 Task: Look for Airbnb properties in Zvolen, Slovakia from 10th December, 2023 to 15th December, 2023 for 7 adults.4 bedrooms having 7 beds and 4 bathrooms. Property type can be house. Amenities needed are: wifi, TV, free parkinig on premises, gym, breakfast. Look for 3 properties as per requirement.
Action: Mouse pressed left at (591, 228)
Screenshot: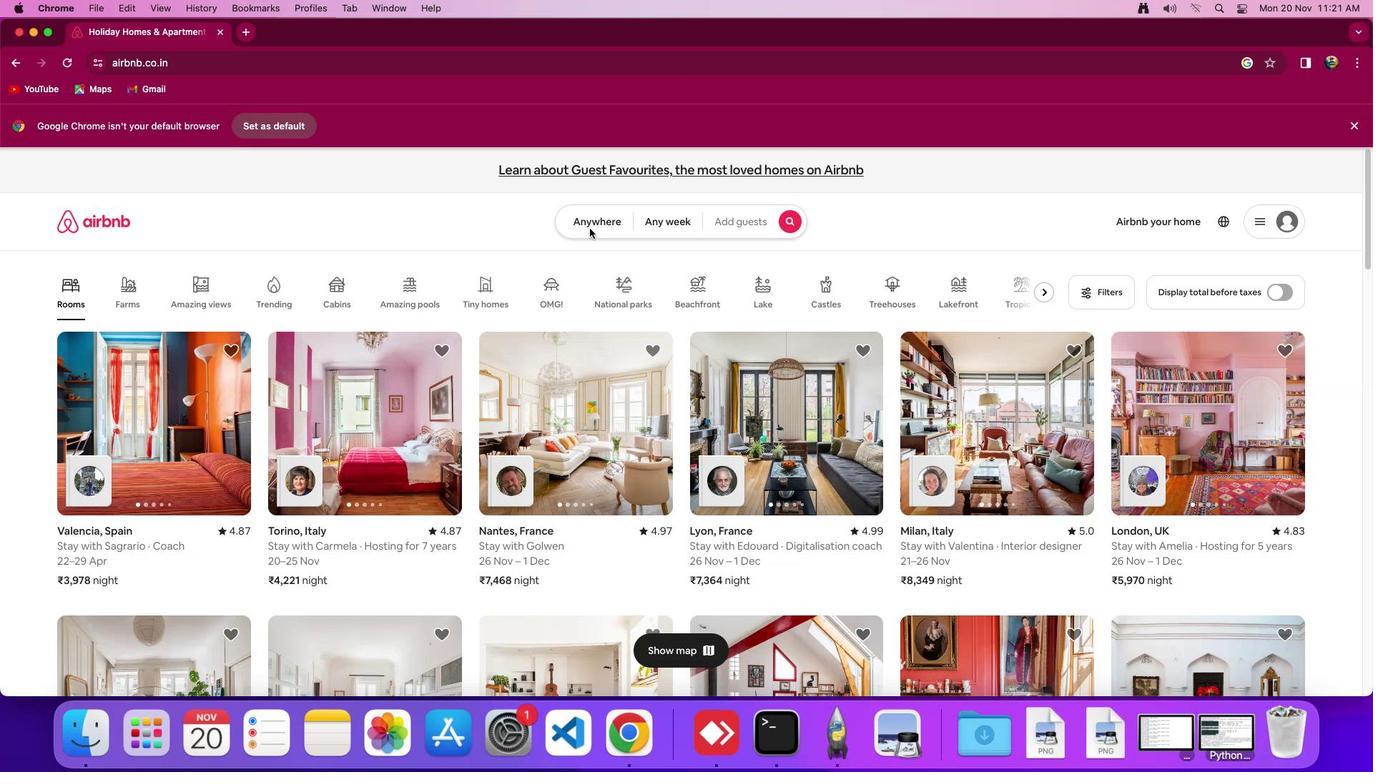 
Action: Mouse moved to (589, 228)
Screenshot: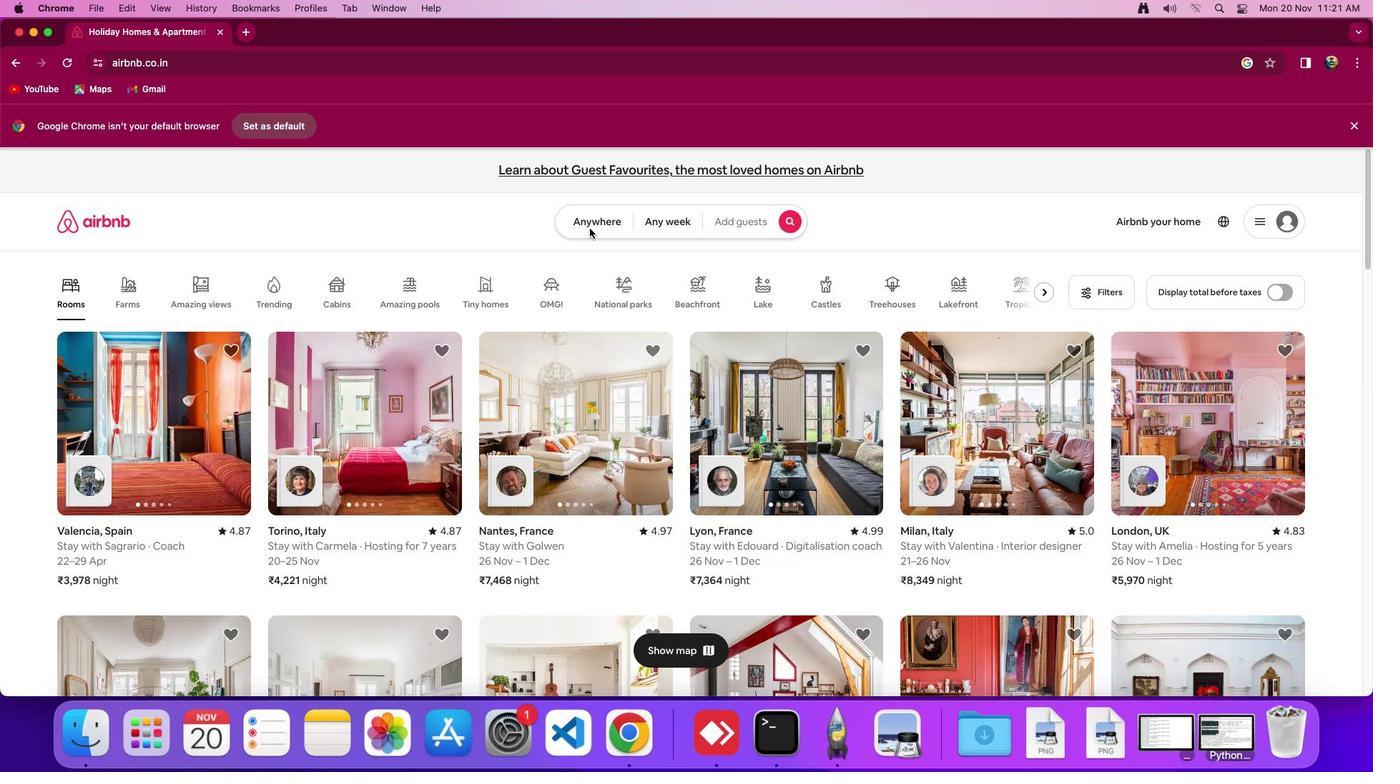 
Action: Mouse pressed left at (589, 228)
Screenshot: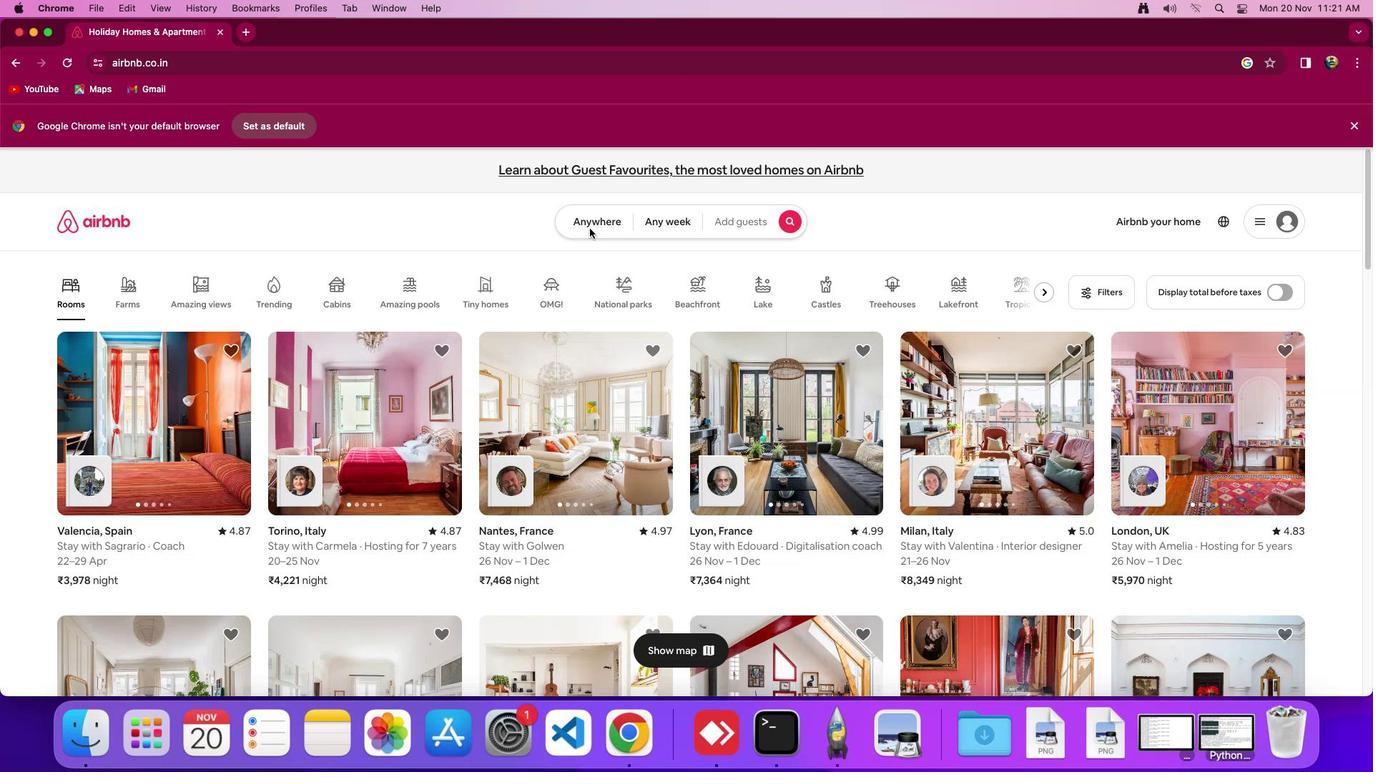 
Action: Mouse moved to (537, 279)
Screenshot: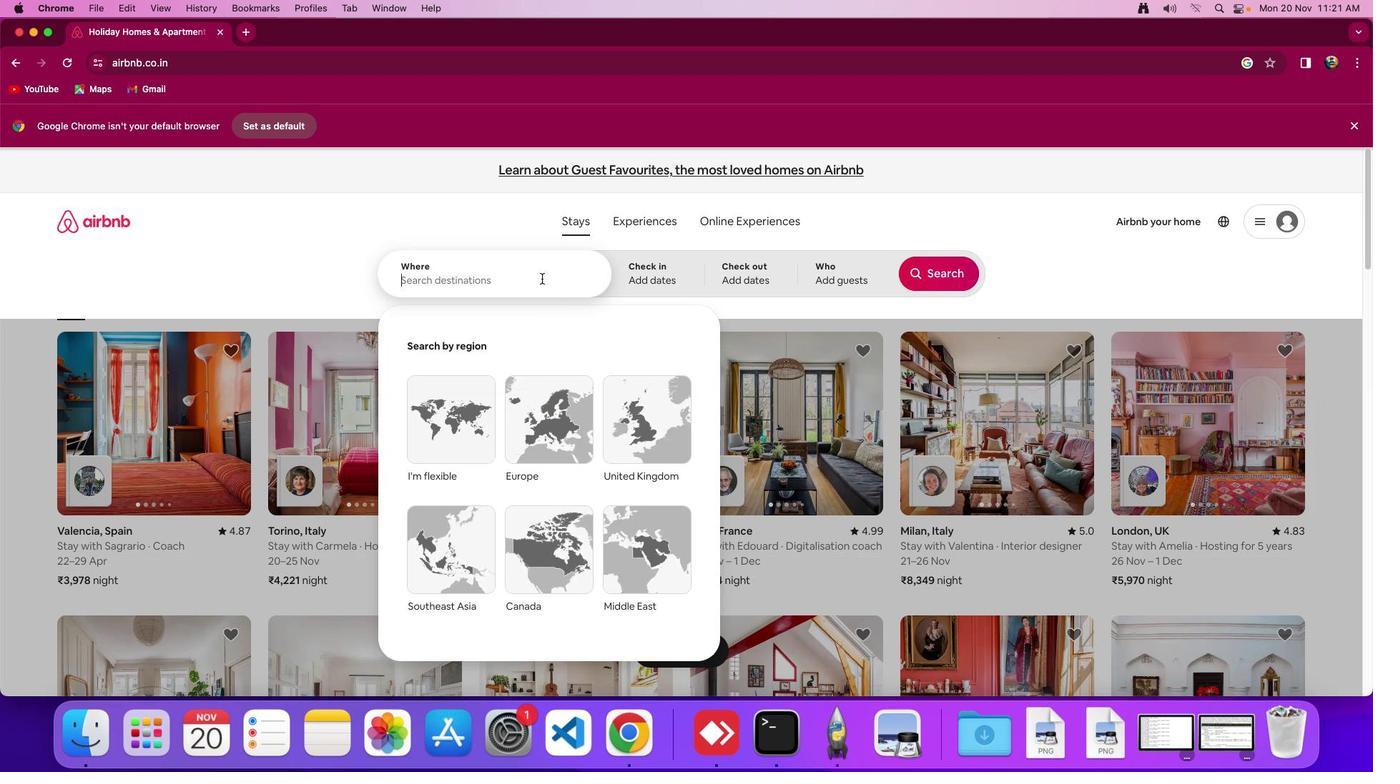 
Action: Mouse pressed left at (537, 279)
Screenshot: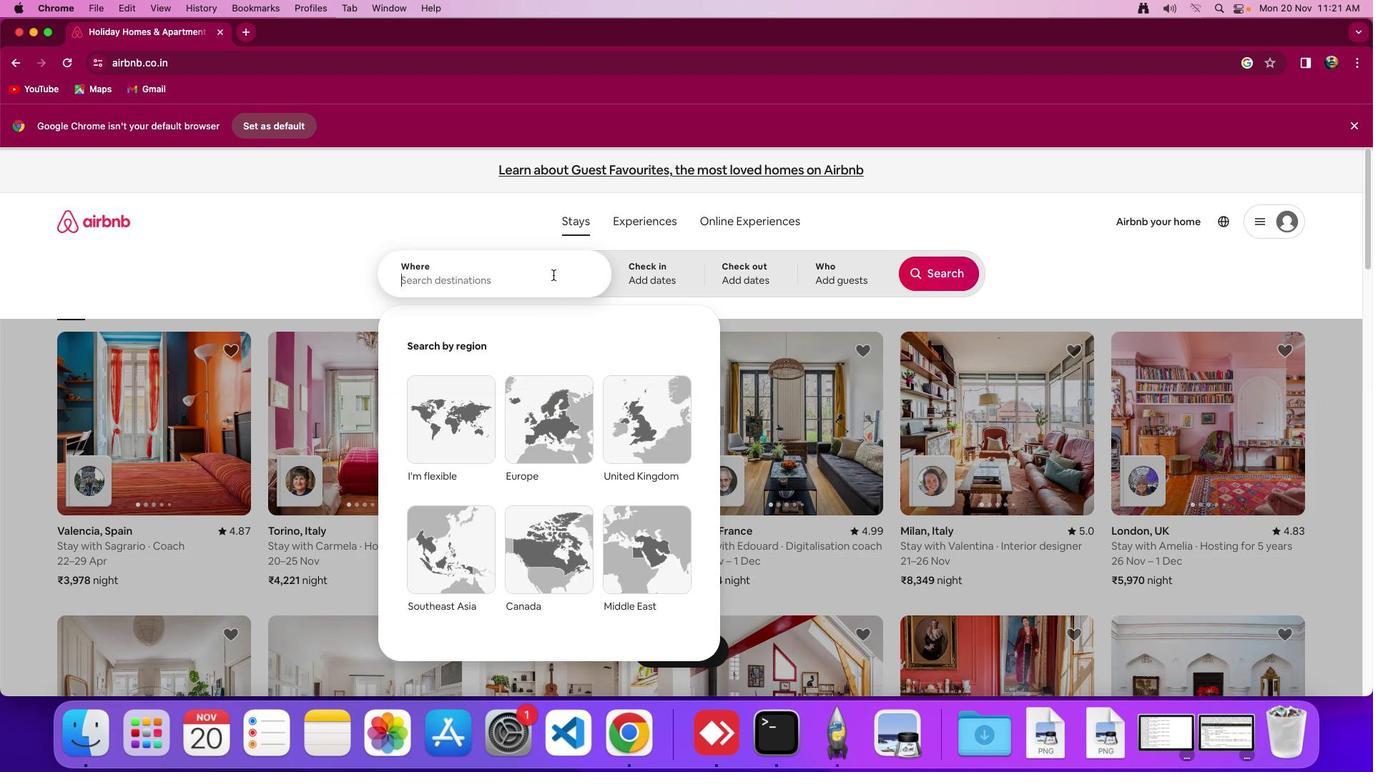 
Action: Mouse moved to (637, 288)
Screenshot: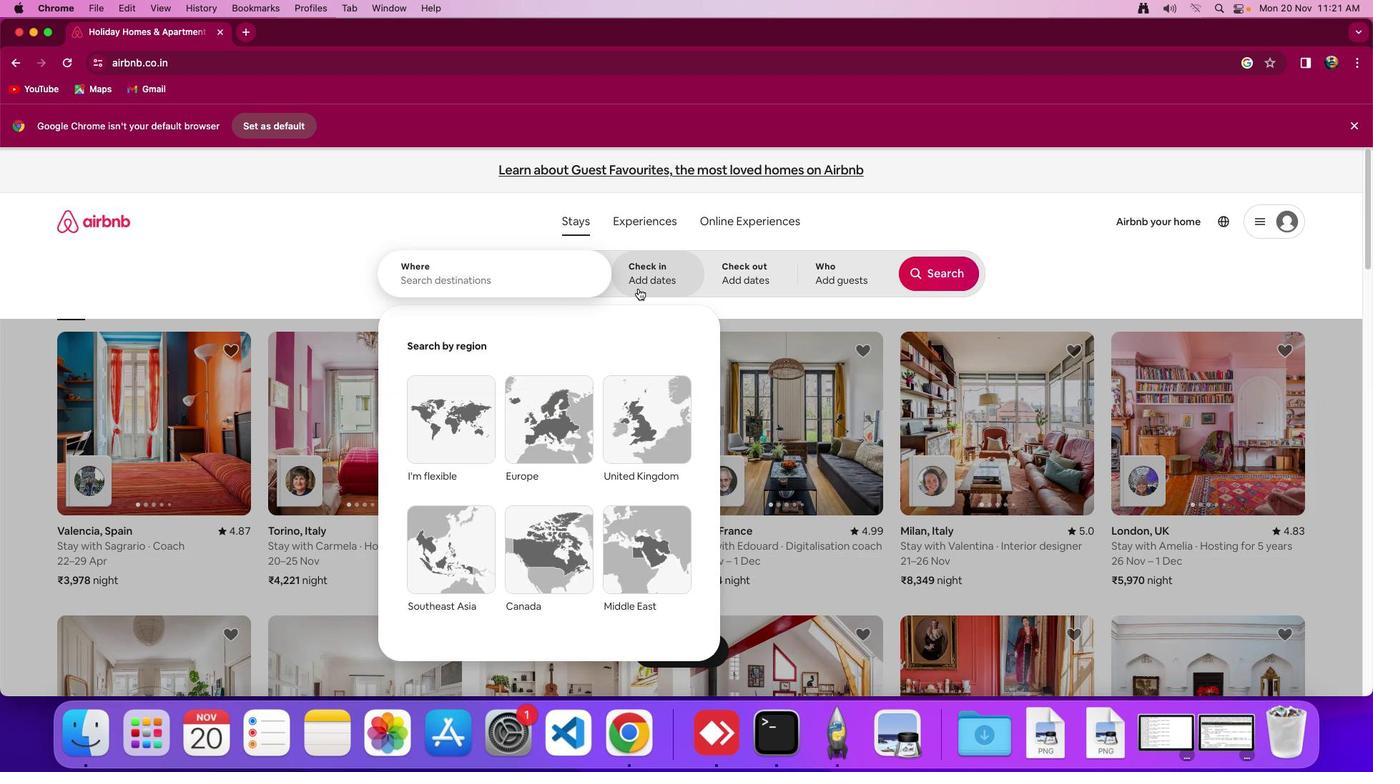 
Action: Key pressed Key.shift_r'Z''v''o''l''e''n'','Key.spaceKey.shift_r'S''l''o''v''e''k''i''a'
Screenshot: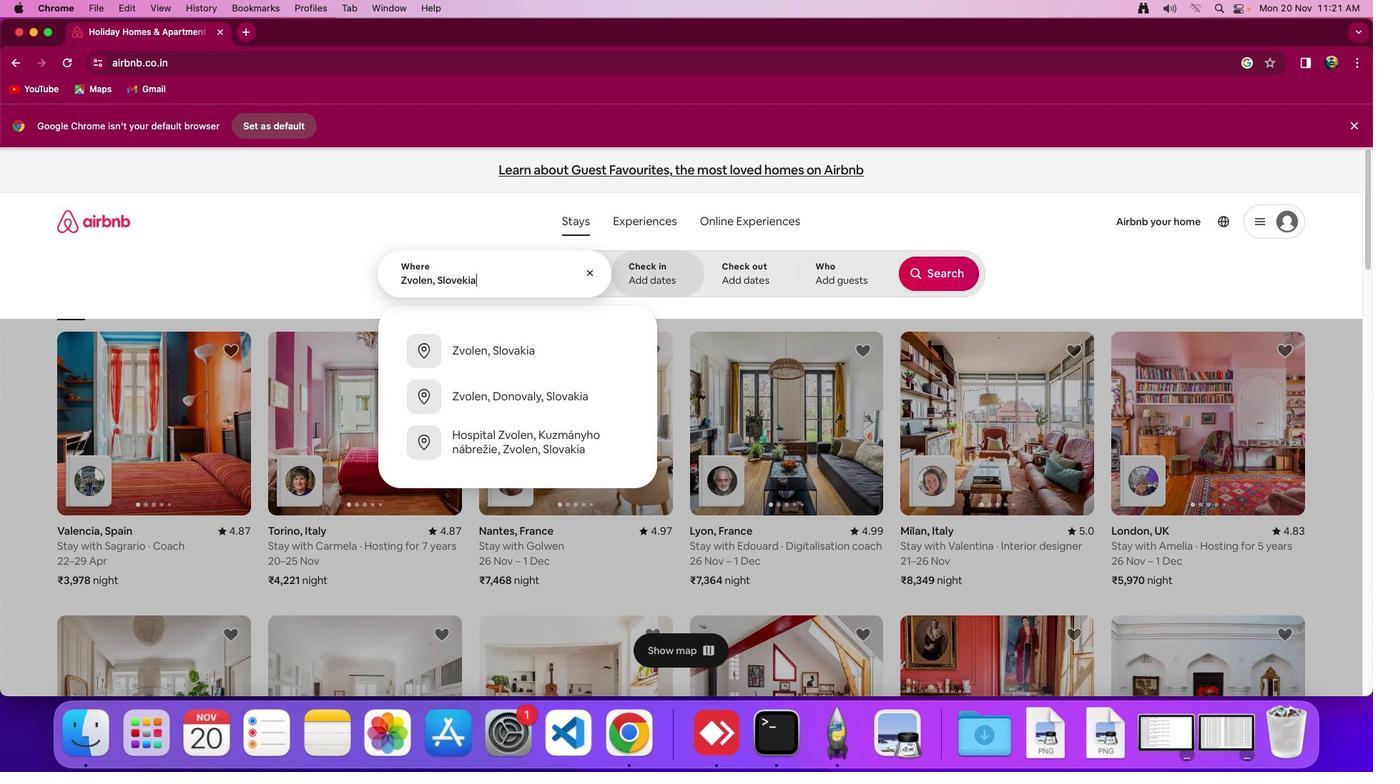 
Action: Mouse moved to (652, 278)
Screenshot: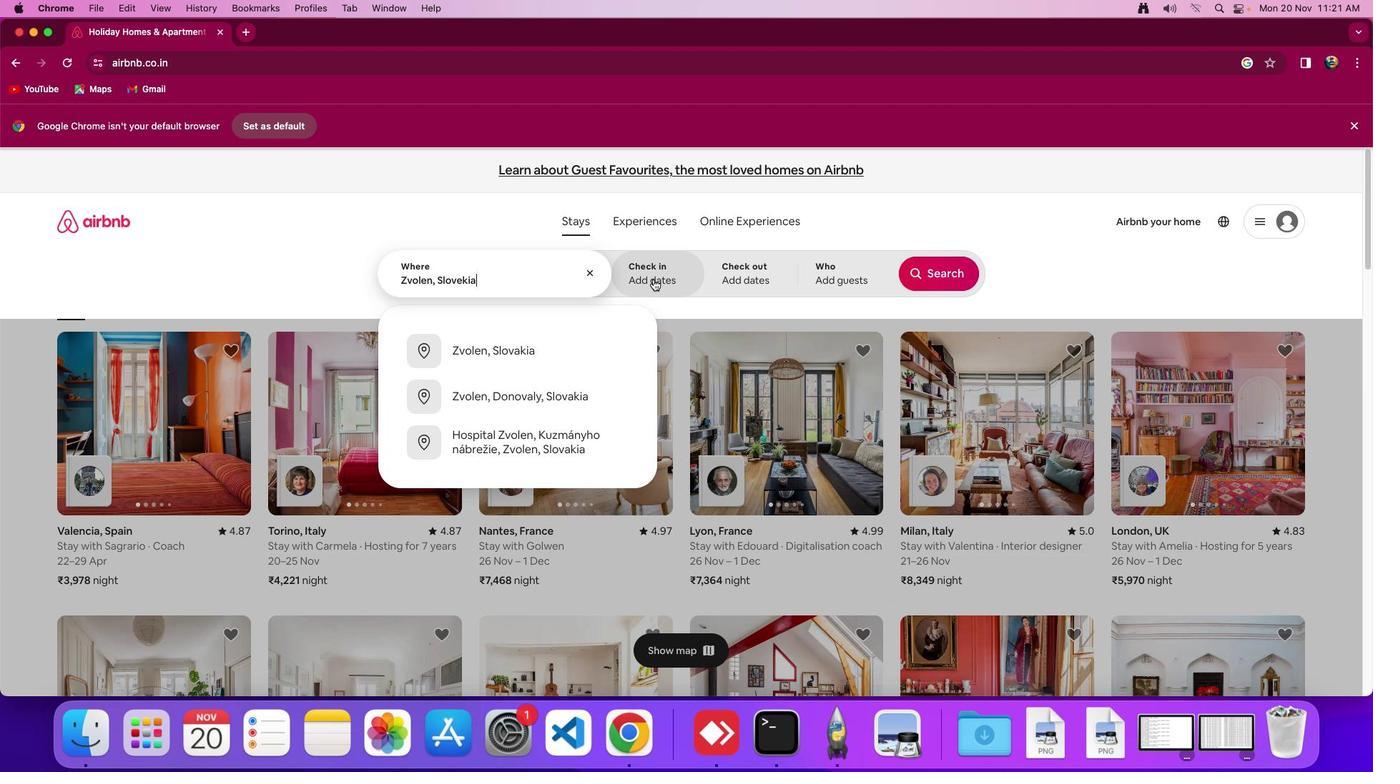 
Action: Mouse pressed left at (652, 278)
Screenshot: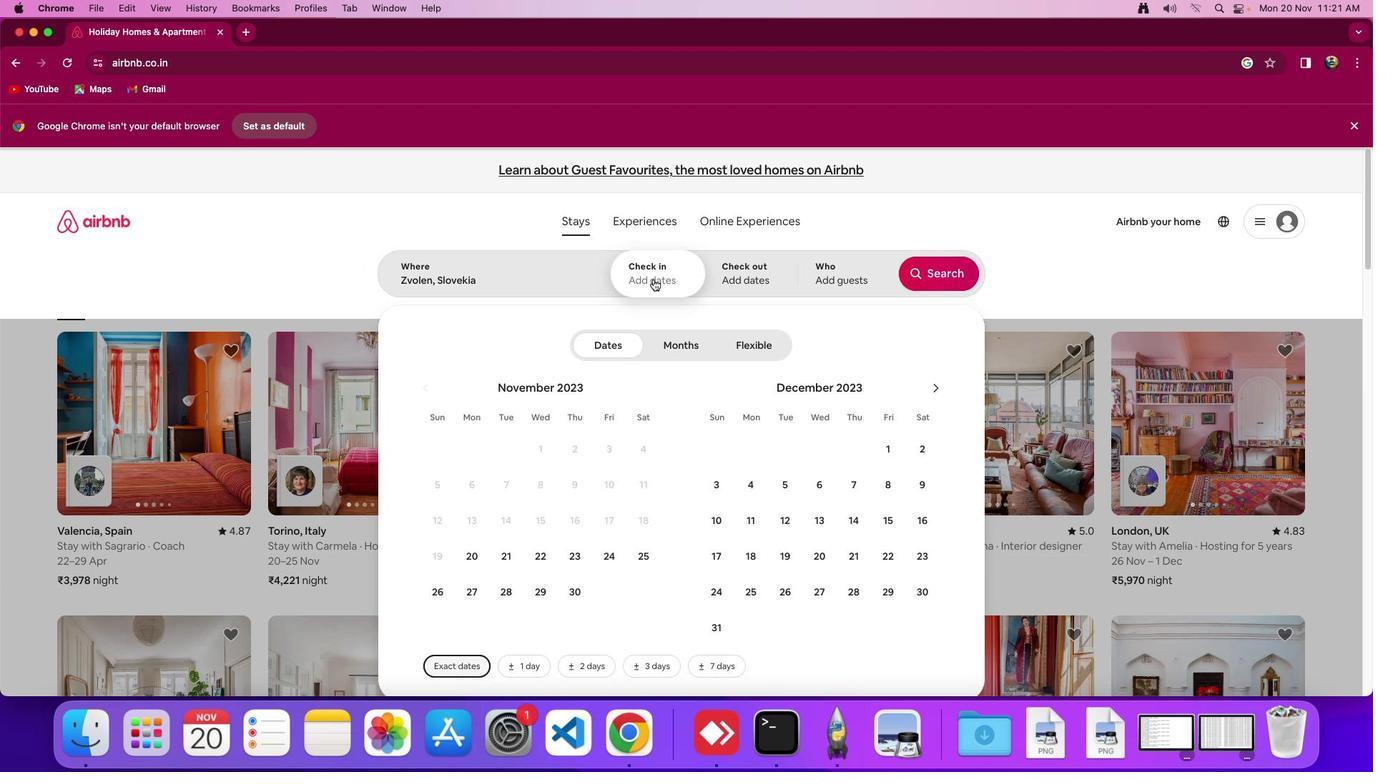 
Action: Mouse moved to (723, 518)
Screenshot: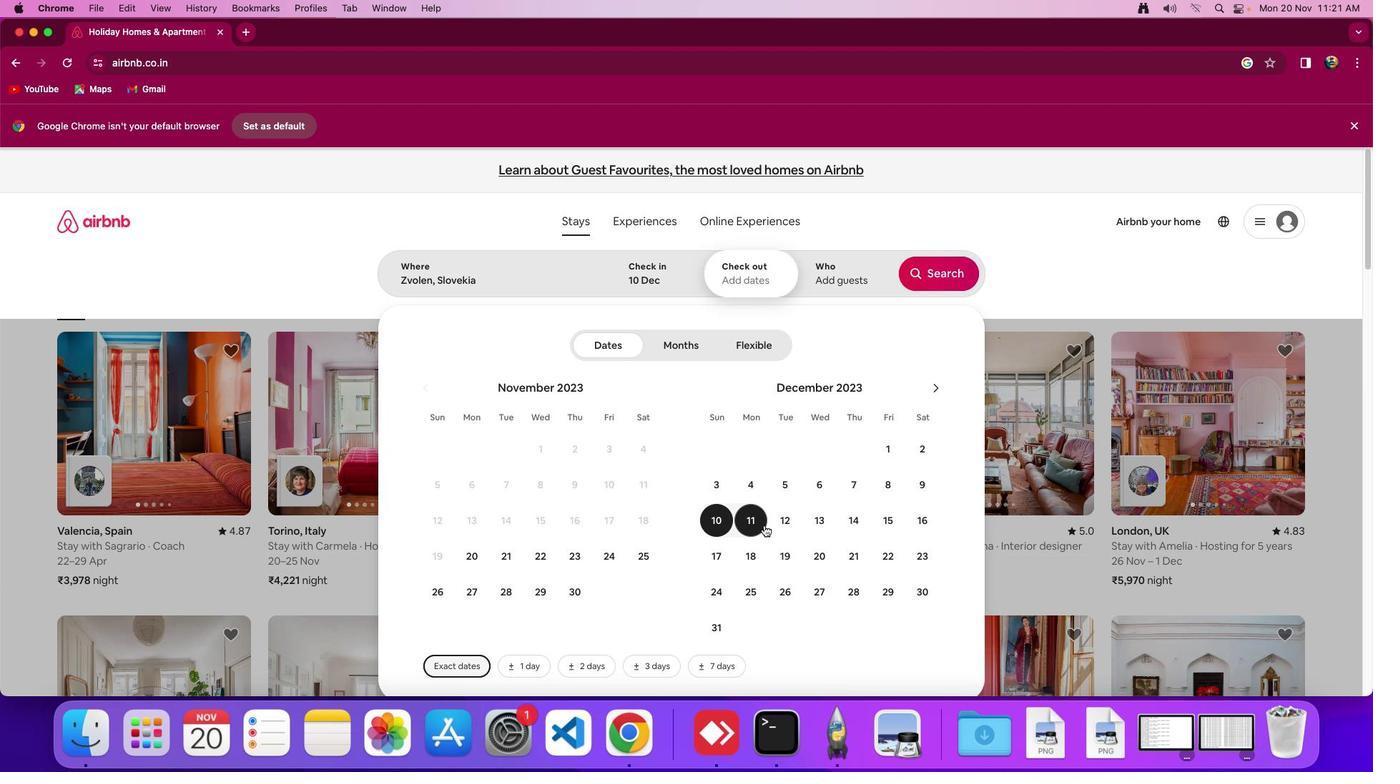 
Action: Mouse pressed left at (723, 518)
Screenshot: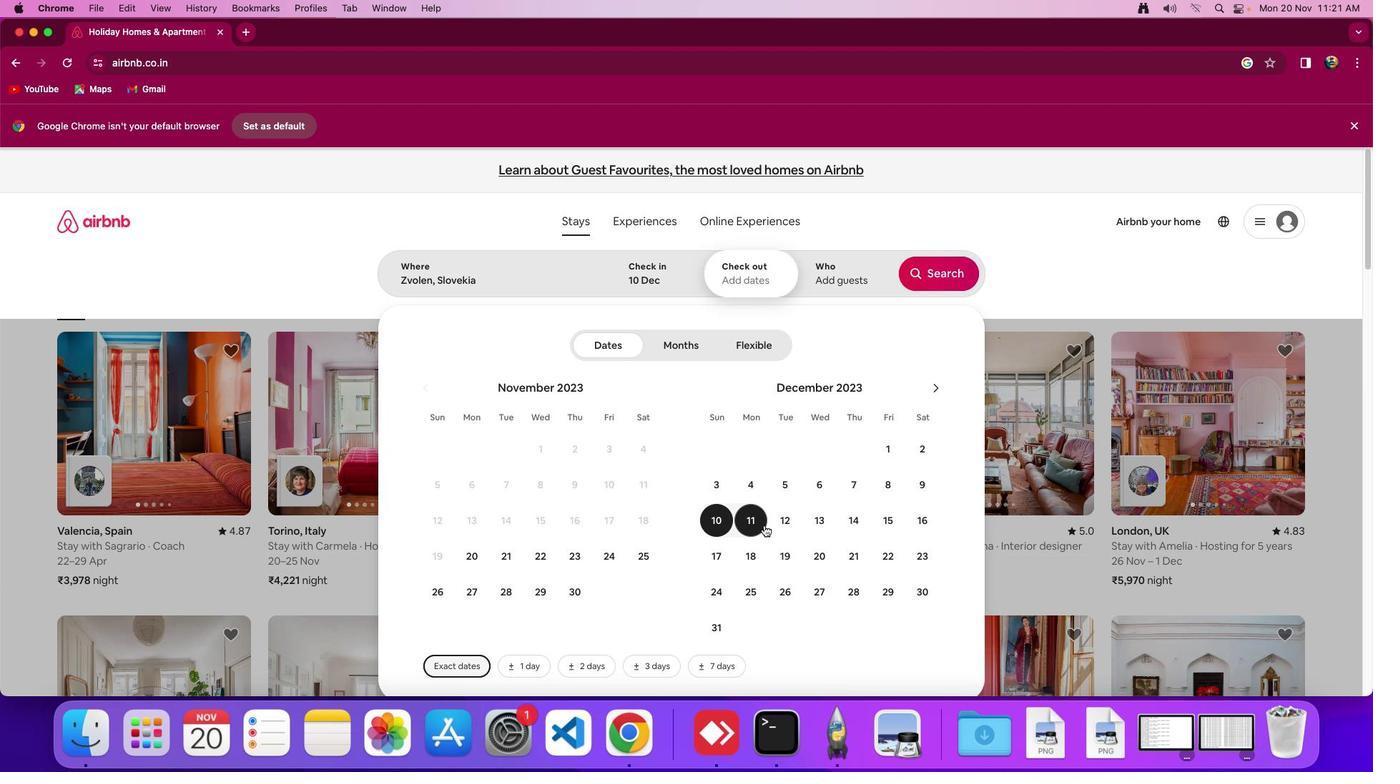 
Action: Mouse moved to (879, 525)
Screenshot: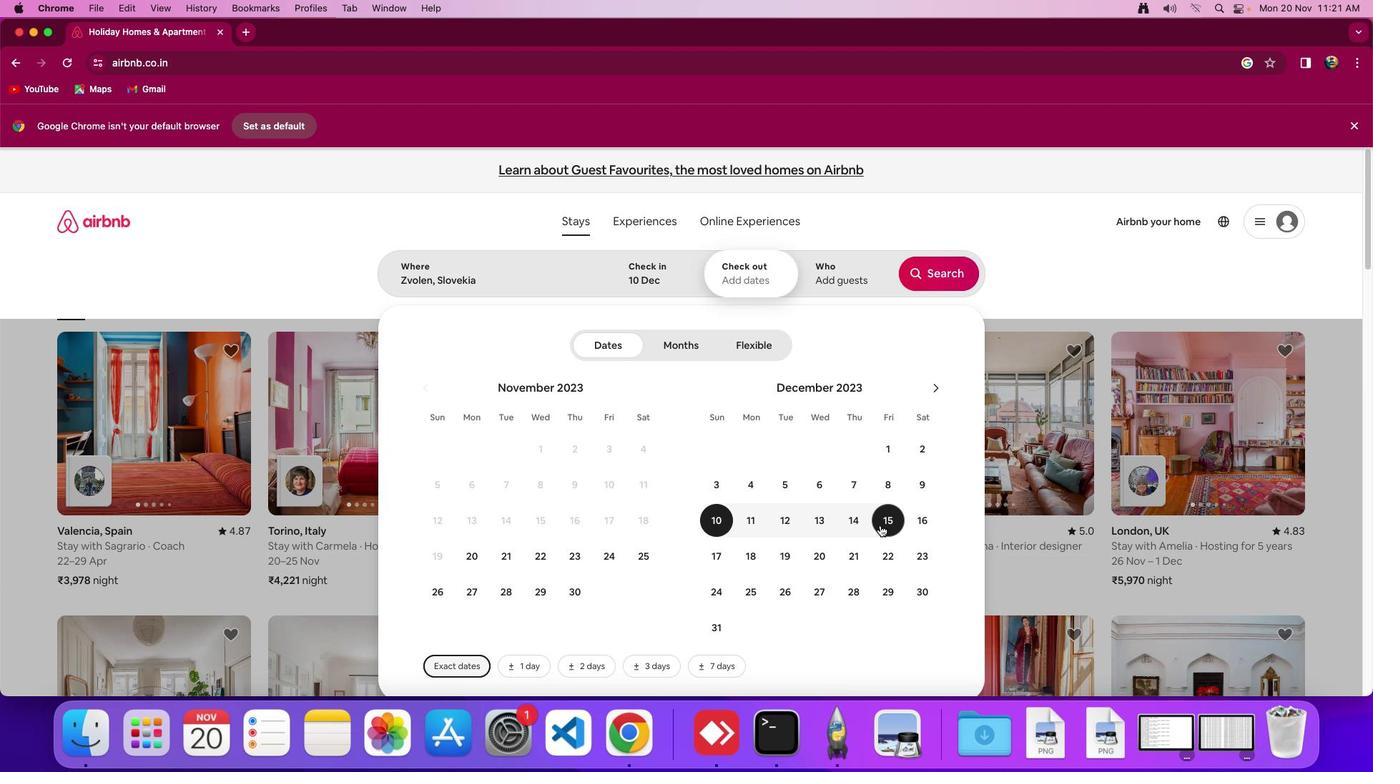 
Action: Mouse pressed left at (879, 525)
Screenshot: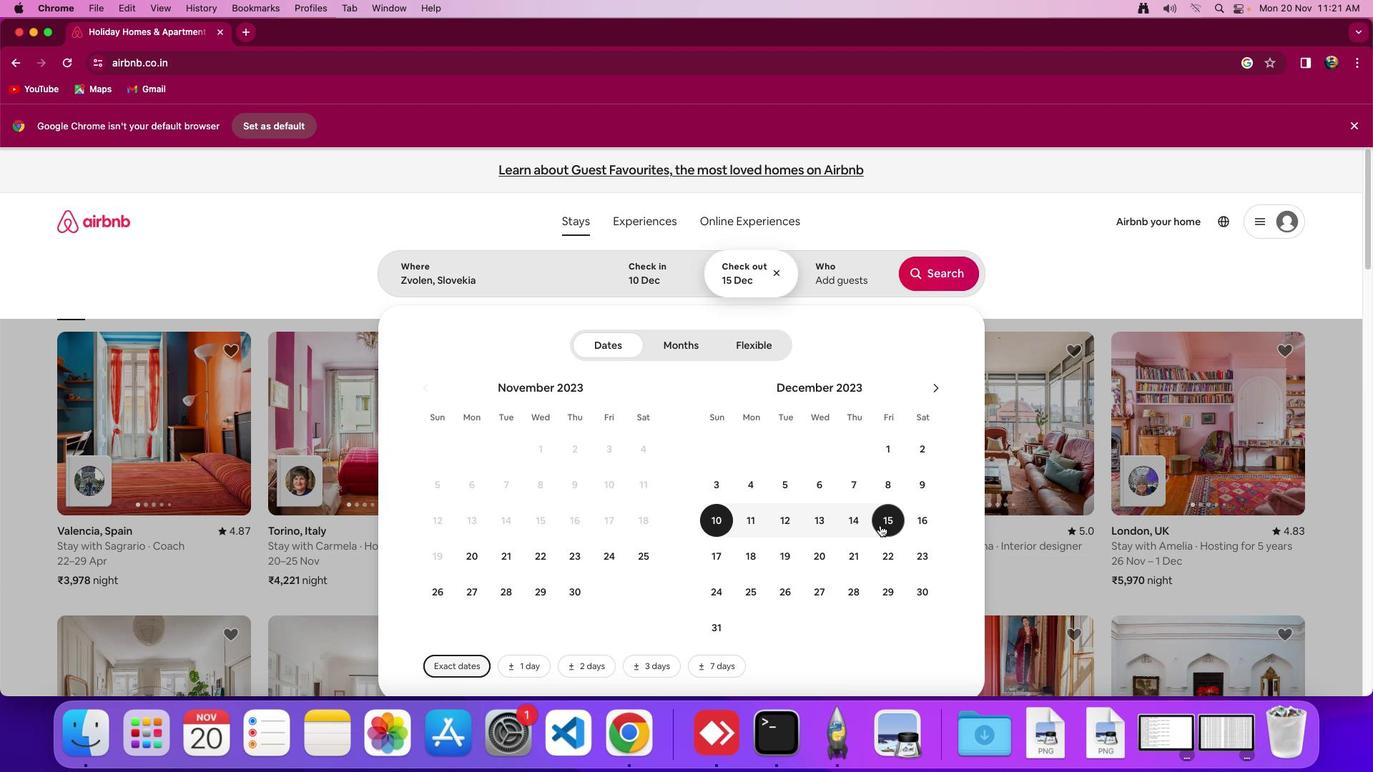
Action: Mouse moved to (833, 271)
Screenshot: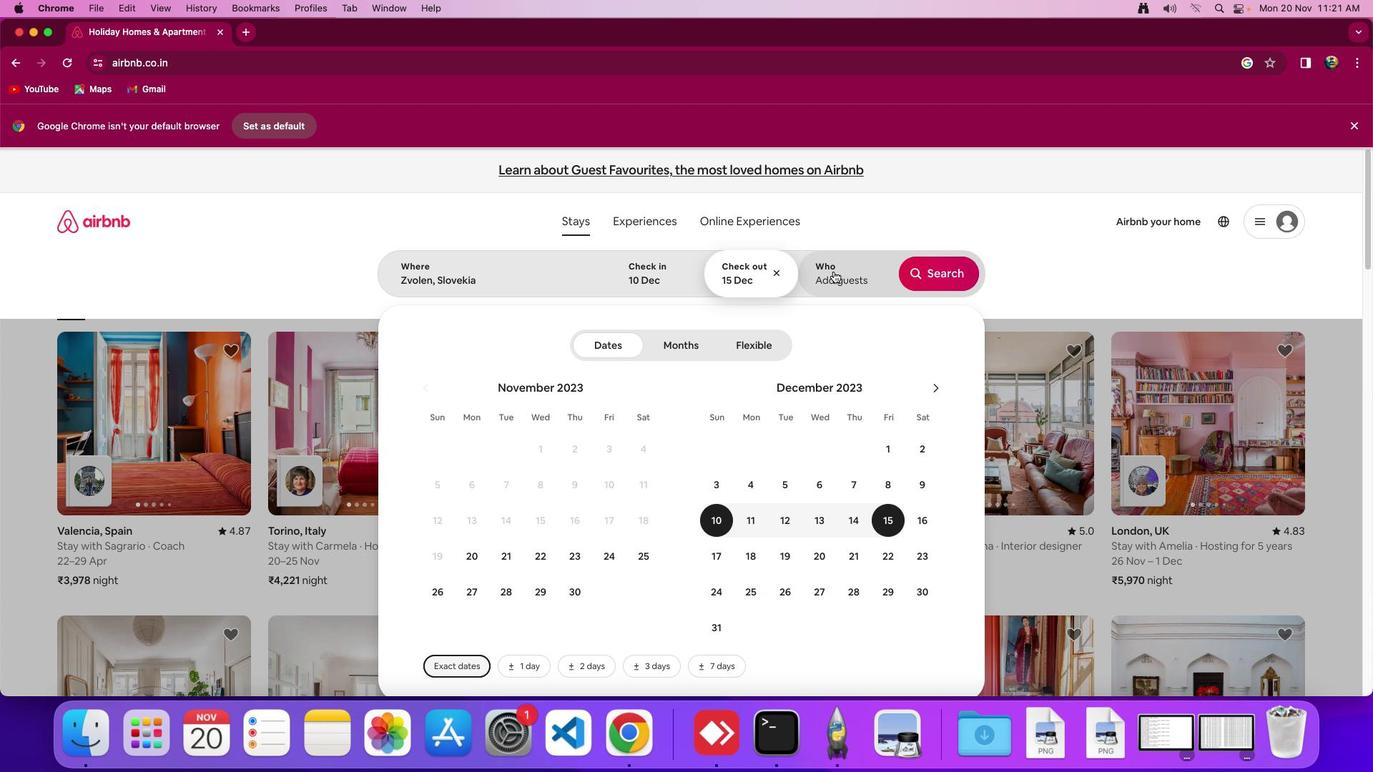 
Action: Mouse pressed left at (833, 271)
Screenshot: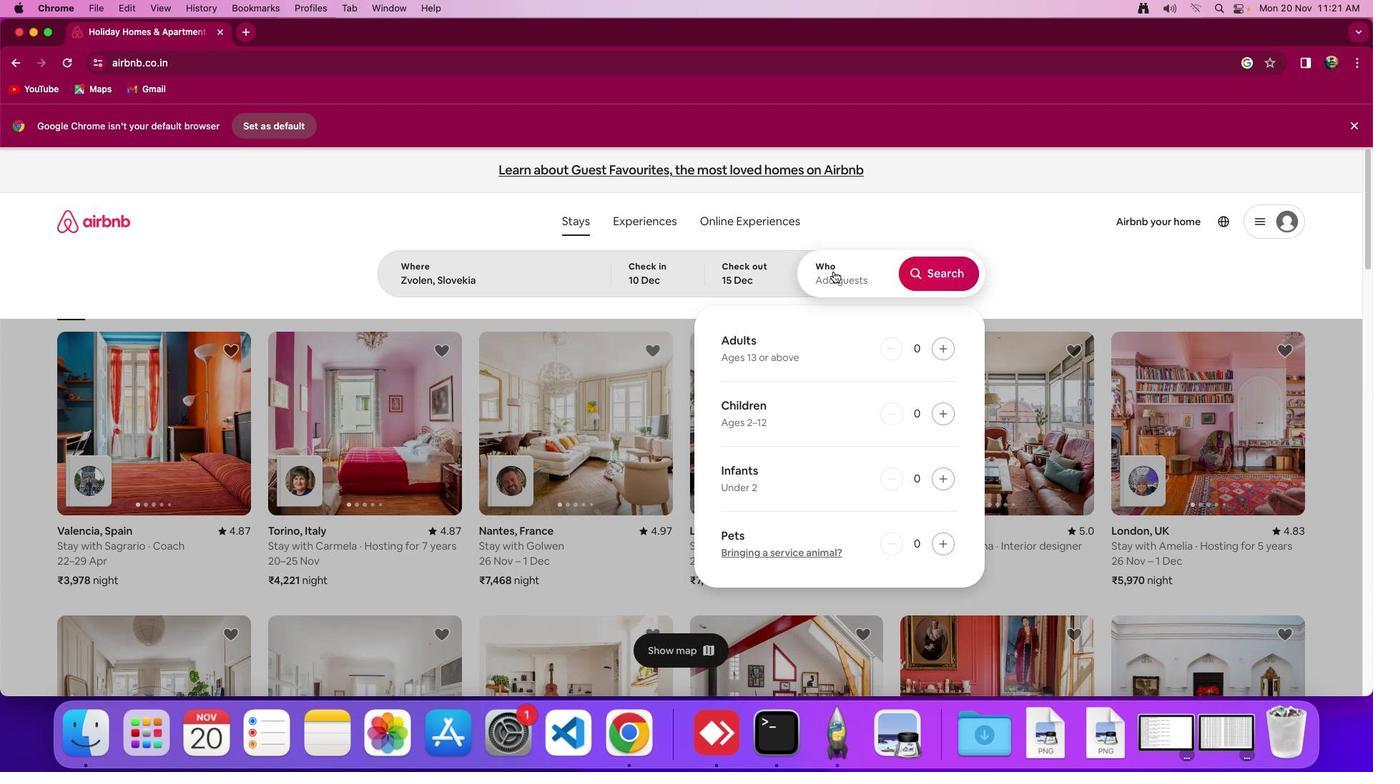 
Action: Mouse moved to (951, 351)
Screenshot: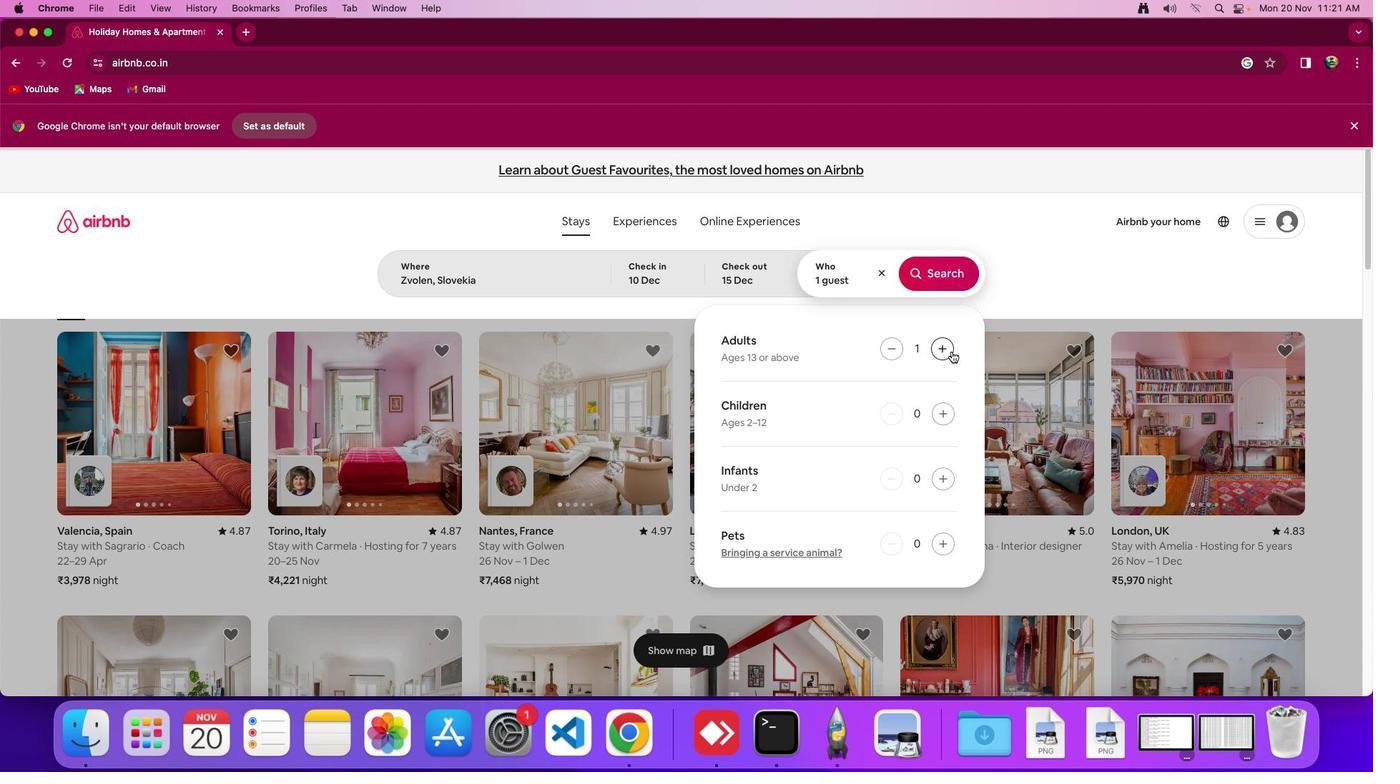 
Action: Mouse pressed left at (951, 351)
Screenshot: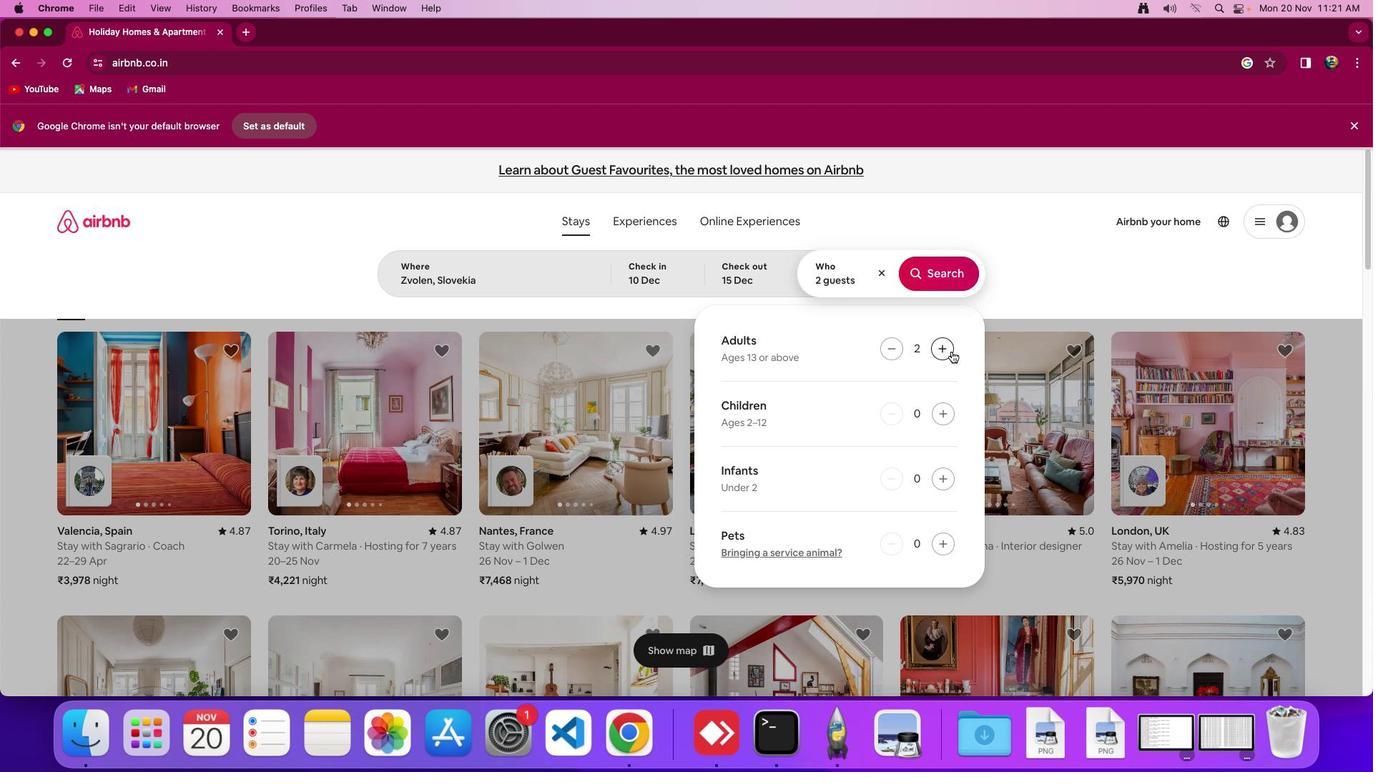 
Action: Mouse pressed left at (951, 351)
Screenshot: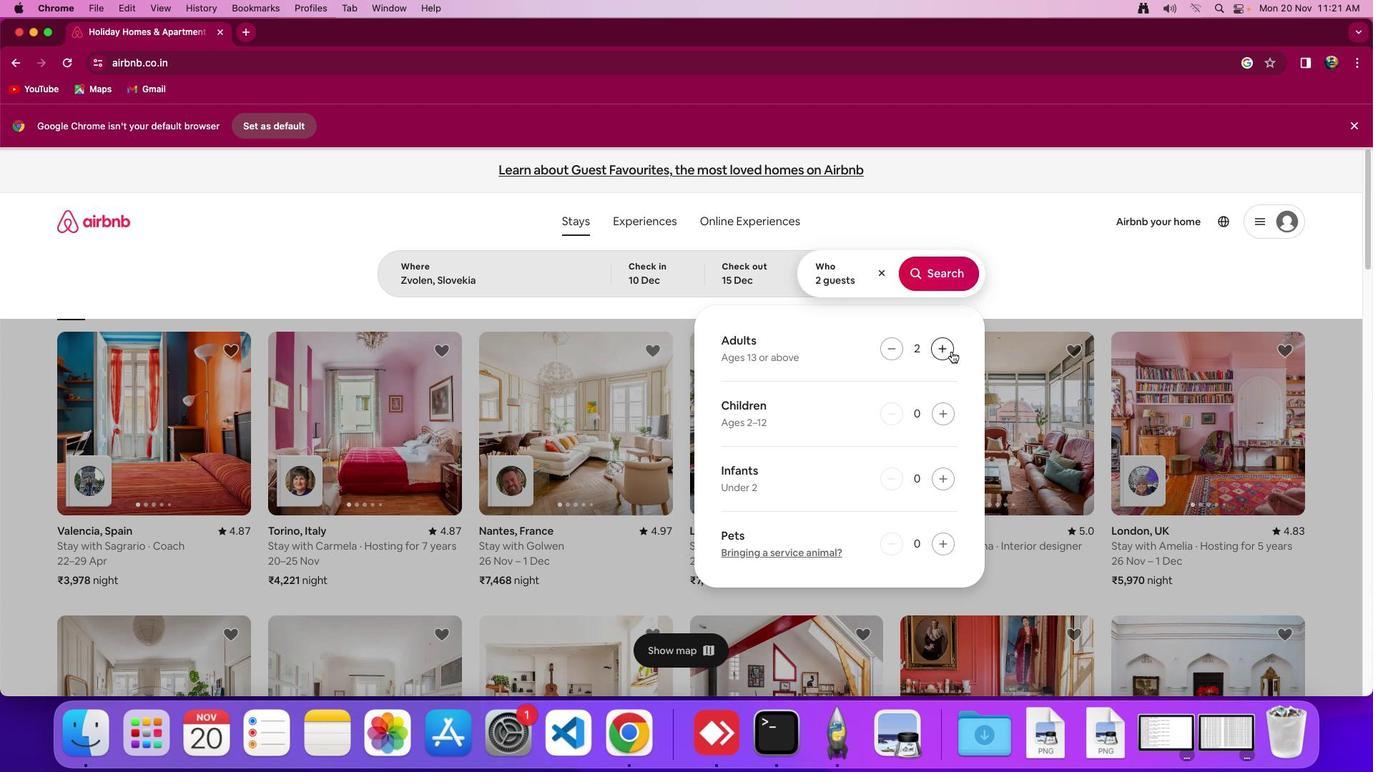 
Action: Mouse pressed left at (951, 351)
Screenshot: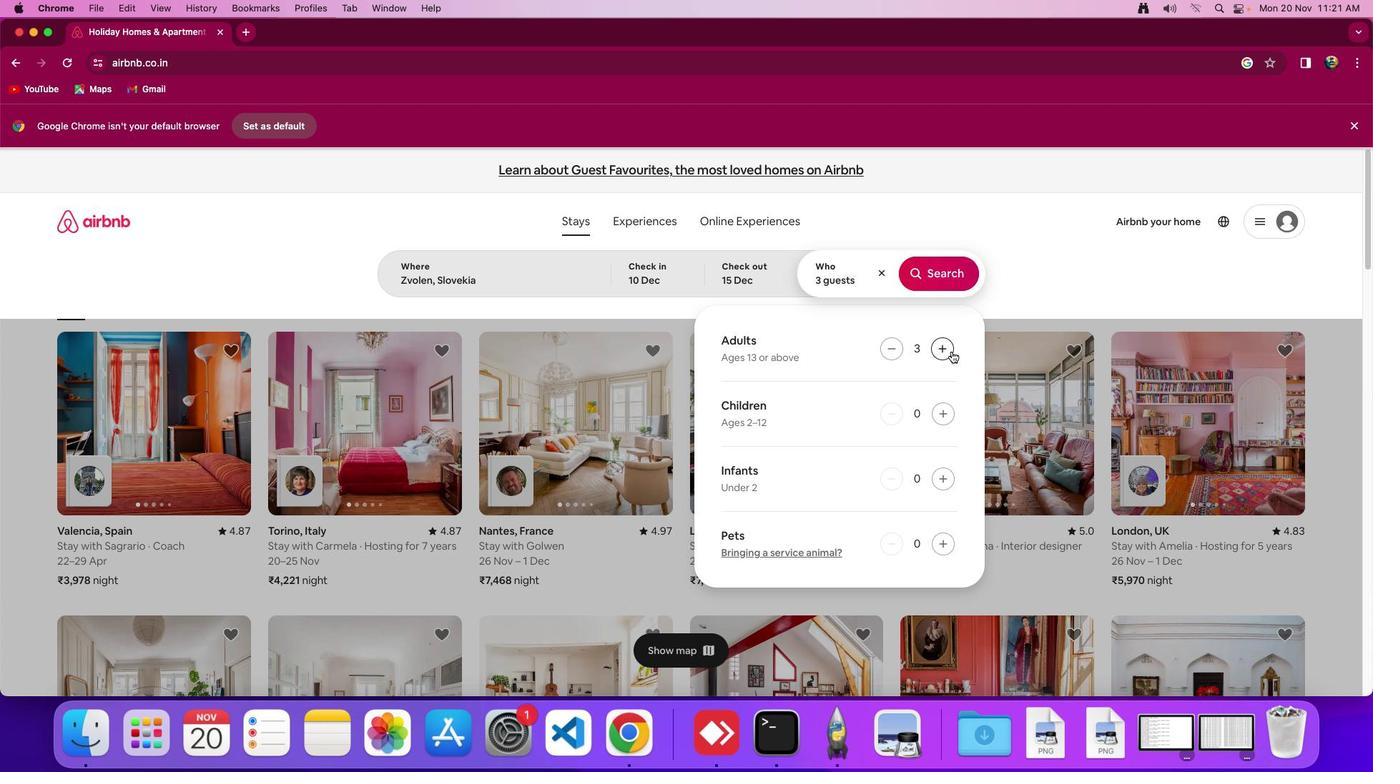 
Action: Mouse pressed left at (951, 351)
Screenshot: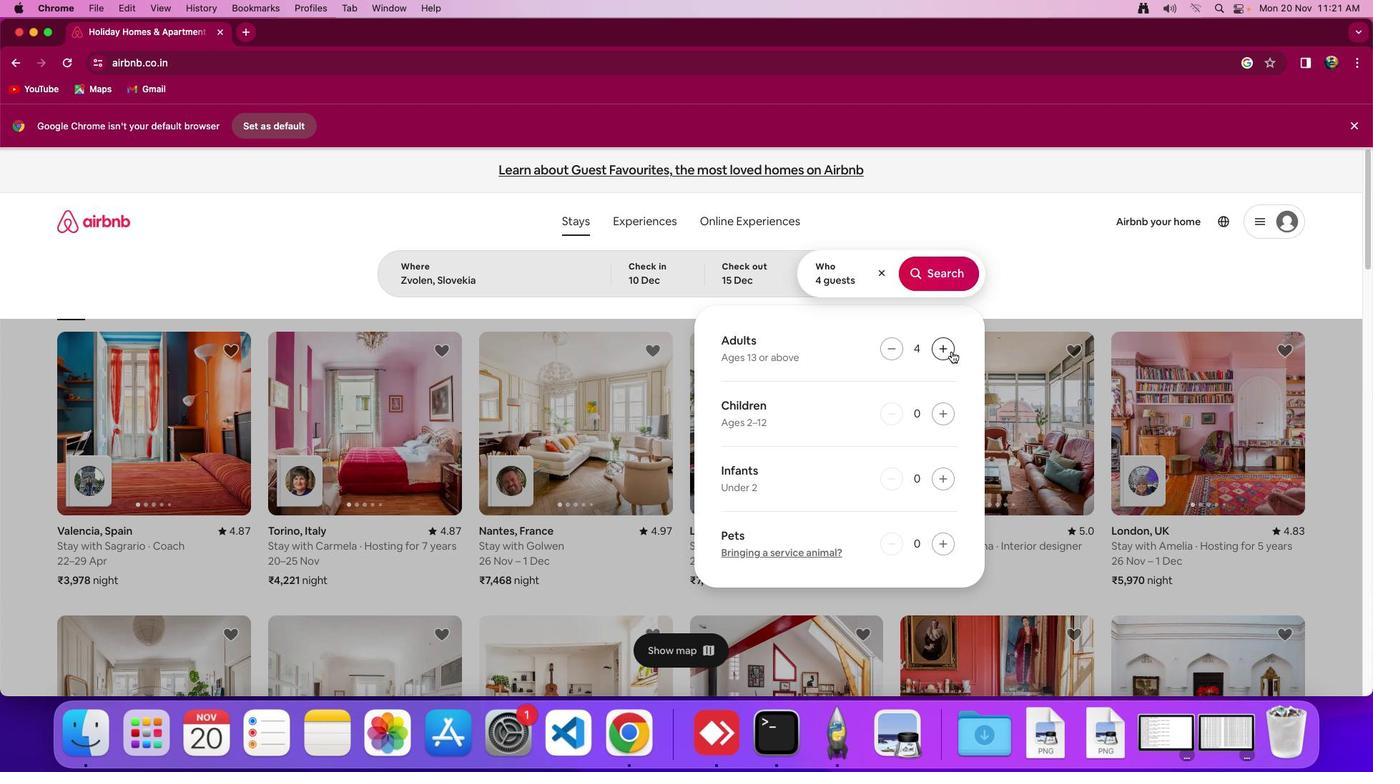 
Action: Mouse pressed left at (951, 351)
Screenshot: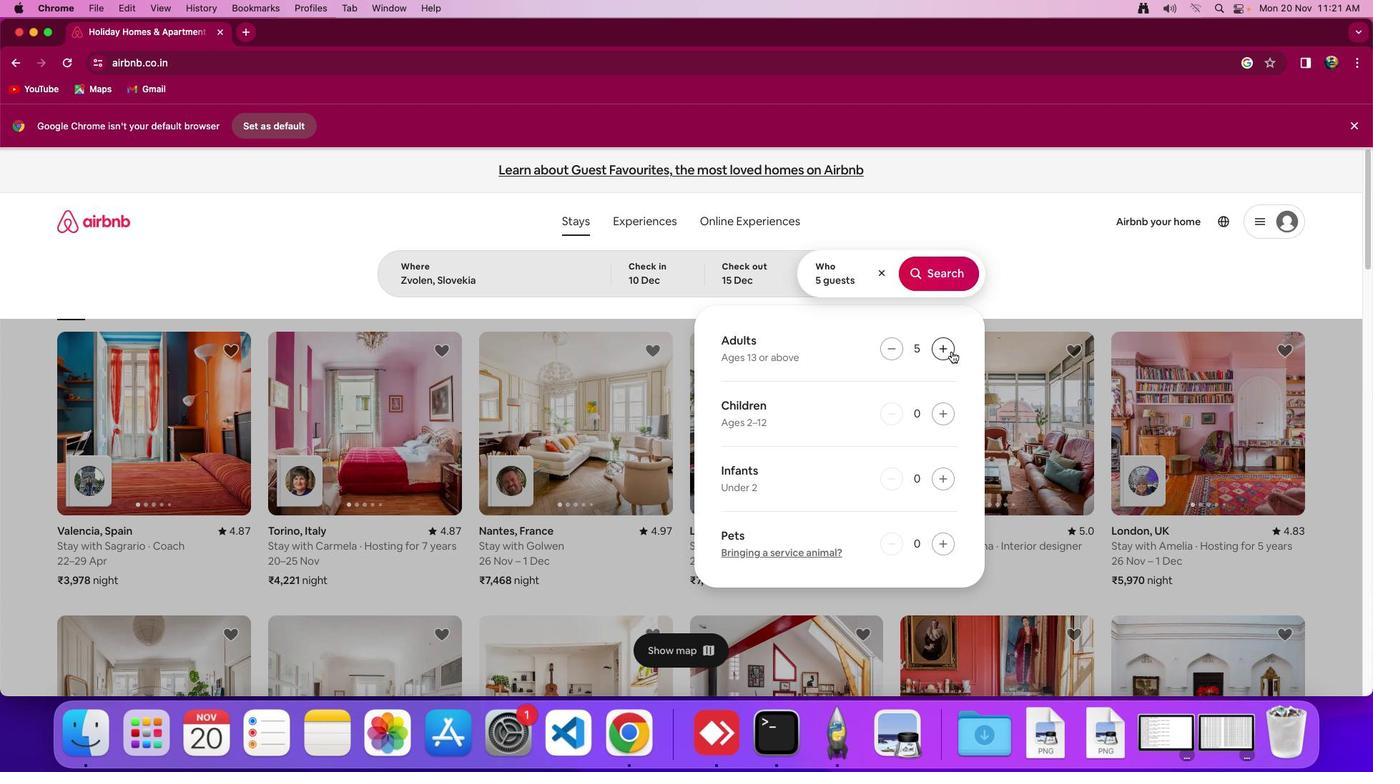 
Action: Mouse pressed left at (951, 351)
Screenshot: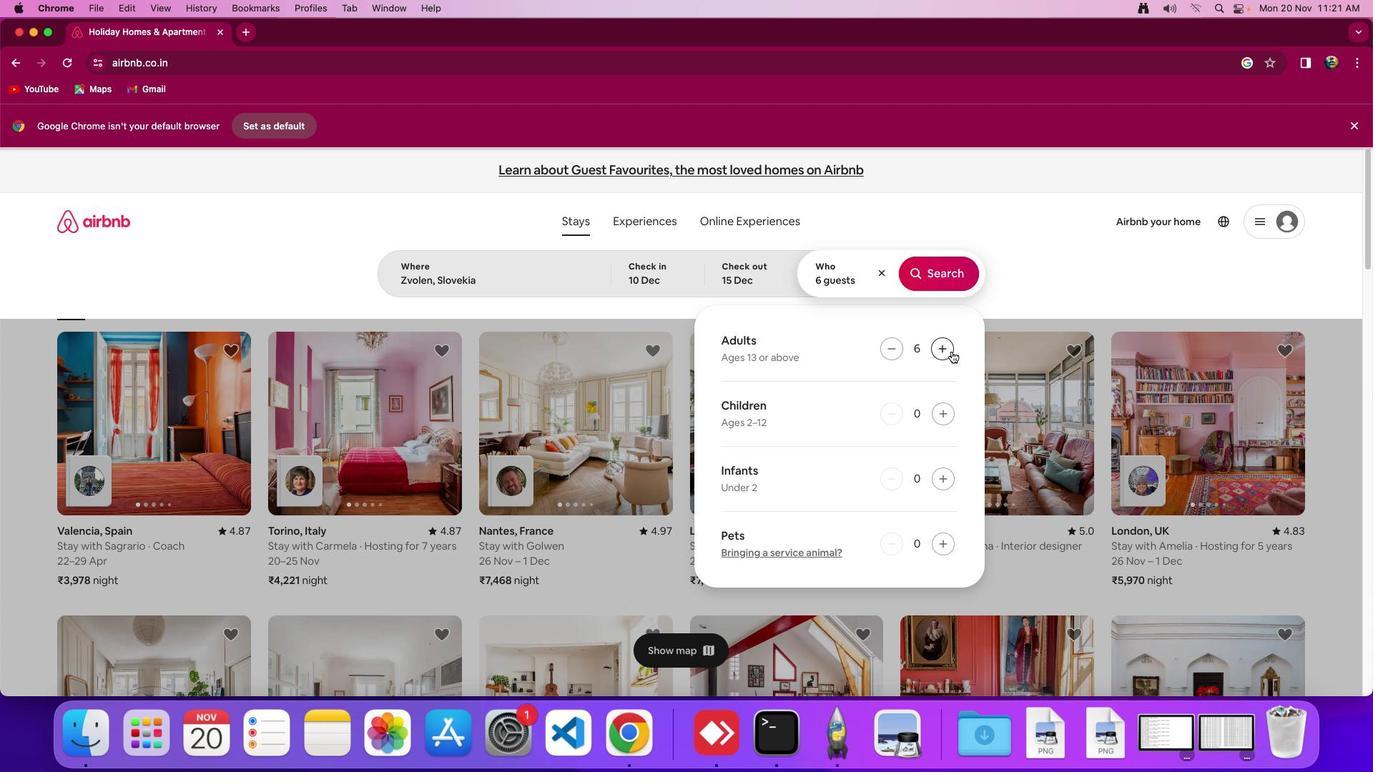 
Action: Mouse pressed left at (951, 351)
Screenshot: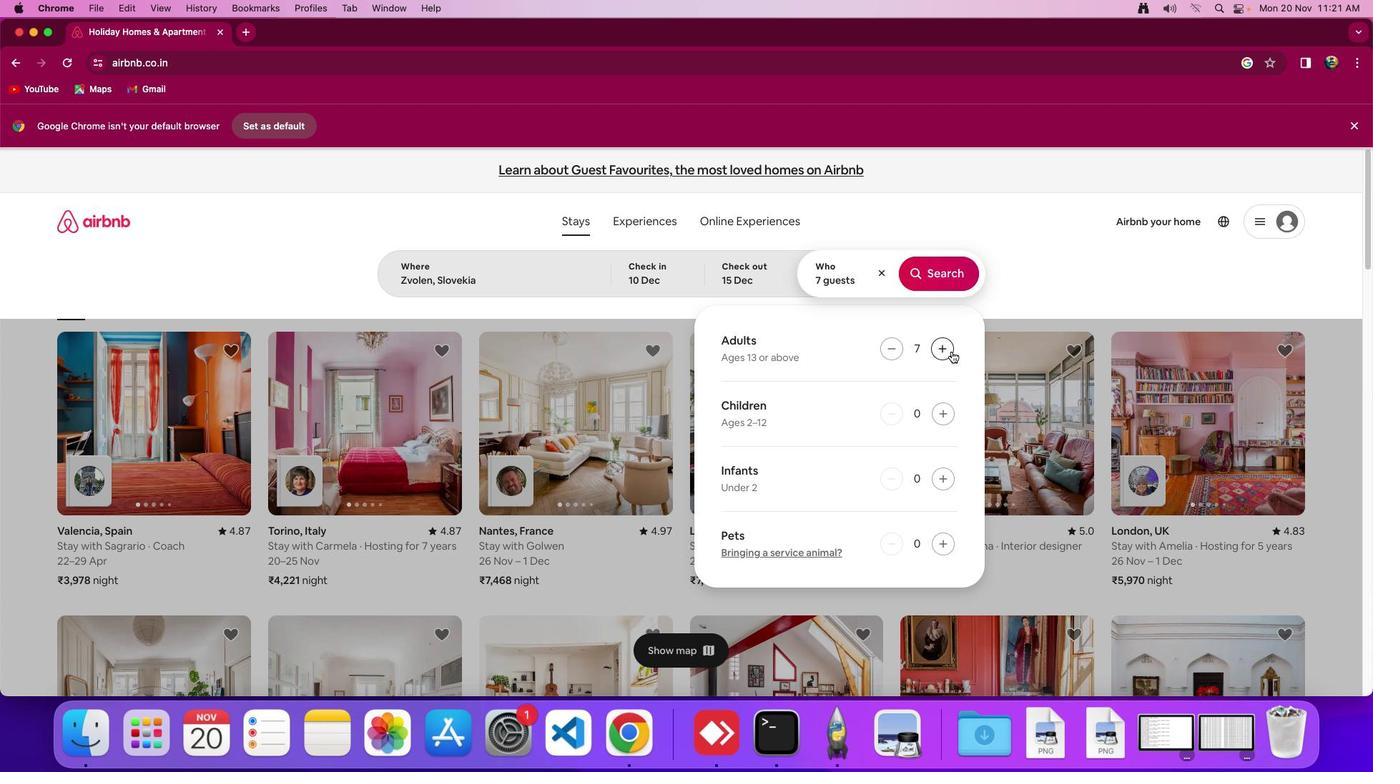 
Action: Mouse moved to (946, 271)
Screenshot: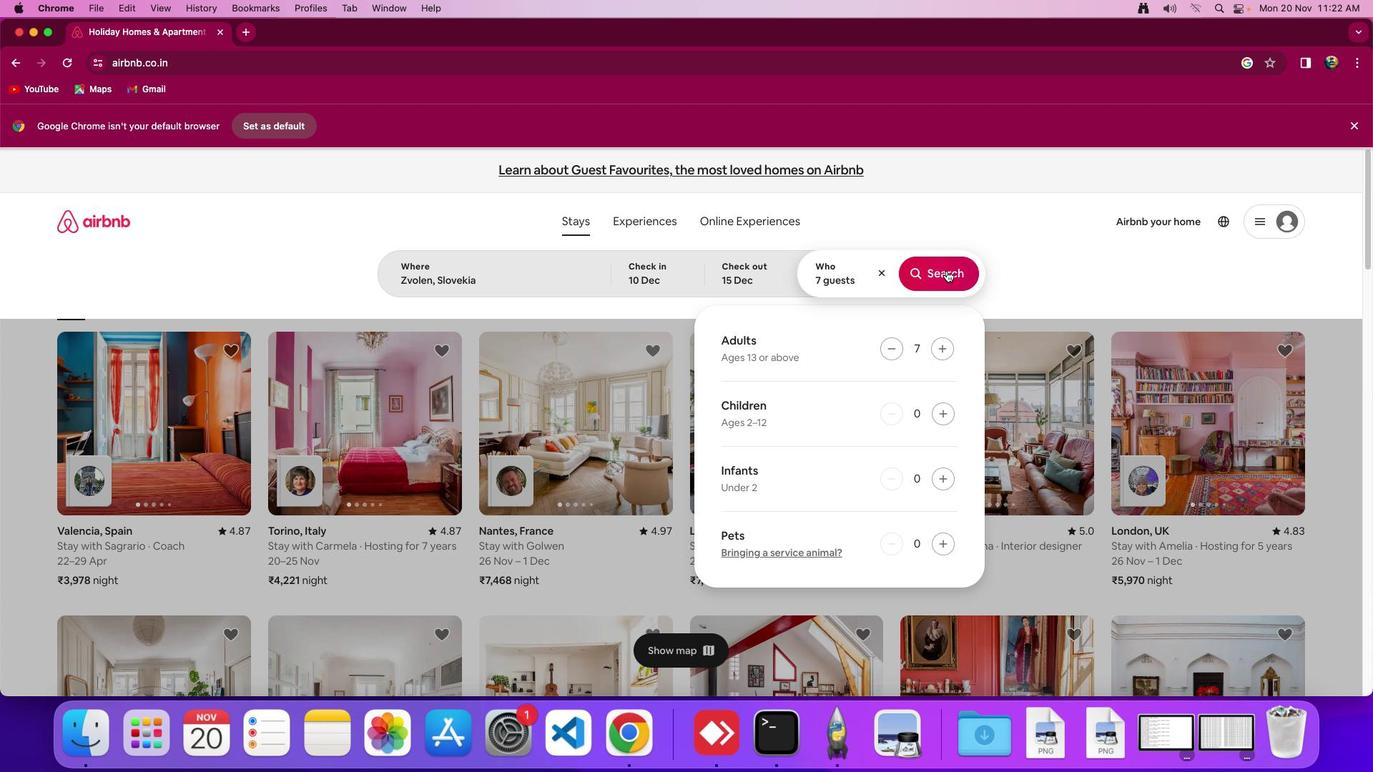 
Action: Mouse pressed left at (946, 271)
Screenshot: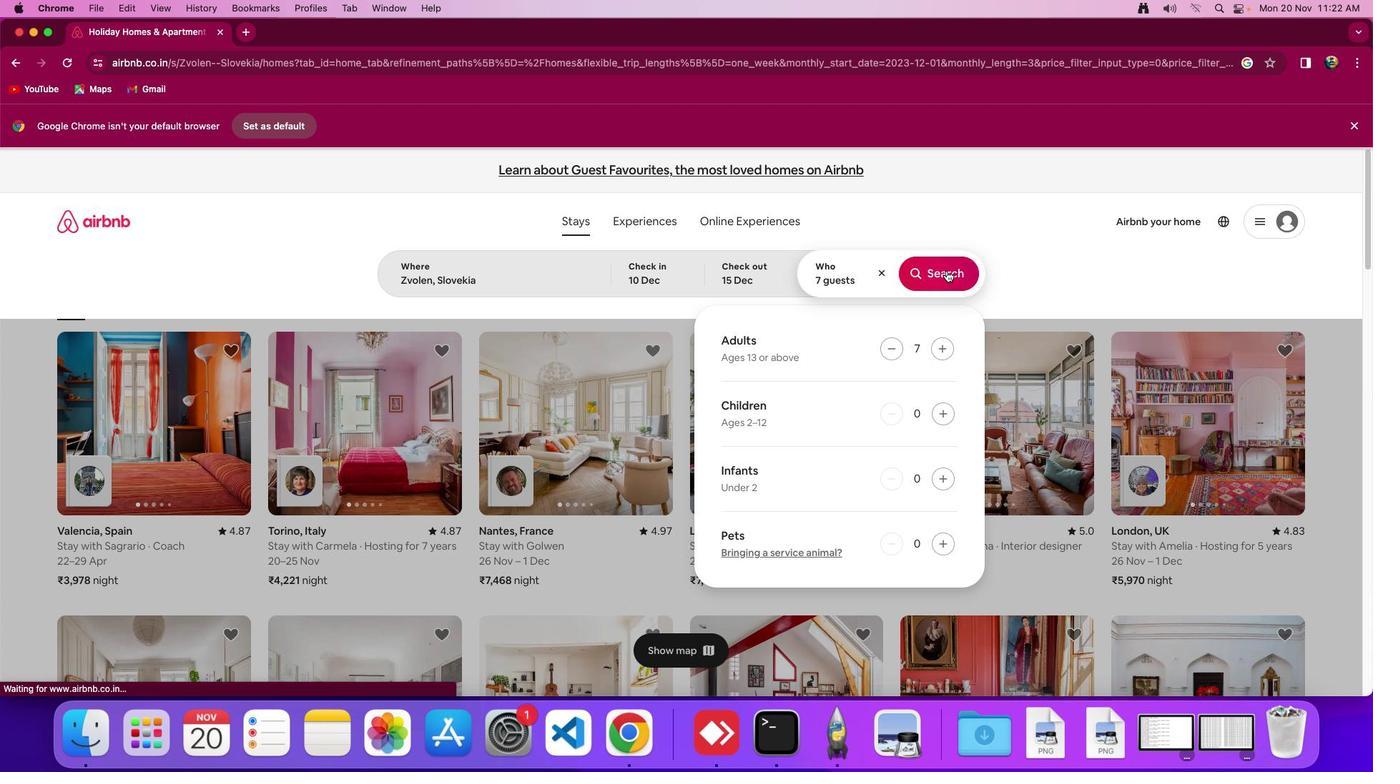 
Action: Mouse moved to (1129, 231)
Screenshot: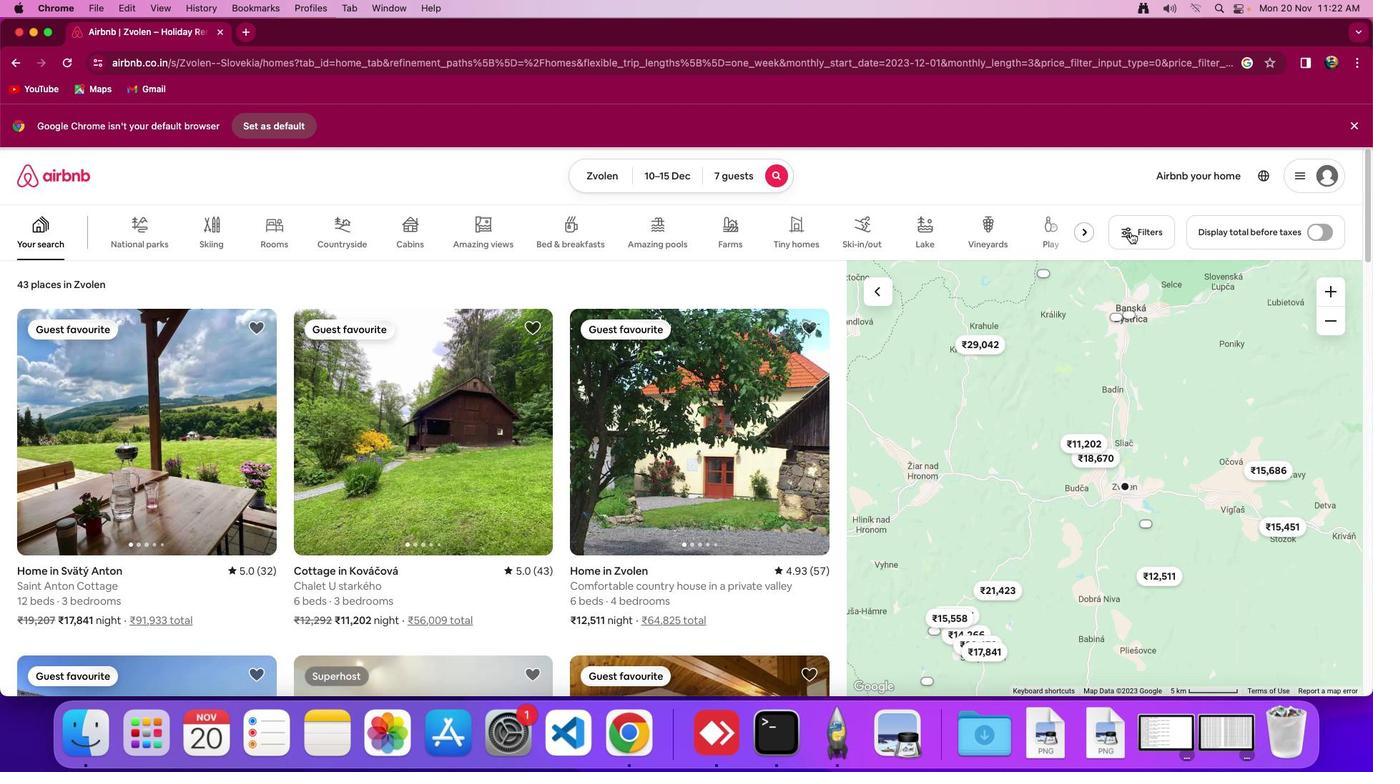 
Action: Mouse pressed left at (1129, 231)
Screenshot: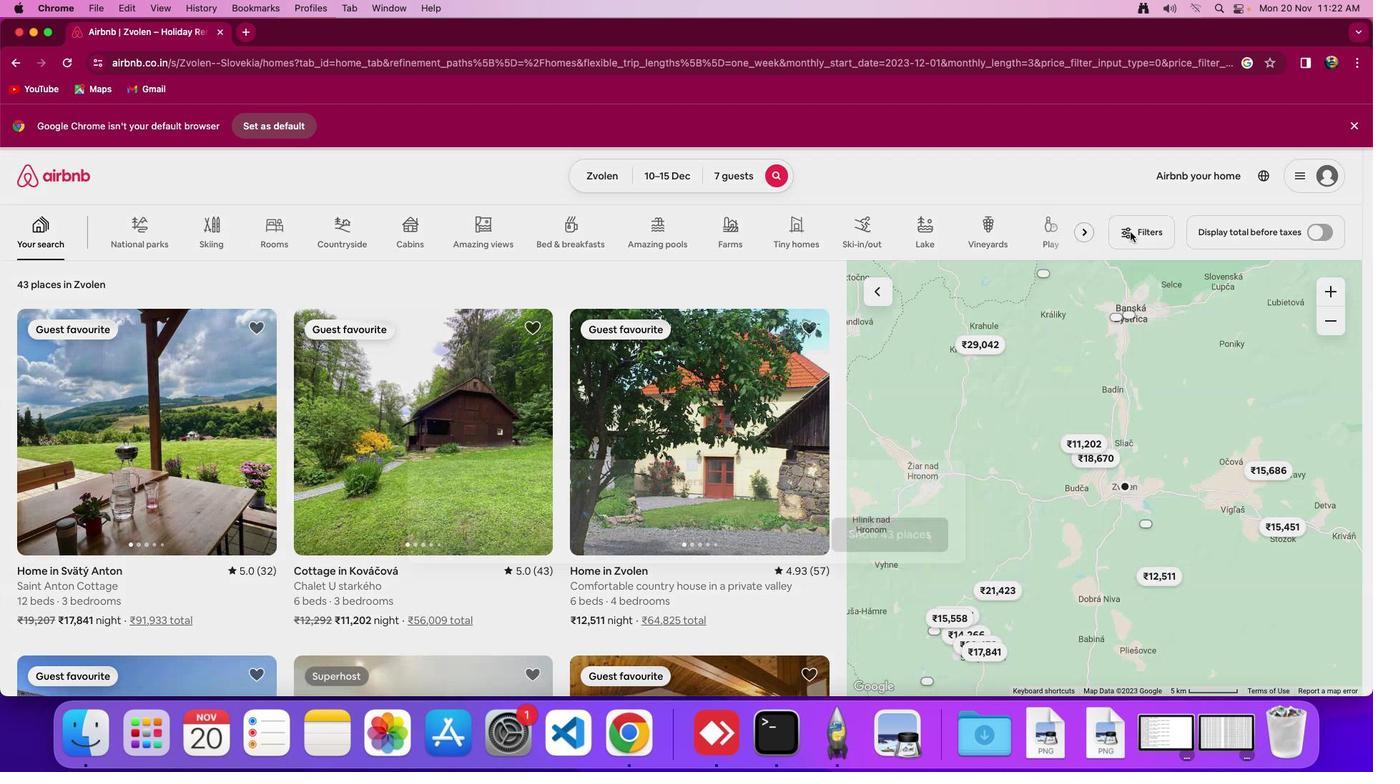 
Action: Mouse moved to (688, 395)
Screenshot: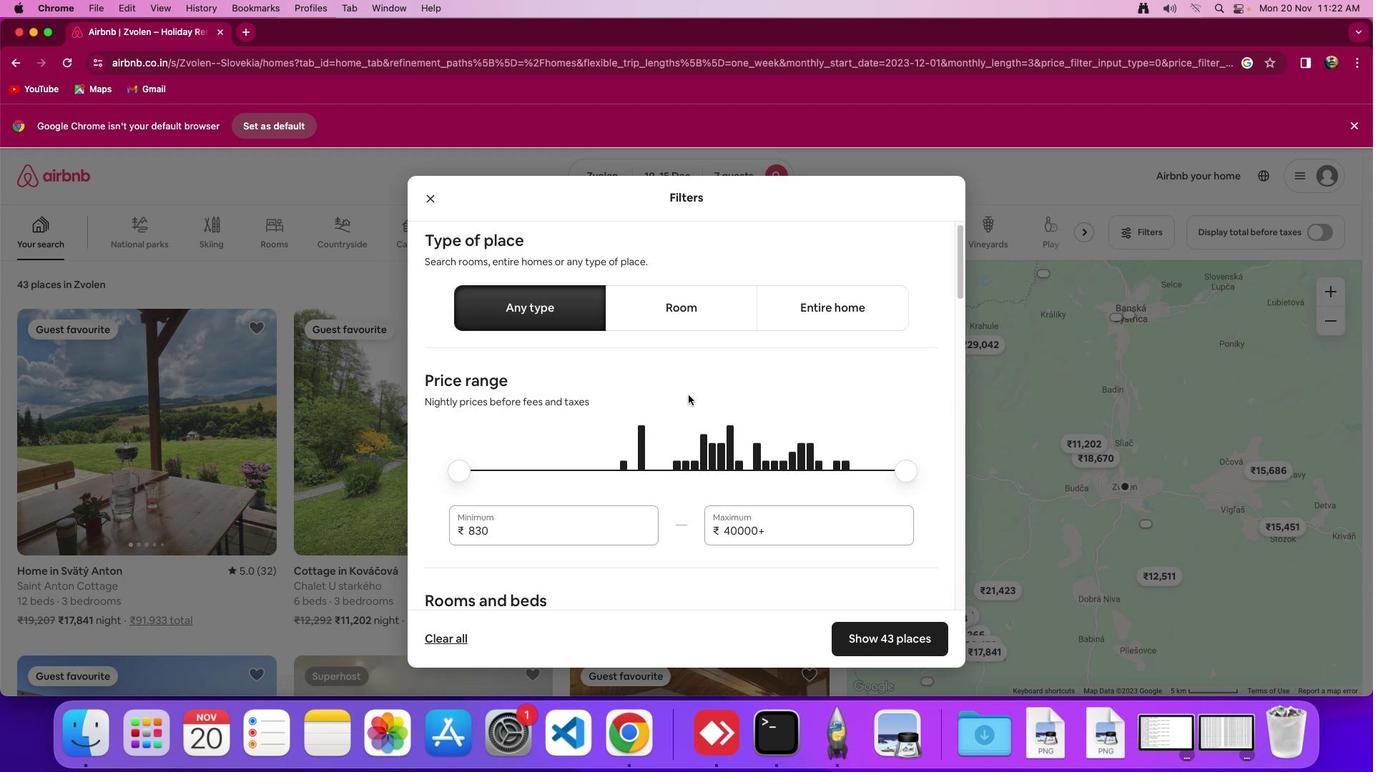 
Action: Mouse scrolled (688, 395) with delta (0, 0)
Screenshot: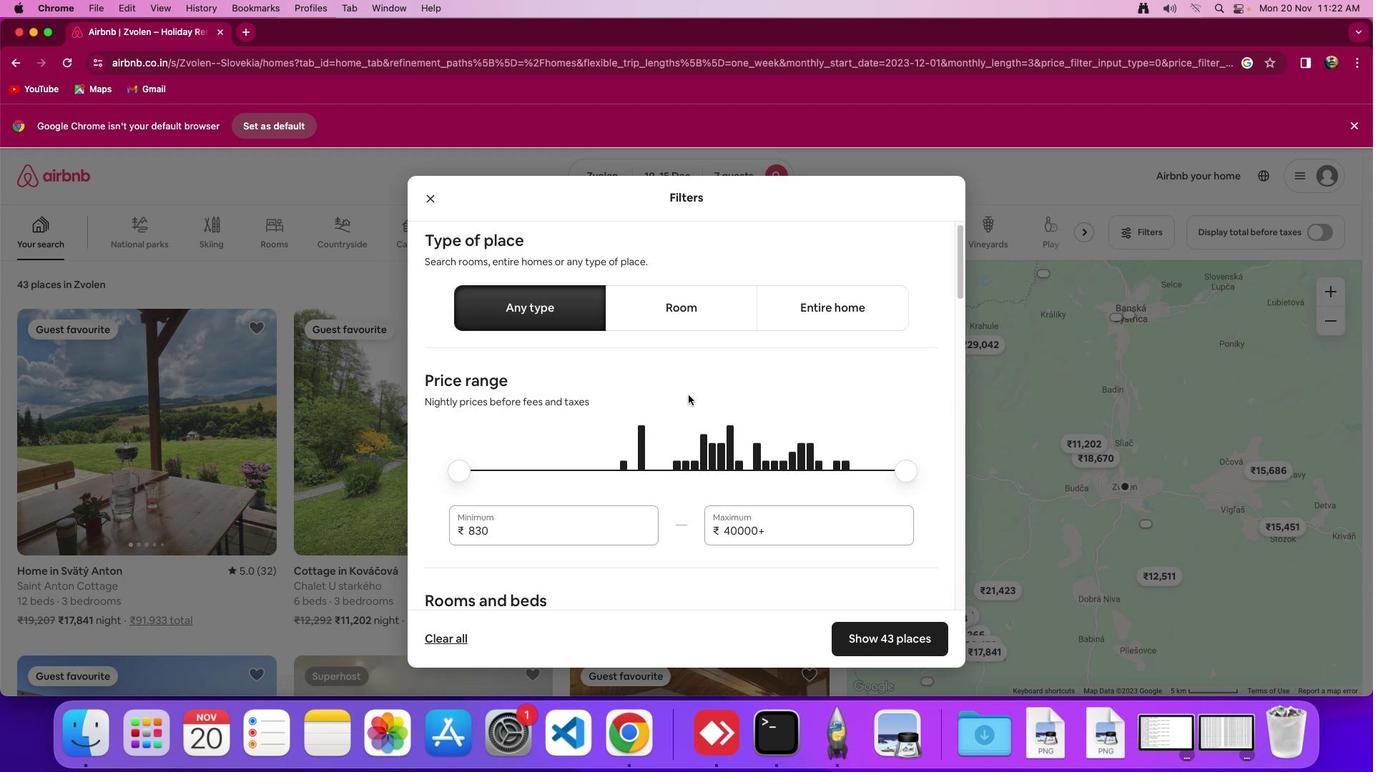 
Action: Mouse scrolled (688, 395) with delta (0, 0)
Screenshot: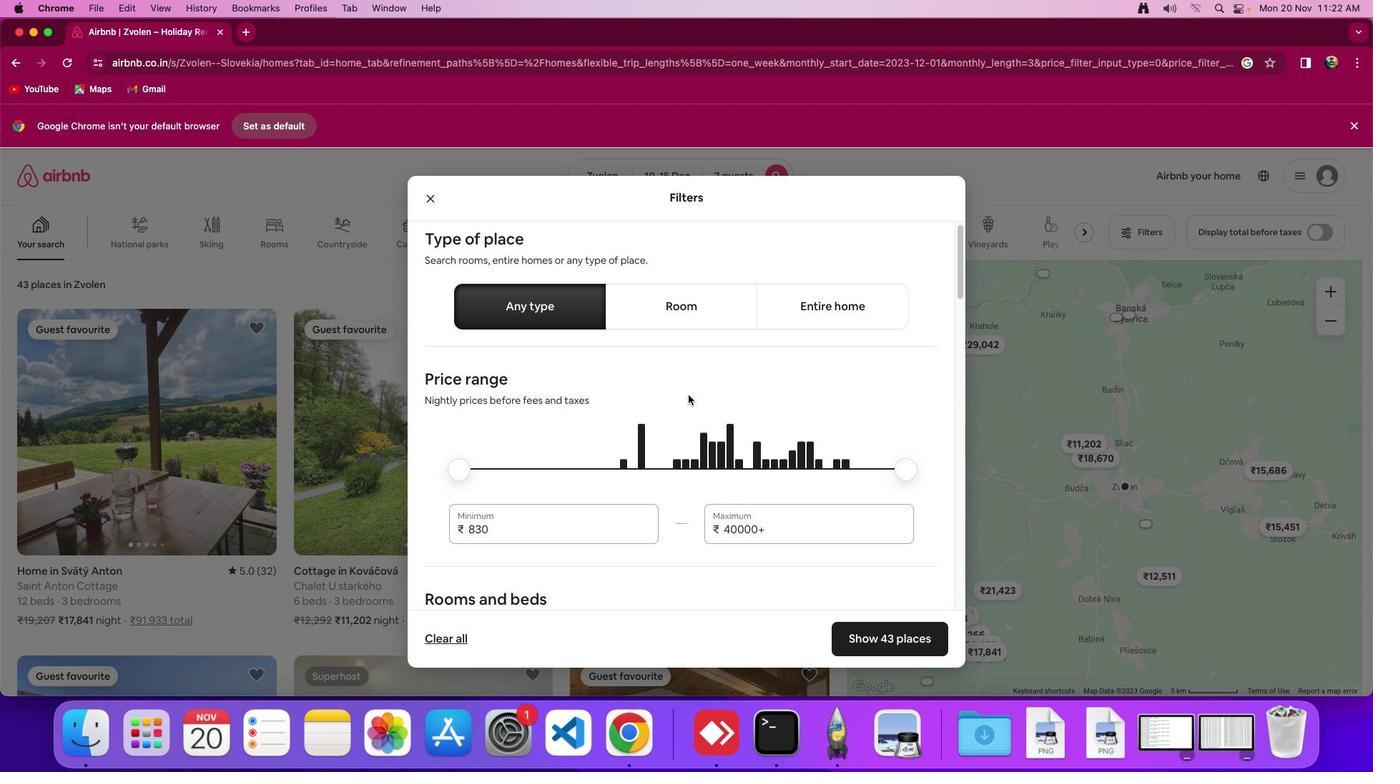 
Action: Mouse moved to (688, 394)
Screenshot: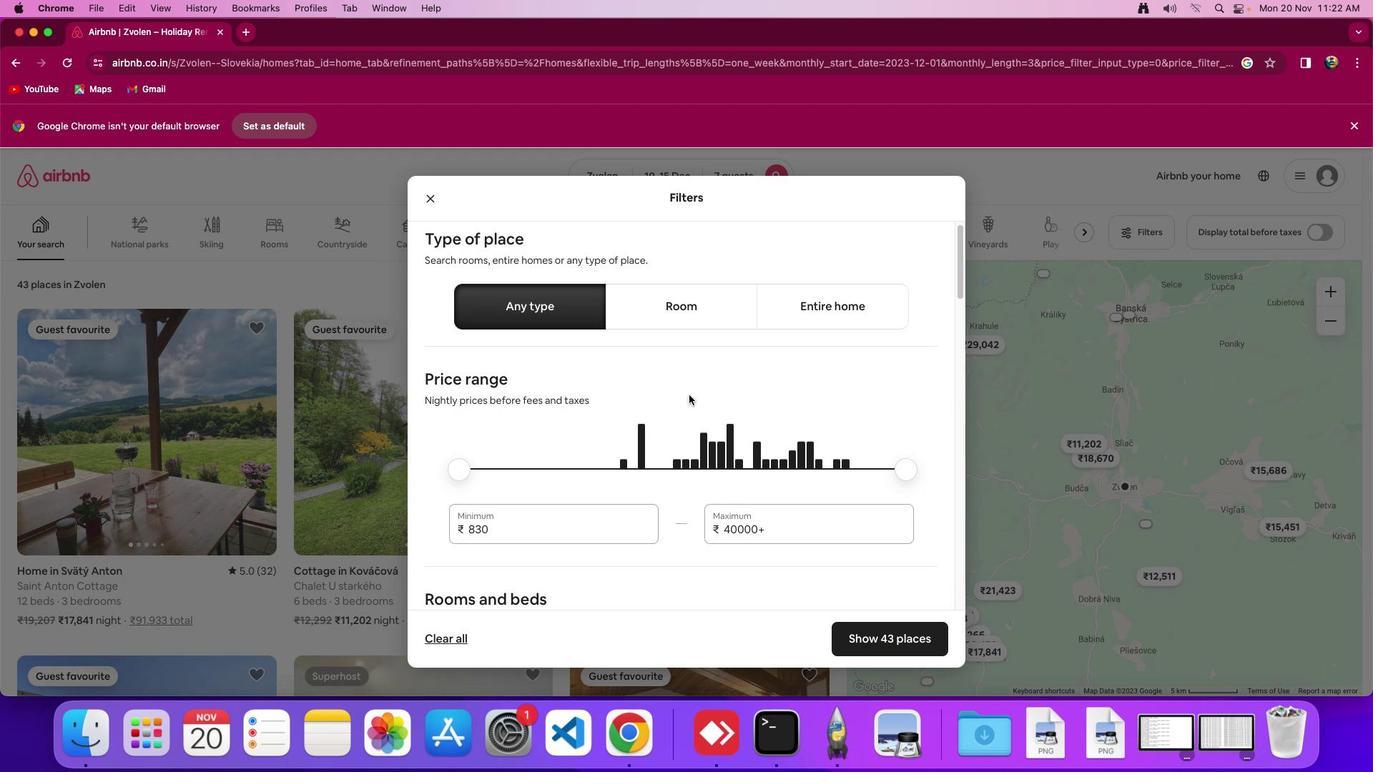 
Action: Mouse scrolled (688, 394) with delta (0, 0)
Screenshot: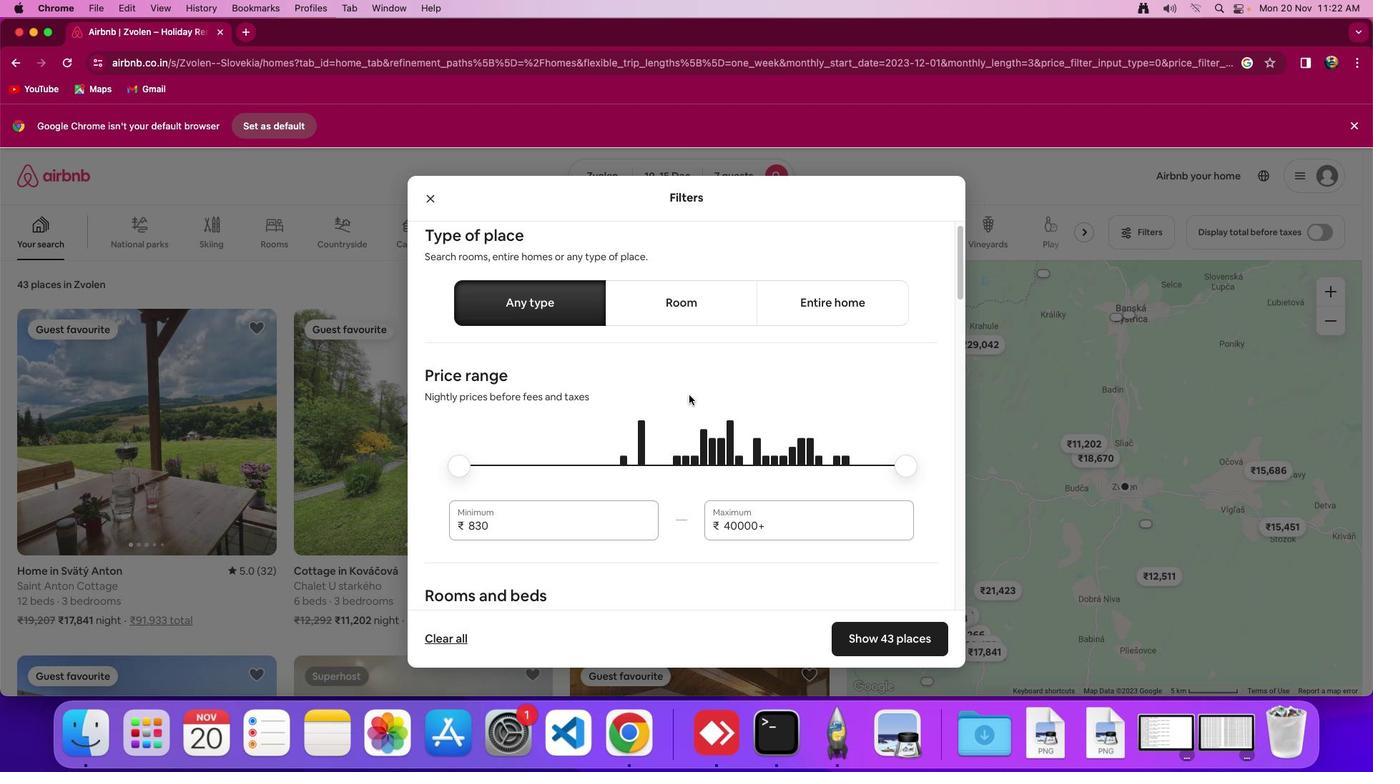 
Action: Mouse scrolled (688, 394) with delta (0, 0)
Screenshot: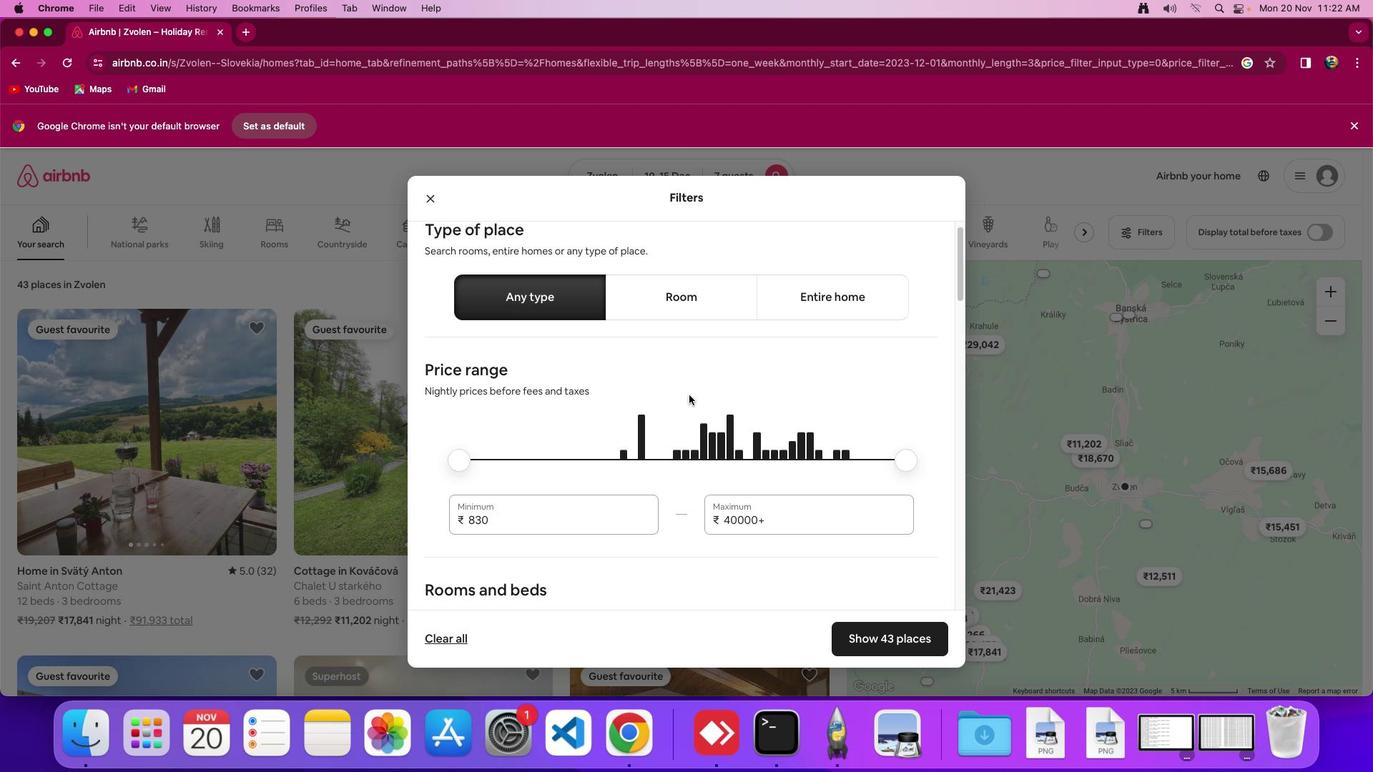 
Action: Mouse scrolled (688, 394) with delta (0, 0)
Screenshot: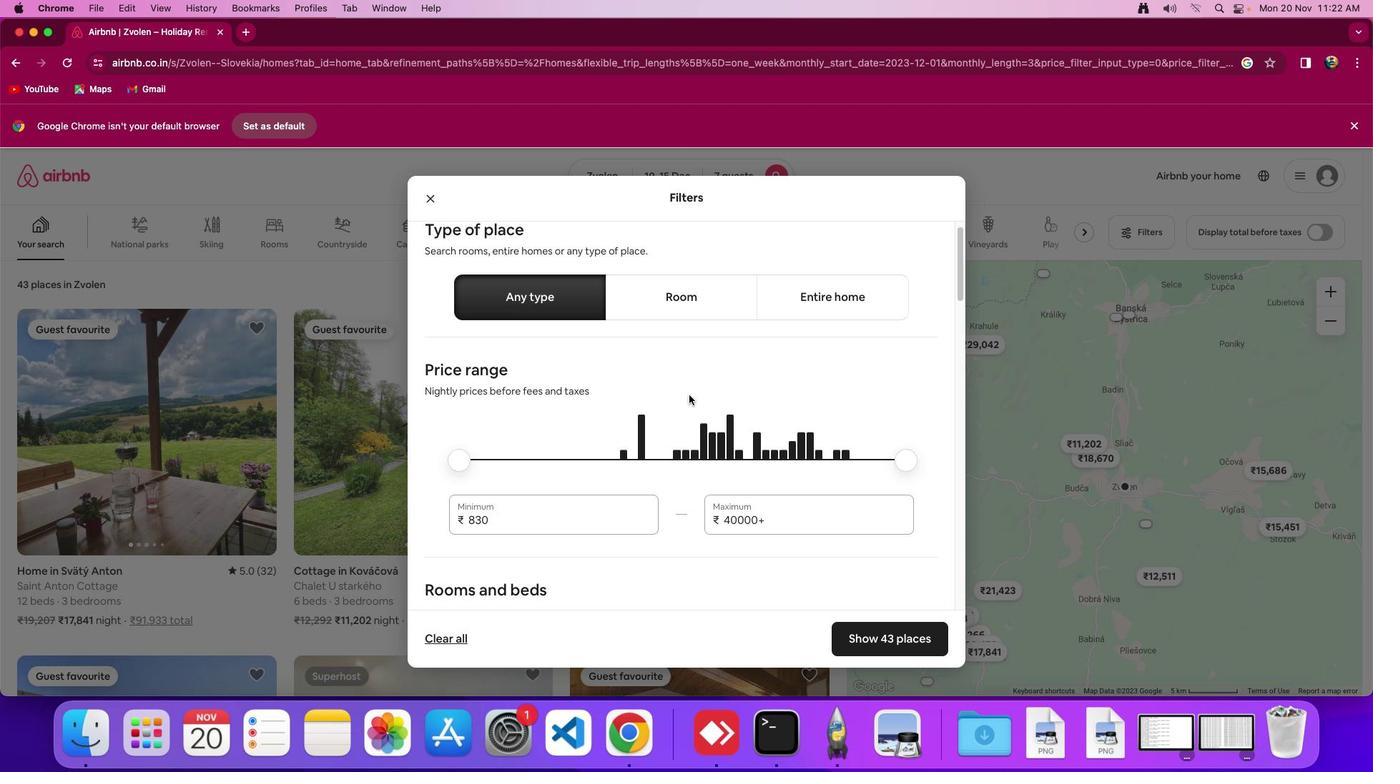 
Action: Mouse scrolled (688, 394) with delta (0, 0)
Screenshot: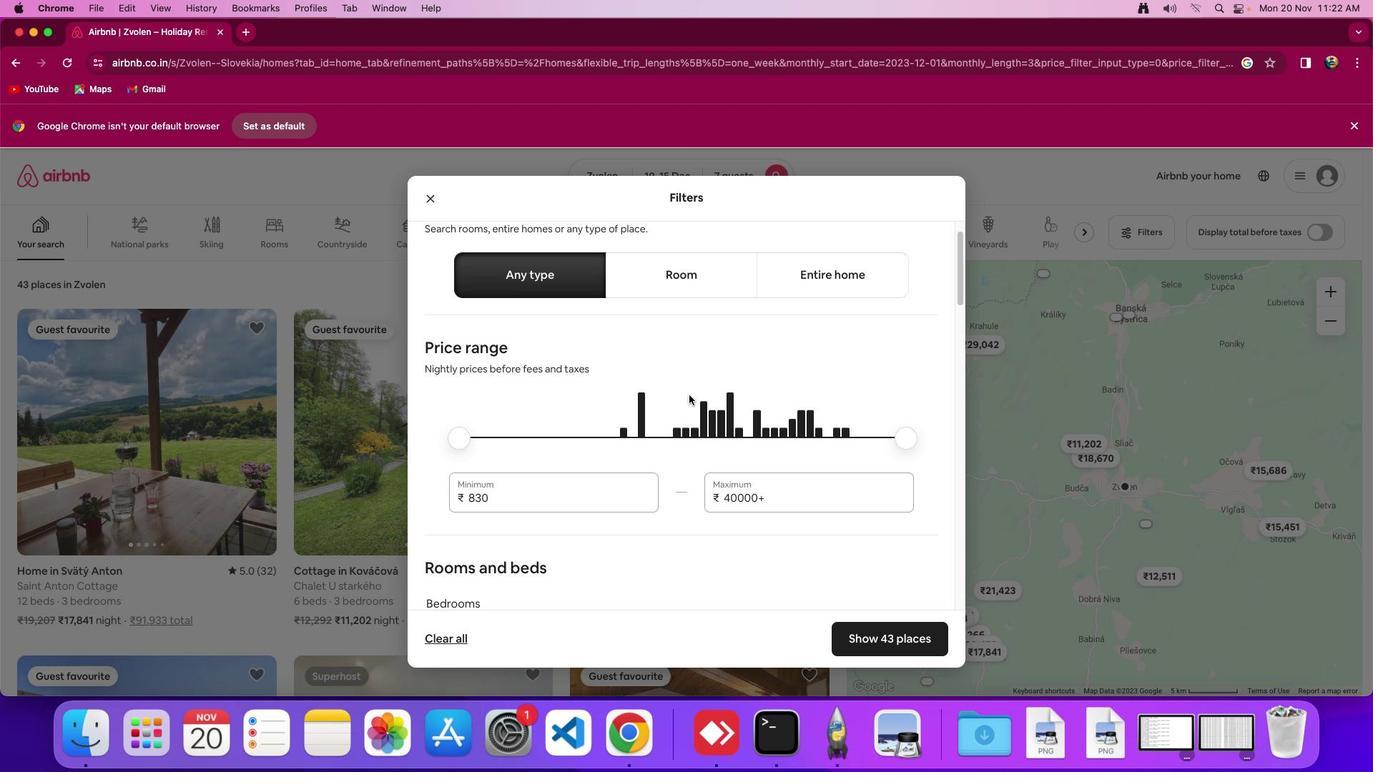 
Action: Mouse scrolled (688, 394) with delta (0, 0)
Screenshot: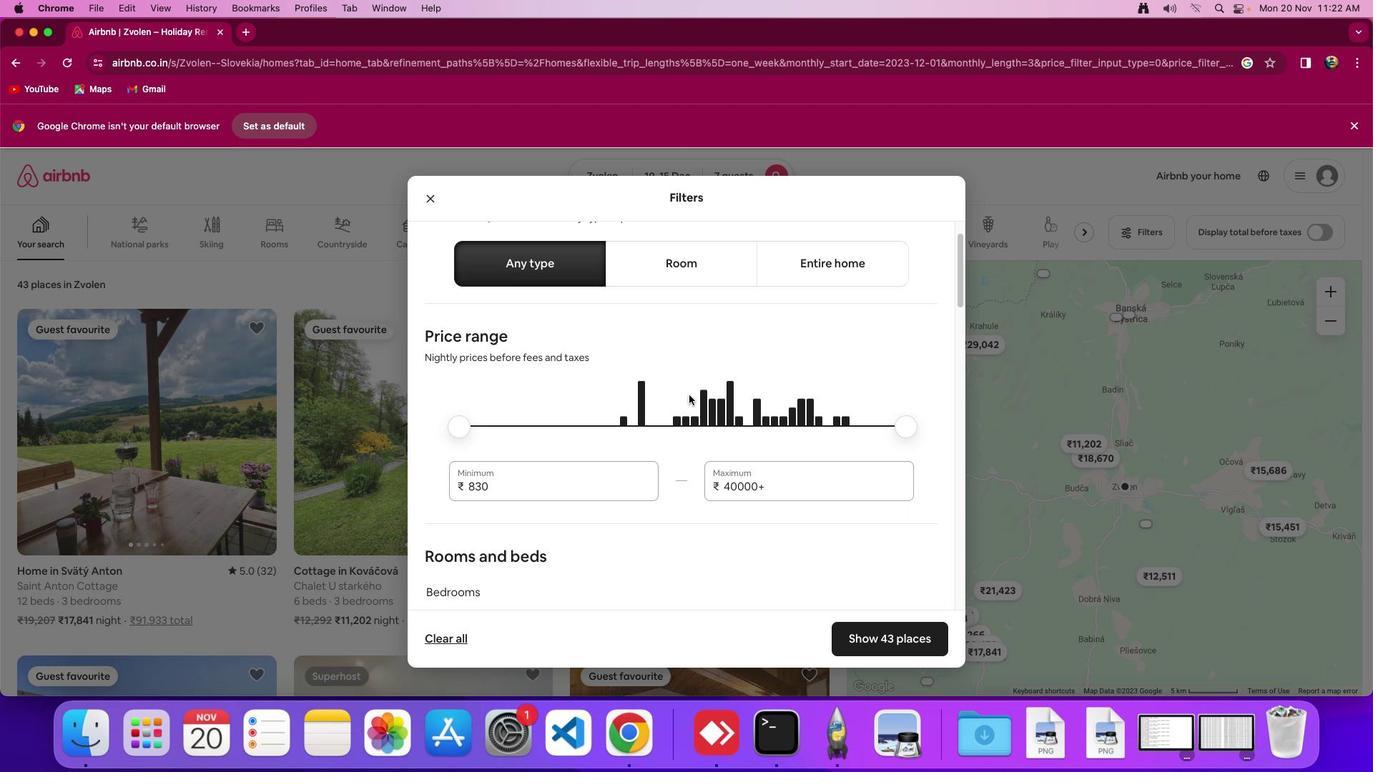 
Action: Mouse scrolled (688, 394) with delta (0, 0)
Screenshot: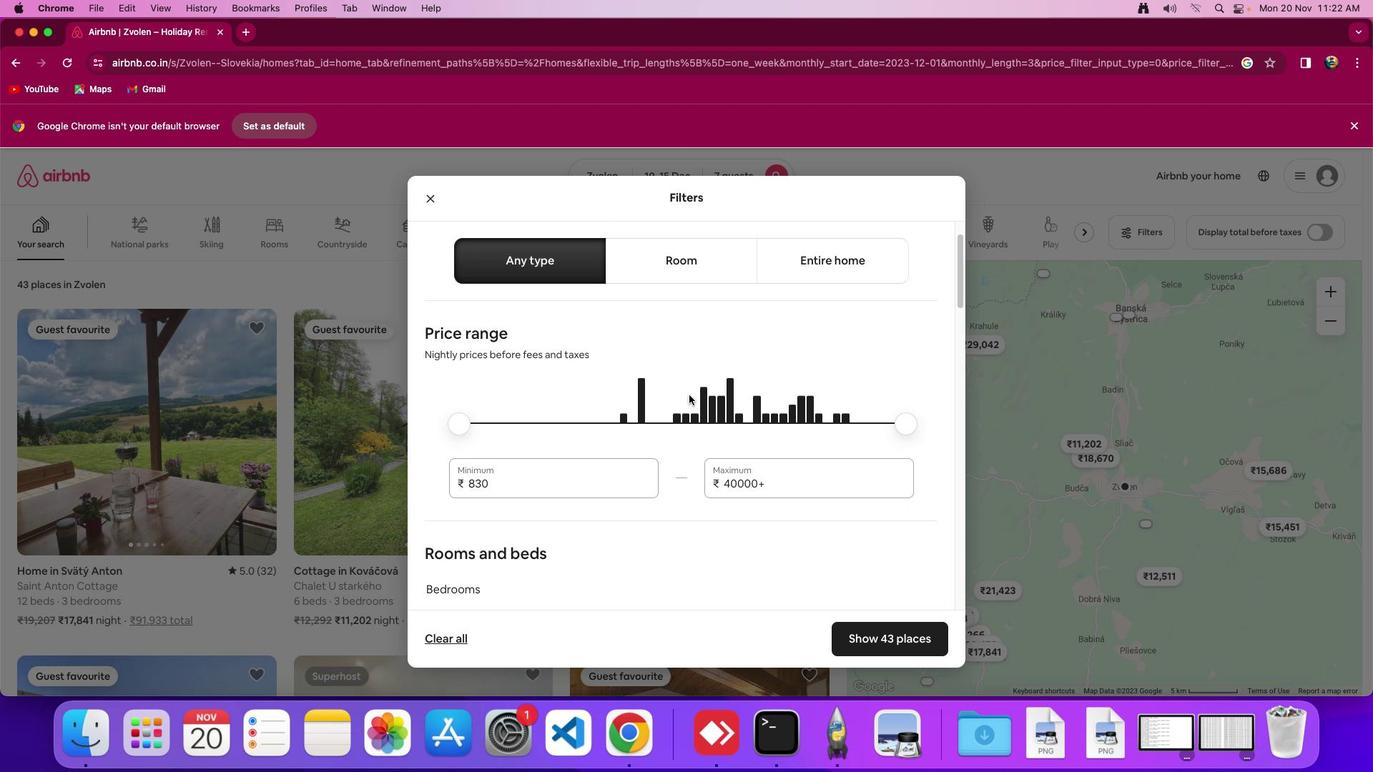 
Action: Mouse moved to (689, 394)
Screenshot: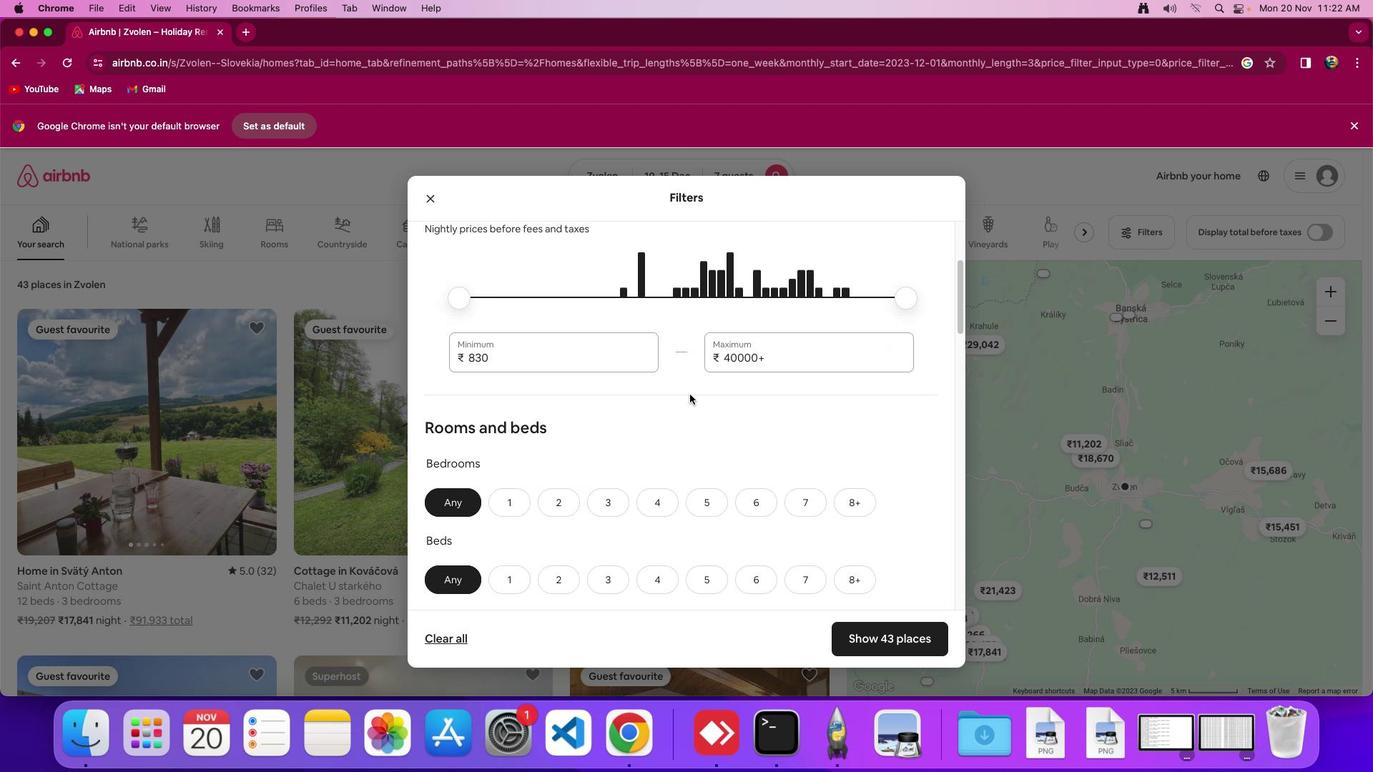 
Action: Mouse scrolled (689, 394) with delta (0, 0)
Screenshot: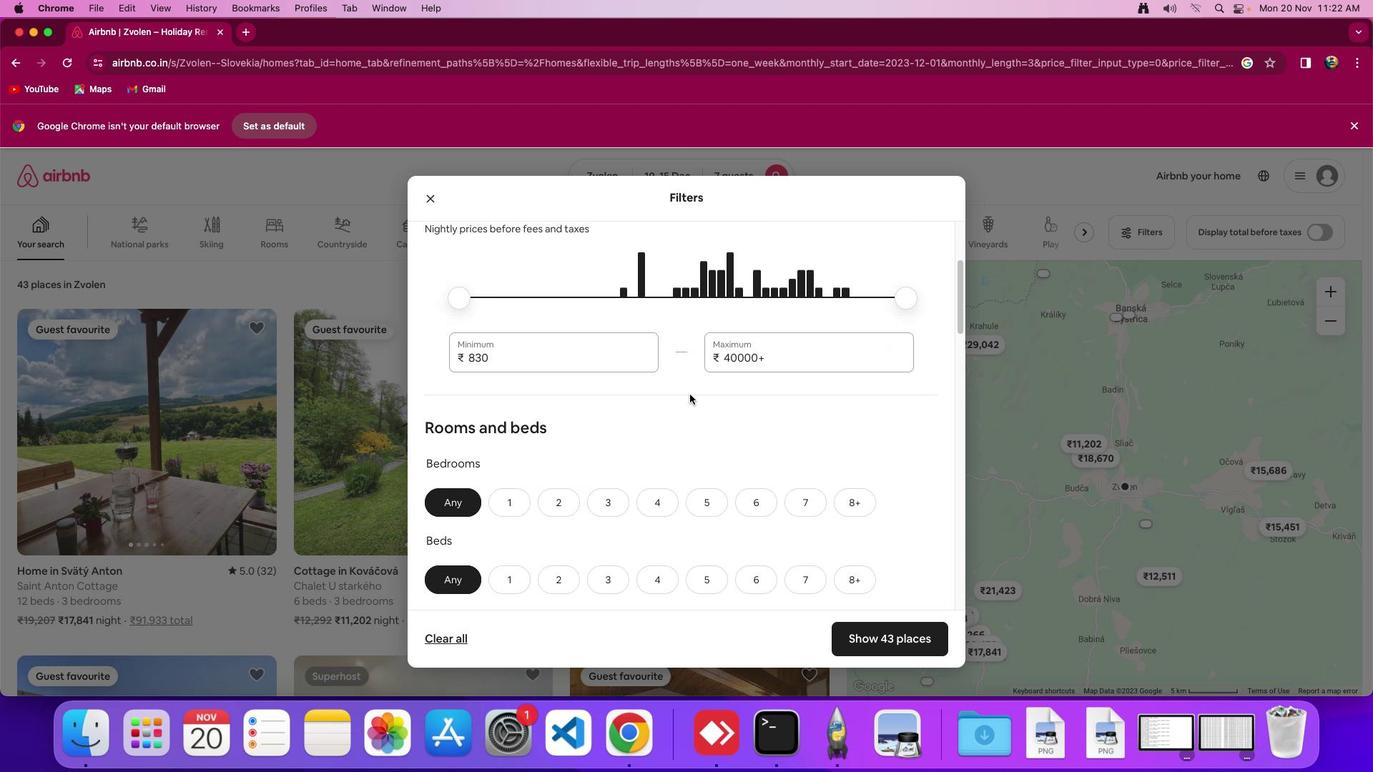 
Action: Mouse scrolled (689, 394) with delta (0, 0)
Screenshot: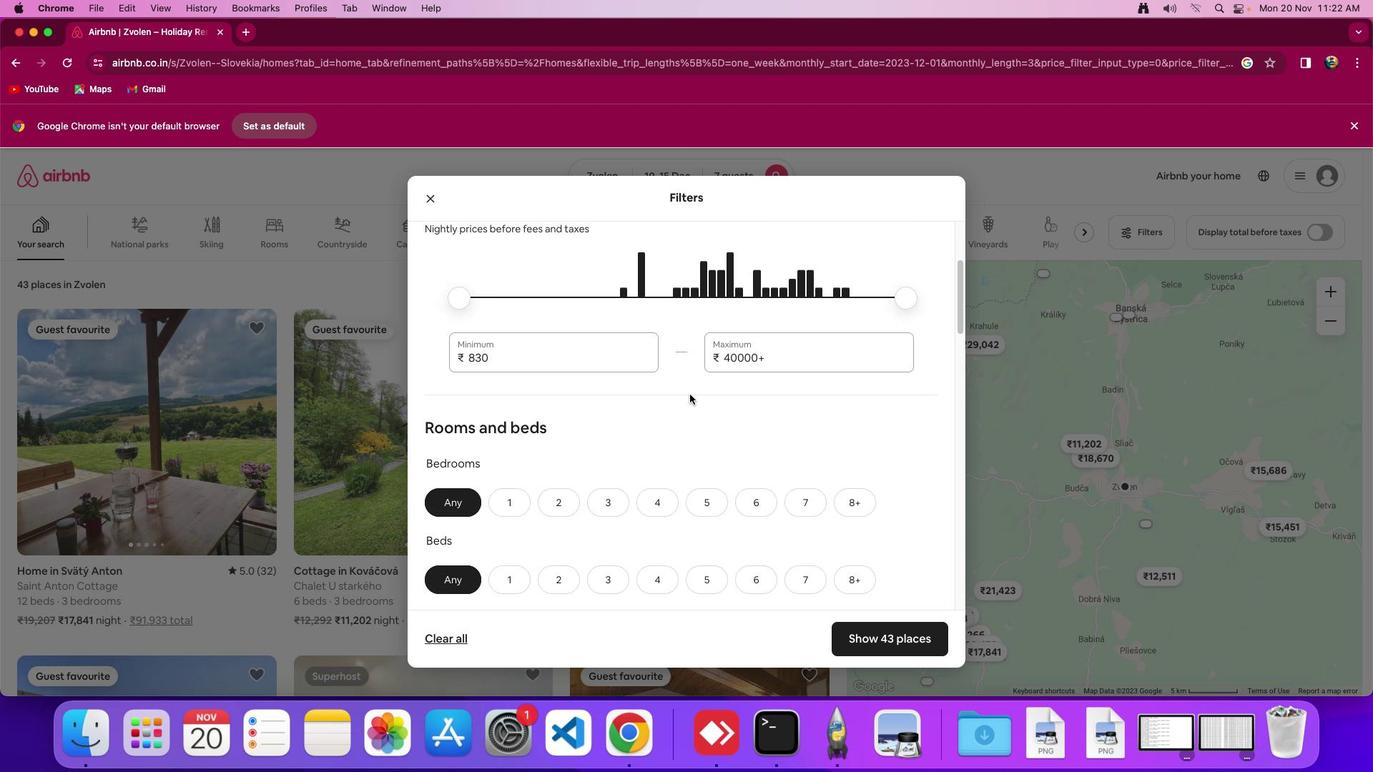 
Action: Mouse scrolled (689, 394) with delta (0, -2)
Screenshot: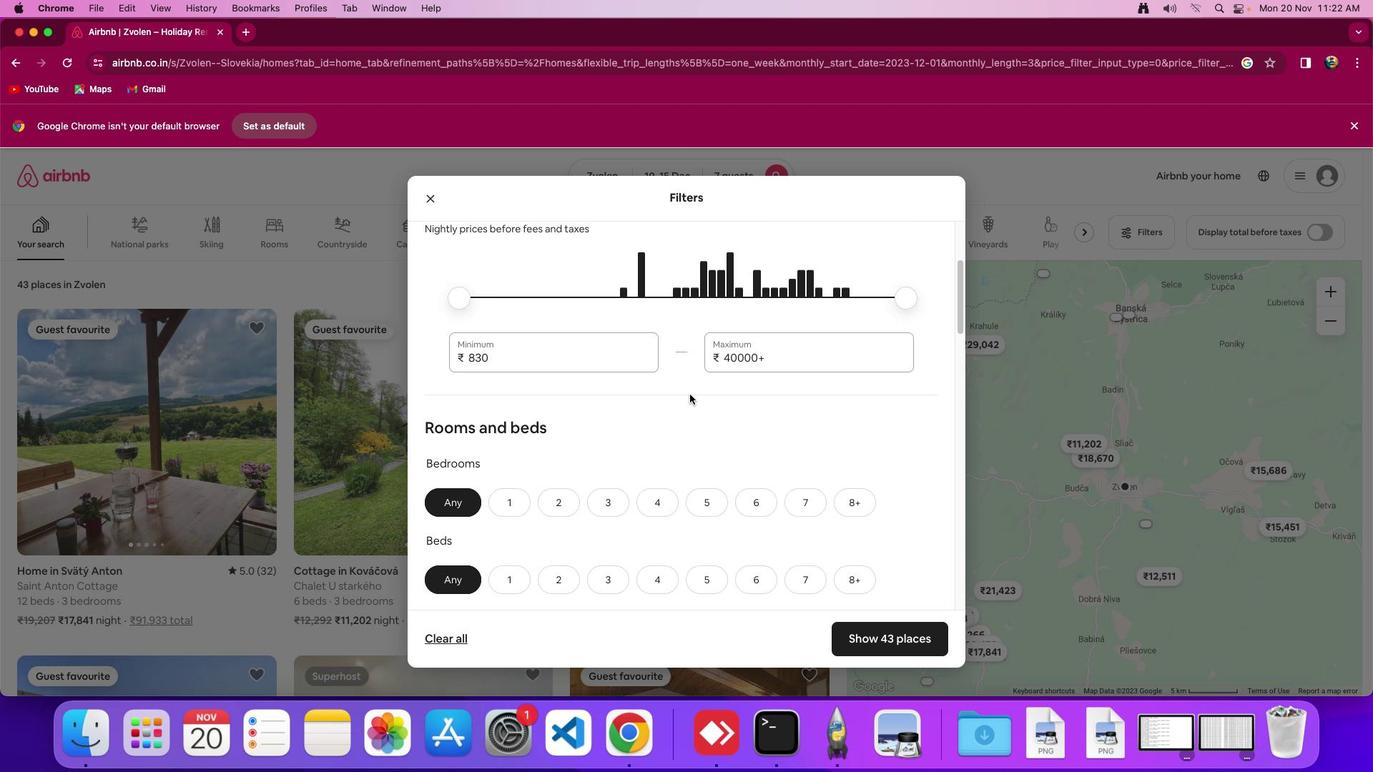 
Action: Mouse scrolled (689, 394) with delta (0, 0)
Screenshot: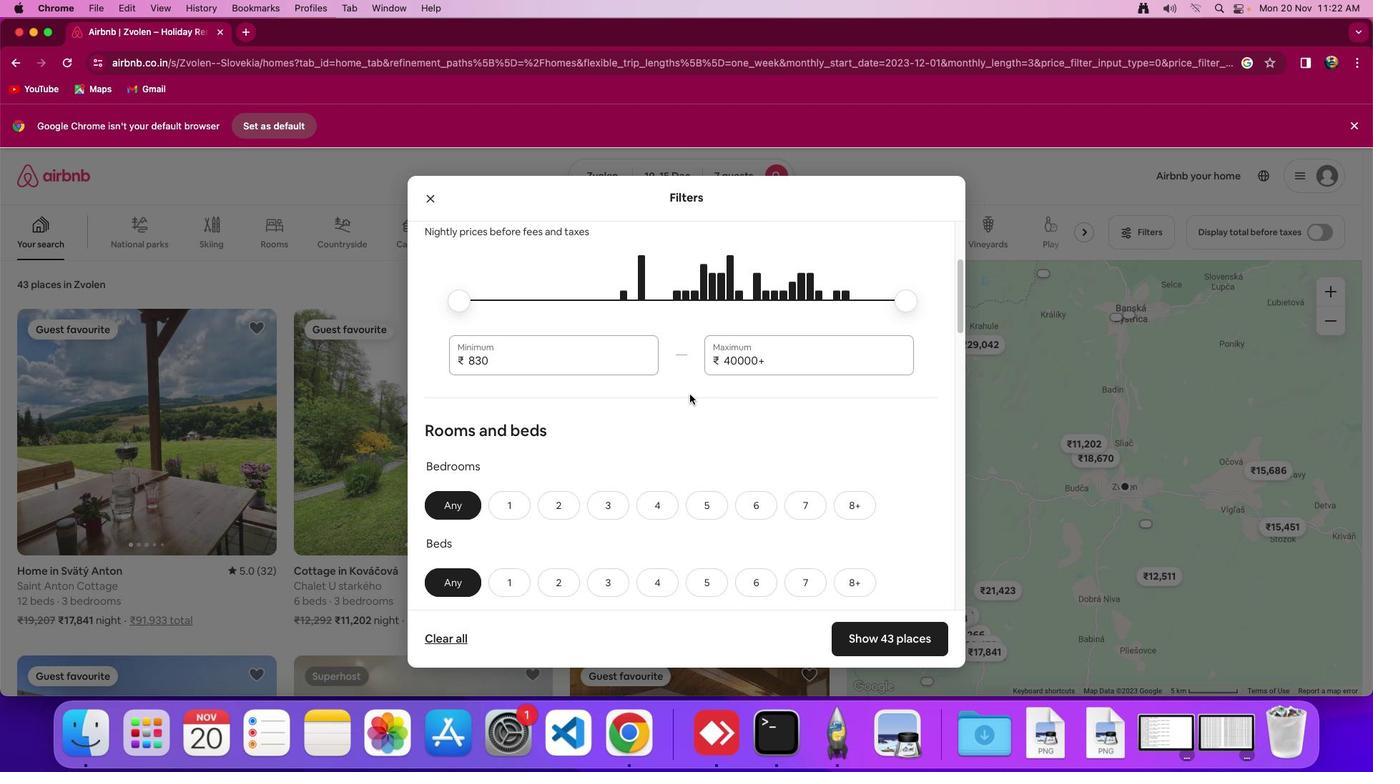 
Action: Mouse moved to (690, 389)
Screenshot: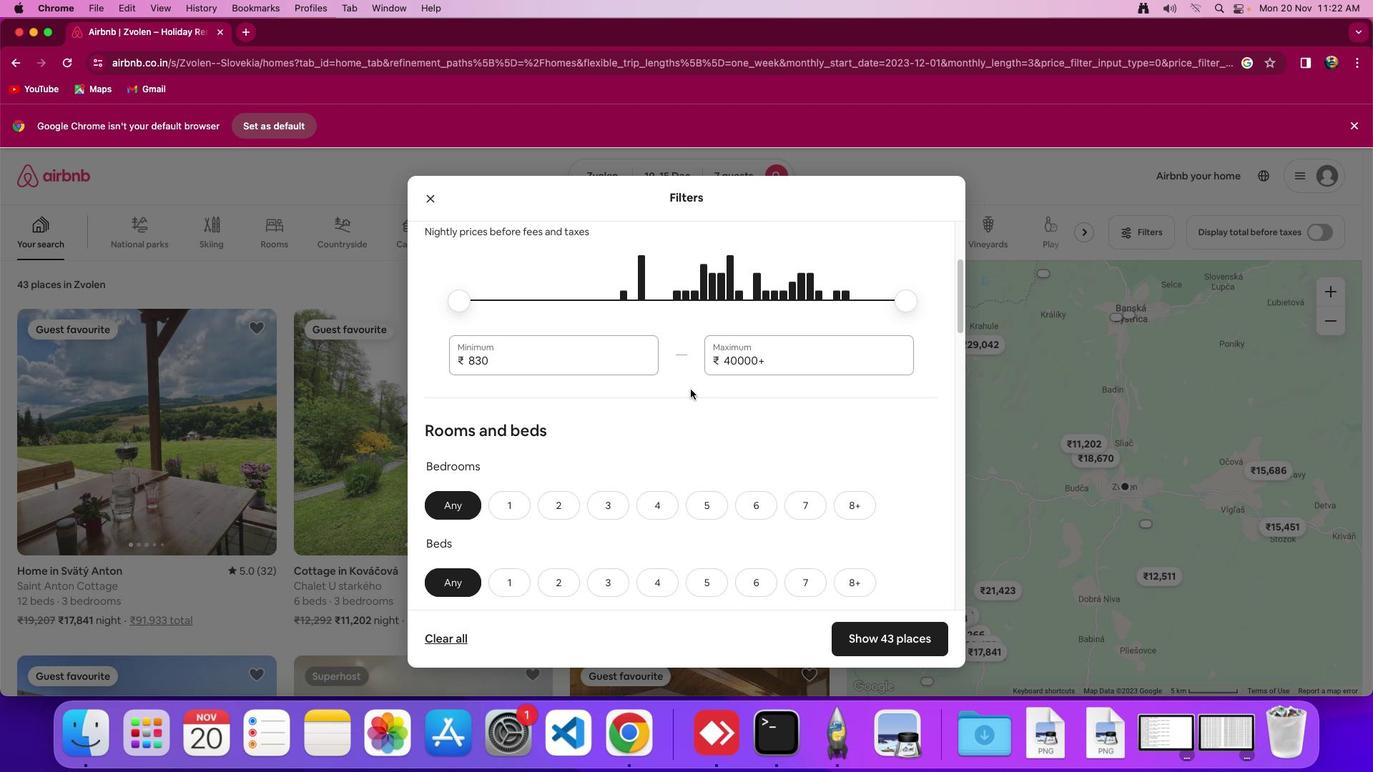 
Action: Mouse scrolled (690, 389) with delta (0, 0)
Screenshot: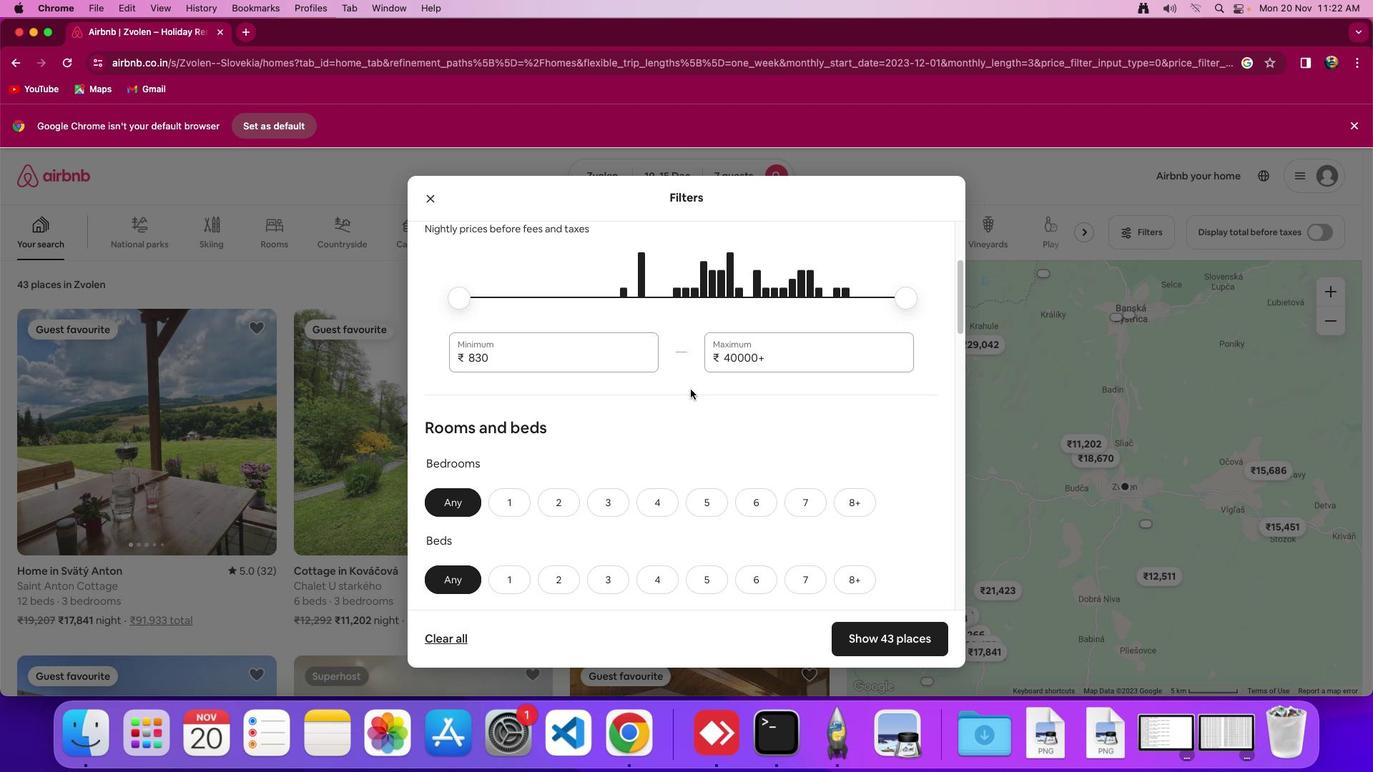 
Action: Mouse moved to (692, 393)
Screenshot: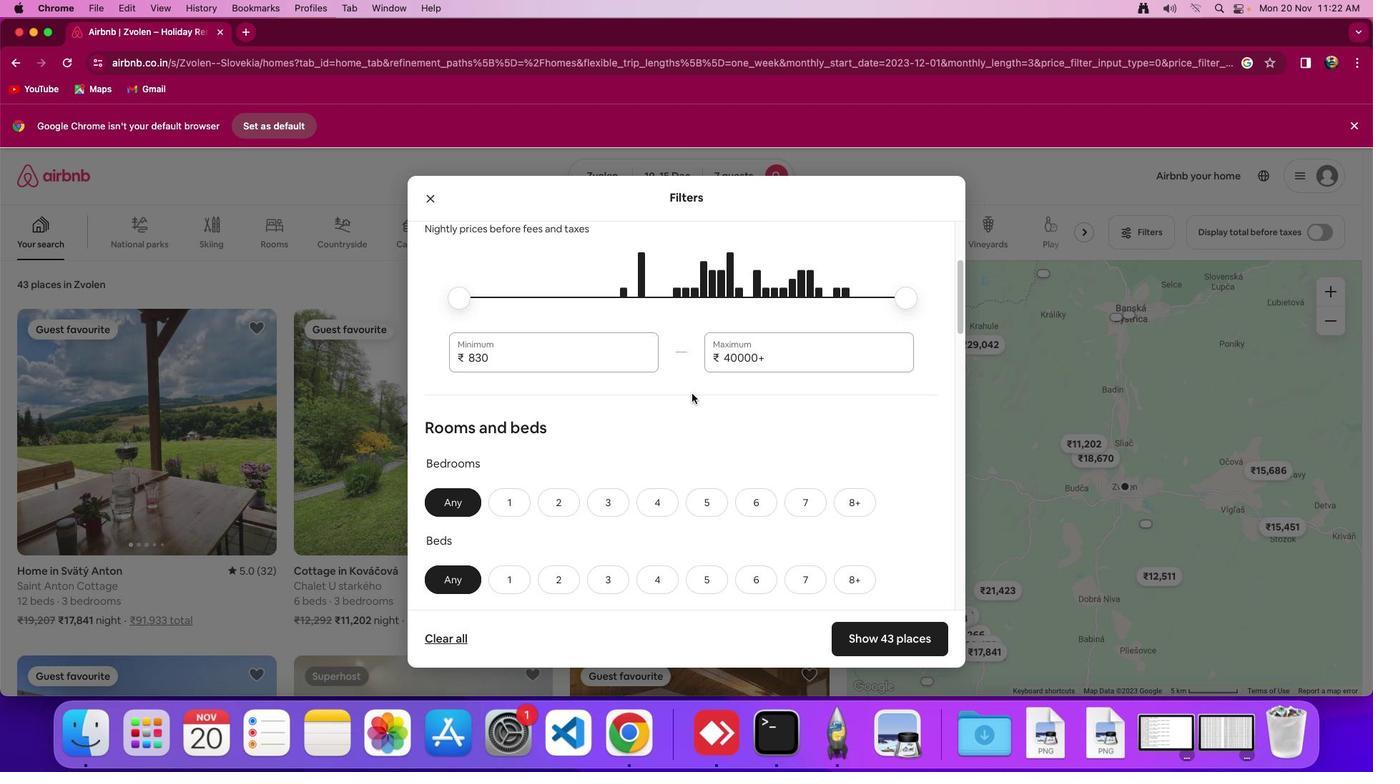 
Action: Mouse scrolled (692, 393) with delta (0, 0)
Screenshot: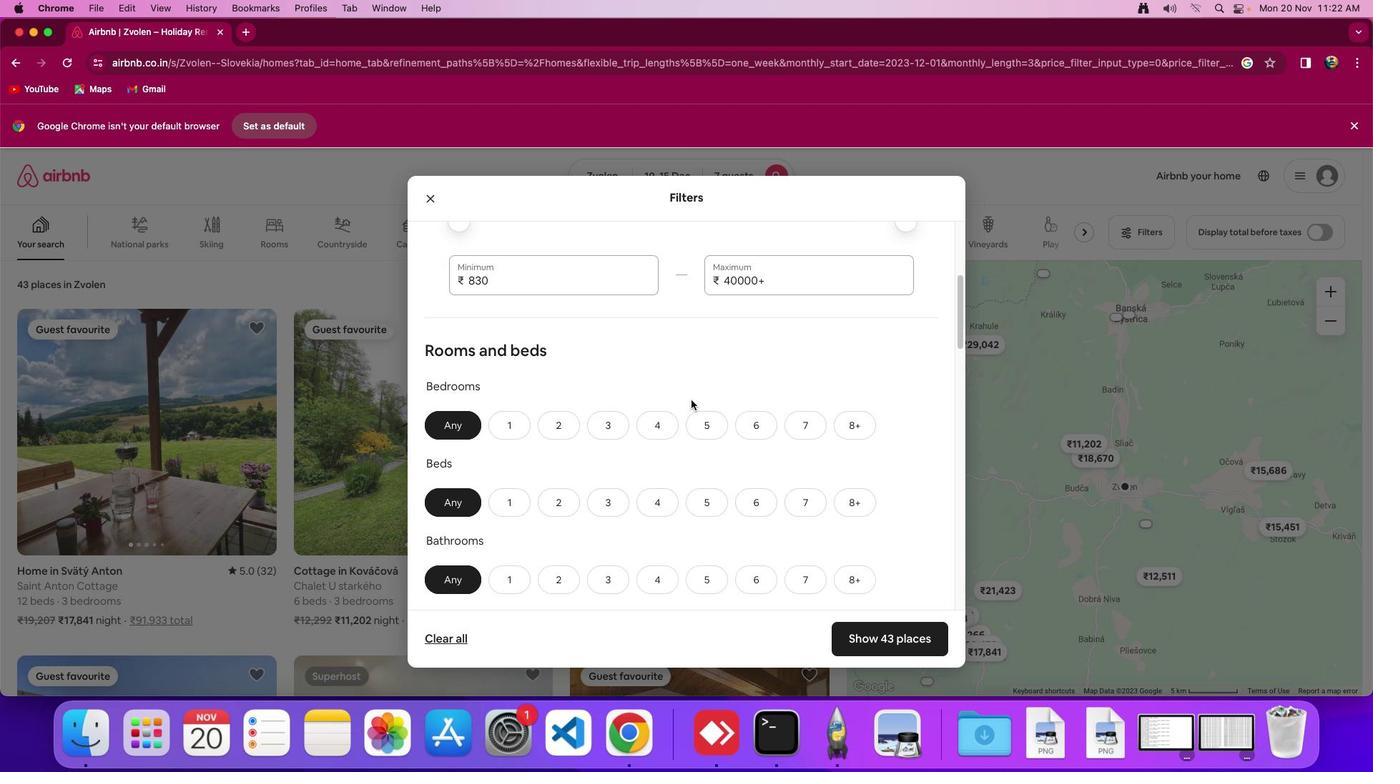 
Action: Mouse scrolled (692, 393) with delta (0, 0)
Screenshot: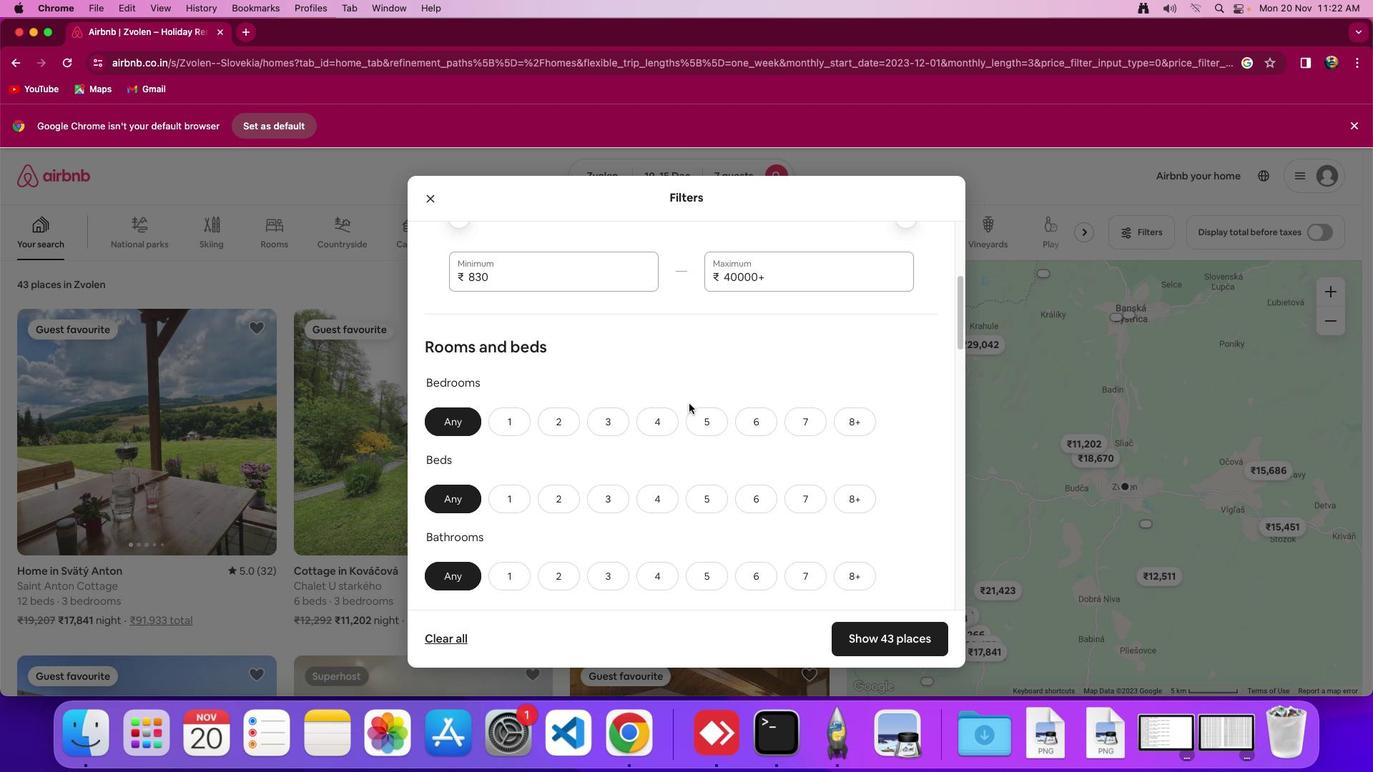 
Action: Mouse scrolled (692, 393) with delta (0, 0)
Screenshot: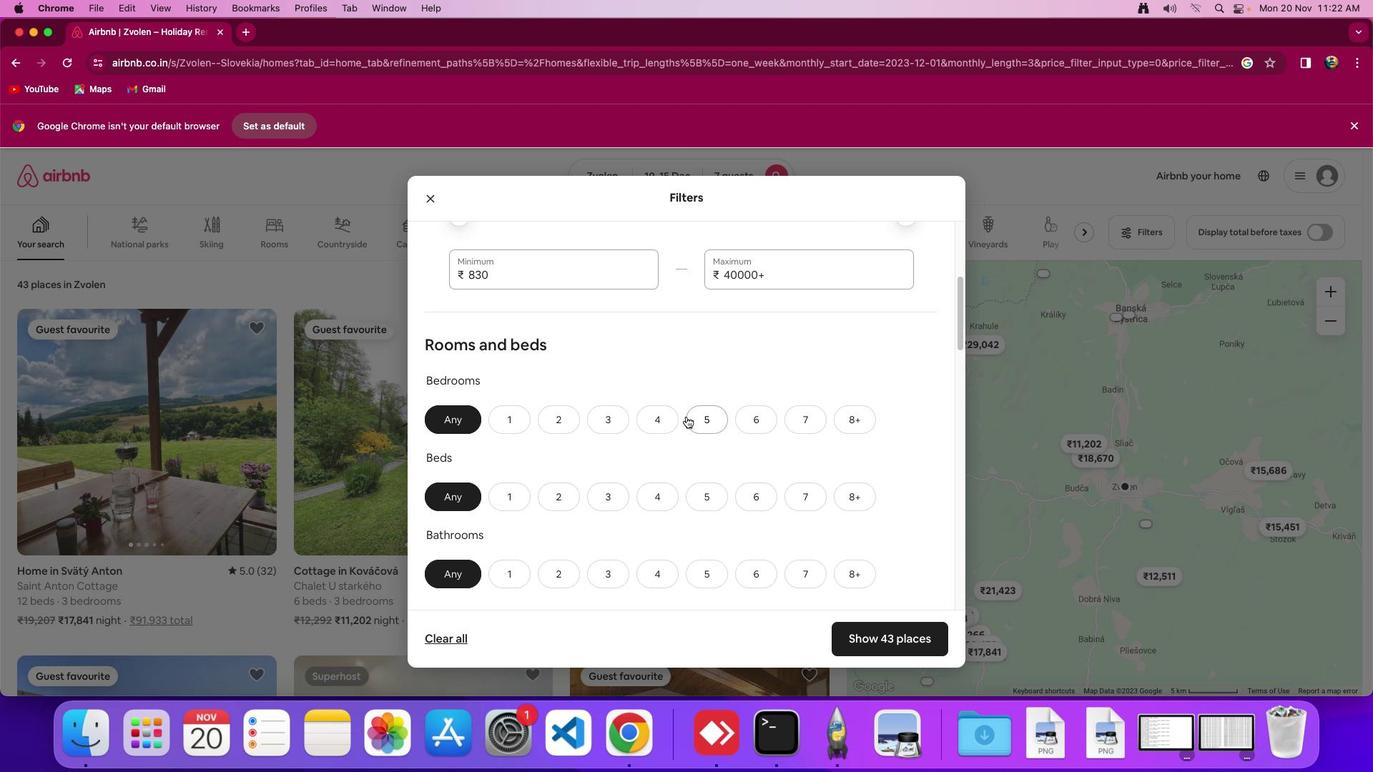 
Action: Mouse moved to (668, 414)
Screenshot: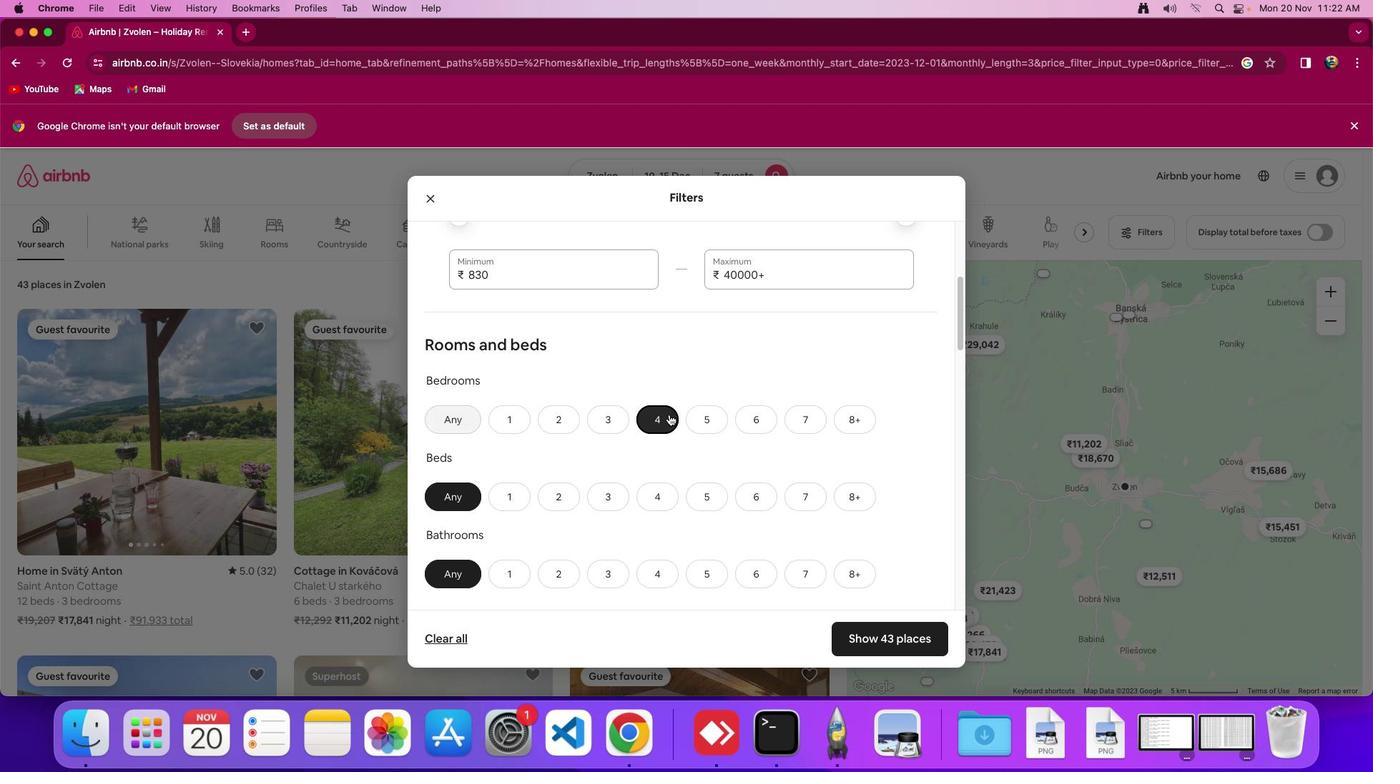 
Action: Mouse pressed left at (668, 414)
Screenshot: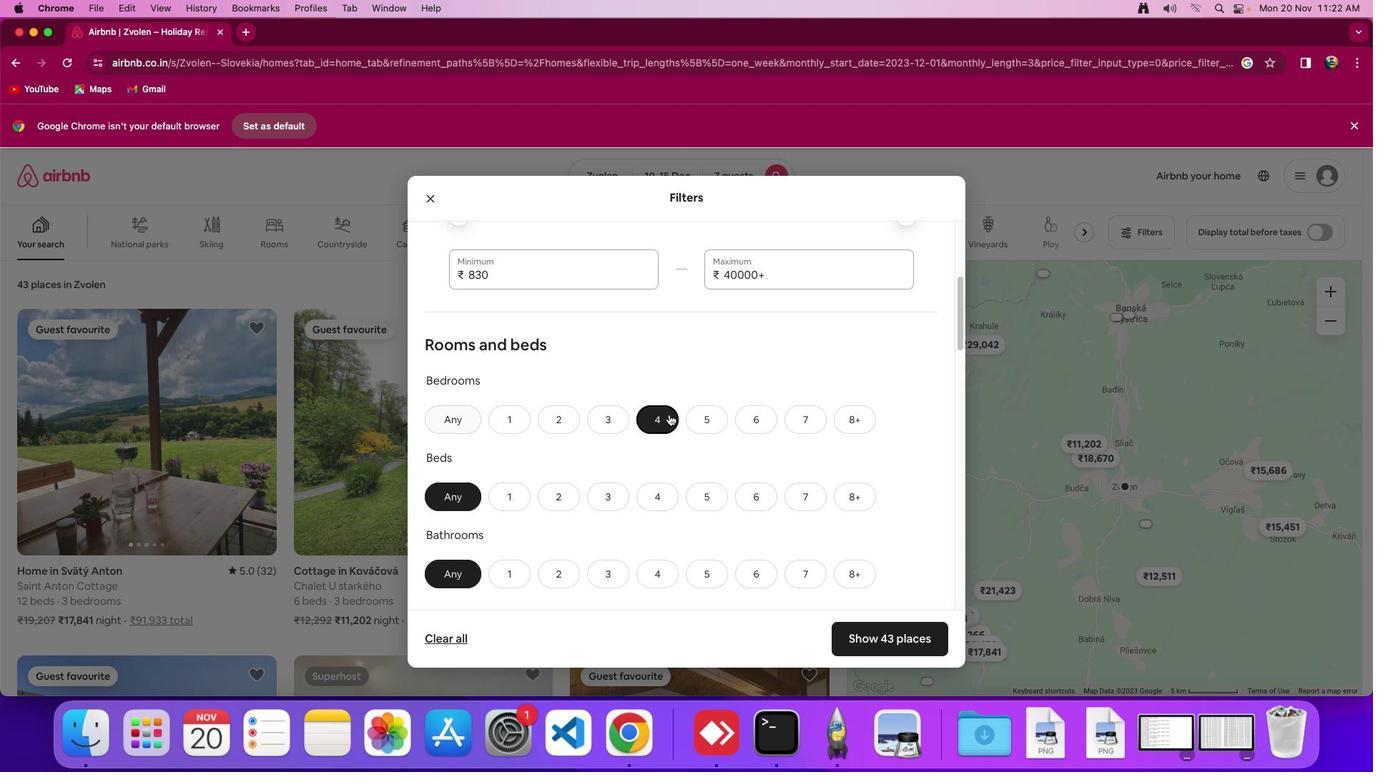 
Action: Mouse moved to (713, 416)
Screenshot: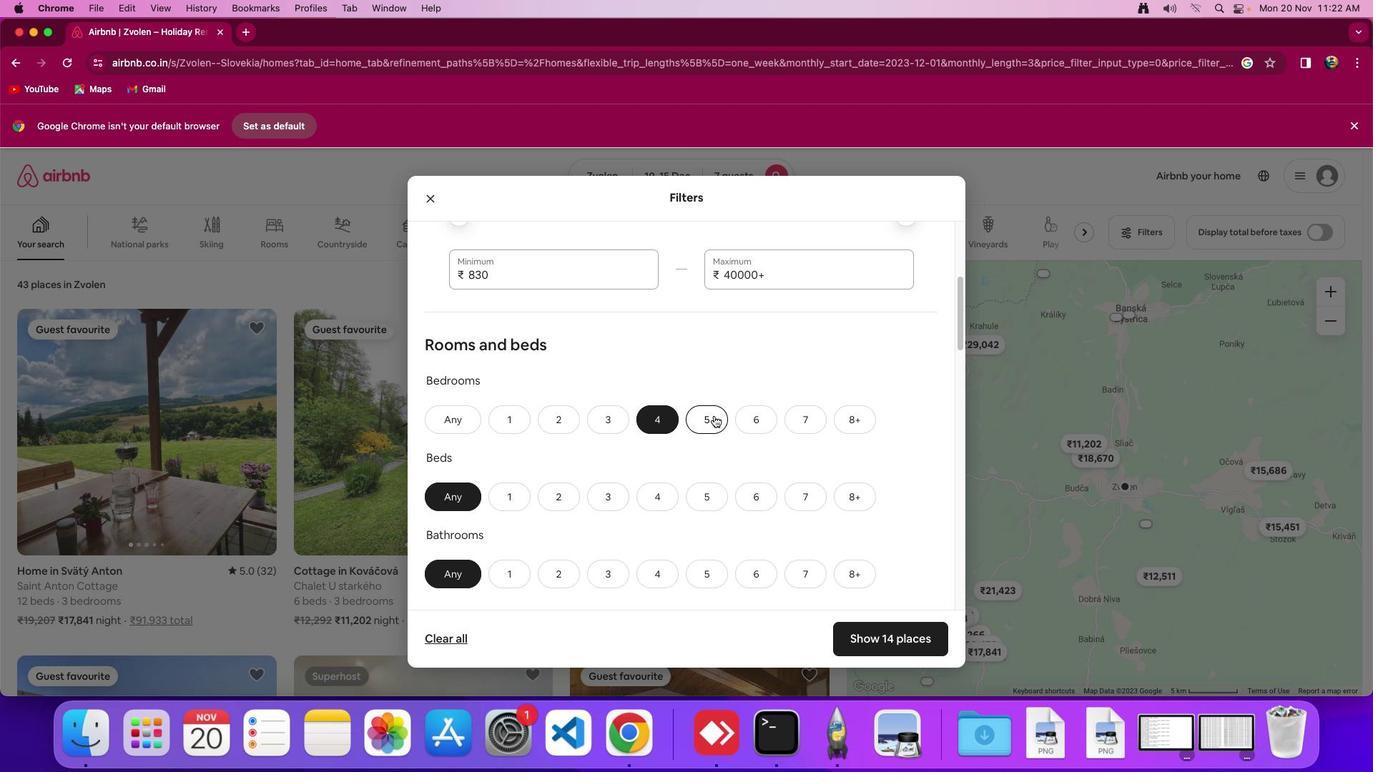 
Action: Mouse scrolled (713, 416) with delta (0, 0)
Screenshot: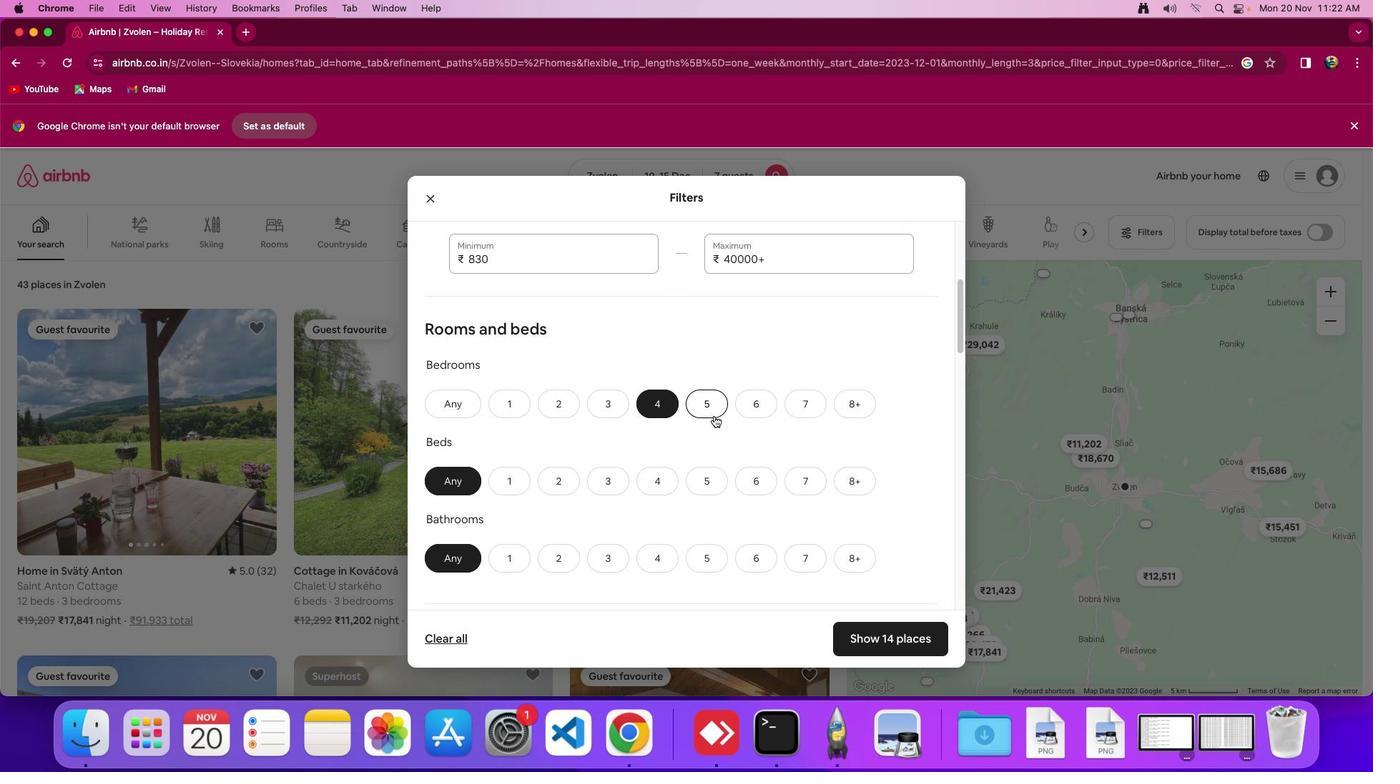 
Action: Mouse scrolled (713, 416) with delta (0, 0)
Screenshot: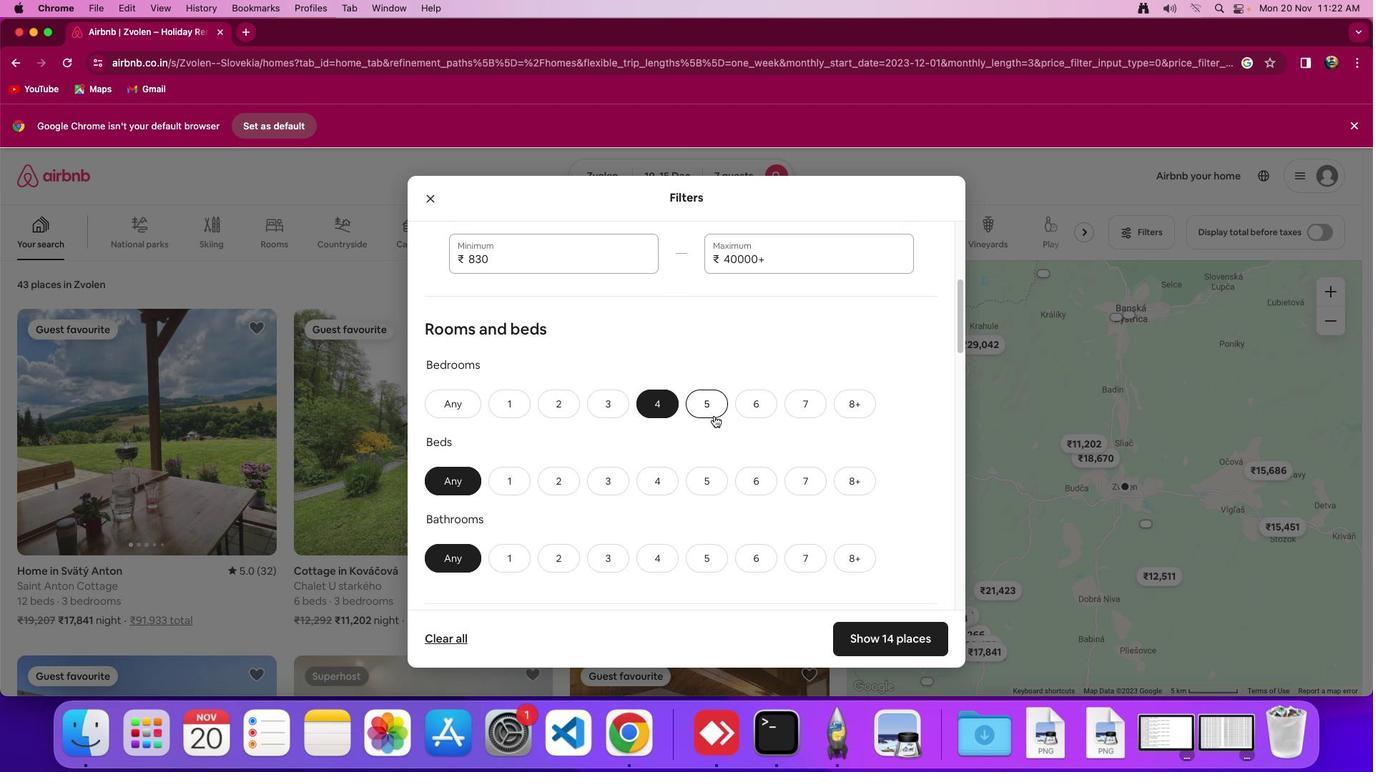 
Action: Mouse scrolled (713, 416) with delta (0, 0)
Screenshot: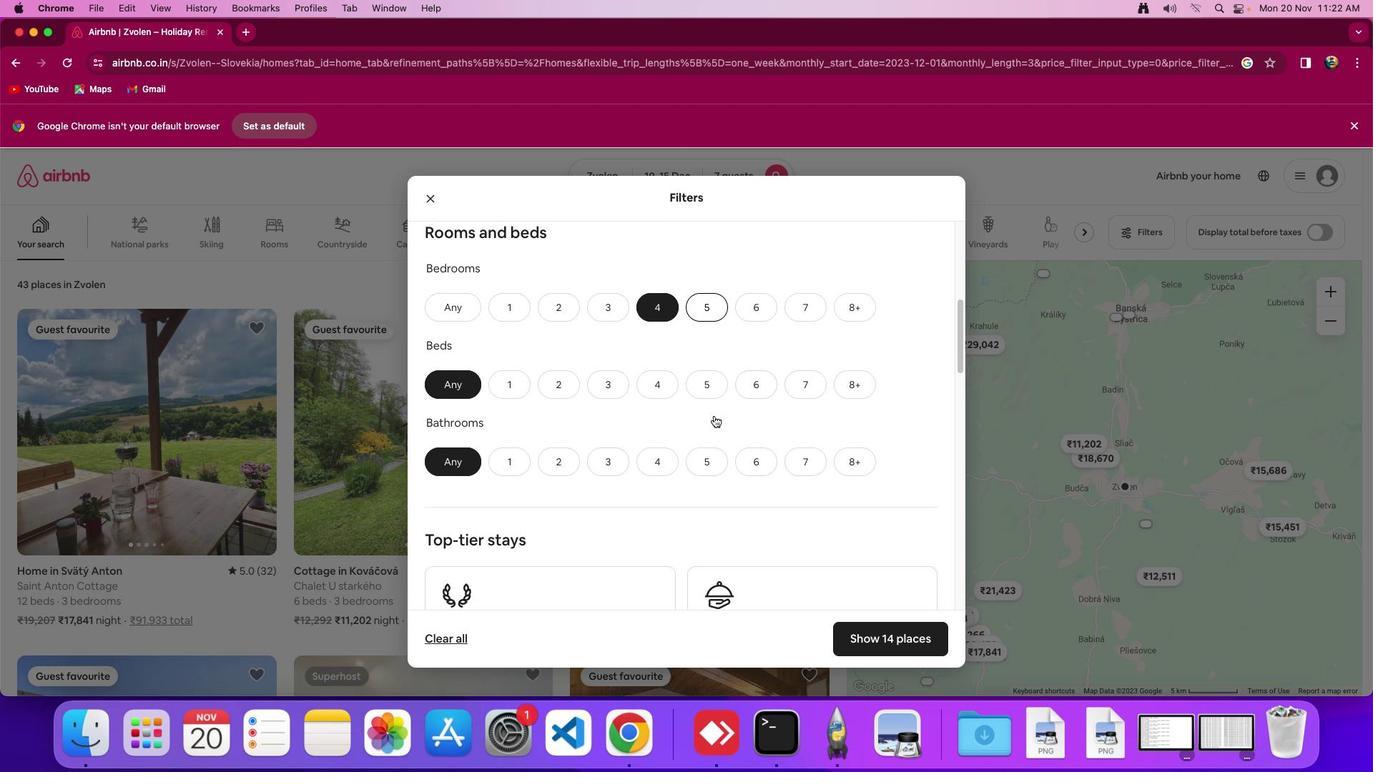 
Action: Mouse scrolled (713, 416) with delta (0, 0)
Screenshot: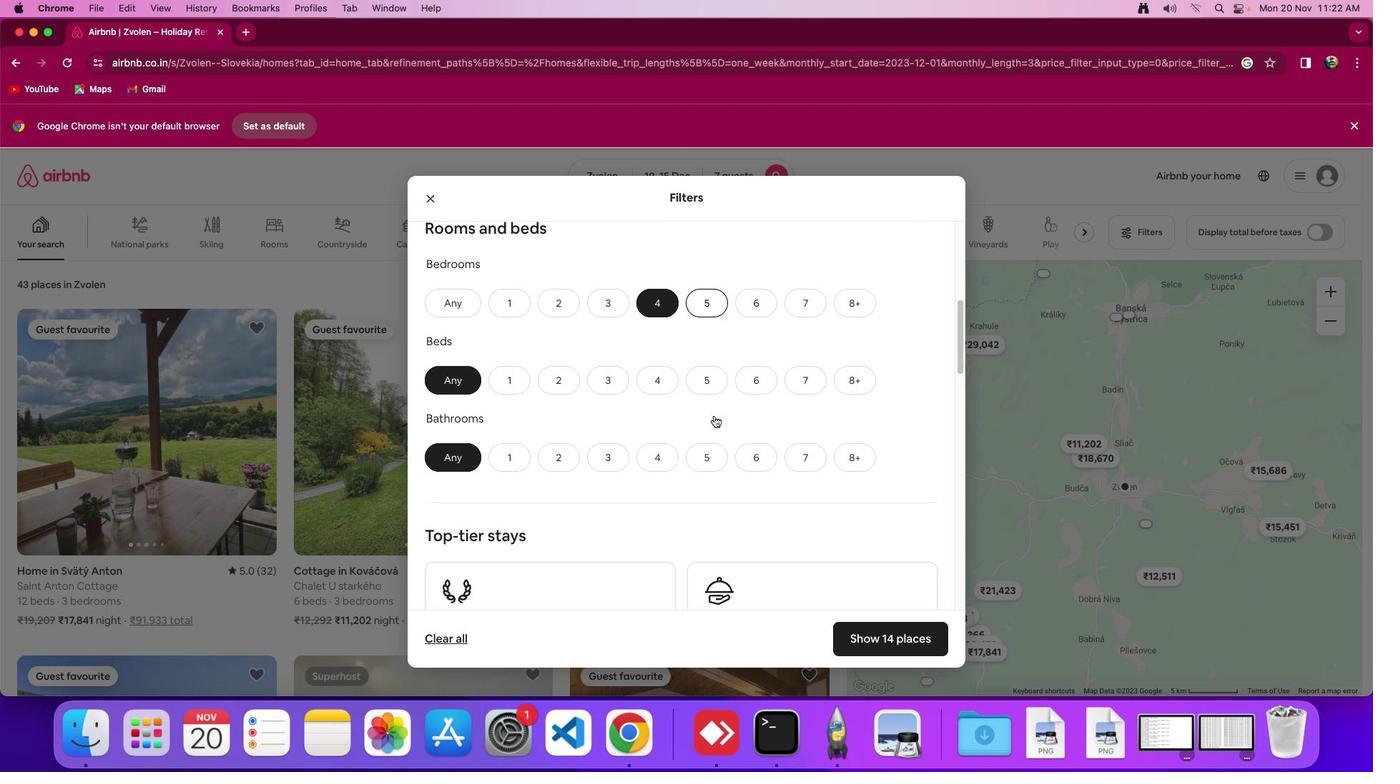 
Action: Mouse scrolled (713, 416) with delta (0, -1)
Screenshot: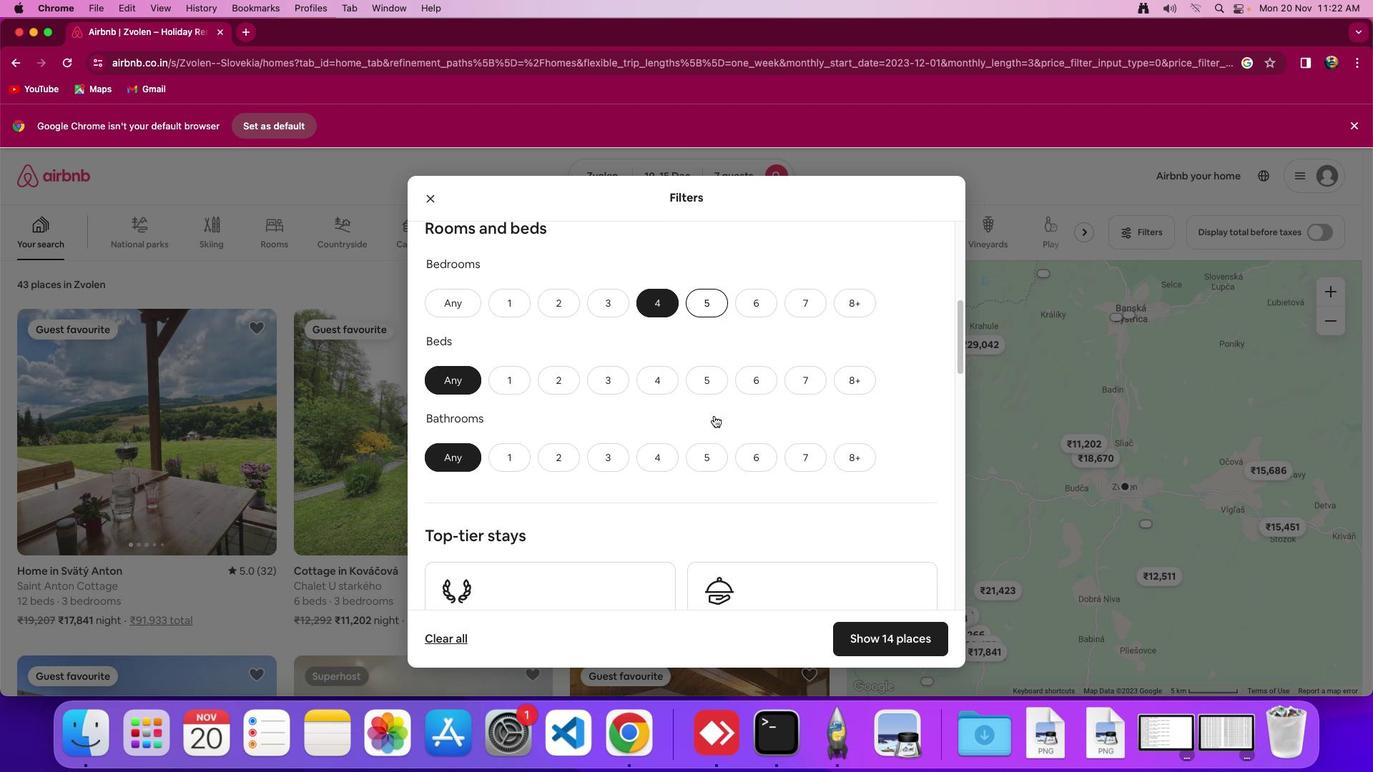 
Action: Mouse moved to (806, 386)
Screenshot: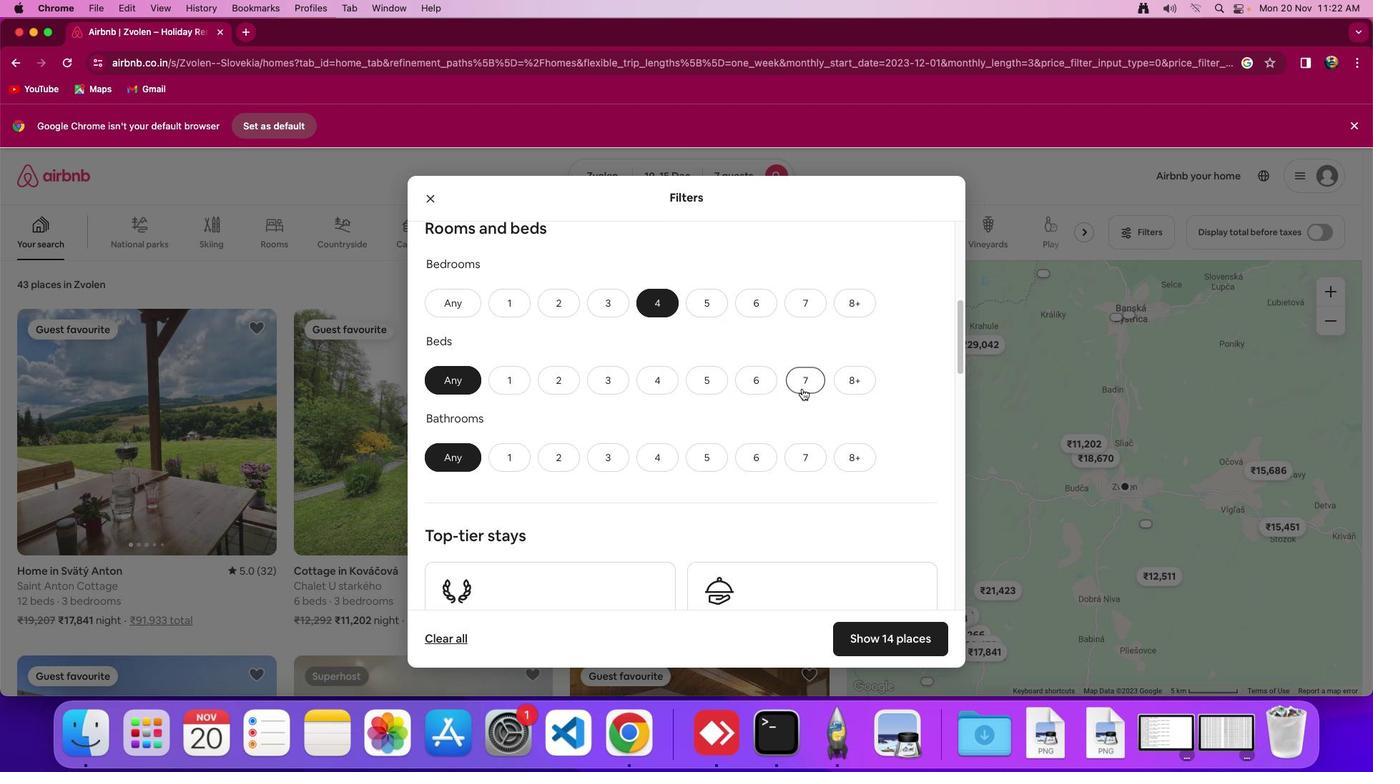 
Action: Mouse pressed left at (806, 386)
Screenshot: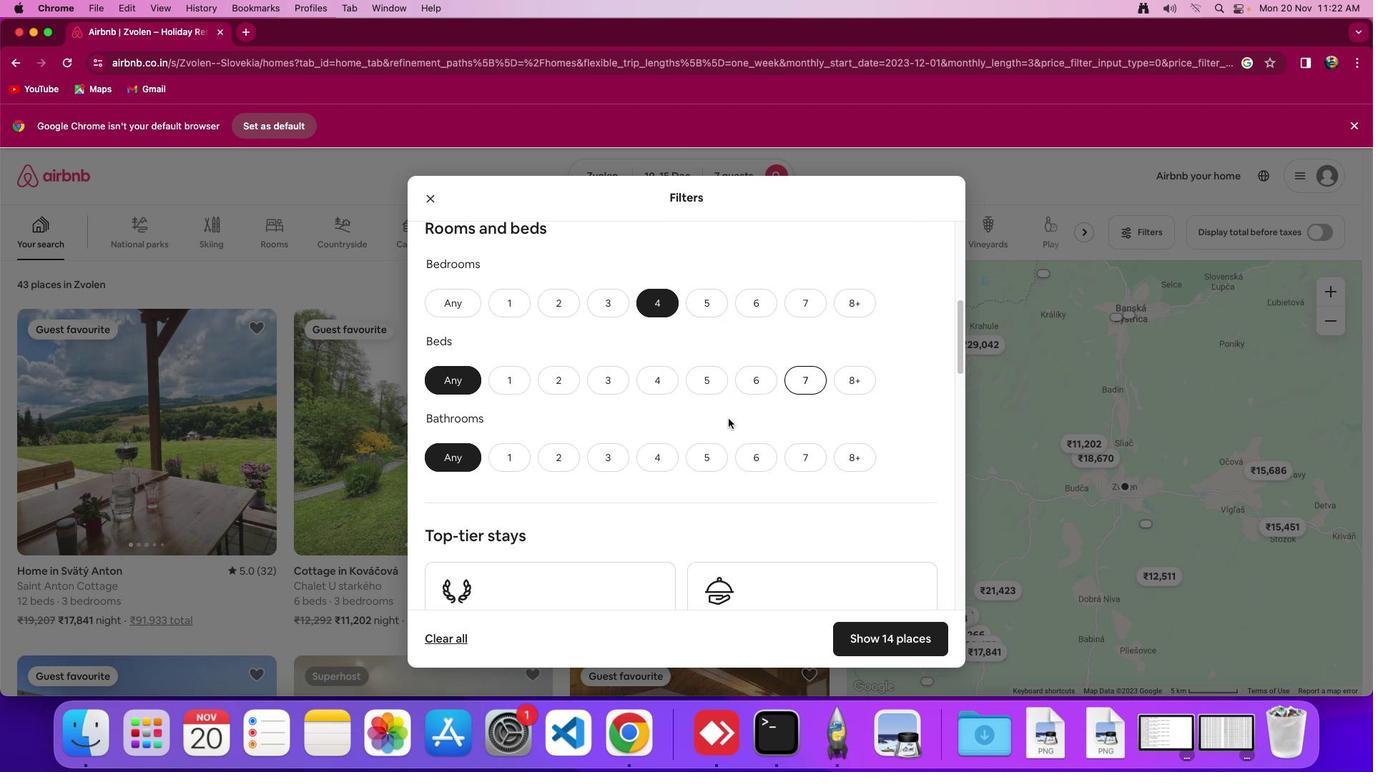 
Action: Mouse moved to (654, 461)
Screenshot: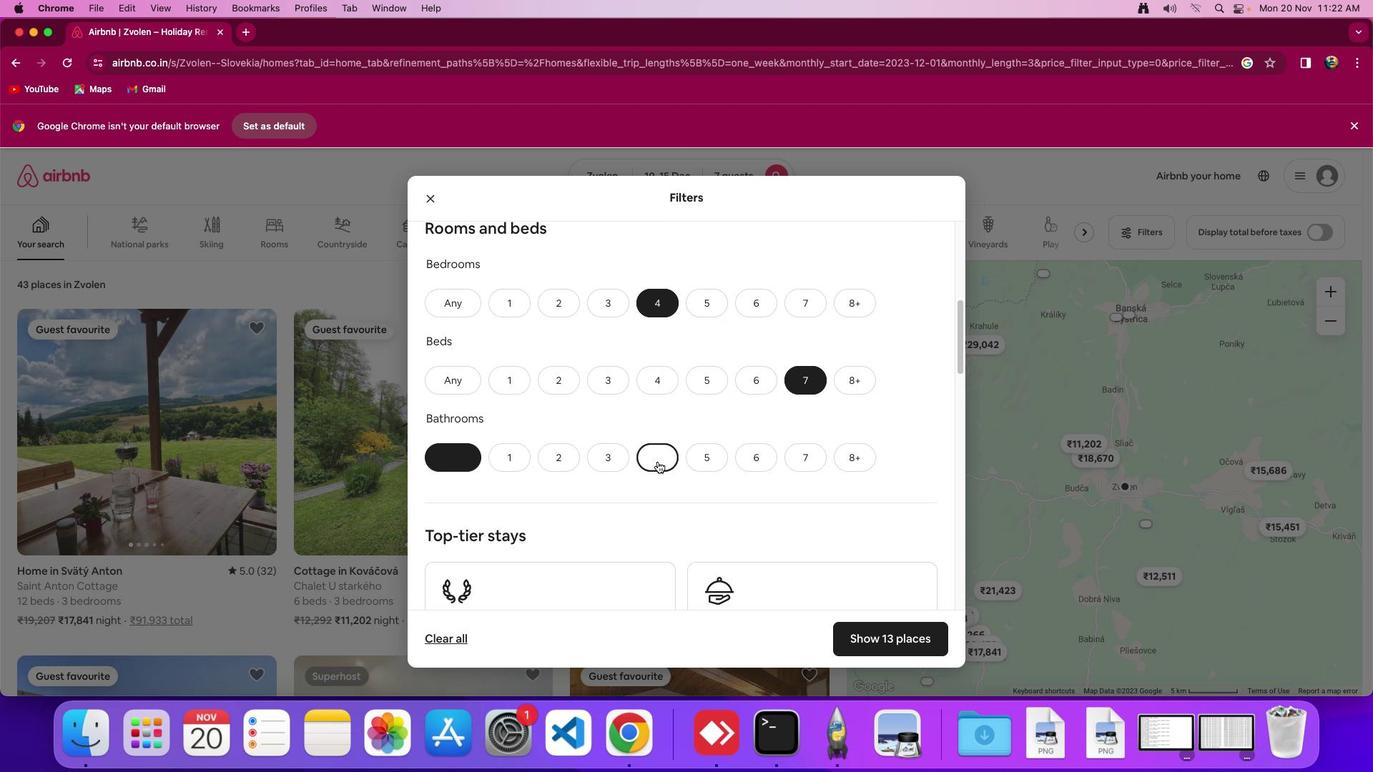 
Action: Mouse pressed left at (654, 461)
Screenshot: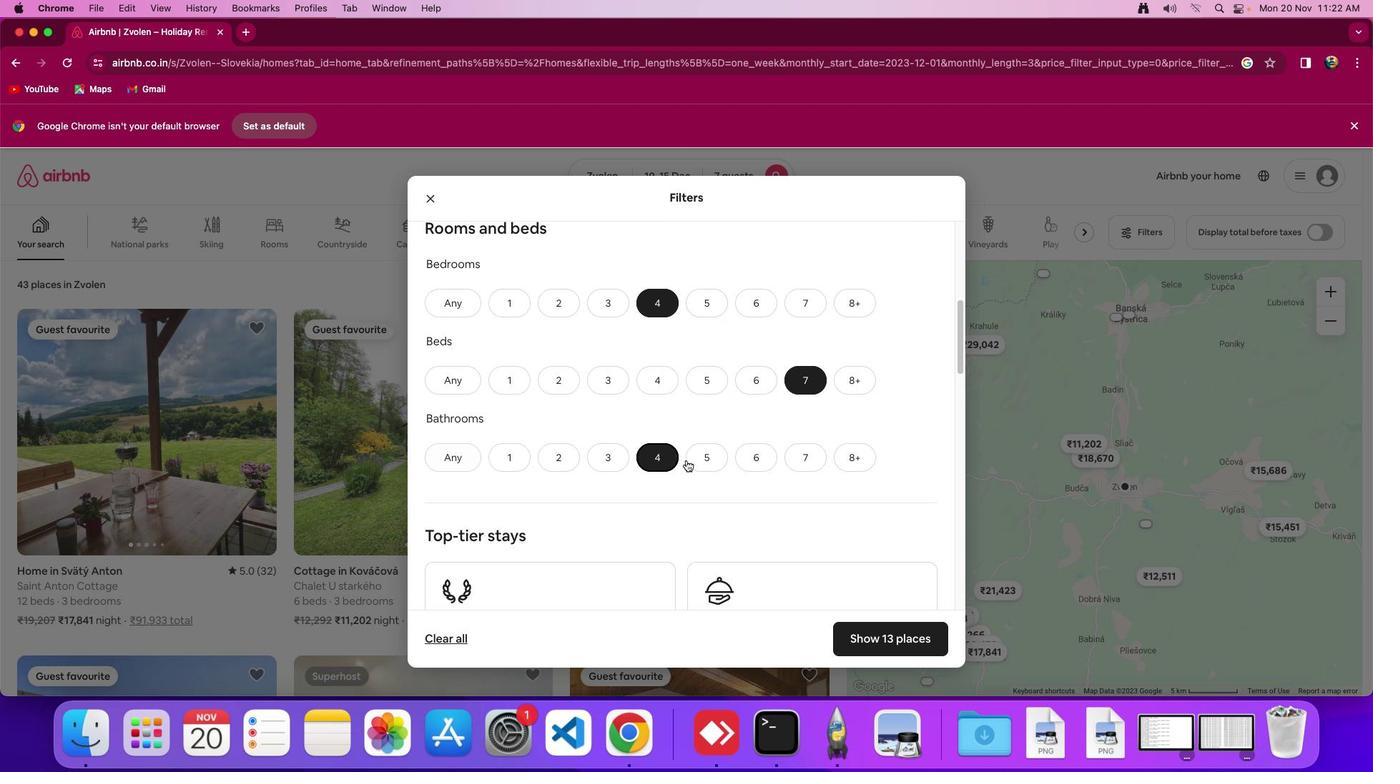 
Action: Mouse moved to (741, 459)
Screenshot: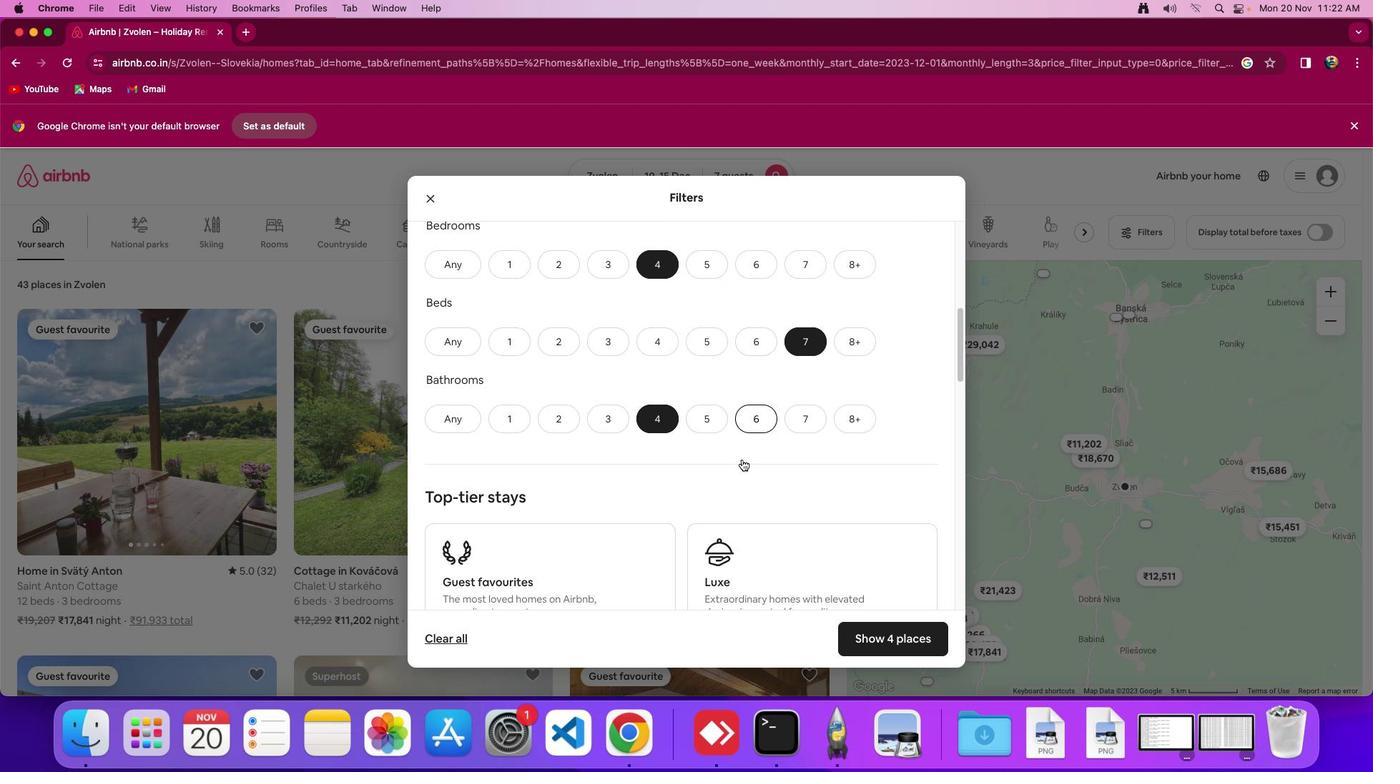 
Action: Mouse scrolled (741, 459) with delta (0, 0)
Screenshot: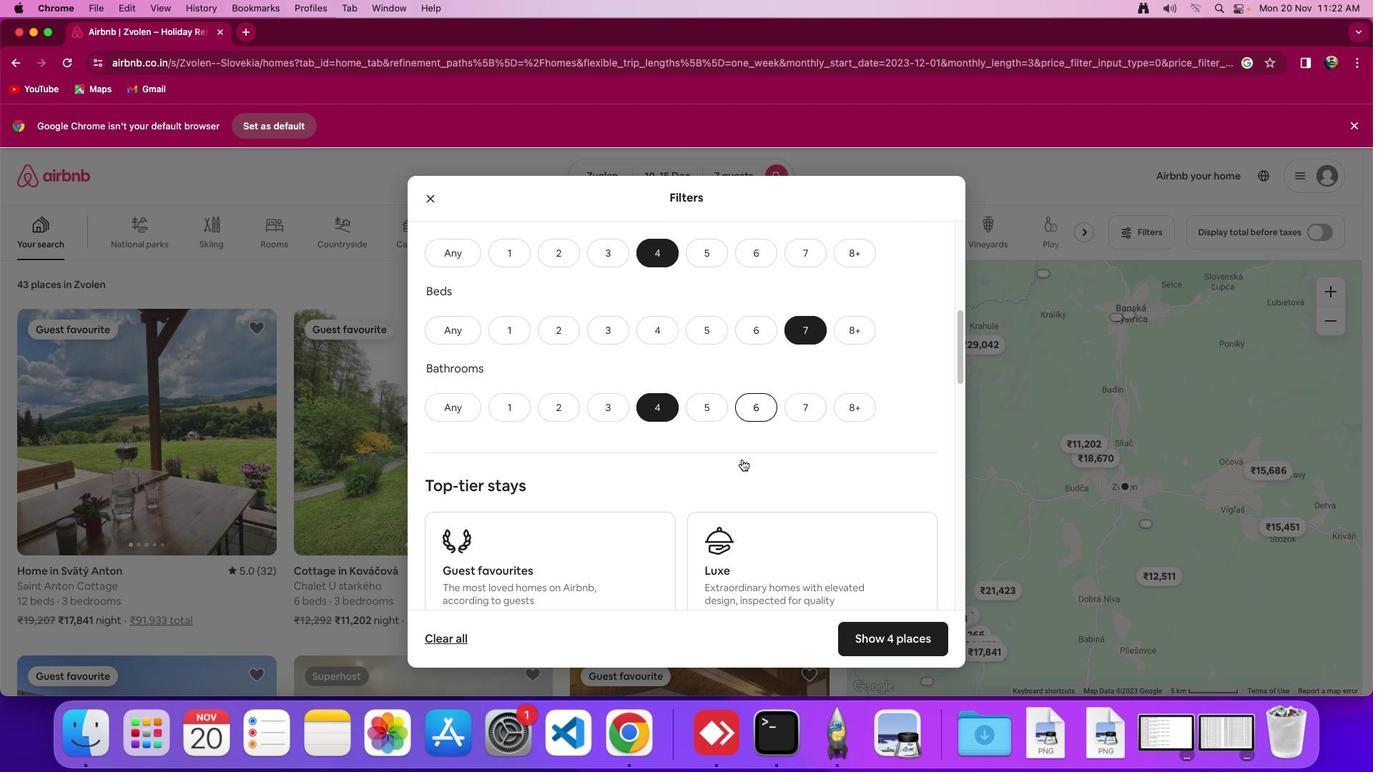 
Action: Mouse scrolled (741, 459) with delta (0, 0)
Screenshot: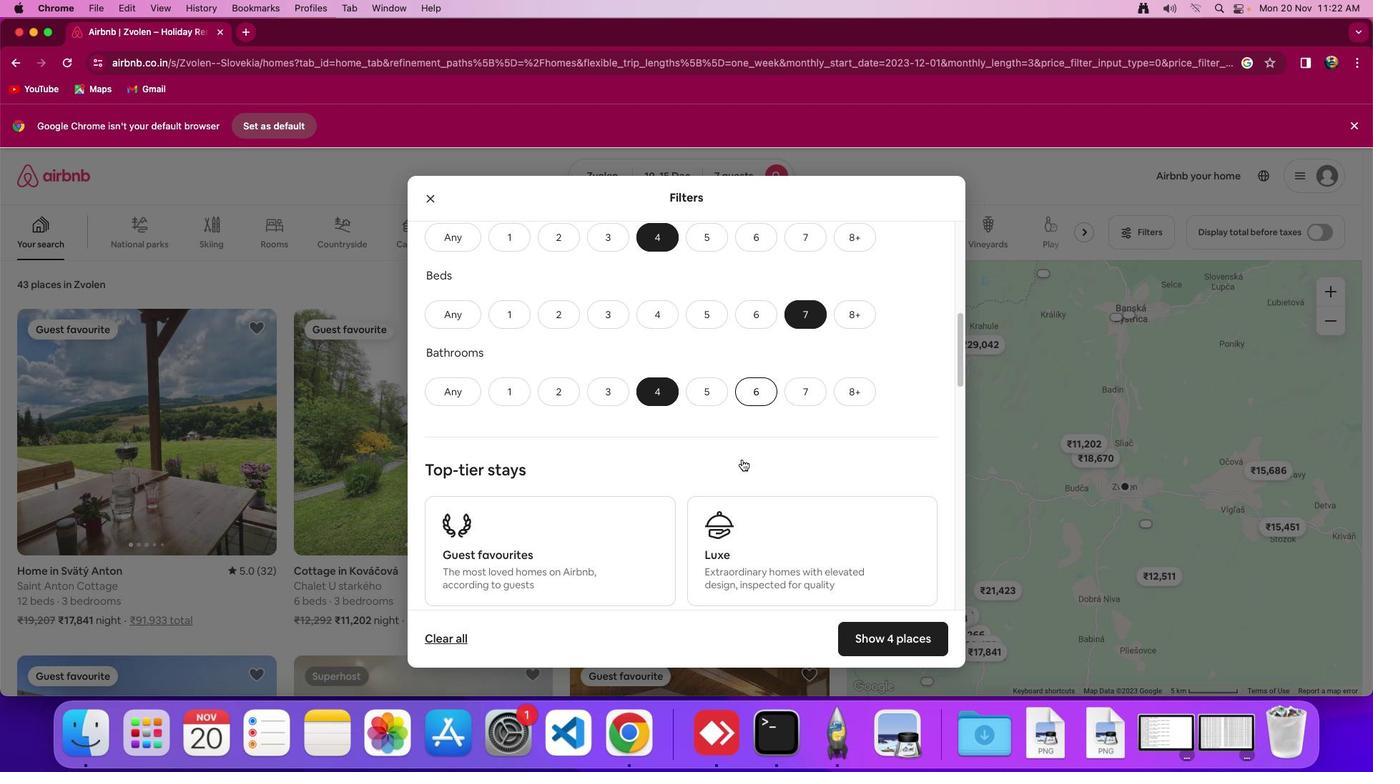 
Action: Mouse scrolled (741, 459) with delta (0, 0)
Screenshot: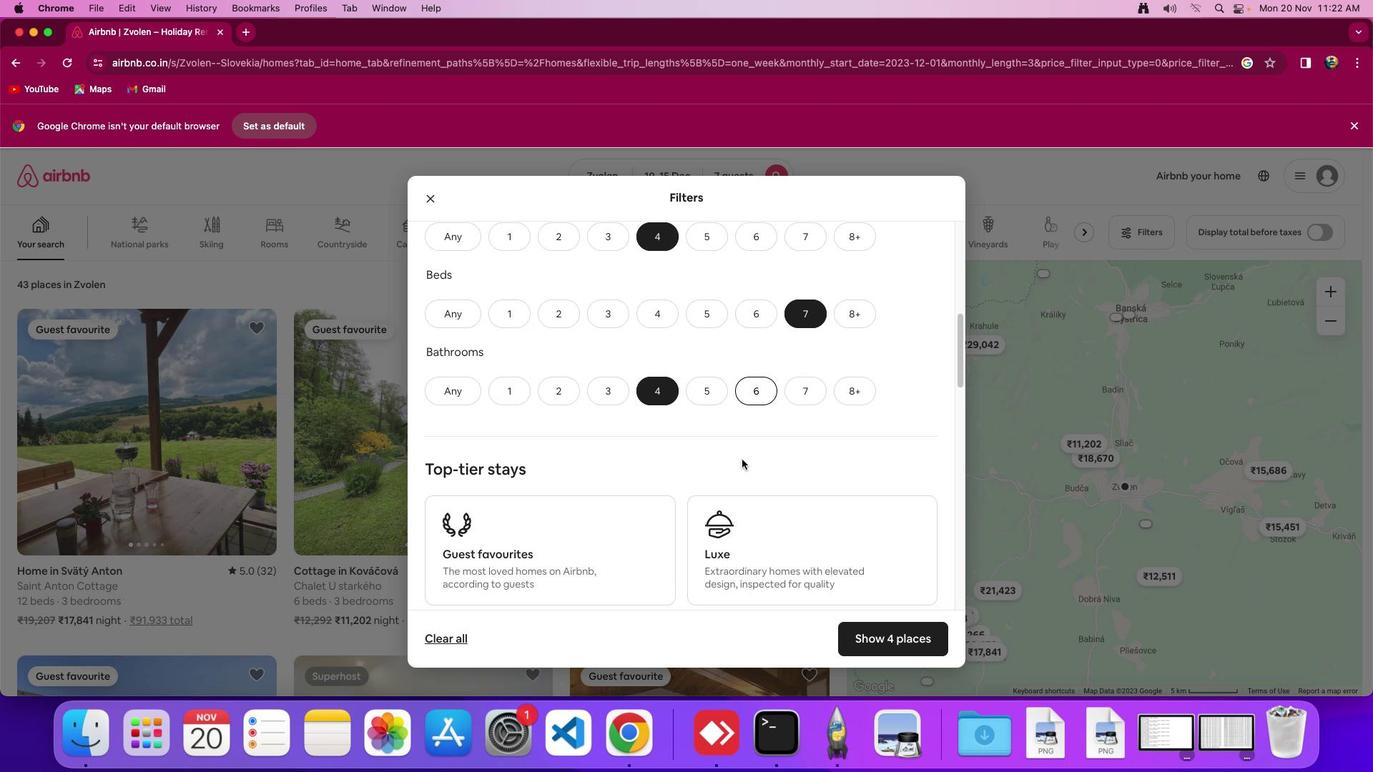 
Action: Mouse moved to (742, 459)
Screenshot: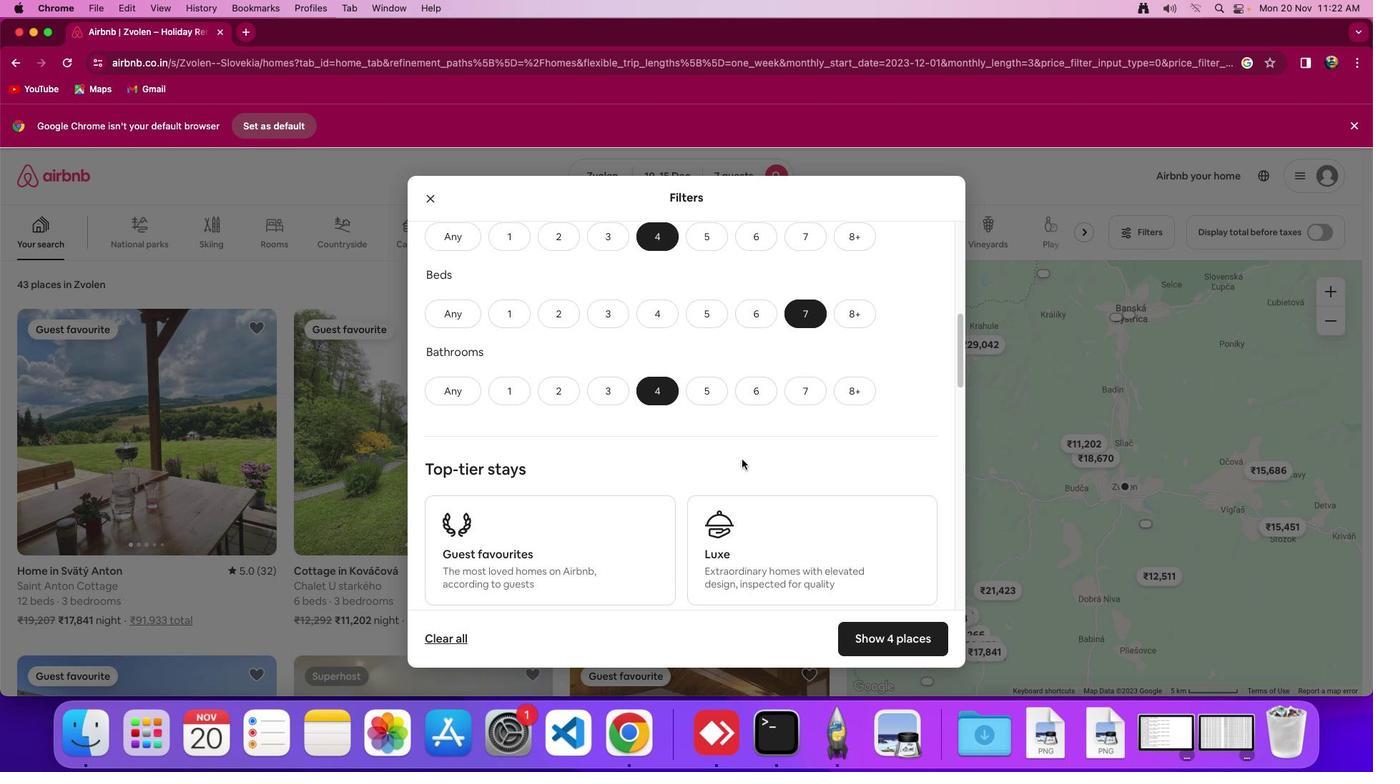 
Action: Mouse scrolled (742, 459) with delta (0, 0)
Screenshot: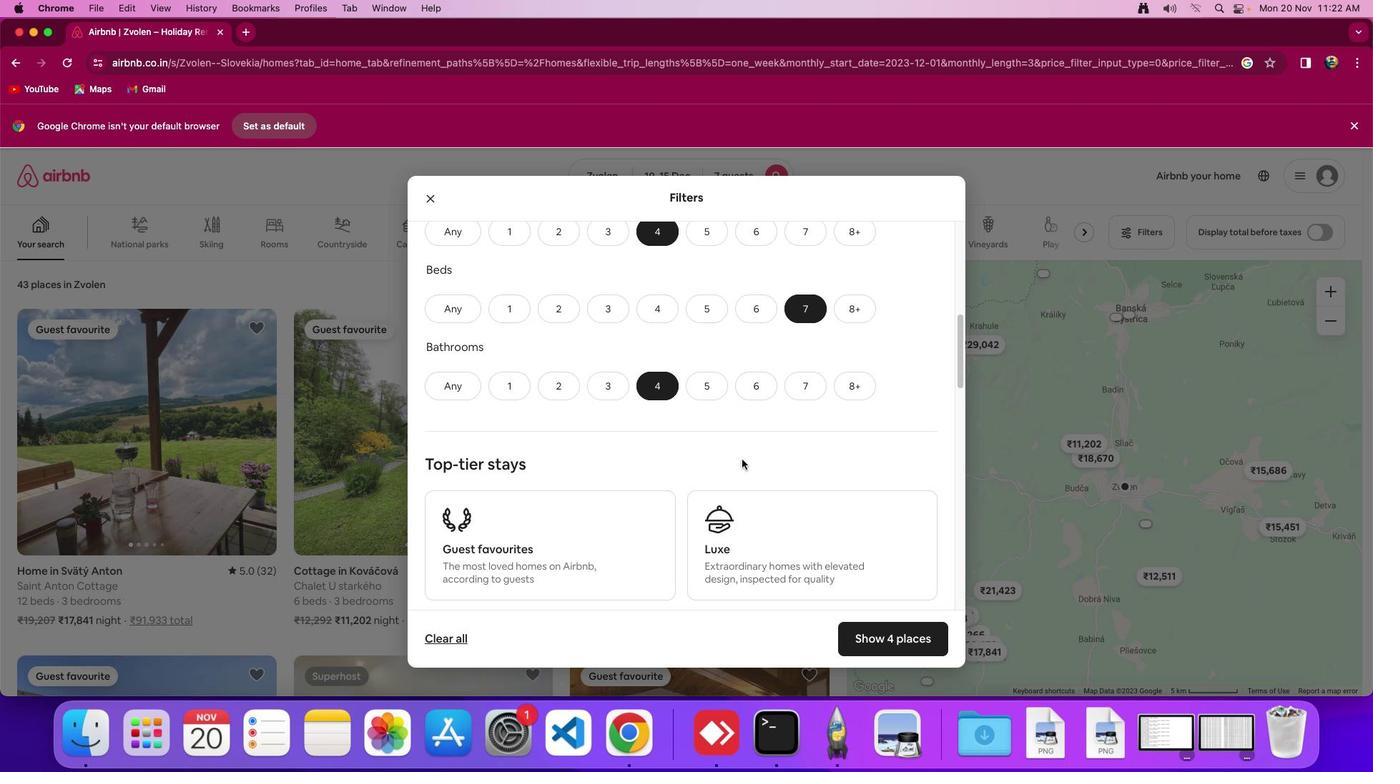 
Action: Mouse scrolled (742, 459) with delta (0, 0)
Screenshot: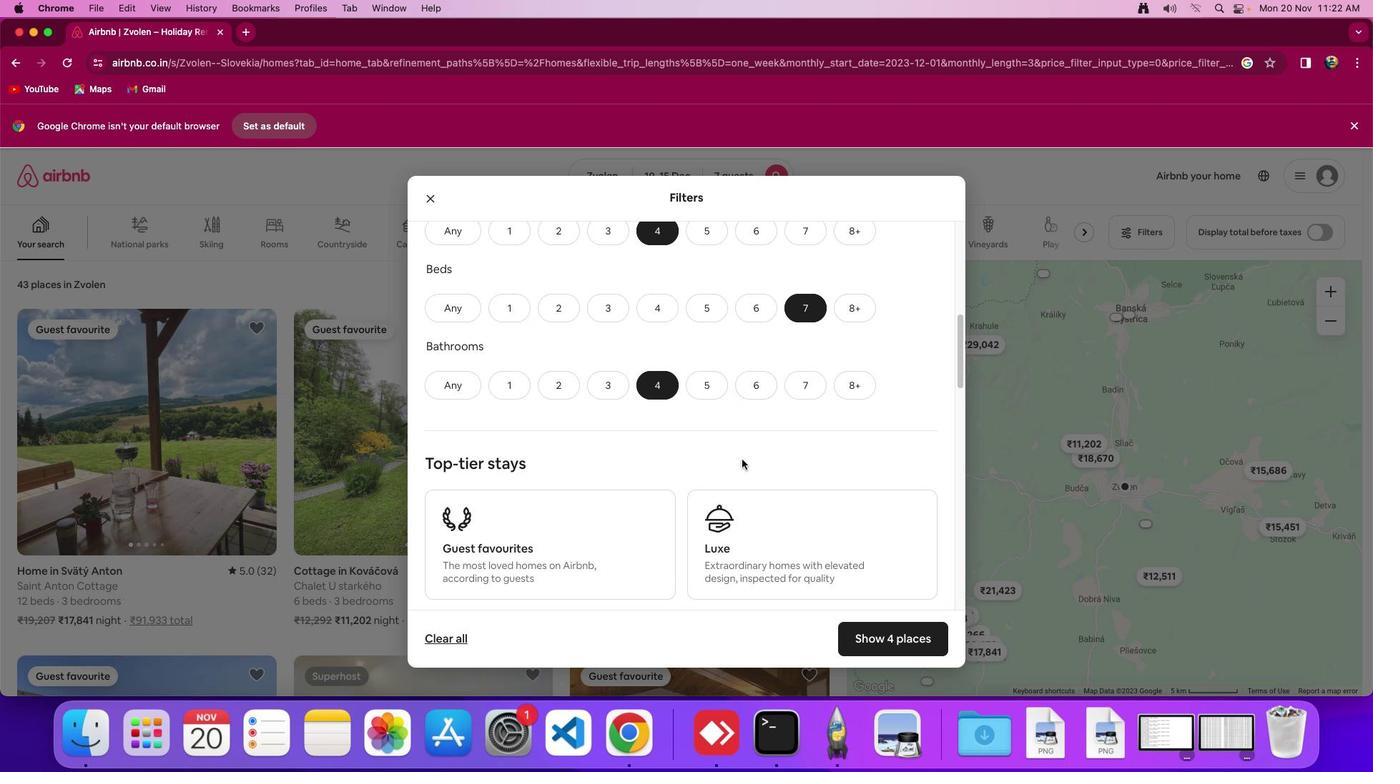 
Action: Mouse scrolled (742, 459) with delta (0, 0)
Screenshot: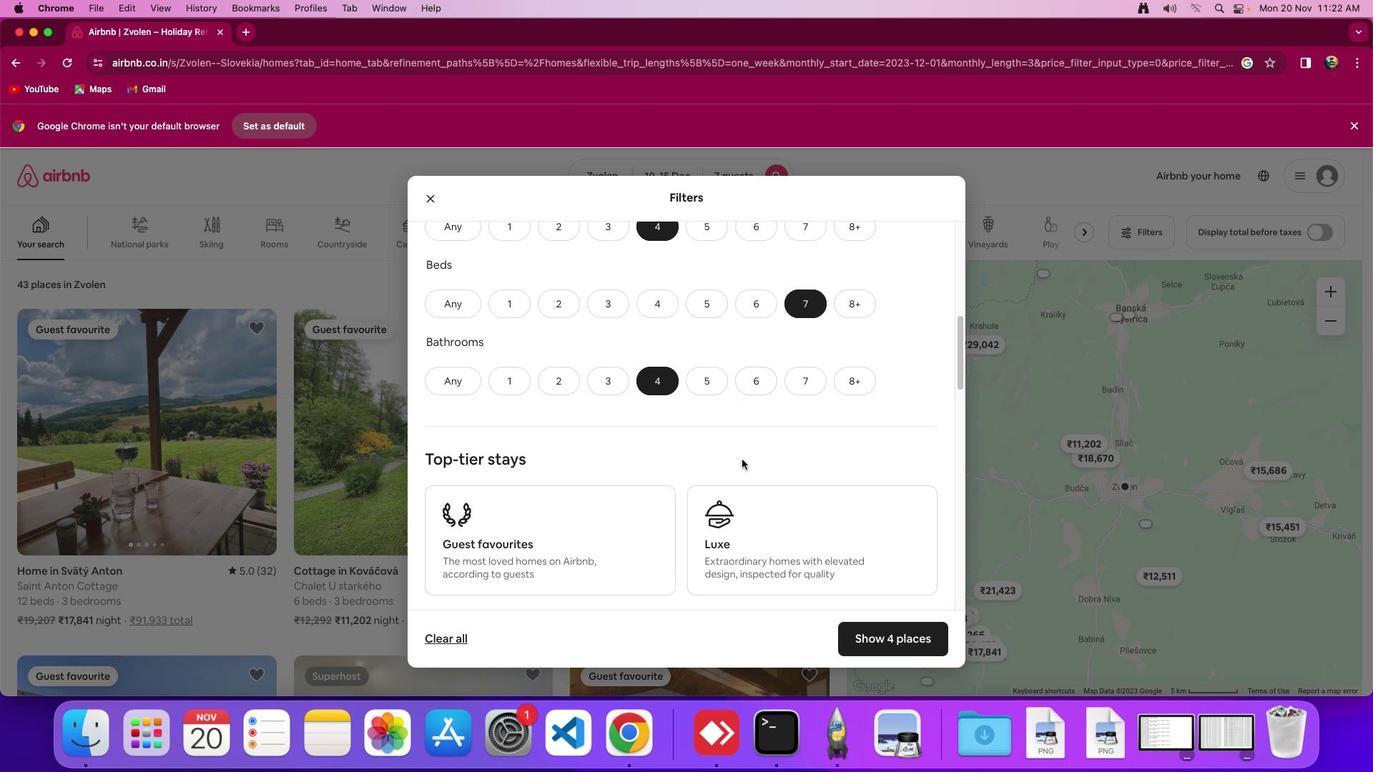 
Action: Mouse scrolled (742, 459) with delta (0, 0)
Screenshot: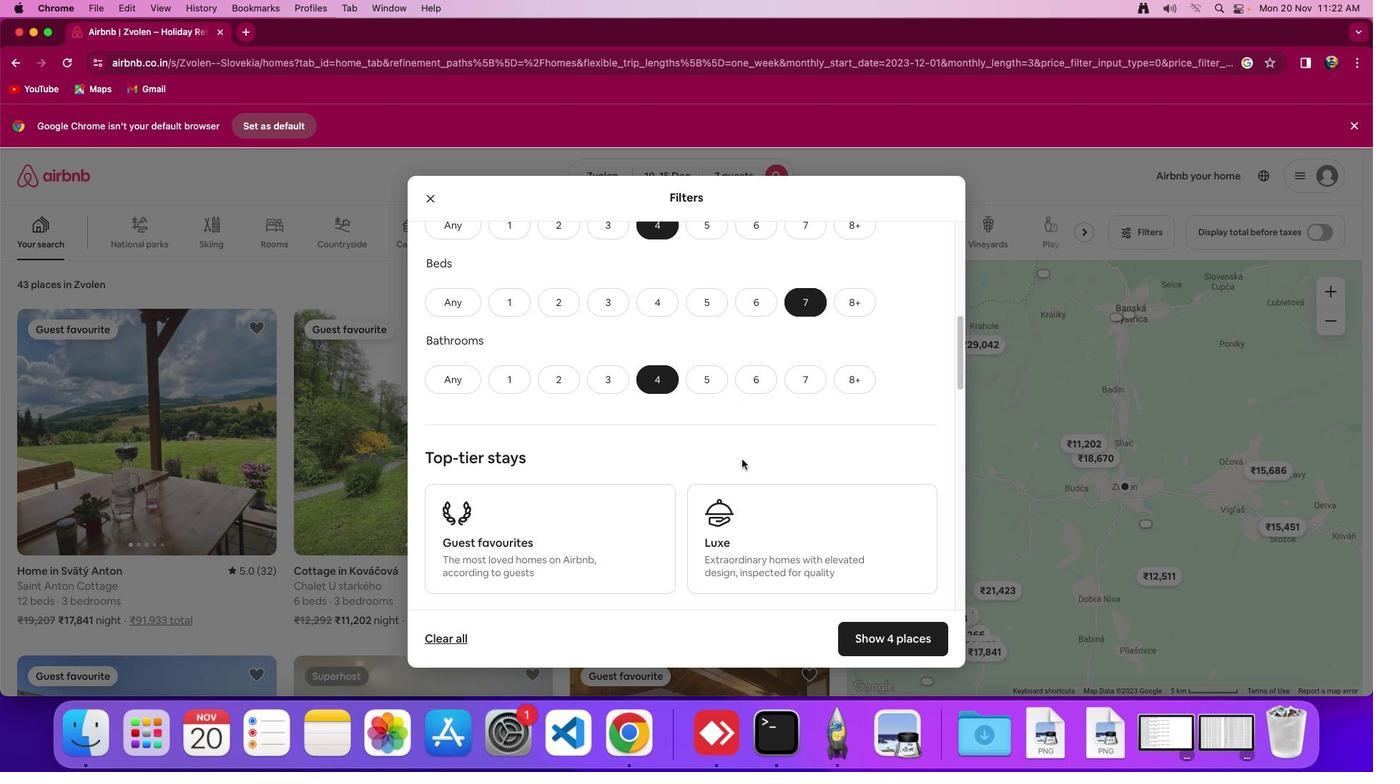 
Action: Mouse moved to (742, 459)
Screenshot: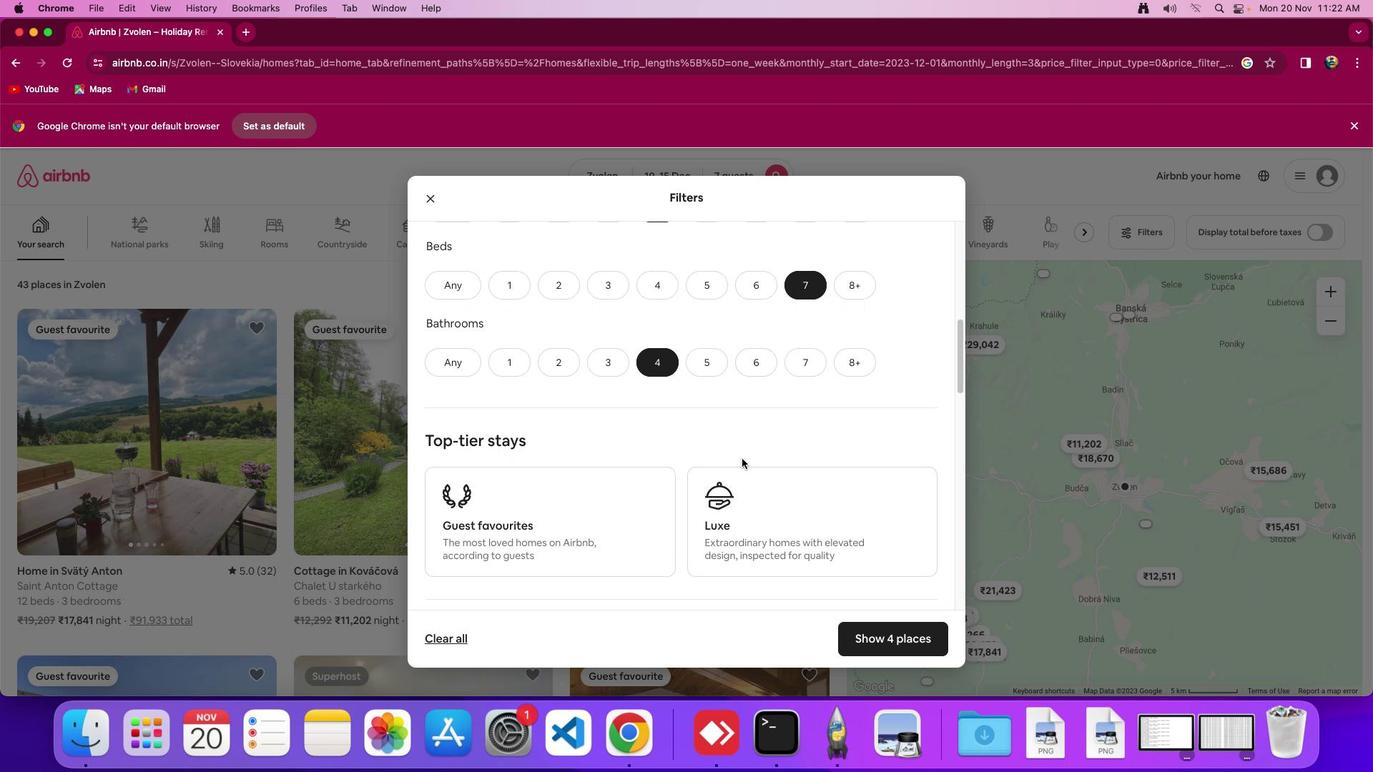
Action: Mouse scrolled (742, 459) with delta (0, 0)
Screenshot: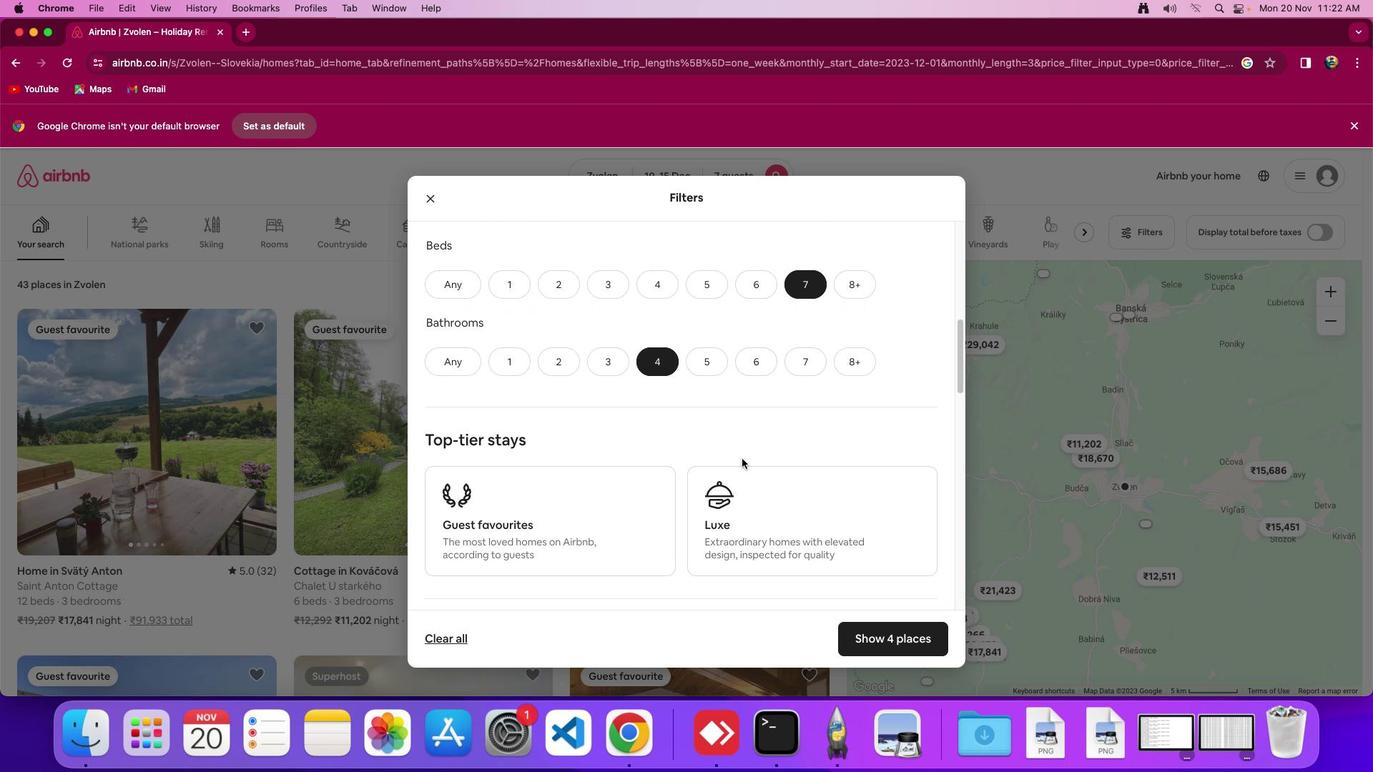 
Action: Mouse scrolled (742, 459) with delta (0, 0)
Screenshot: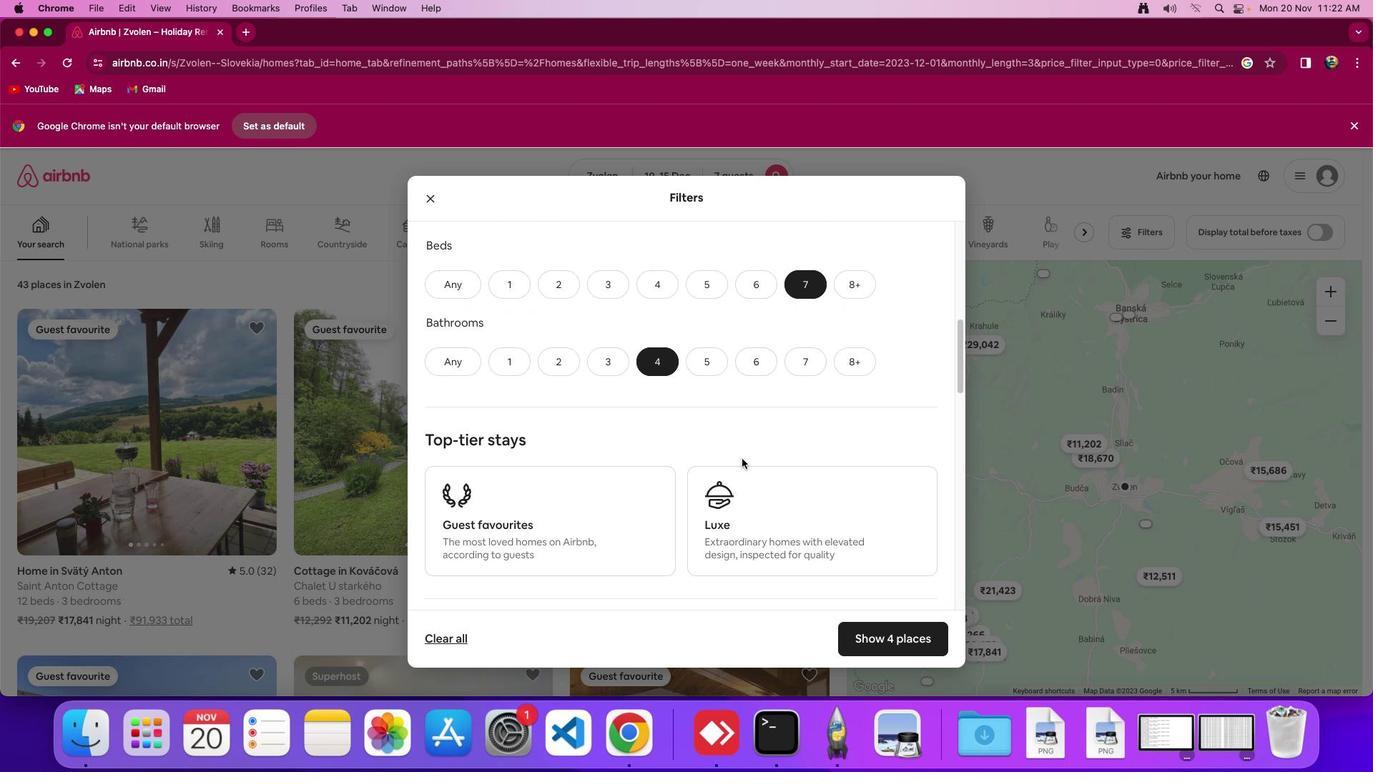 
Action: Mouse moved to (742, 458)
Screenshot: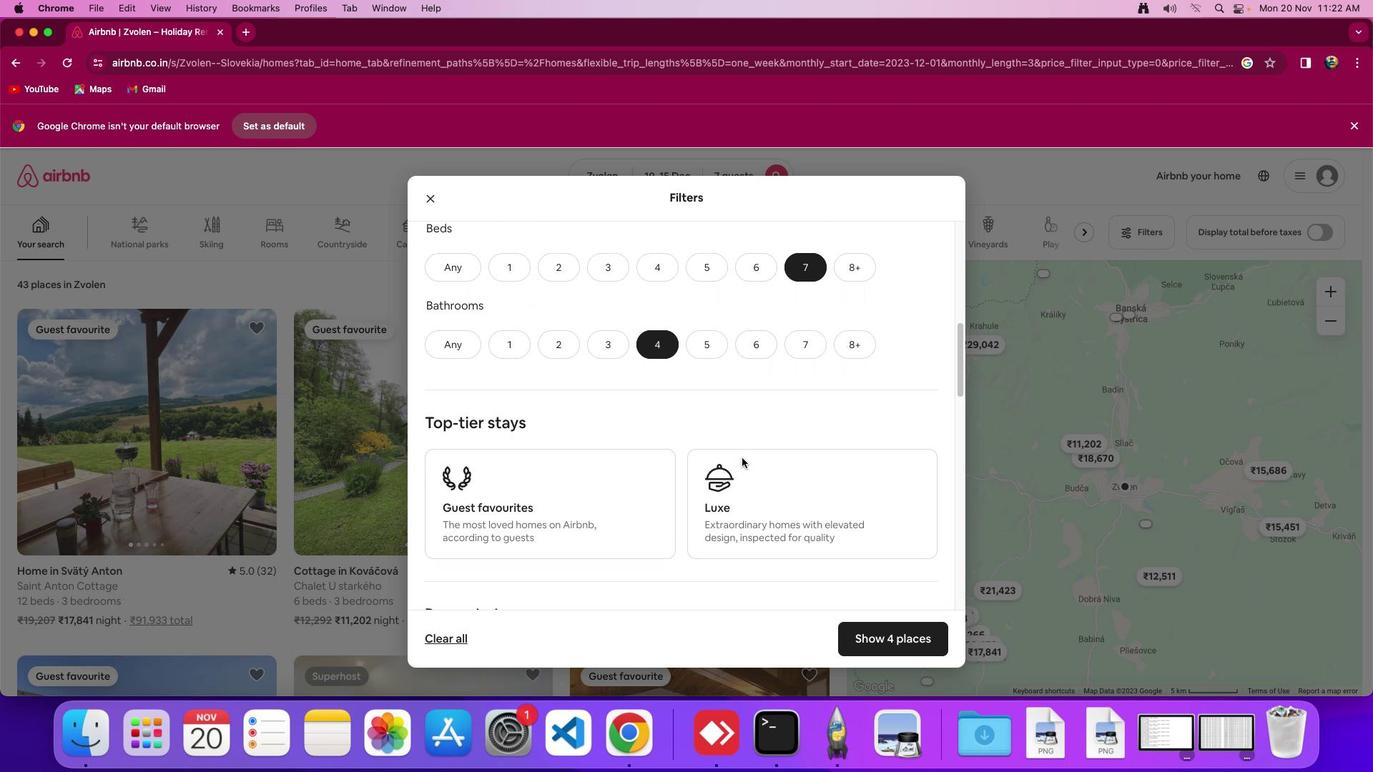 
Action: Mouse scrolled (742, 458) with delta (0, 0)
Screenshot: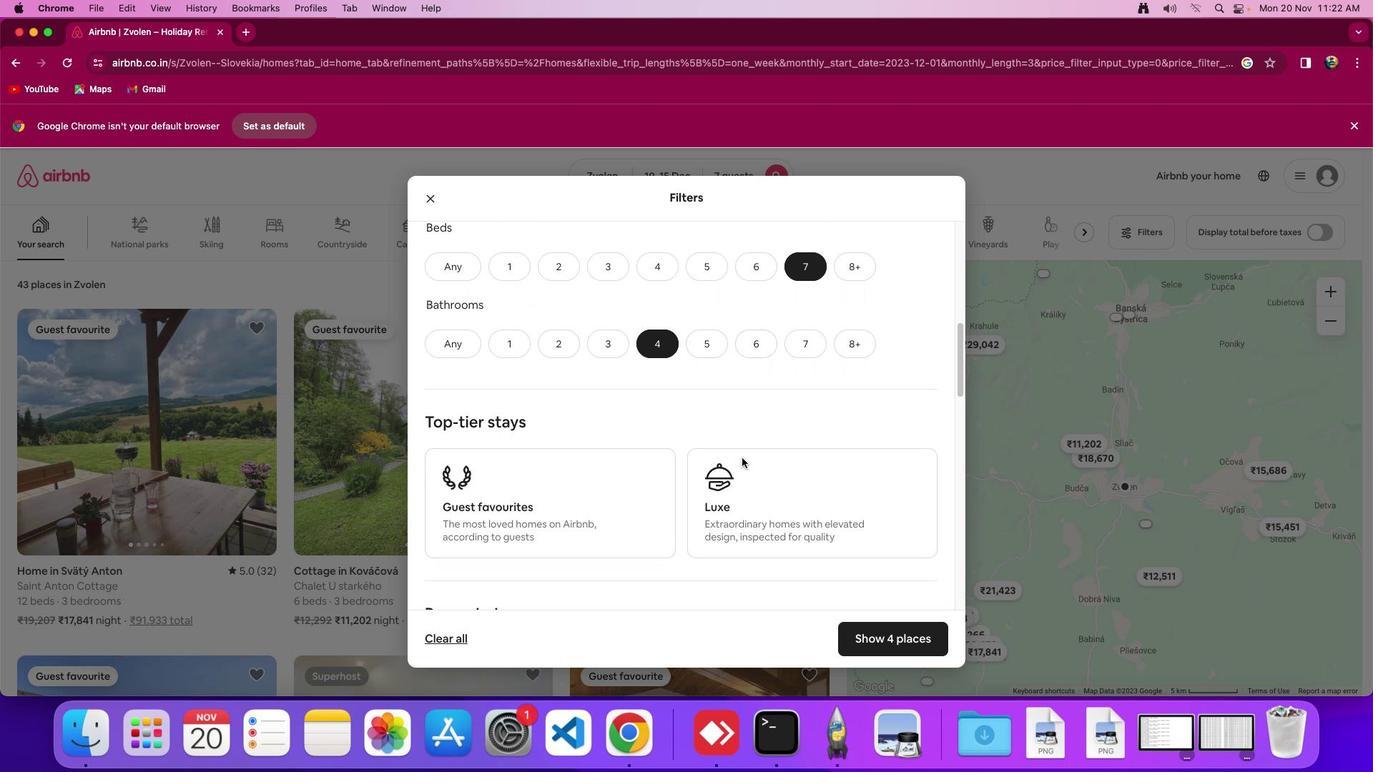
Action: Mouse scrolled (742, 458) with delta (0, 0)
Screenshot: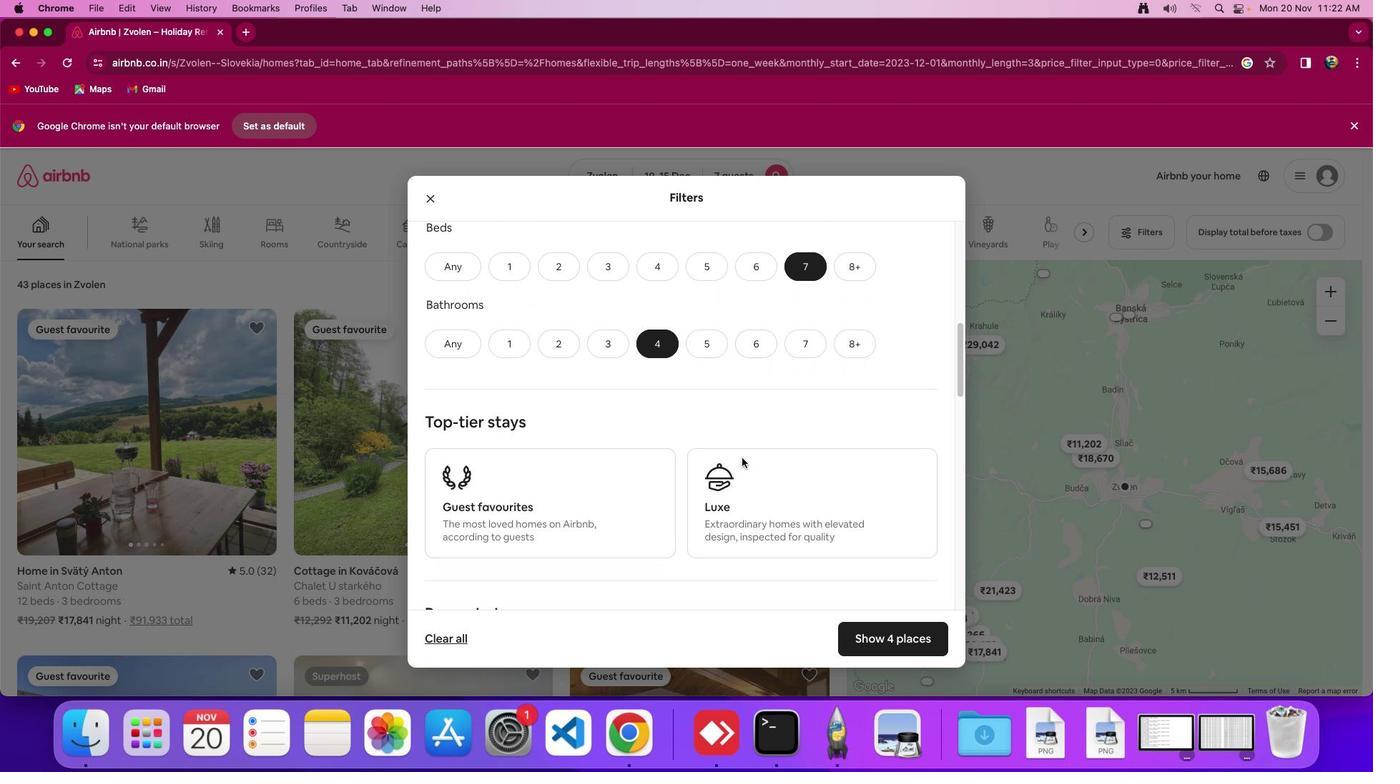 
Action: Mouse scrolled (742, 458) with delta (0, 0)
Screenshot: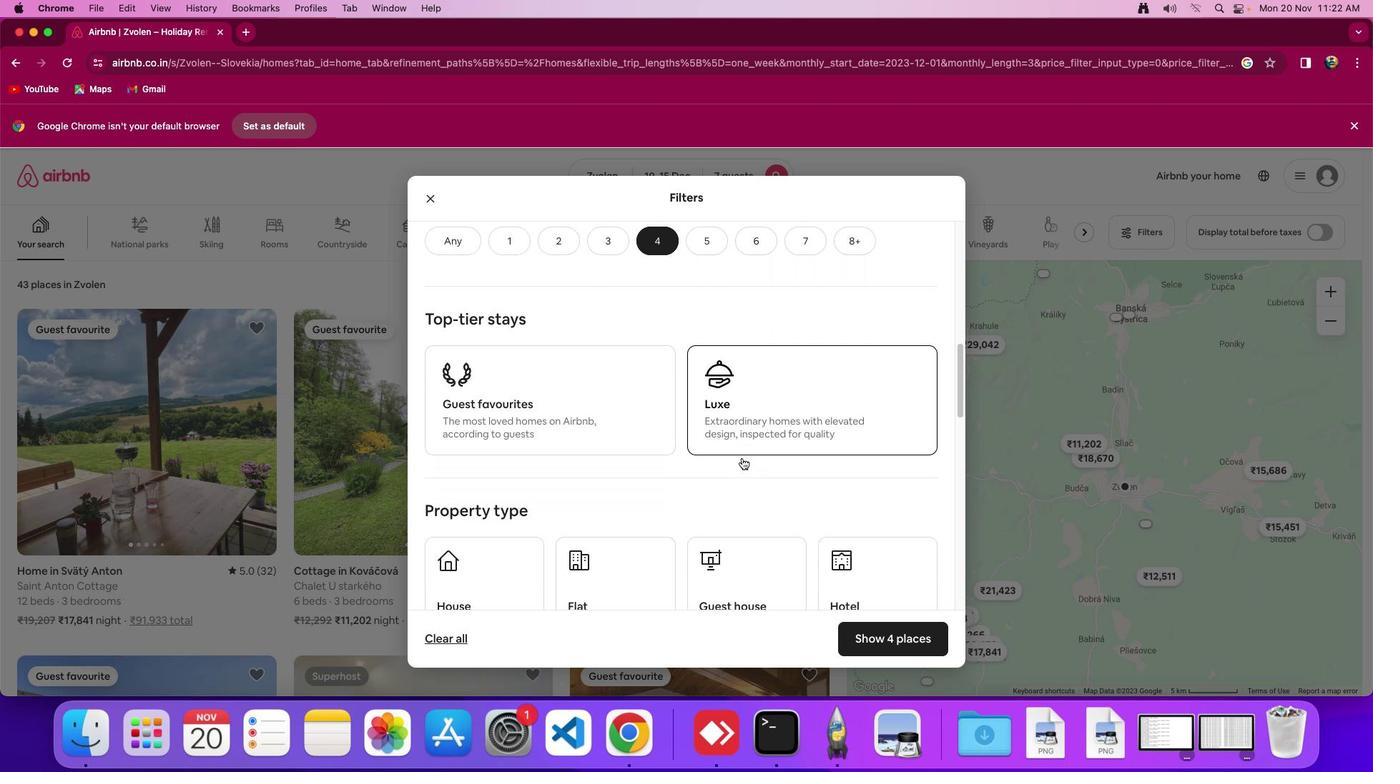 
Action: Mouse scrolled (742, 458) with delta (0, 0)
Screenshot: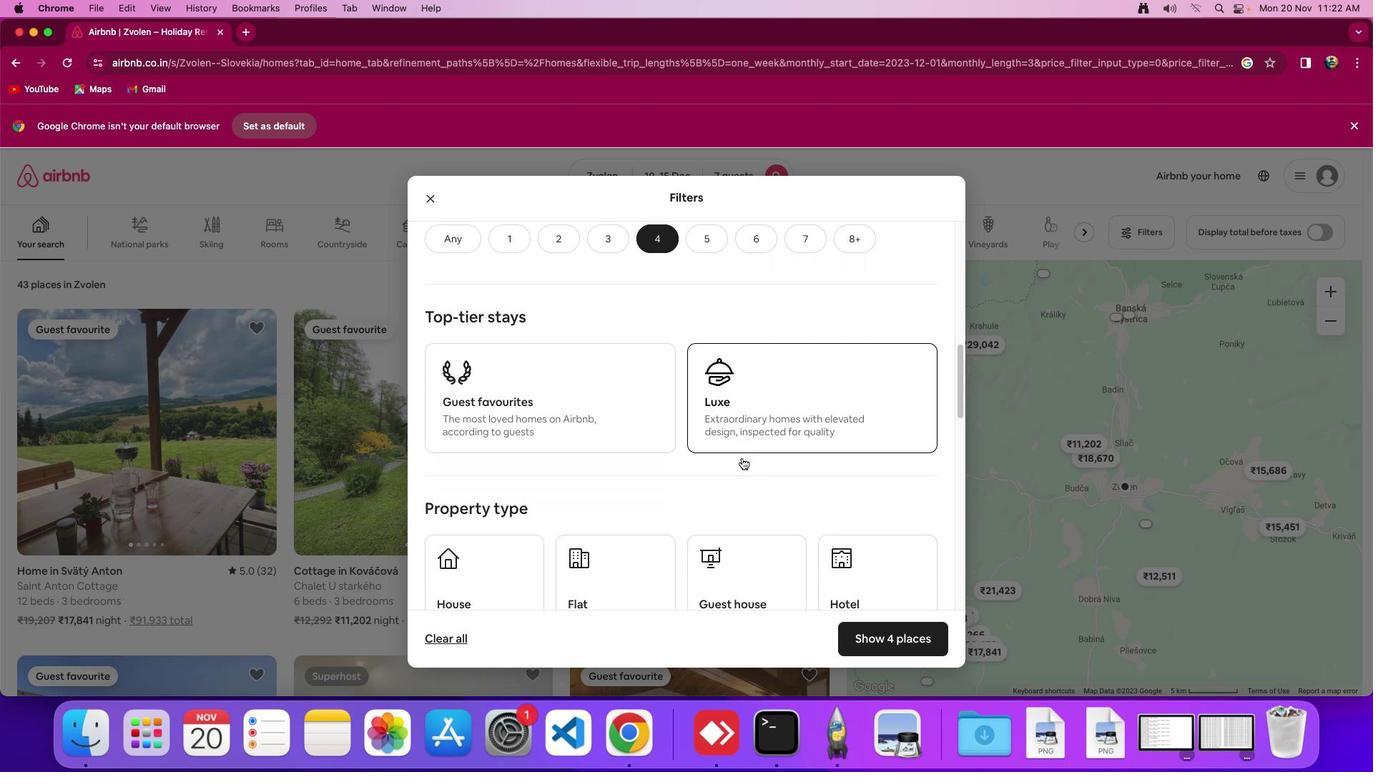 
Action: Mouse scrolled (742, 458) with delta (0, -1)
Screenshot: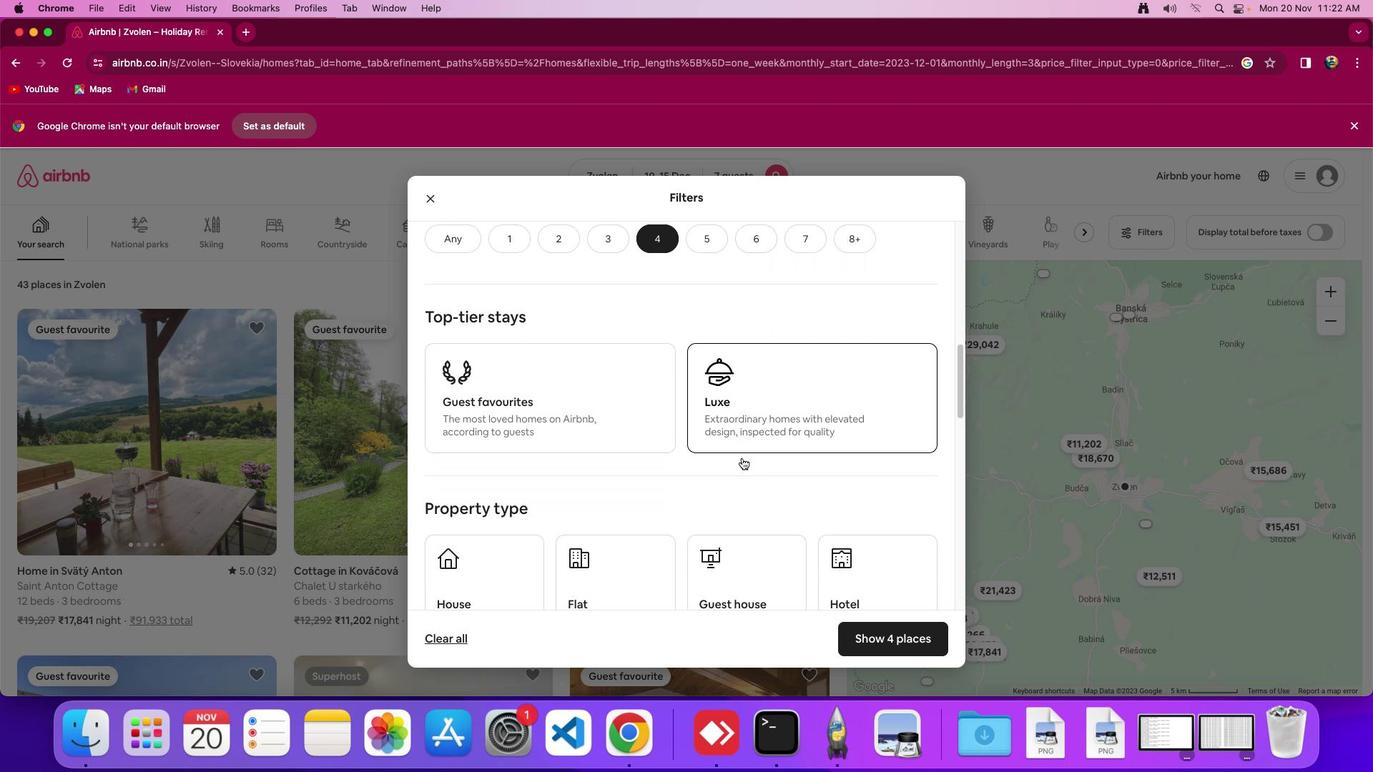 
Action: Mouse moved to (742, 458)
Screenshot: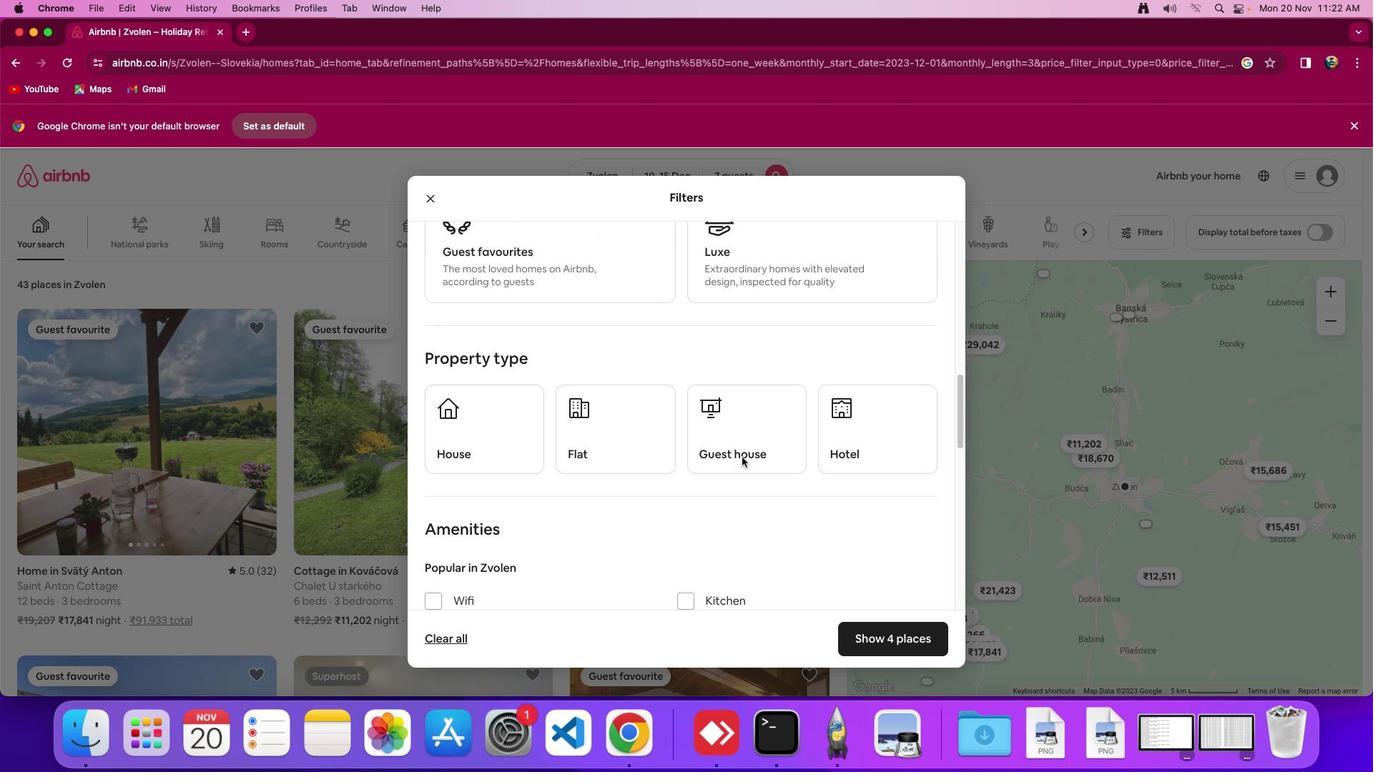 
Action: Mouse scrolled (742, 458) with delta (0, 0)
Screenshot: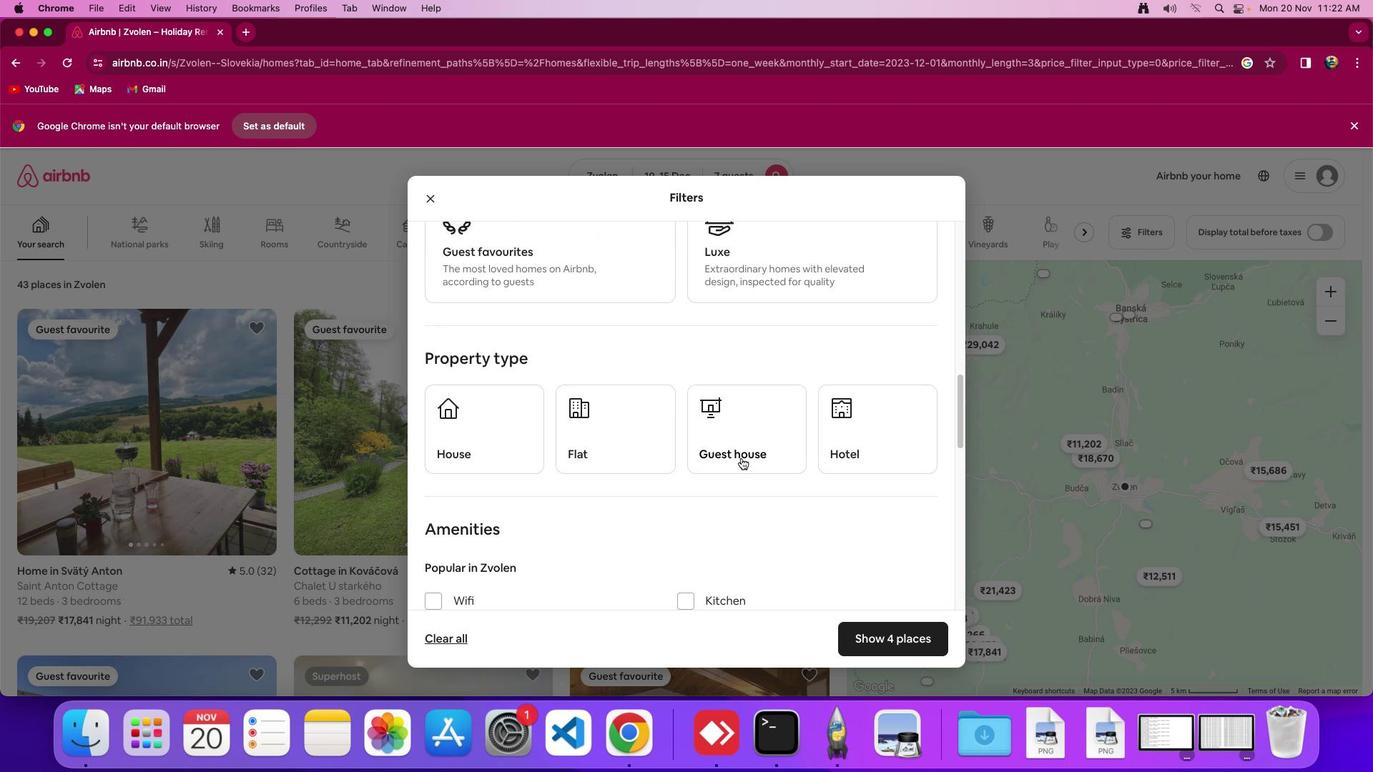 
Action: Mouse scrolled (742, 458) with delta (0, 0)
Screenshot: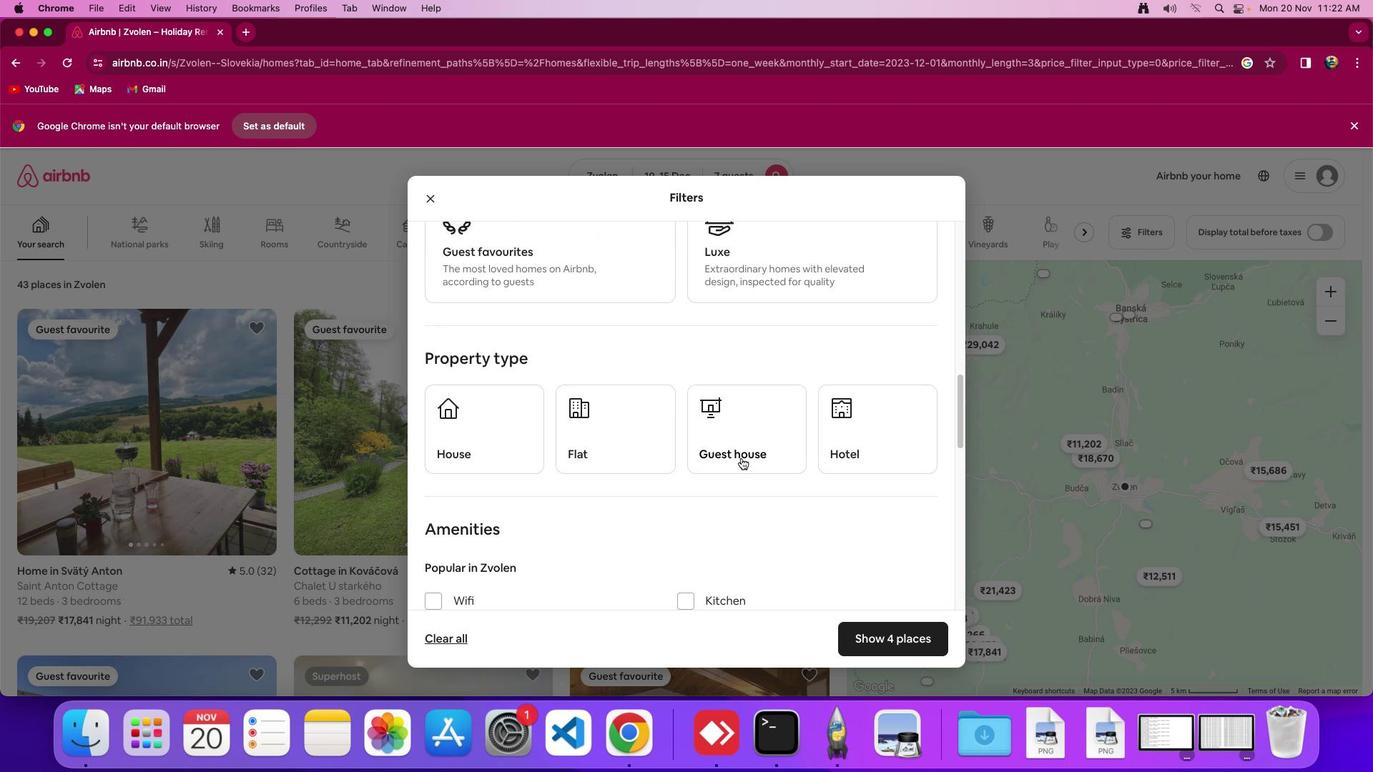 
Action: Mouse moved to (742, 457)
Screenshot: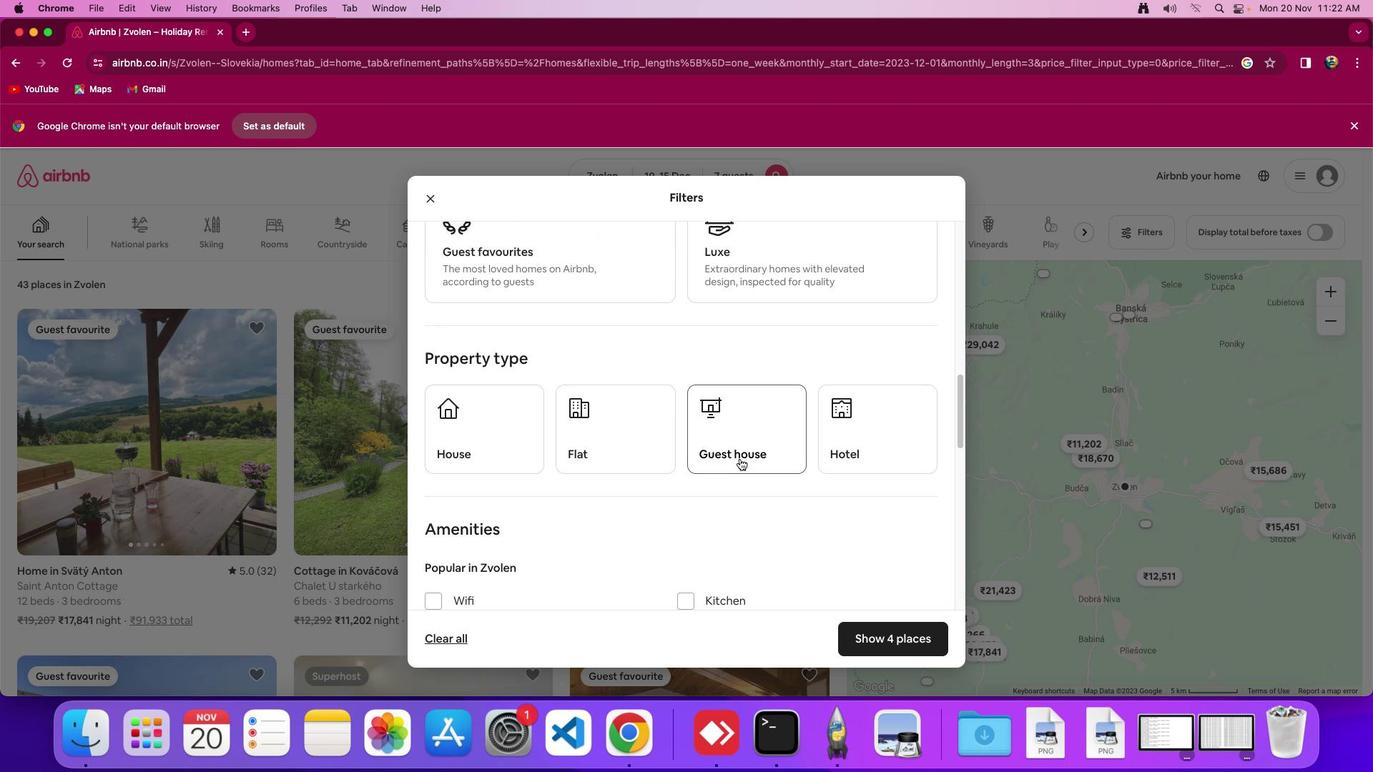 
Action: Mouse scrolled (742, 457) with delta (0, -2)
Screenshot: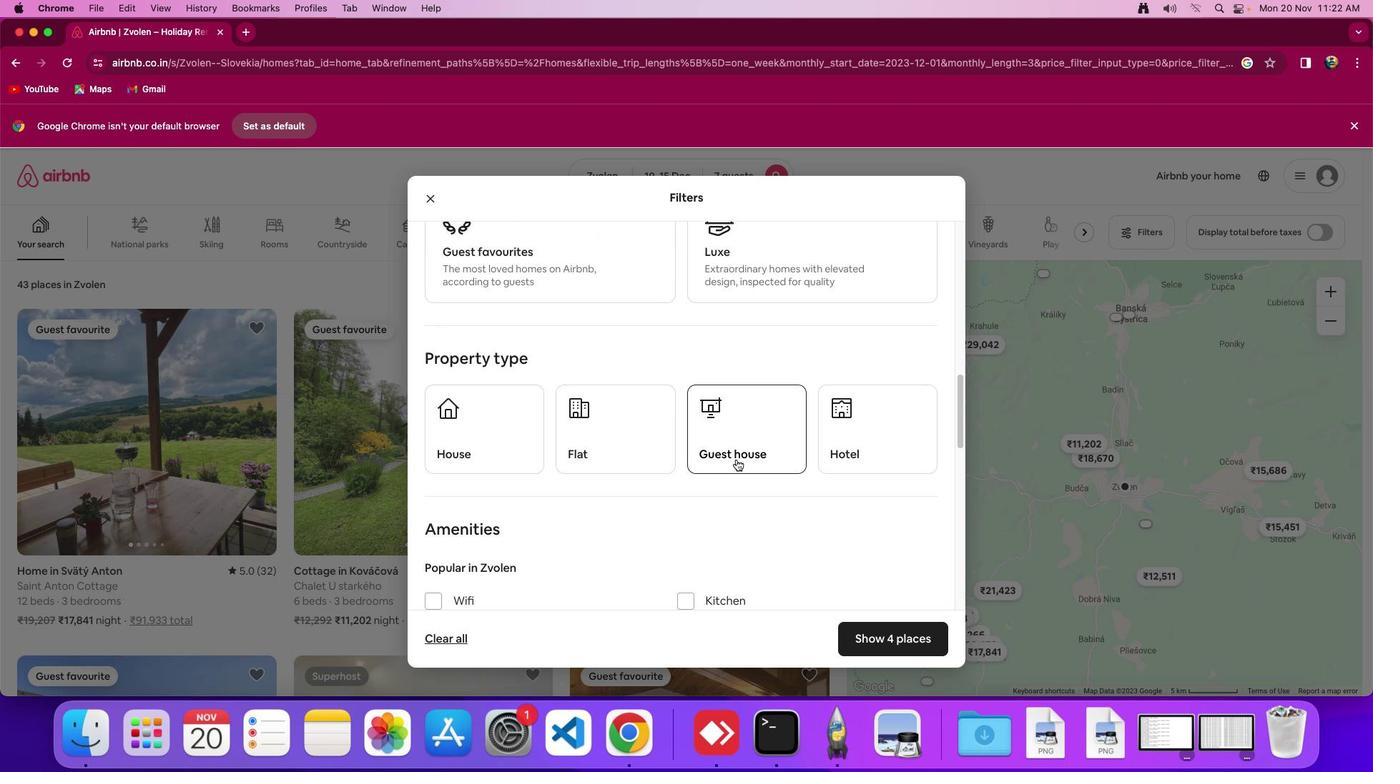 
Action: Mouse moved to (494, 450)
Screenshot: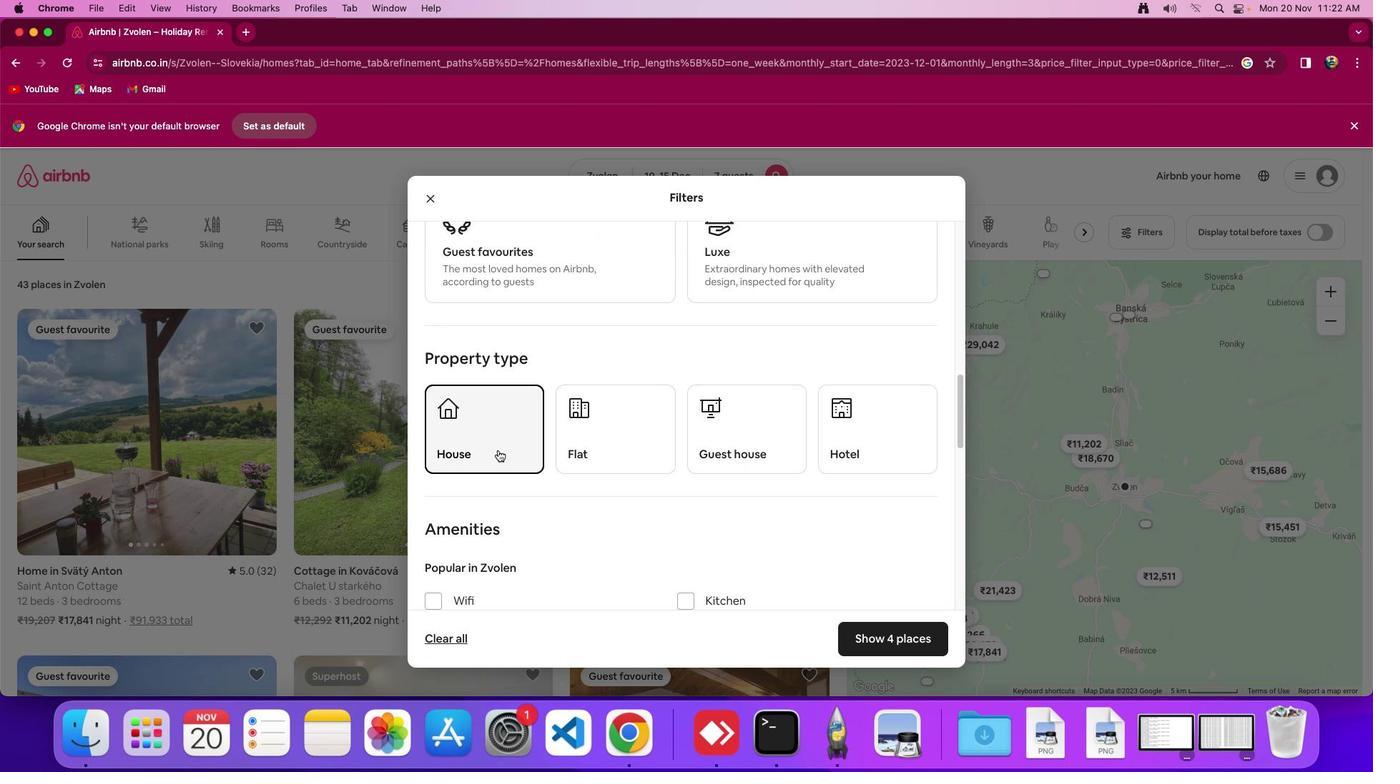 
Action: Mouse pressed left at (494, 450)
Screenshot: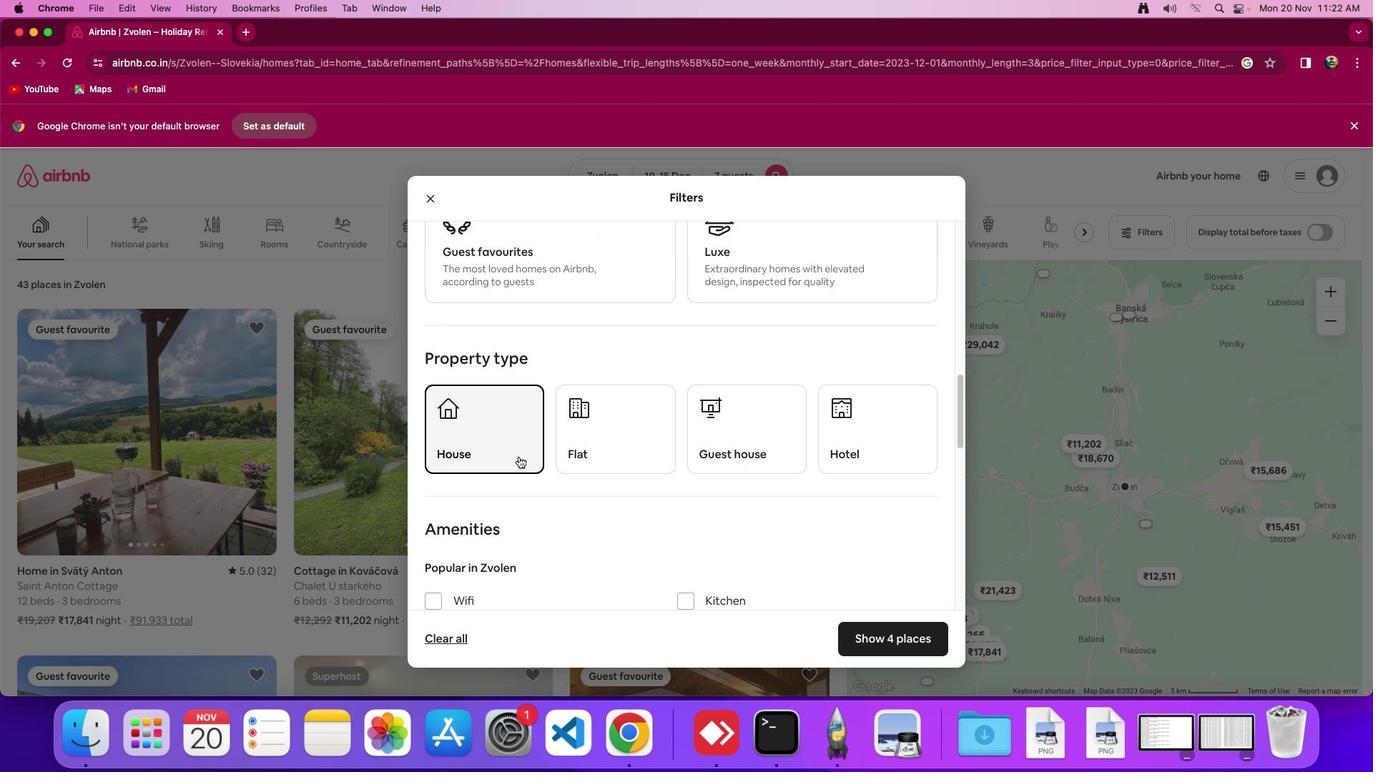 
Action: Mouse moved to (721, 513)
Screenshot: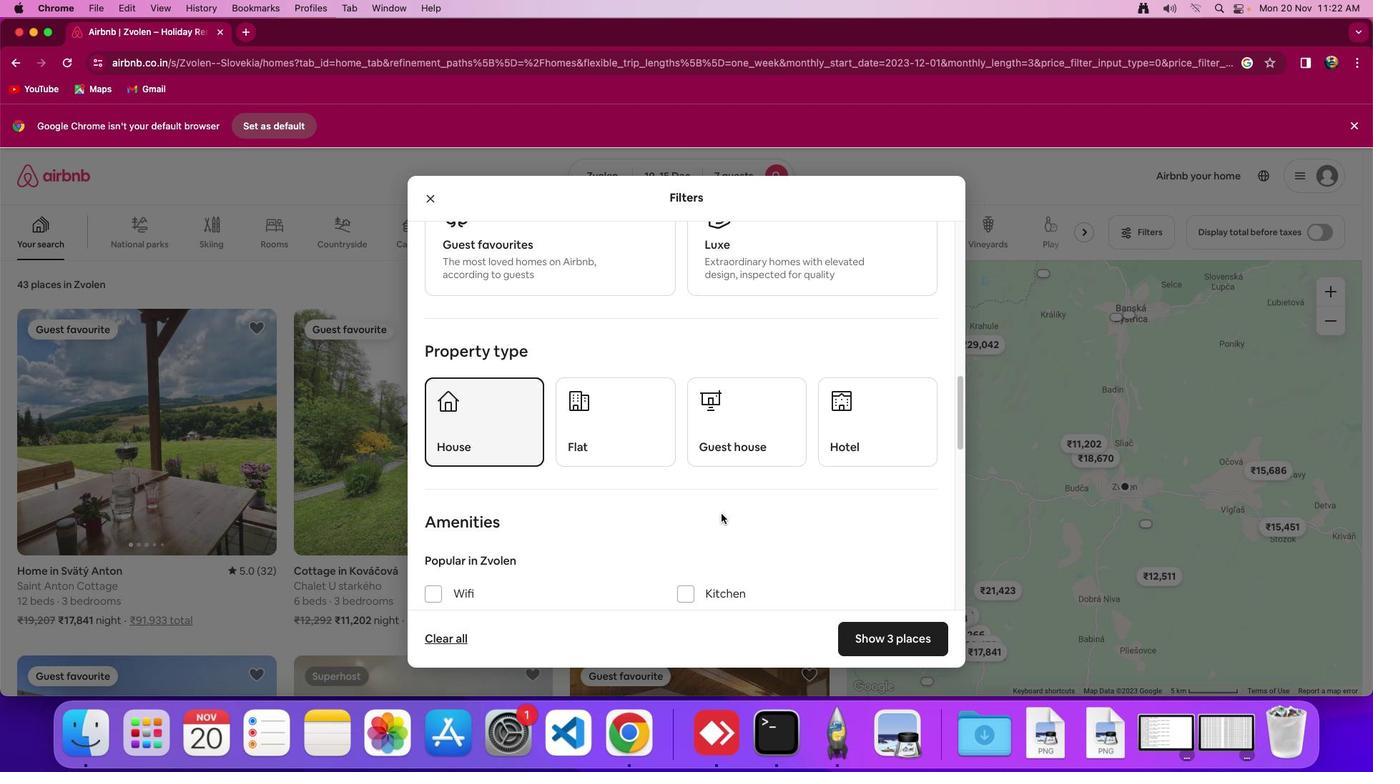 
Action: Mouse scrolled (721, 513) with delta (0, 0)
Screenshot: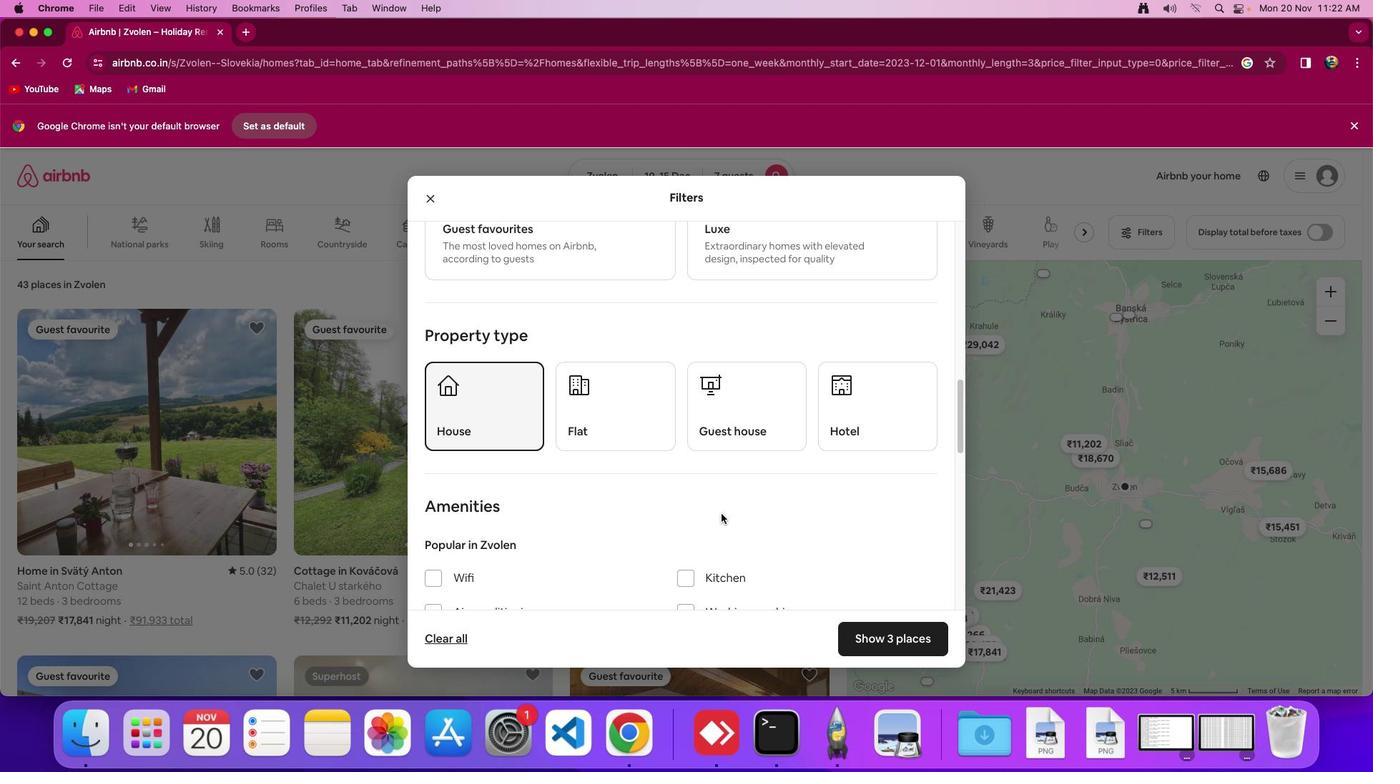 
Action: Mouse scrolled (721, 513) with delta (0, 0)
Screenshot: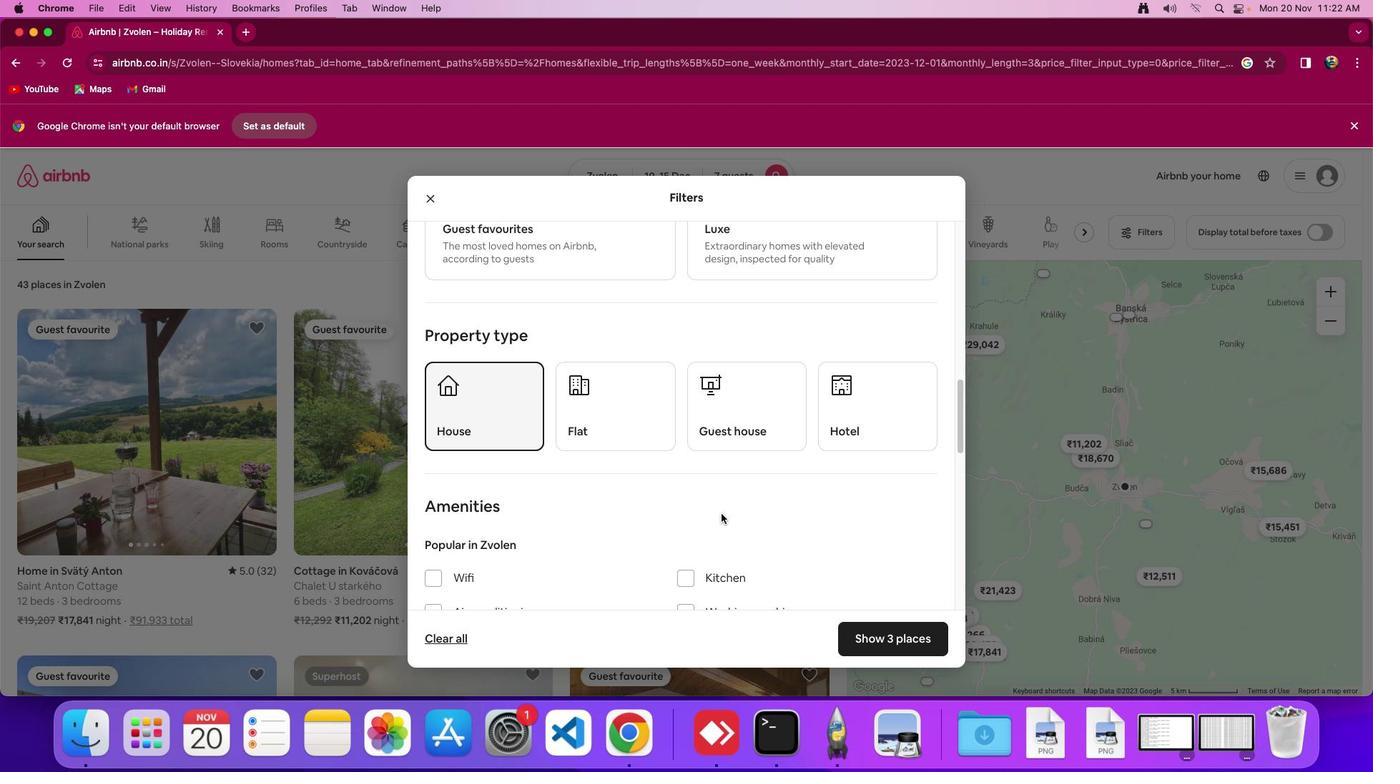
Action: Mouse moved to (721, 513)
Screenshot: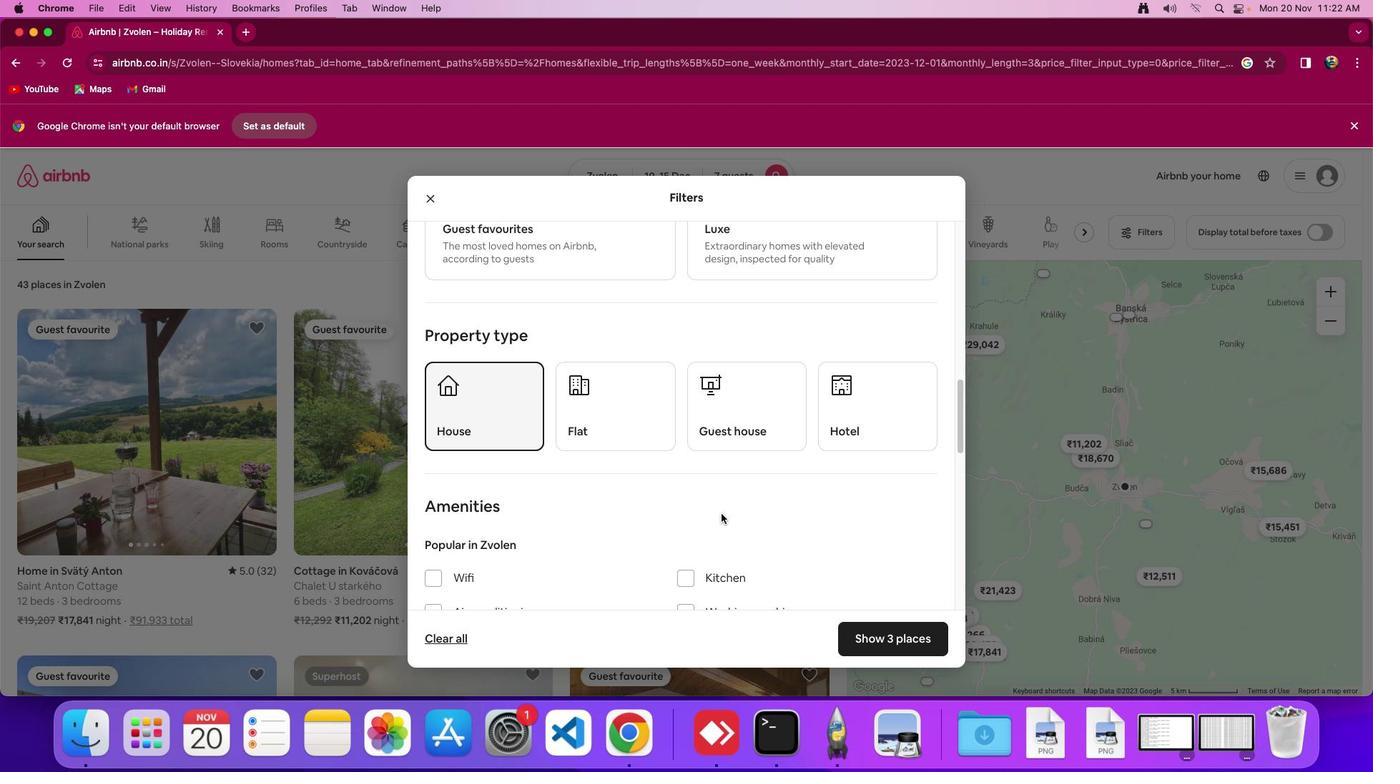 
Action: Mouse scrolled (721, 513) with delta (0, 0)
Screenshot: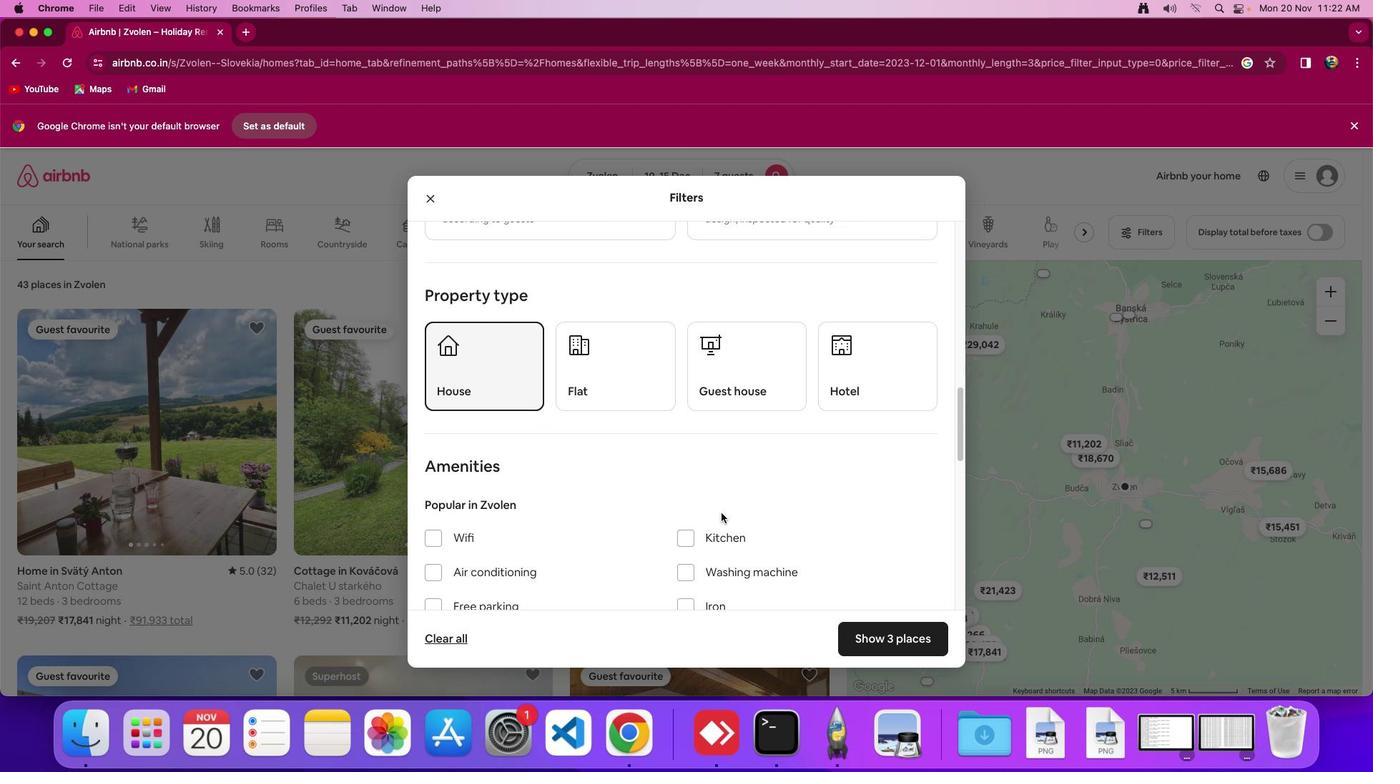 
Action: Mouse moved to (721, 513)
Screenshot: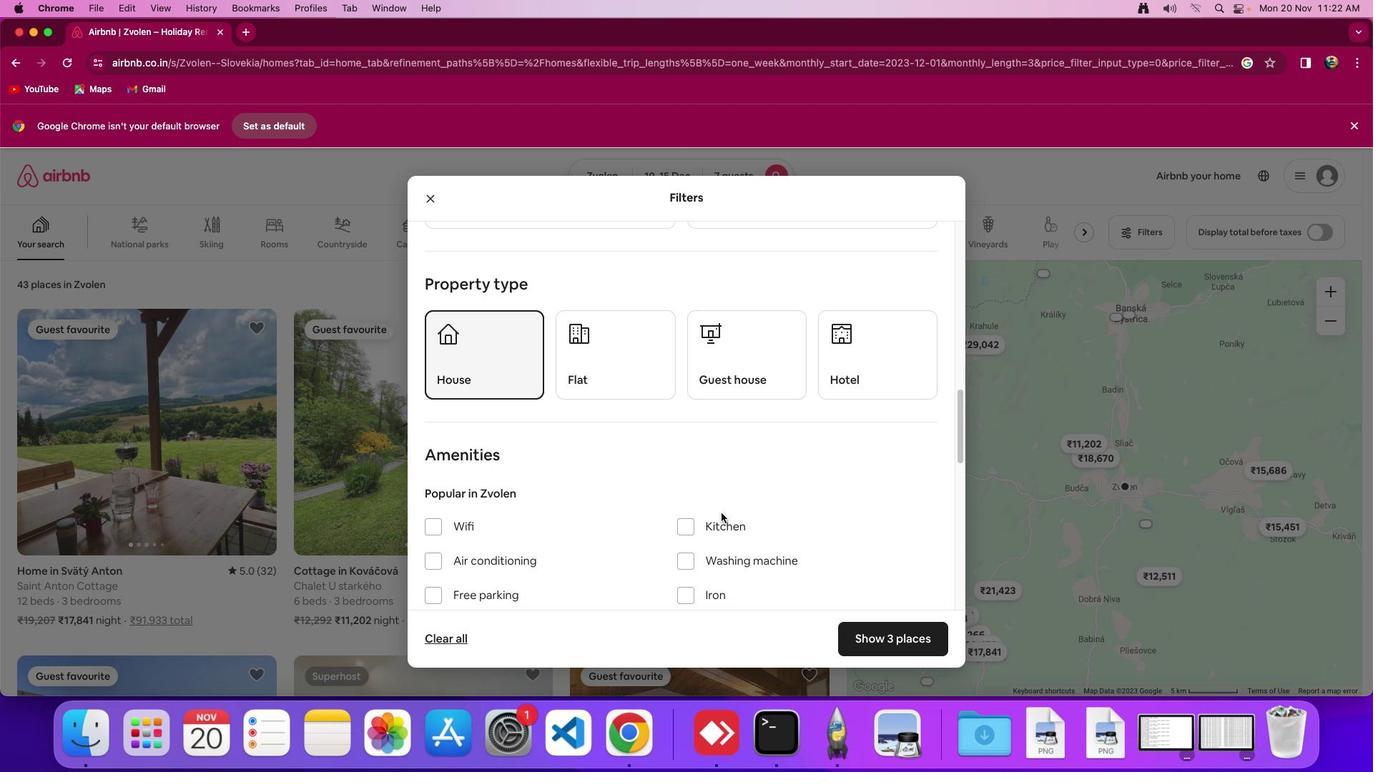 
Action: Mouse scrolled (721, 513) with delta (0, 0)
Screenshot: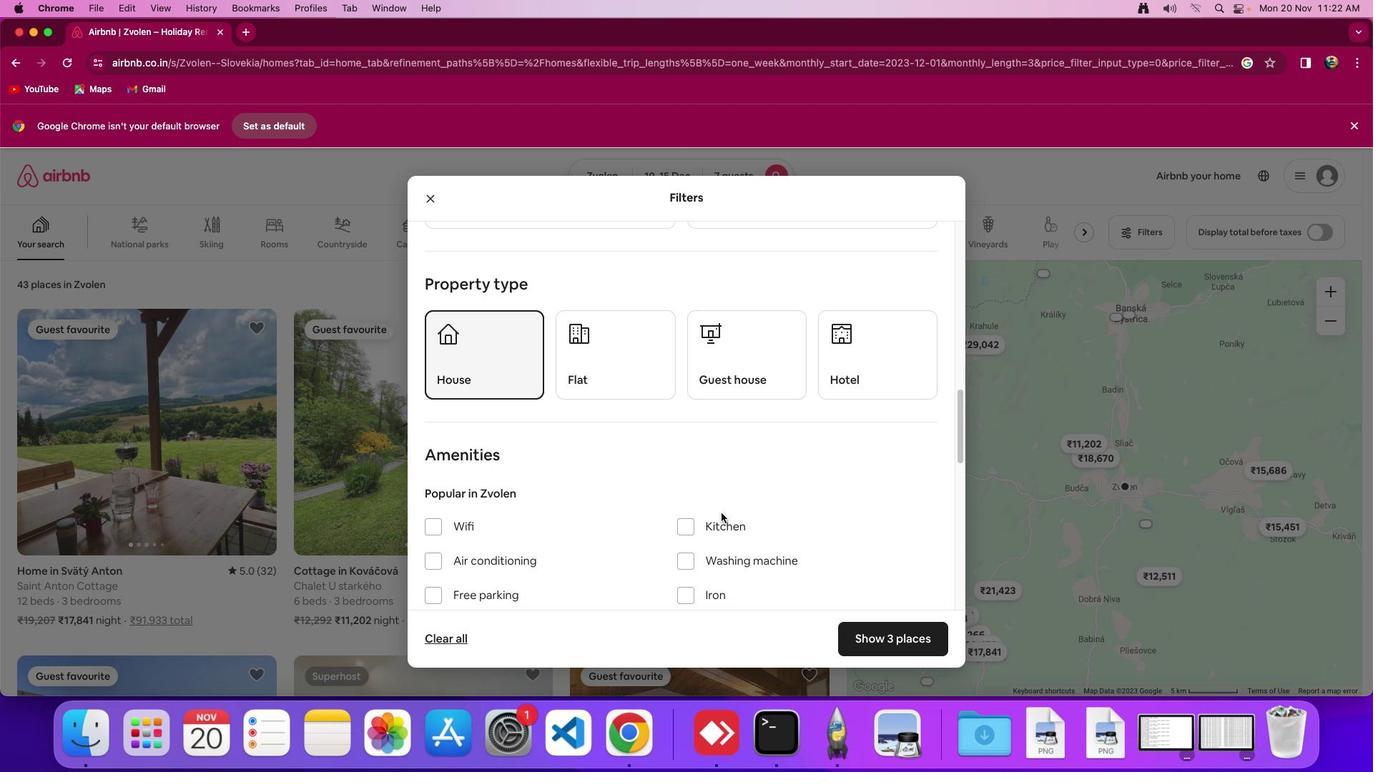 
Action: Mouse scrolled (721, 513) with delta (0, 0)
Screenshot: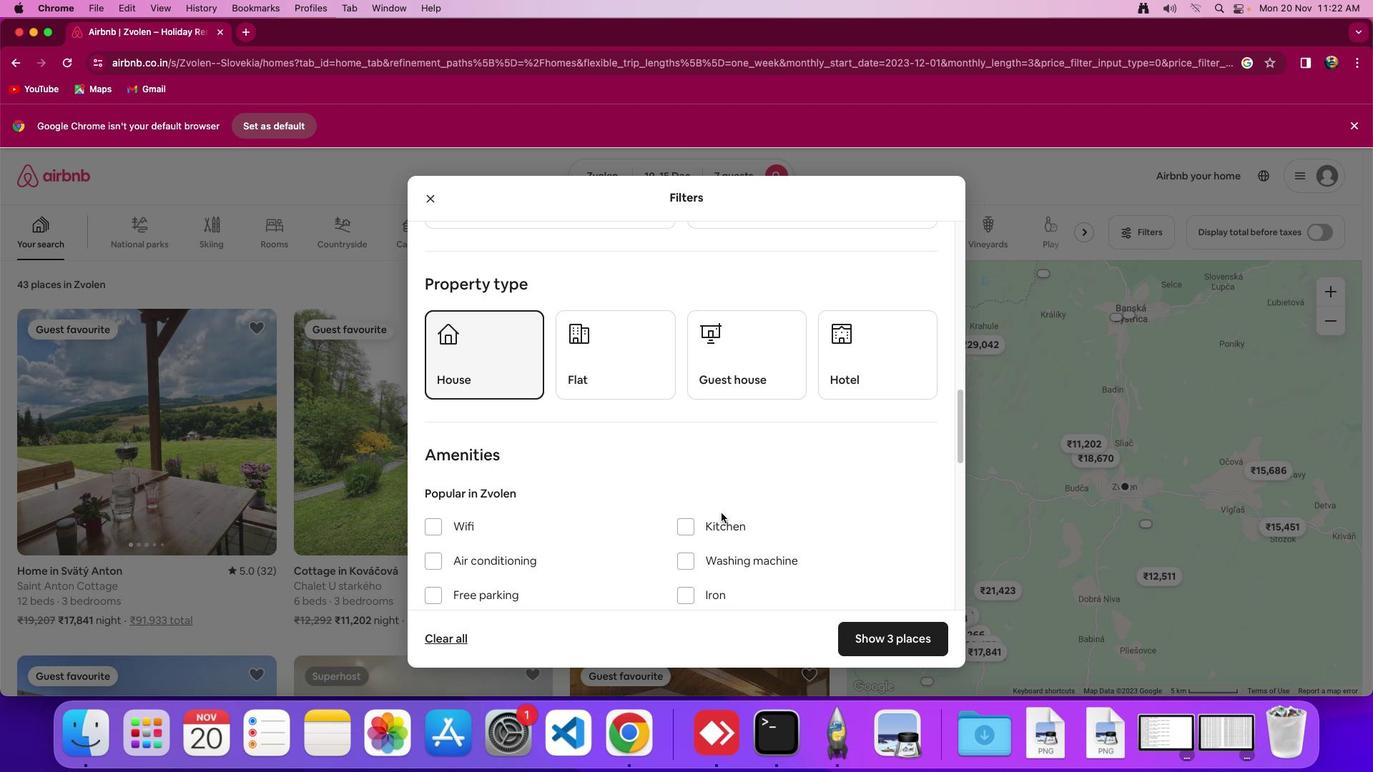
Action: Mouse scrolled (721, 513) with delta (0, 0)
Screenshot: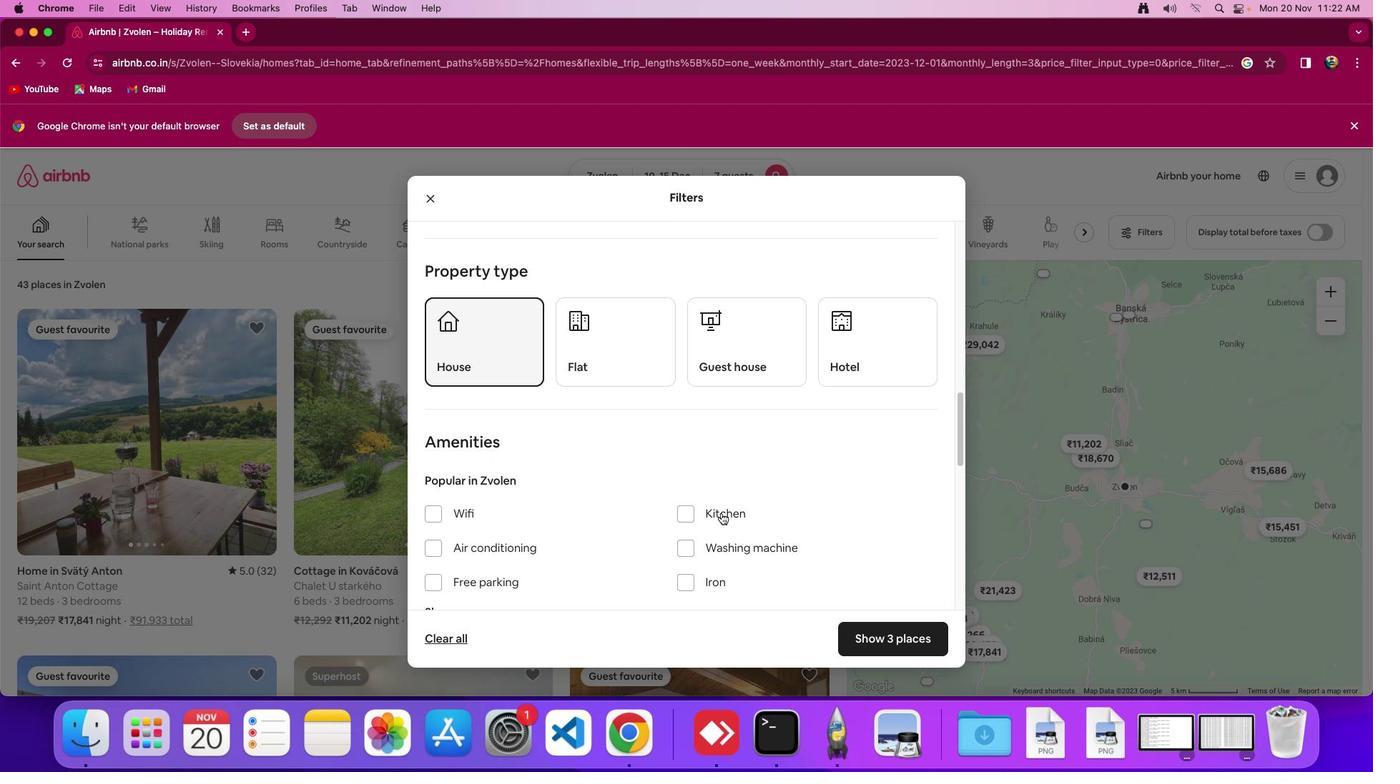 
Action: Mouse scrolled (721, 513) with delta (0, 0)
Screenshot: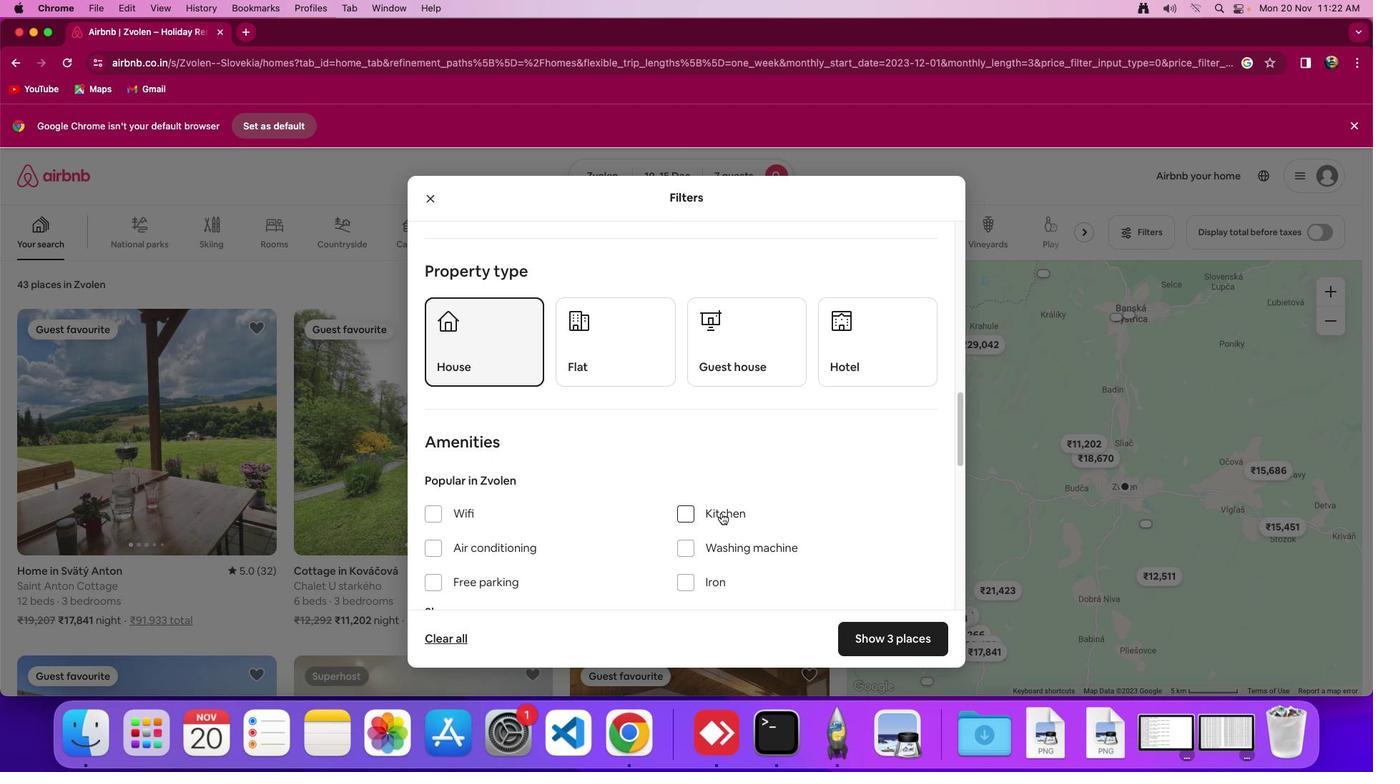 
Action: Mouse scrolled (721, 513) with delta (0, 0)
Screenshot: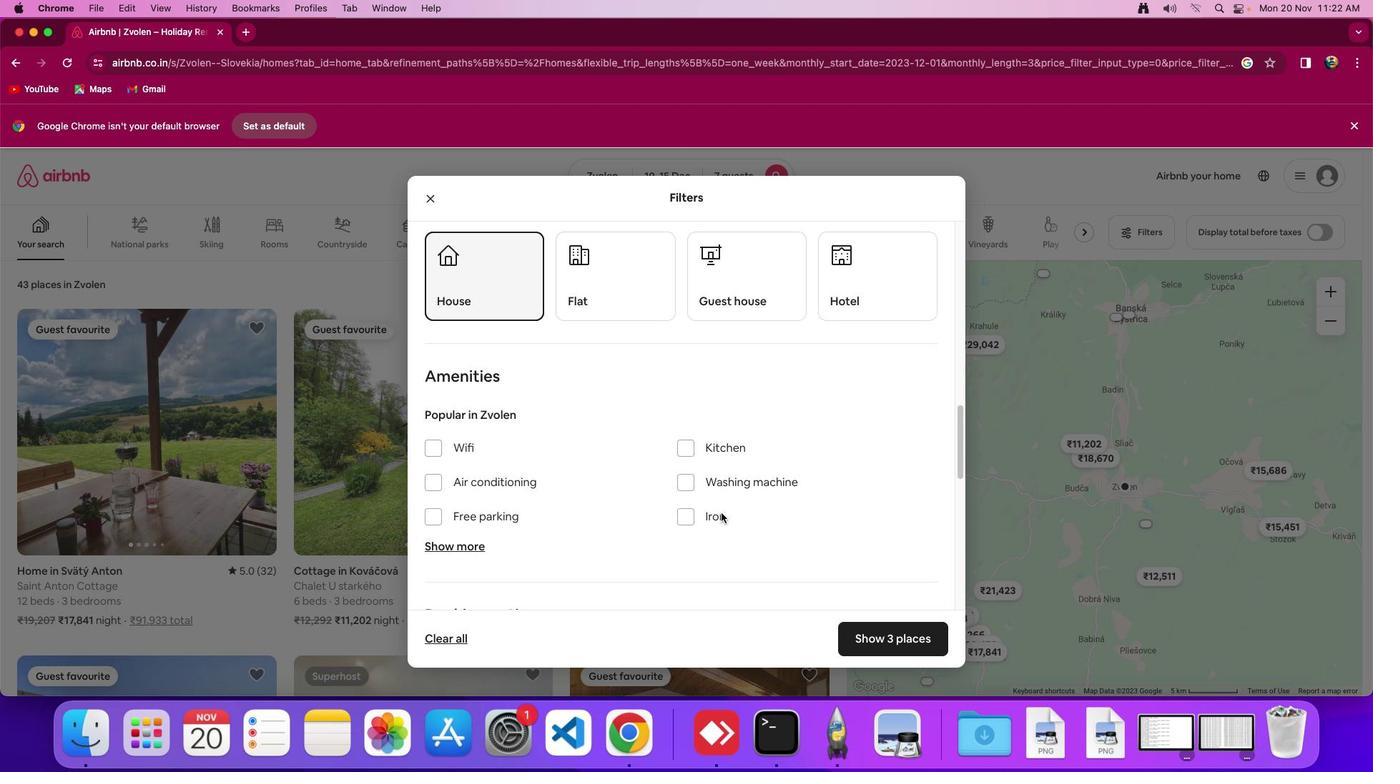 
Action: Mouse scrolled (721, 513) with delta (0, 0)
Screenshot: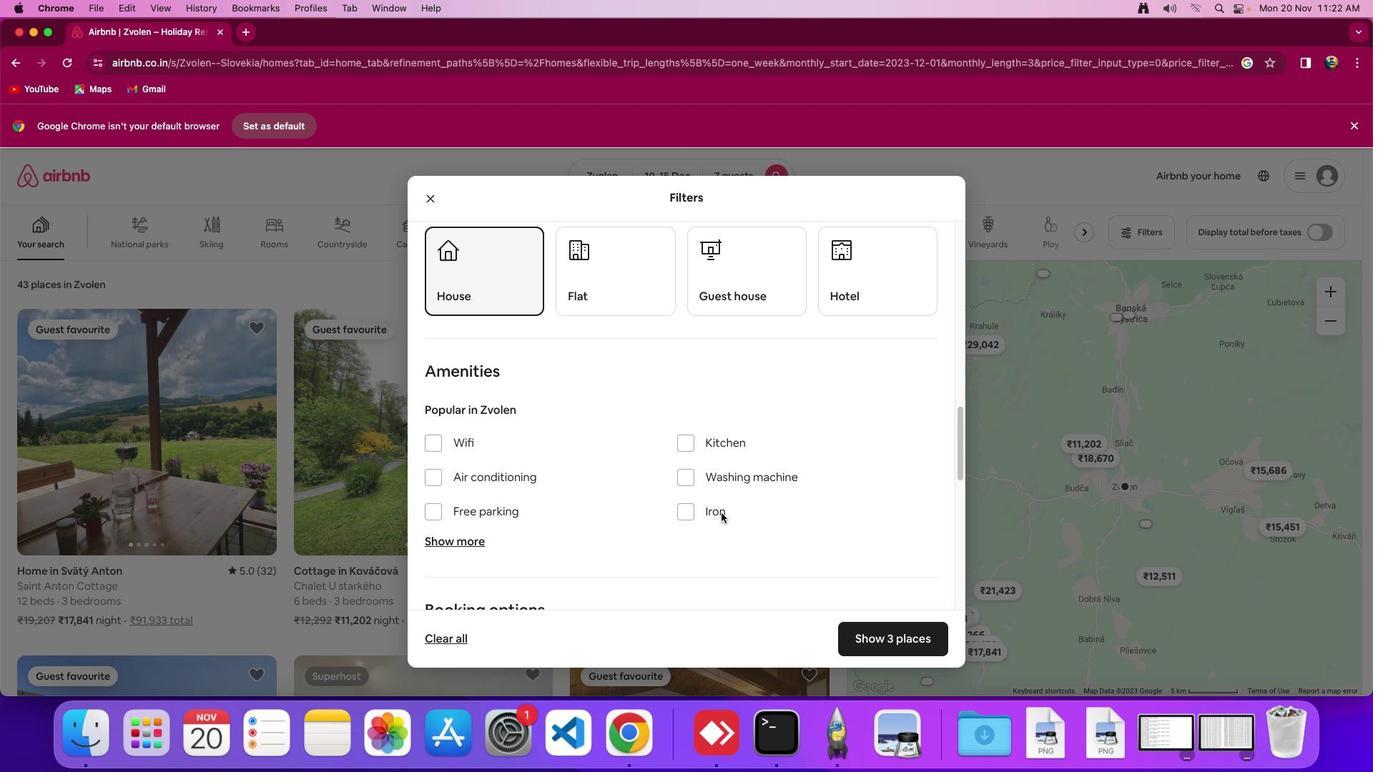 
Action: Mouse moved to (721, 512)
Screenshot: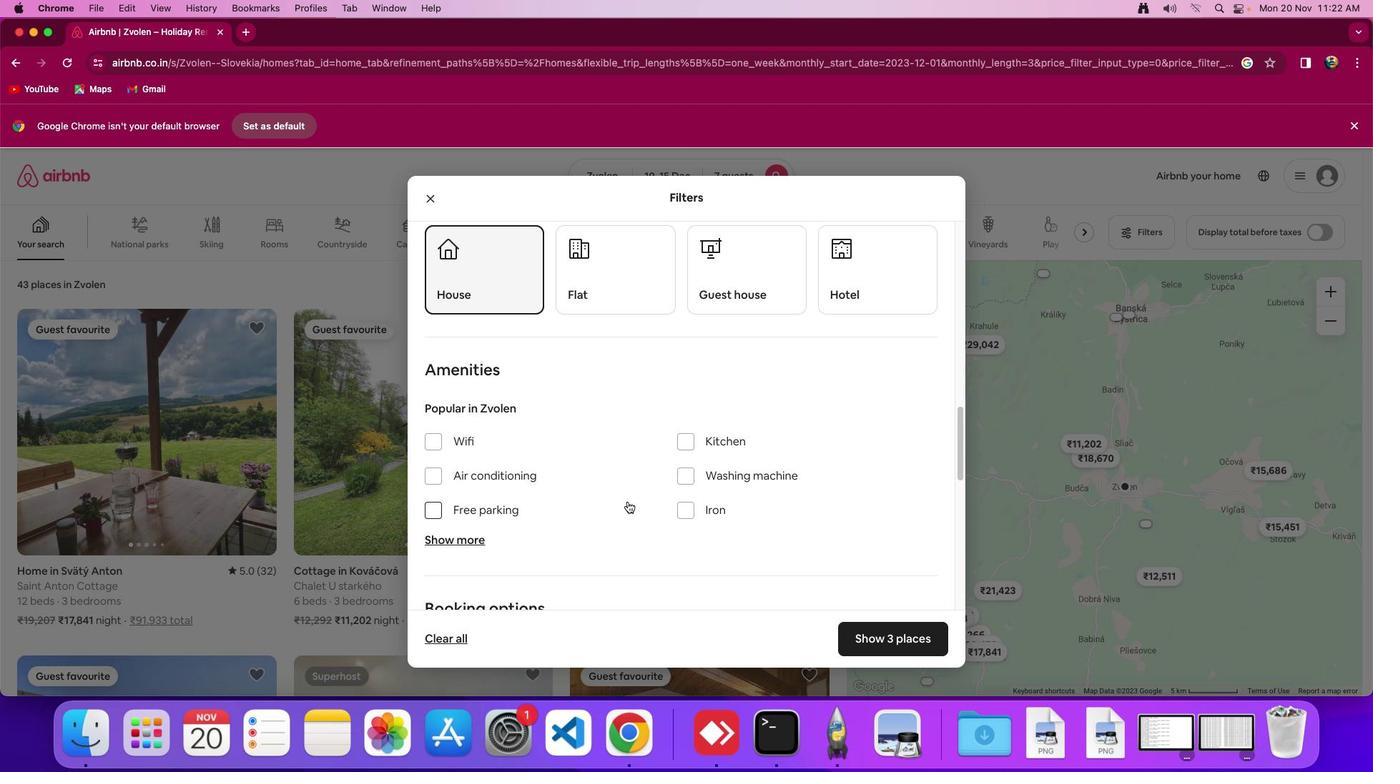 
Action: Mouse scrolled (721, 512) with delta (0, 0)
Screenshot: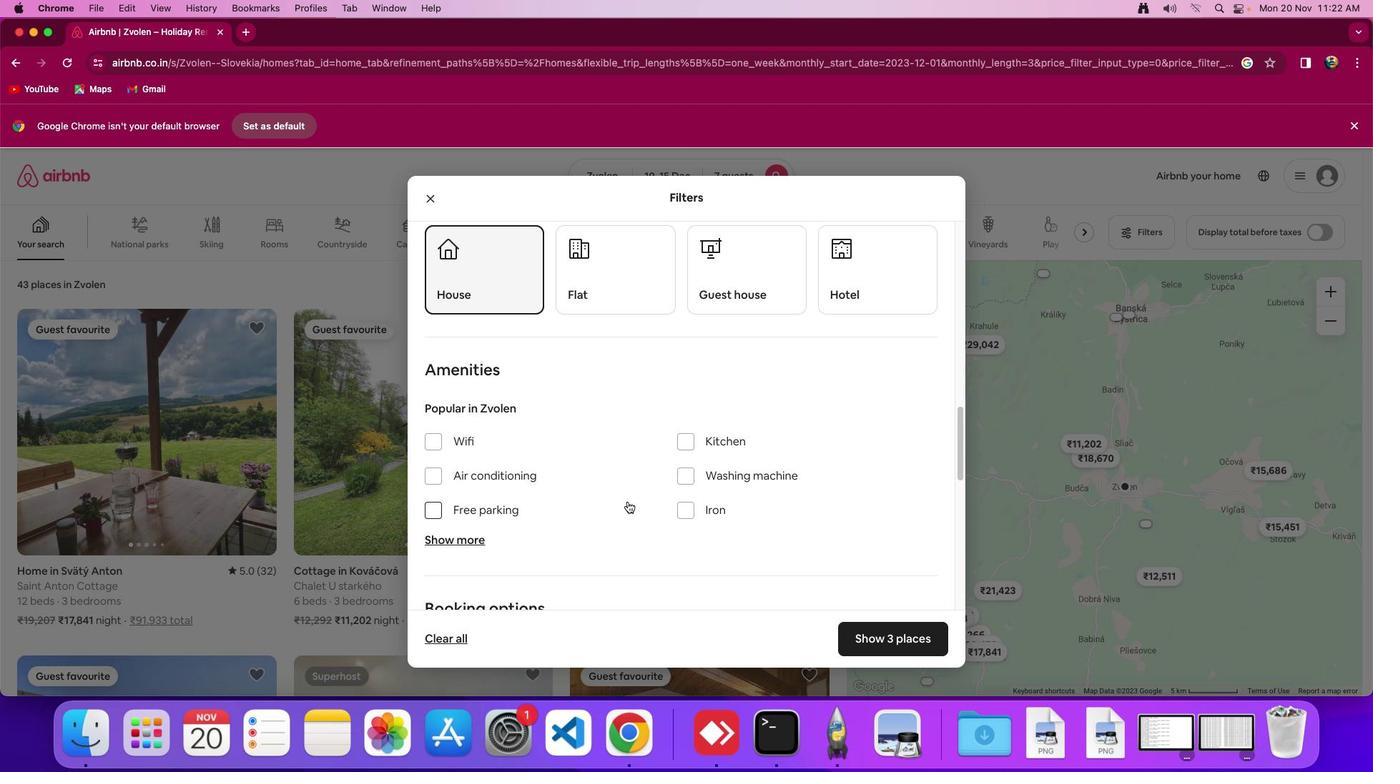 
Action: Mouse moved to (439, 441)
Screenshot: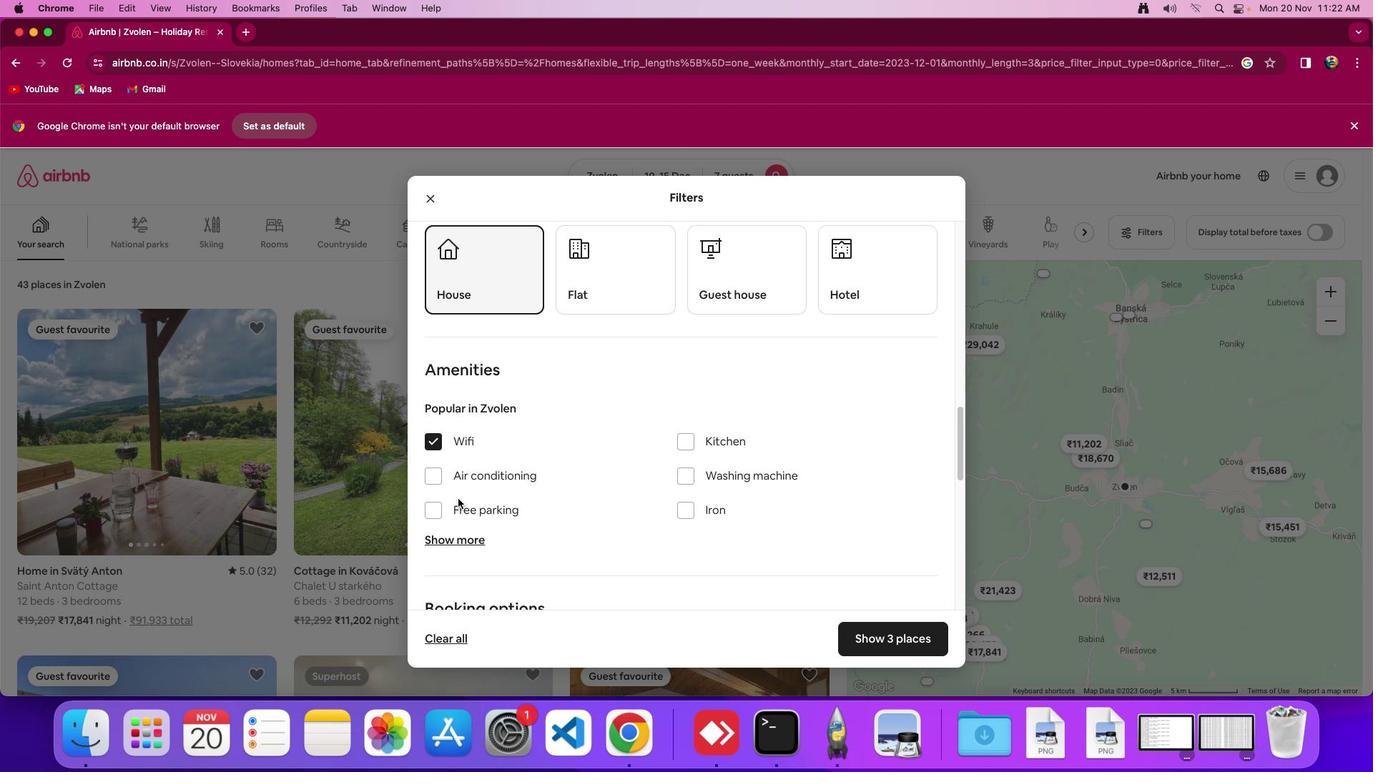 
Action: Mouse pressed left at (439, 441)
Screenshot: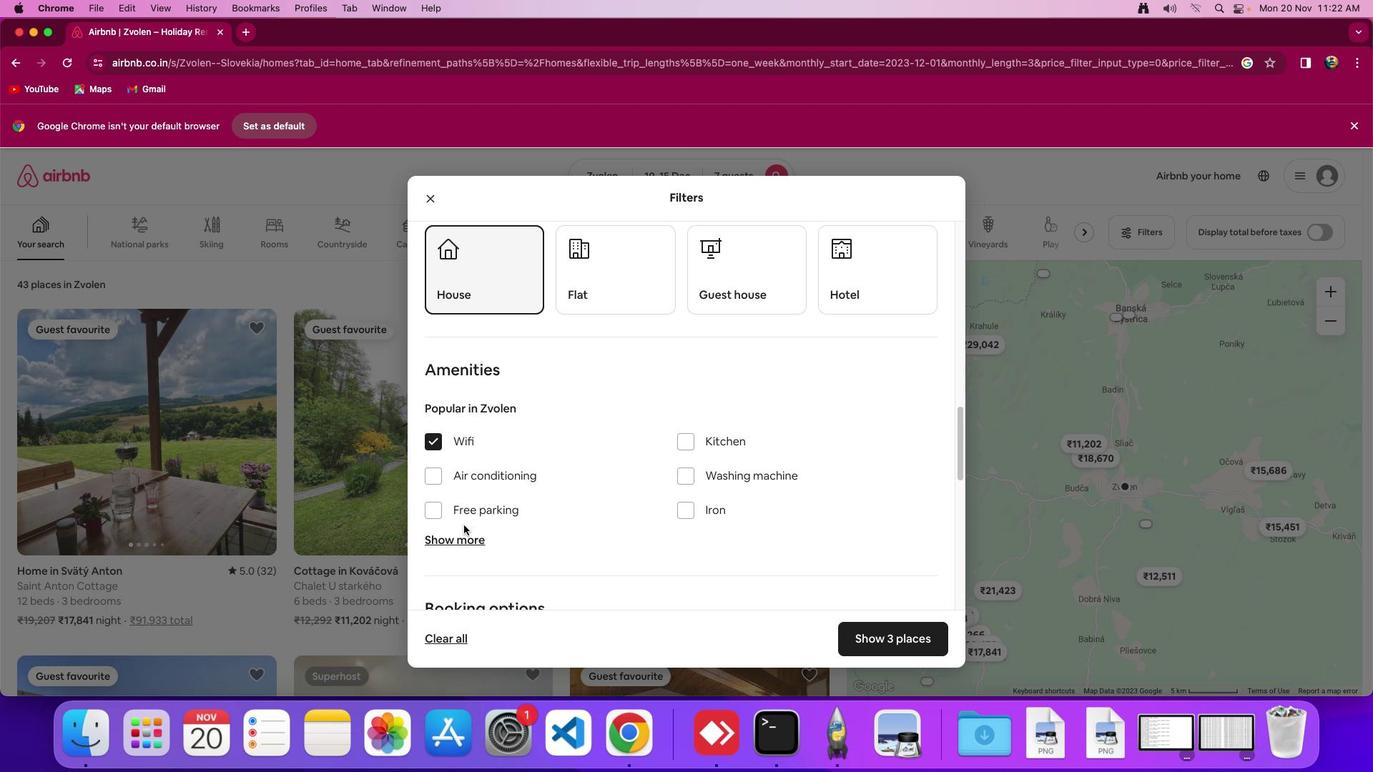 
Action: Mouse moved to (466, 539)
Screenshot: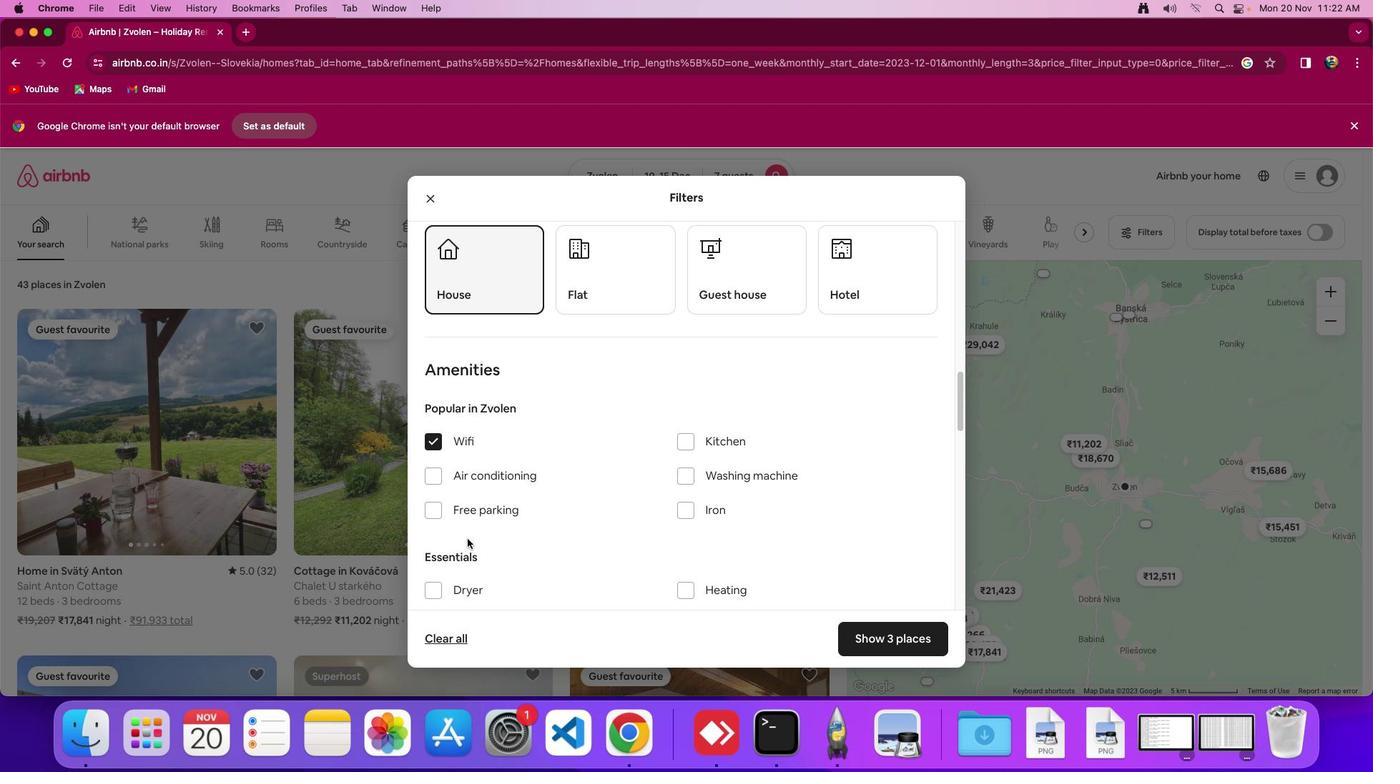 
Action: Mouse pressed left at (466, 539)
Screenshot: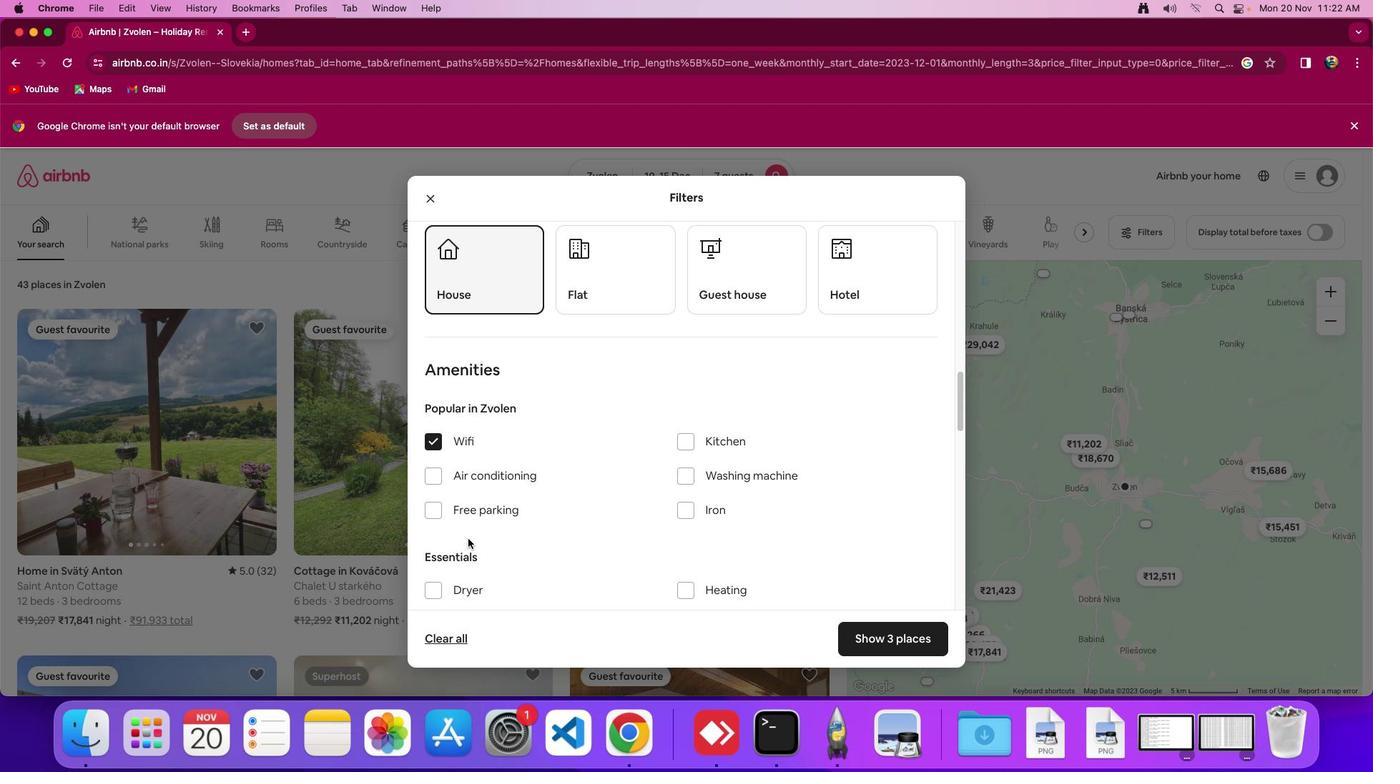
Action: Mouse moved to (711, 487)
Screenshot: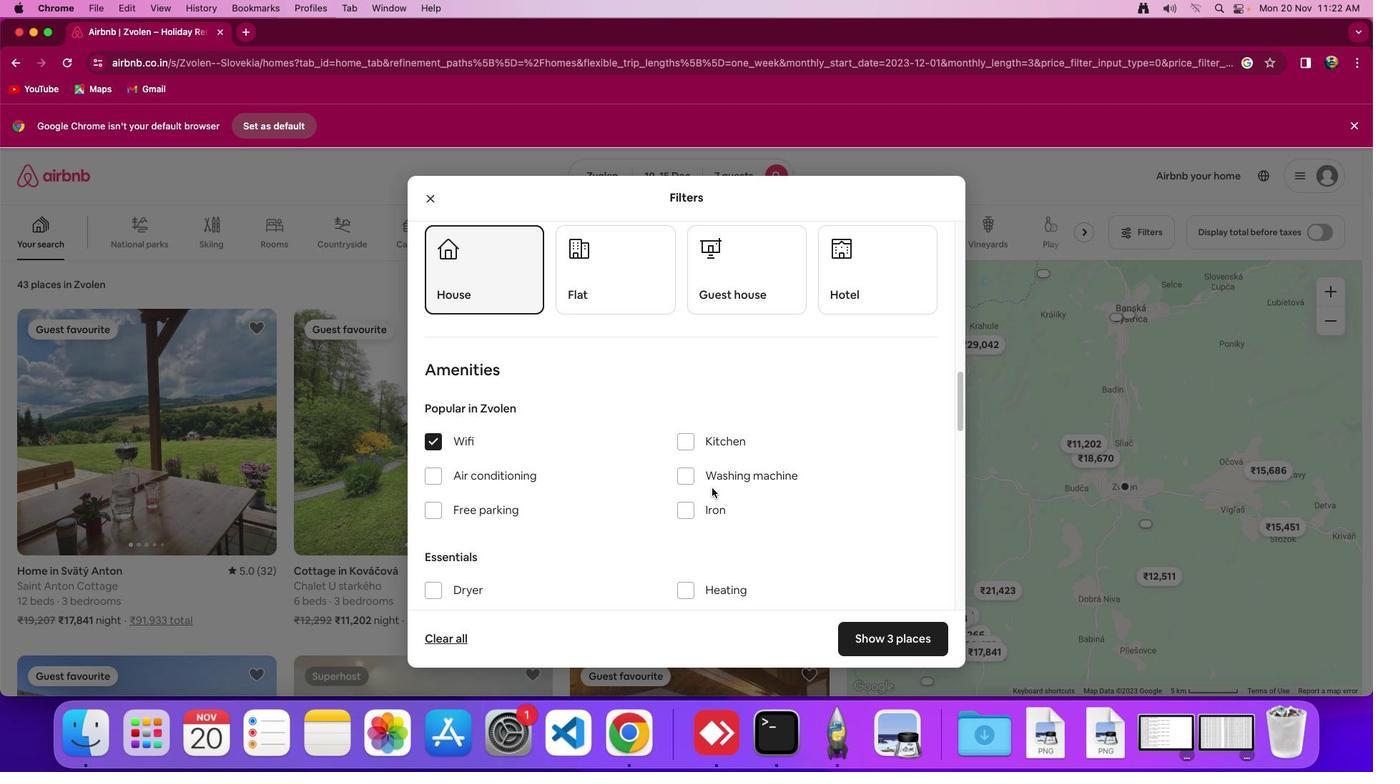 
Action: Mouse scrolled (711, 487) with delta (0, 0)
Screenshot: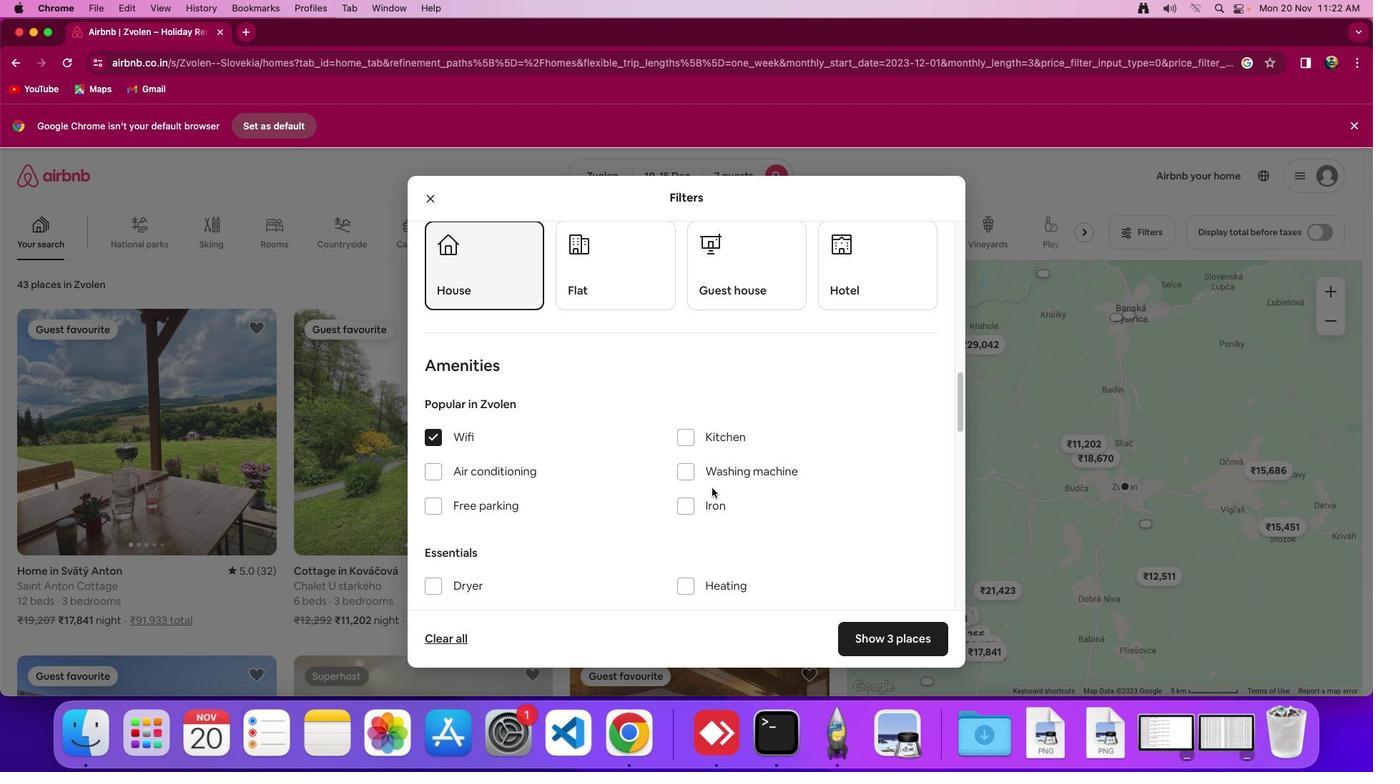 
Action: Mouse moved to (712, 487)
Screenshot: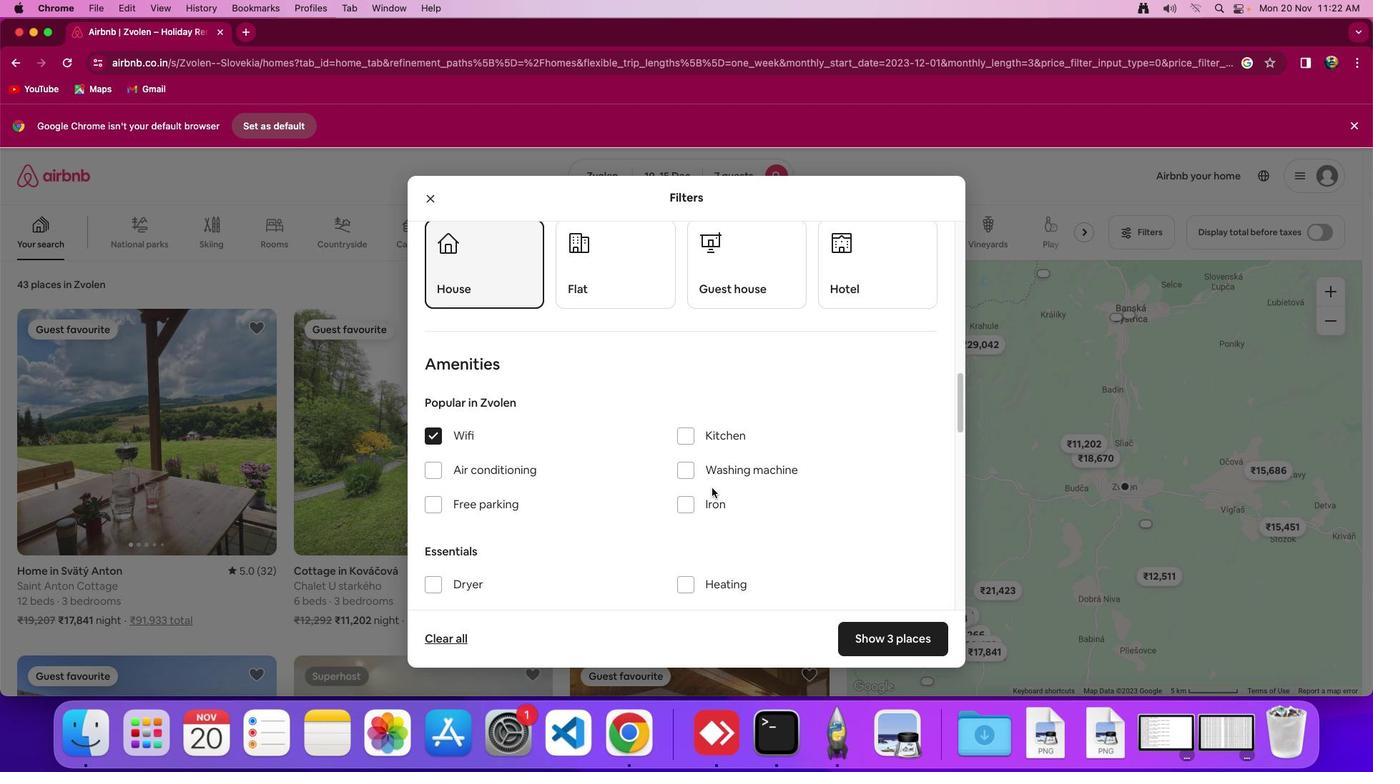 
Action: Mouse scrolled (712, 487) with delta (0, 0)
Screenshot: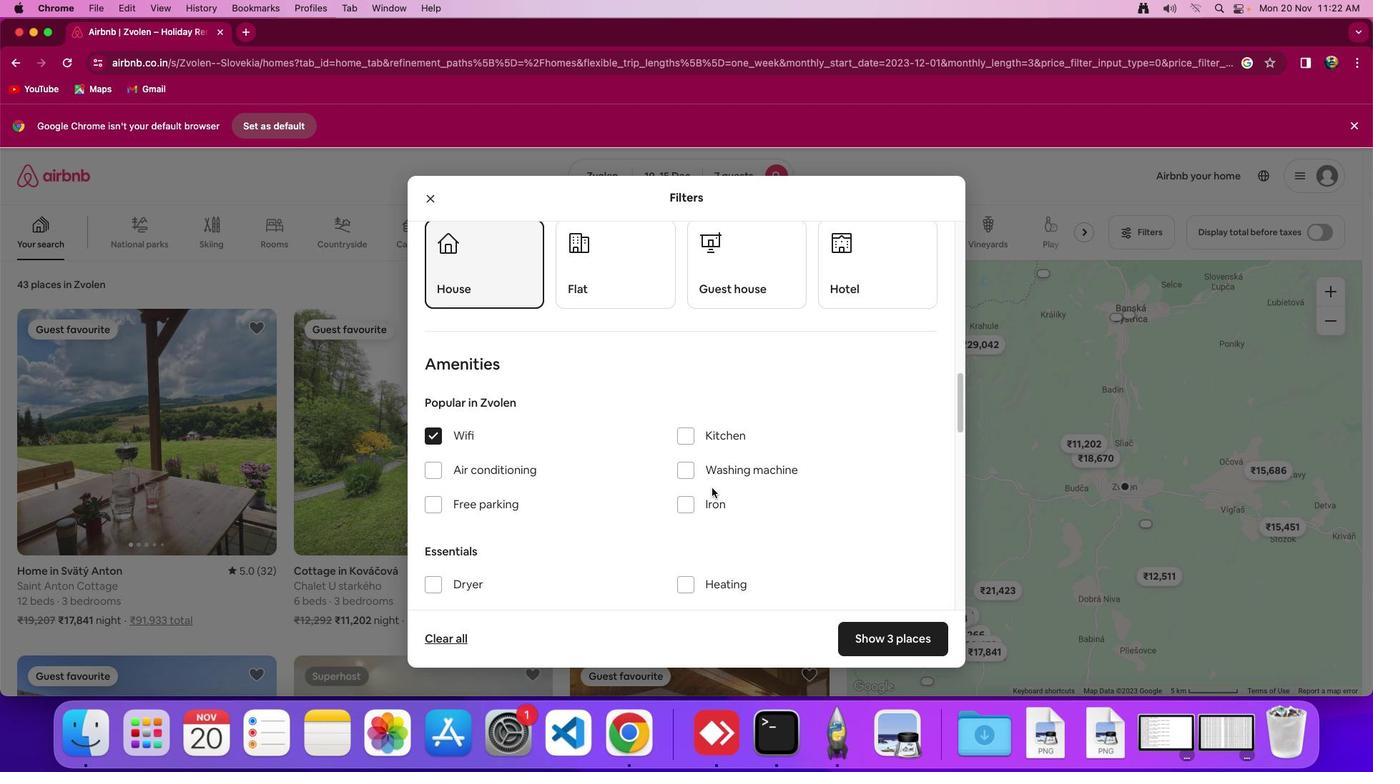 
Action: Mouse moved to (702, 507)
Screenshot: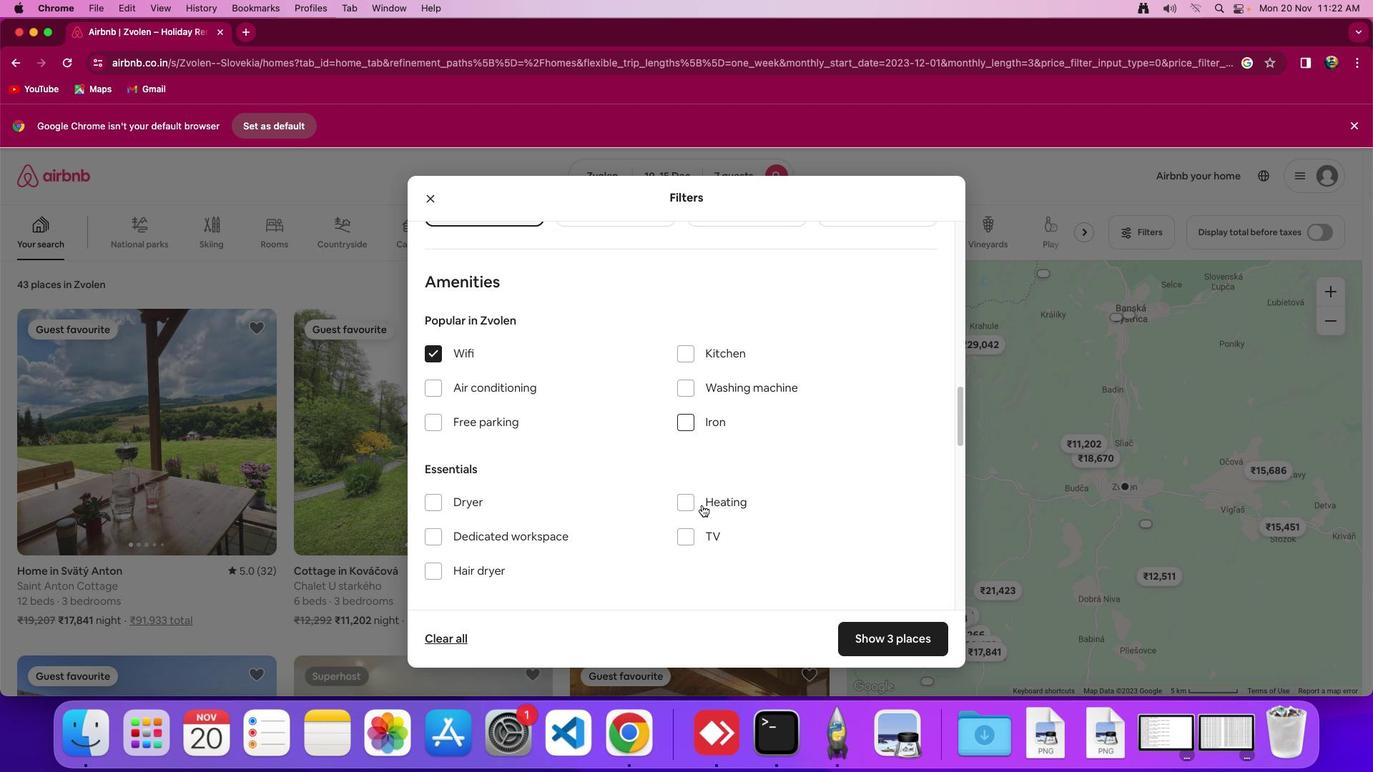 
Action: Mouse scrolled (702, 507) with delta (0, 0)
Screenshot: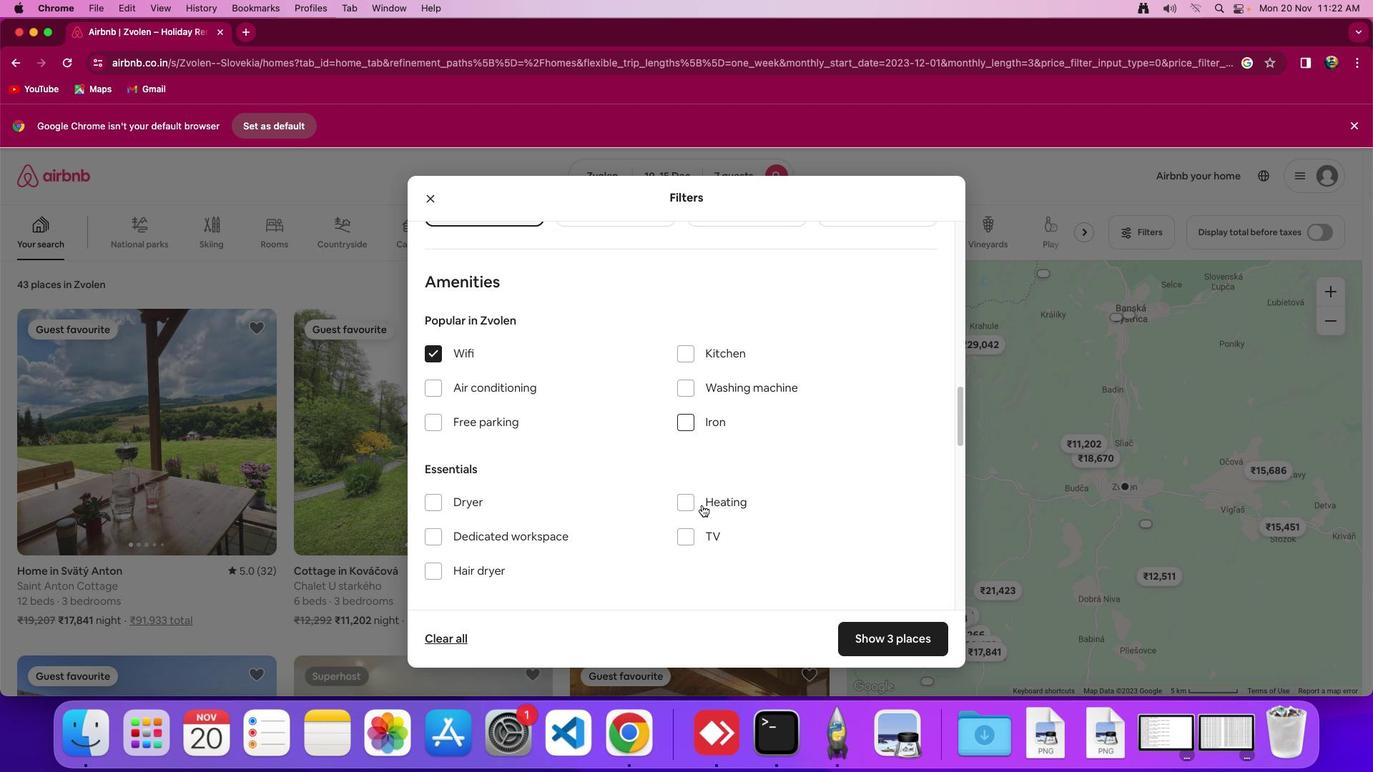 
Action: Mouse moved to (702, 505)
Screenshot: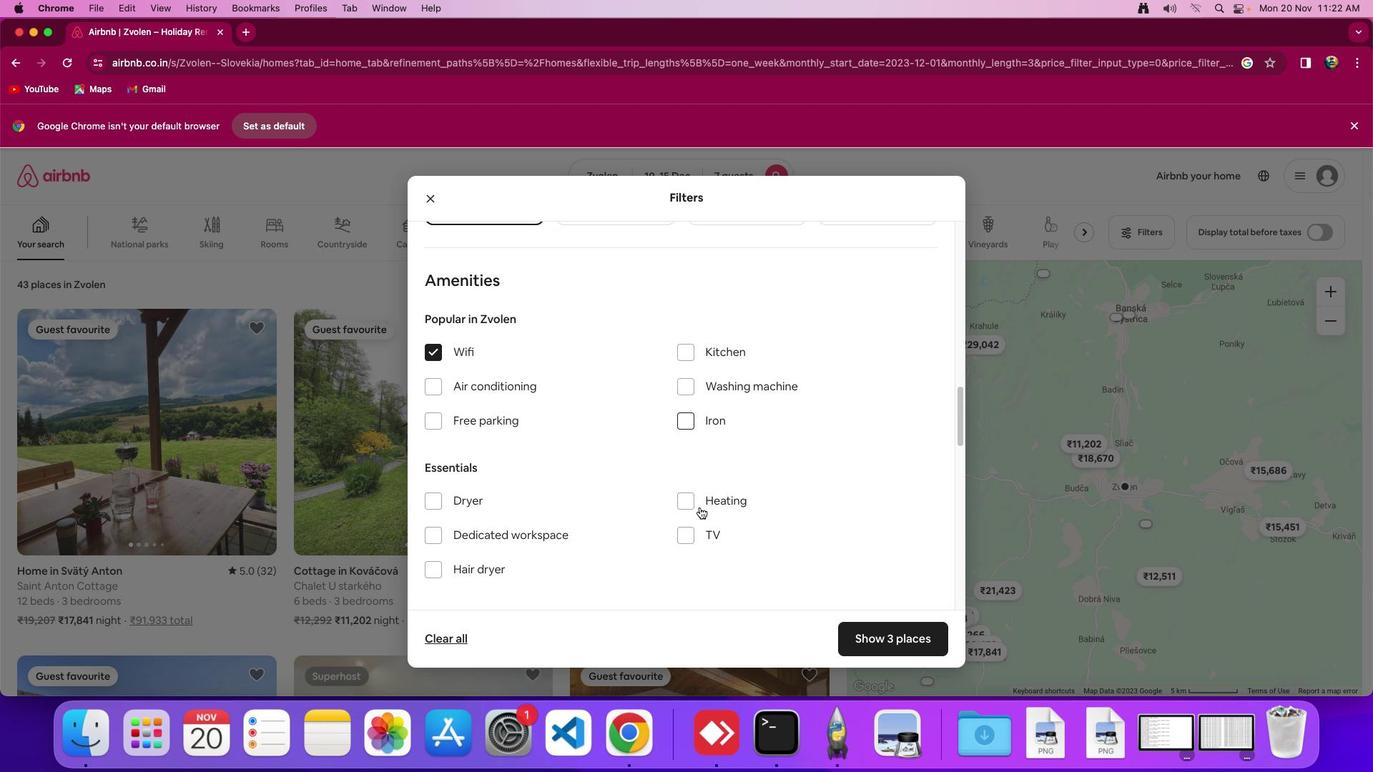 
Action: Mouse scrolled (702, 505) with delta (0, 0)
Screenshot: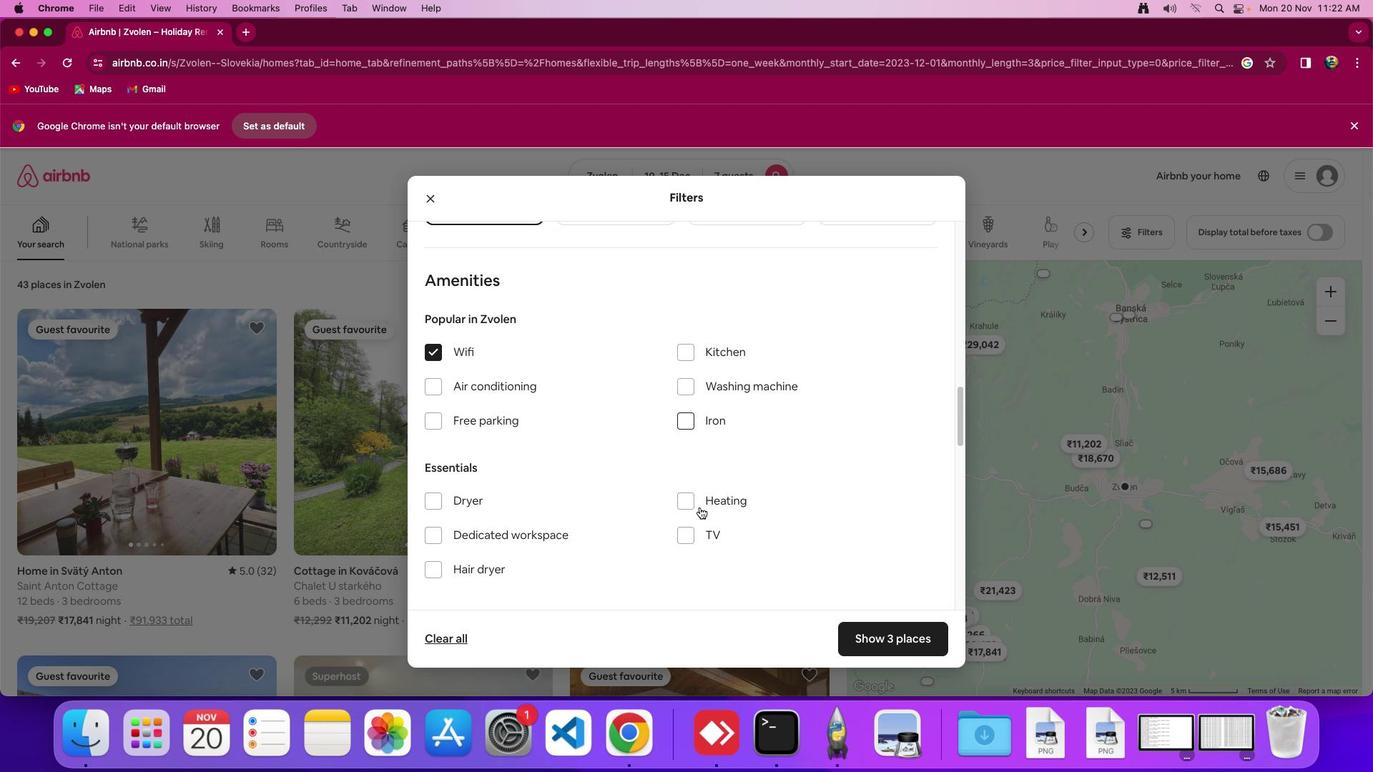 
Action: Mouse moved to (702, 504)
Screenshot: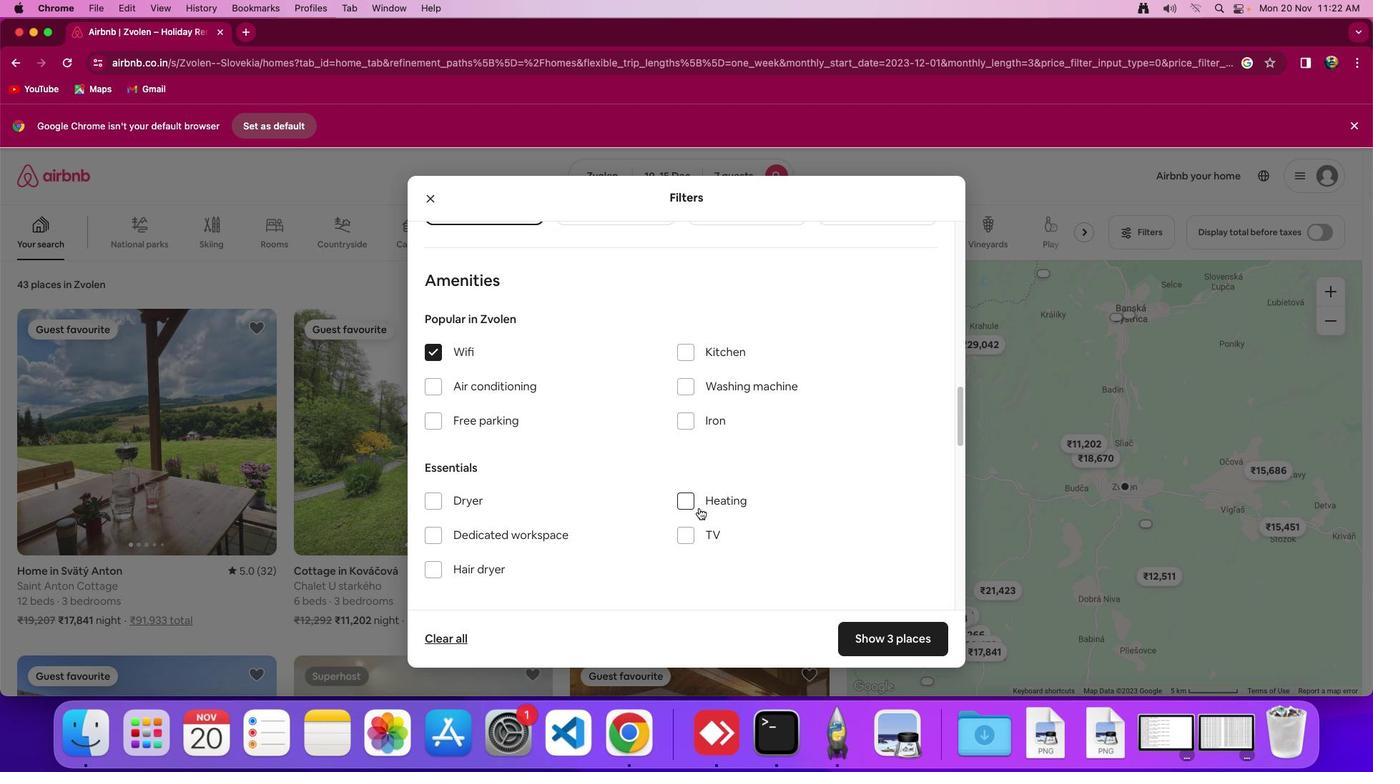 
Action: Mouse scrolled (702, 504) with delta (0, -1)
Screenshot: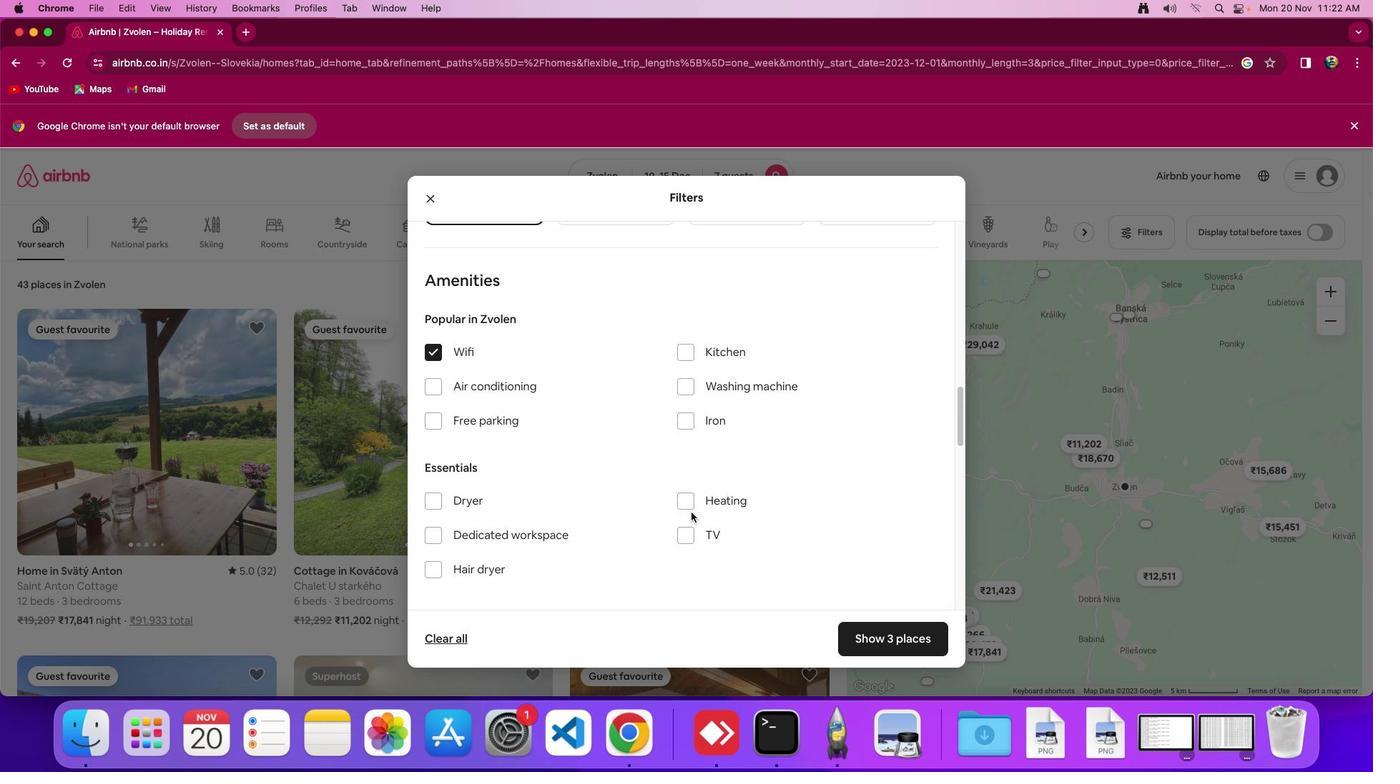 
Action: Mouse moved to (687, 514)
Screenshot: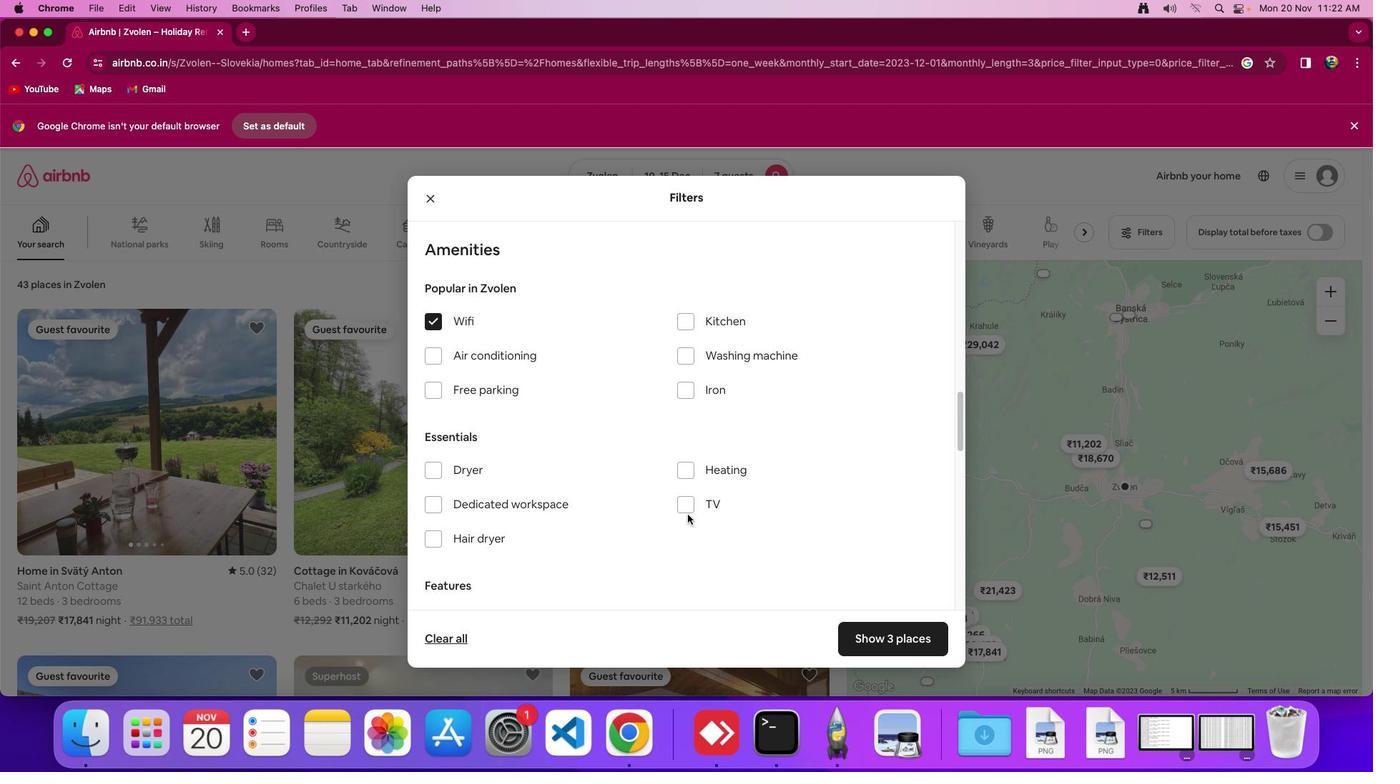
Action: Mouse scrolled (687, 514) with delta (0, 0)
Screenshot: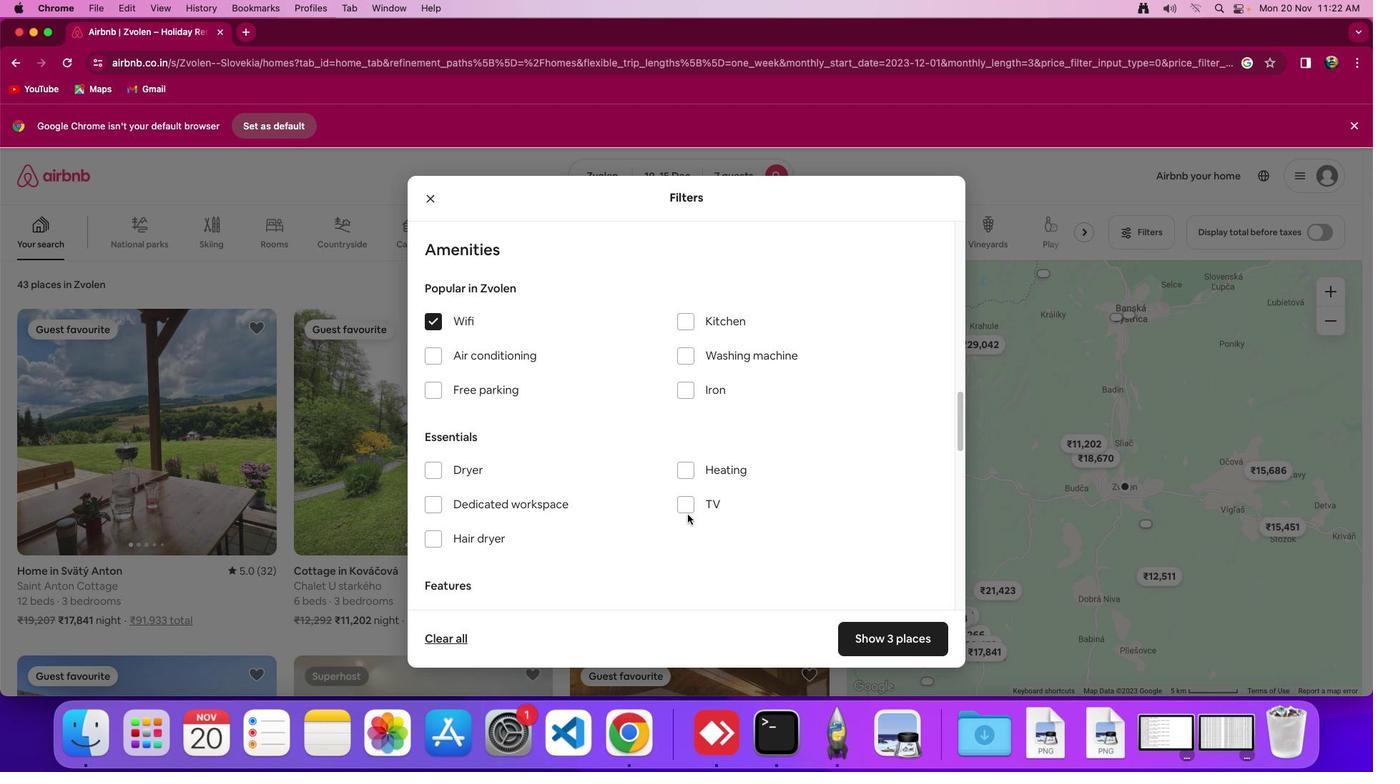 
Action: Mouse moved to (687, 513)
Screenshot: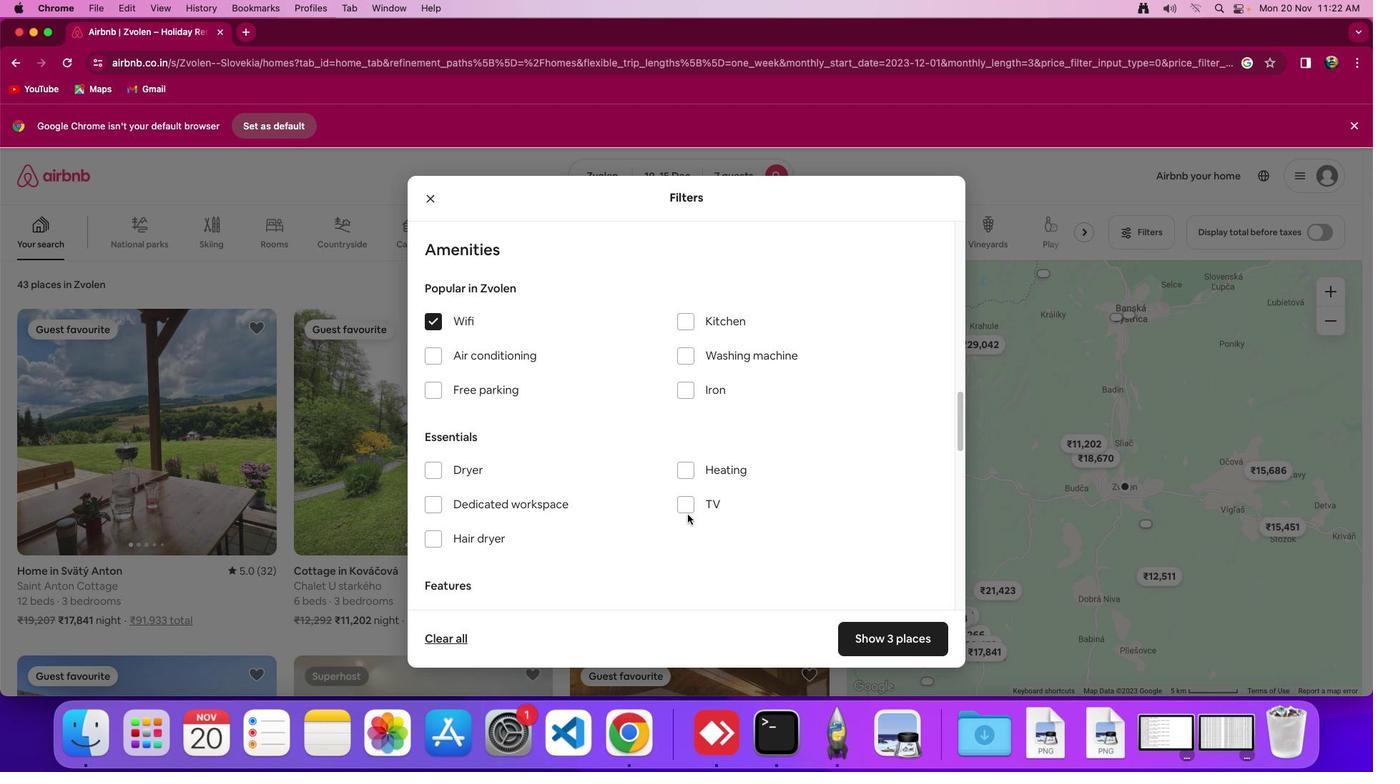 
Action: Mouse scrolled (687, 513) with delta (0, 0)
Screenshot: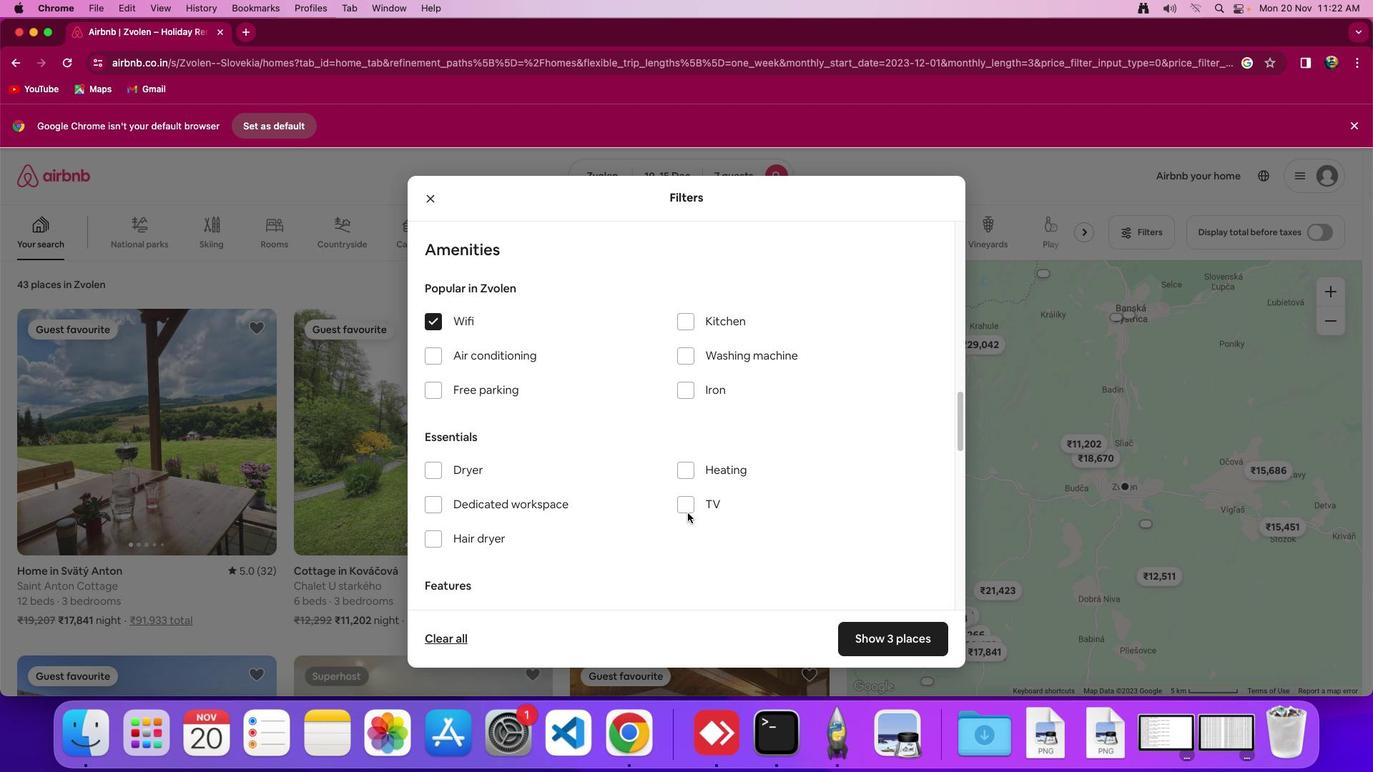 
Action: Mouse moved to (687, 508)
Screenshot: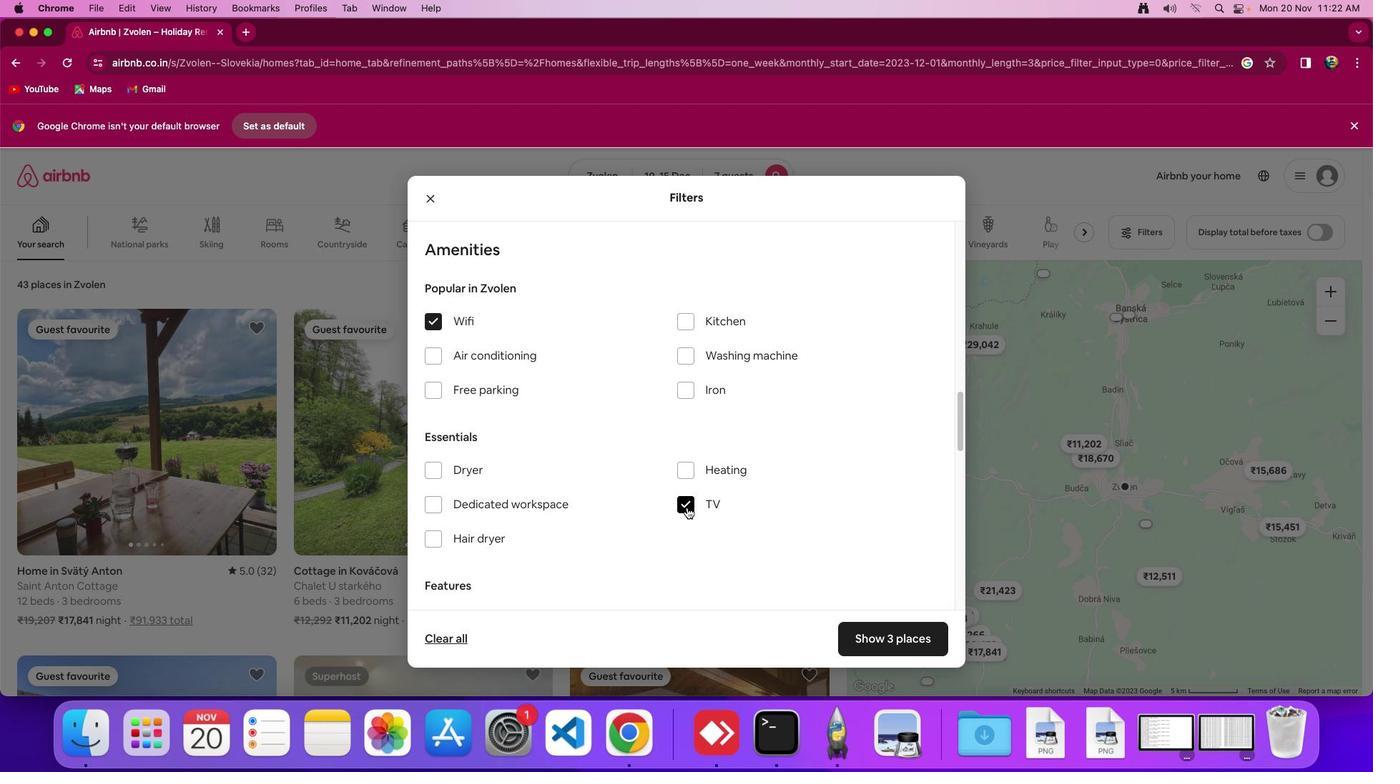 
Action: Mouse pressed left at (687, 508)
Screenshot: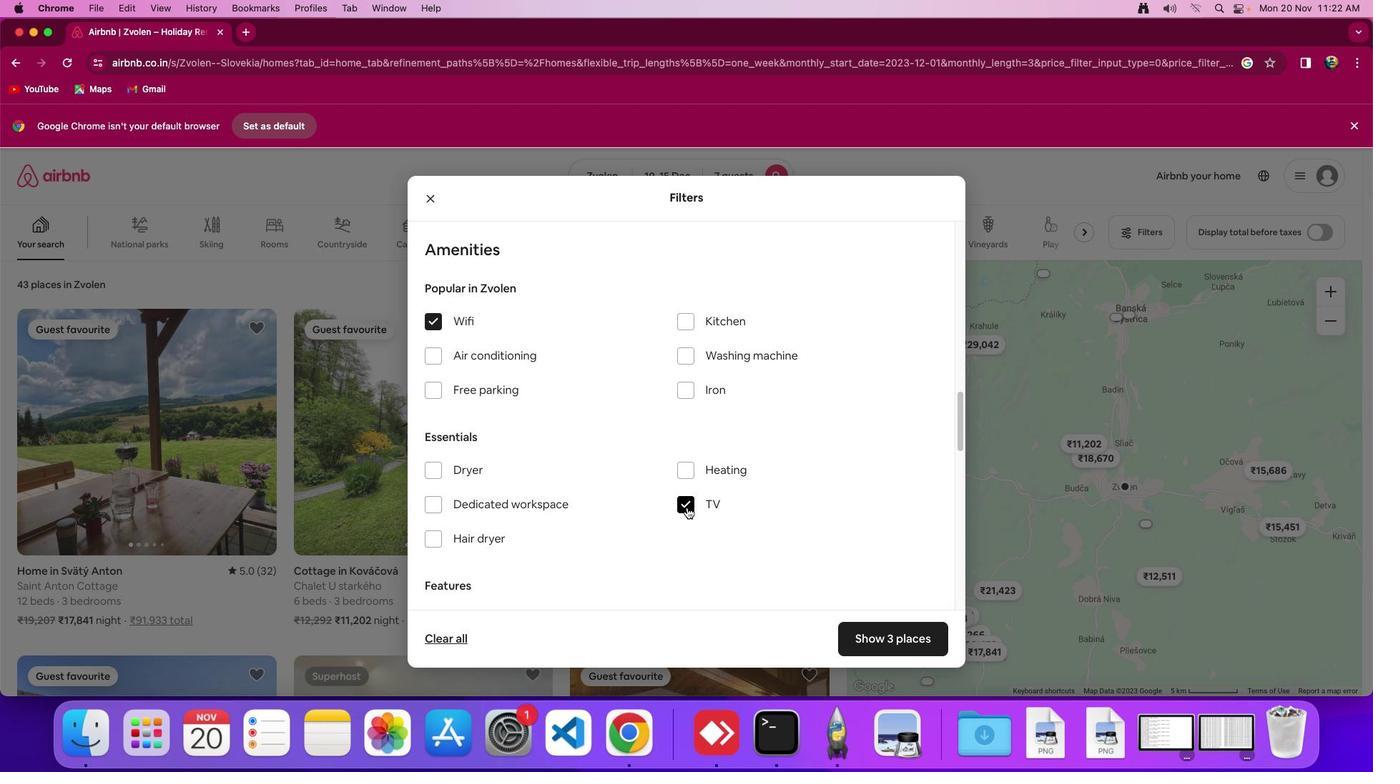 
Action: Mouse moved to (433, 389)
Screenshot: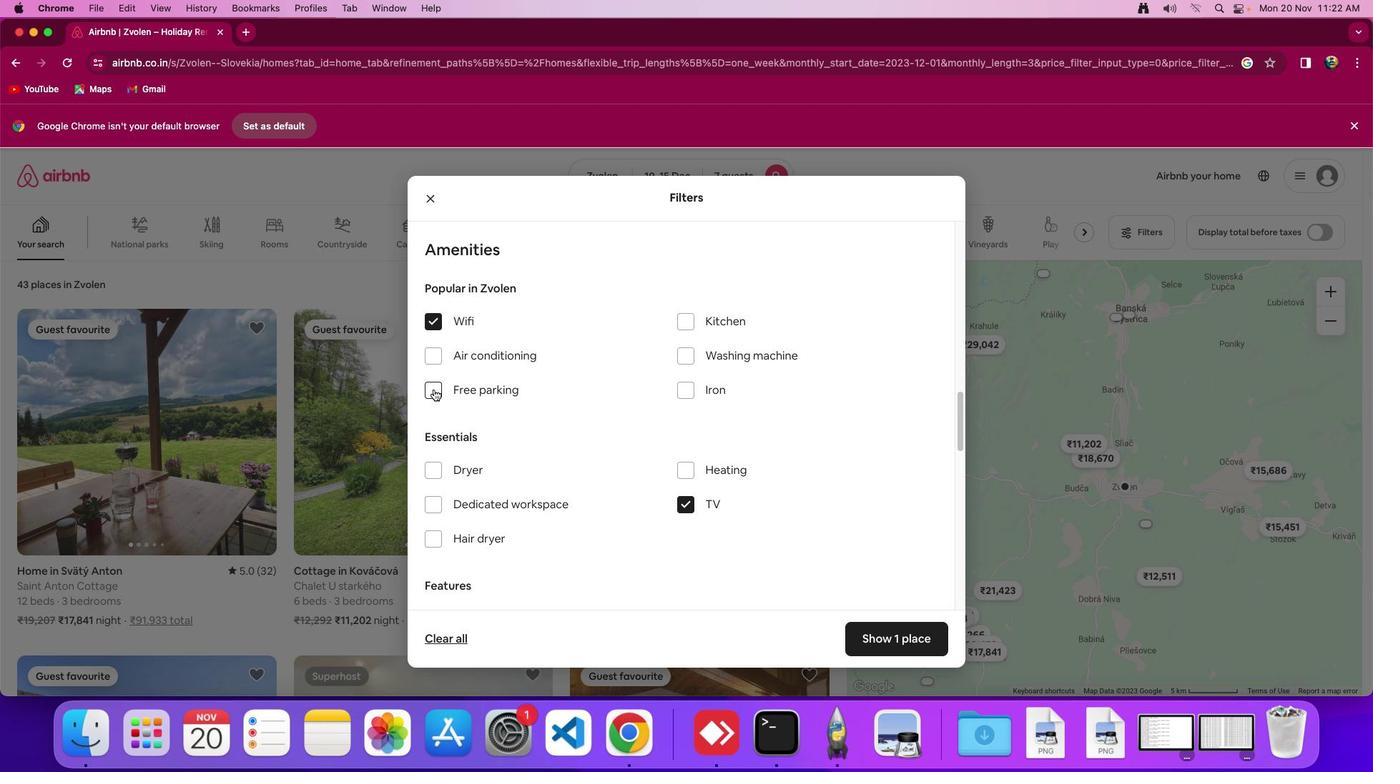 
Action: Mouse pressed left at (433, 389)
Screenshot: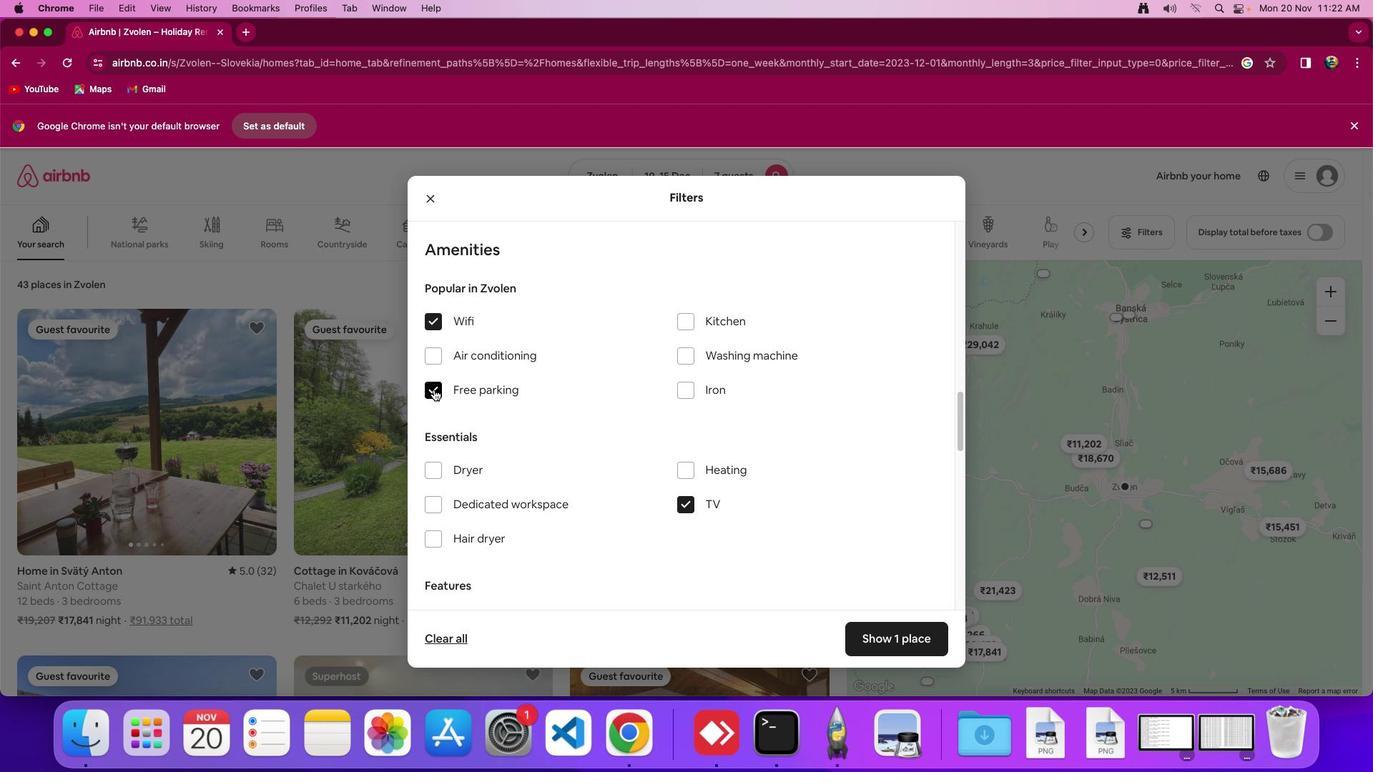 
Action: Mouse moved to (631, 451)
Screenshot: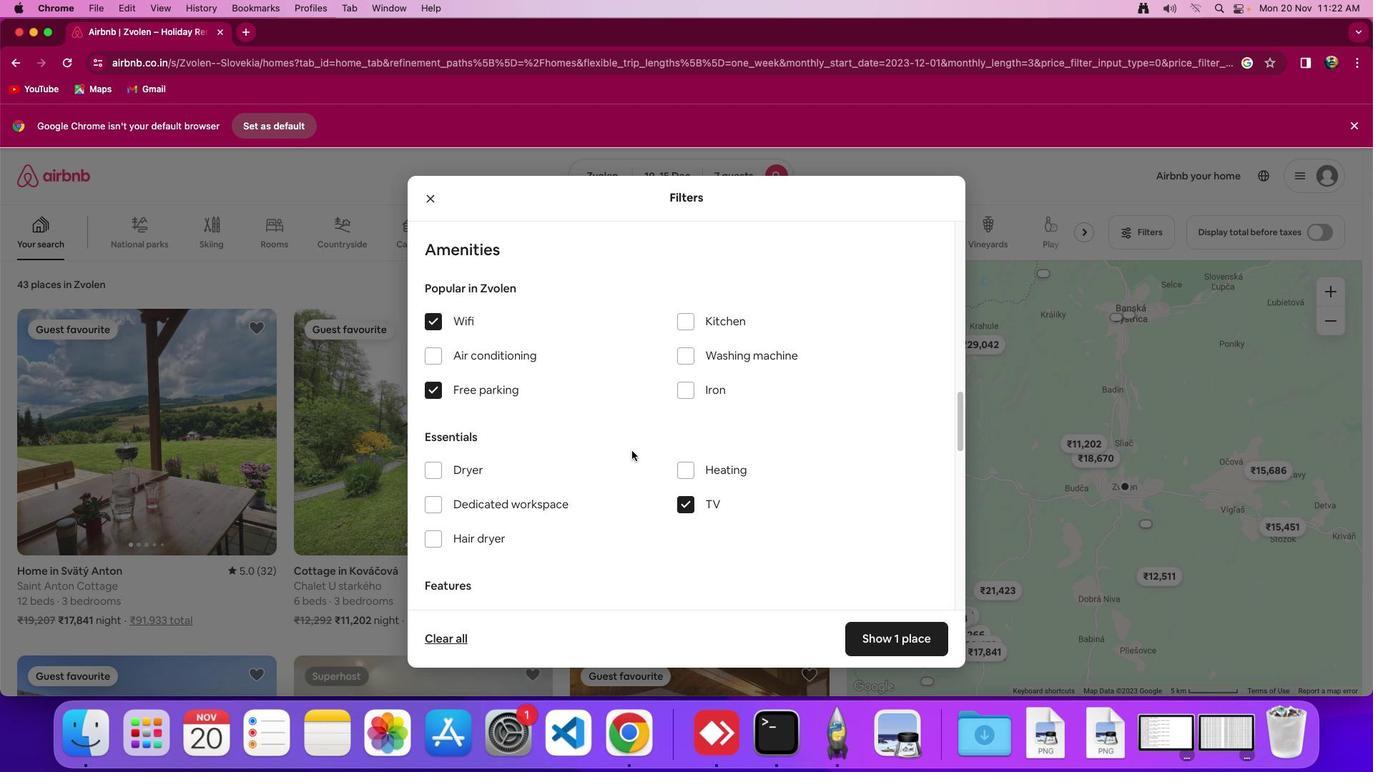 
Action: Mouse scrolled (631, 451) with delta (0, 0)
Screenshot: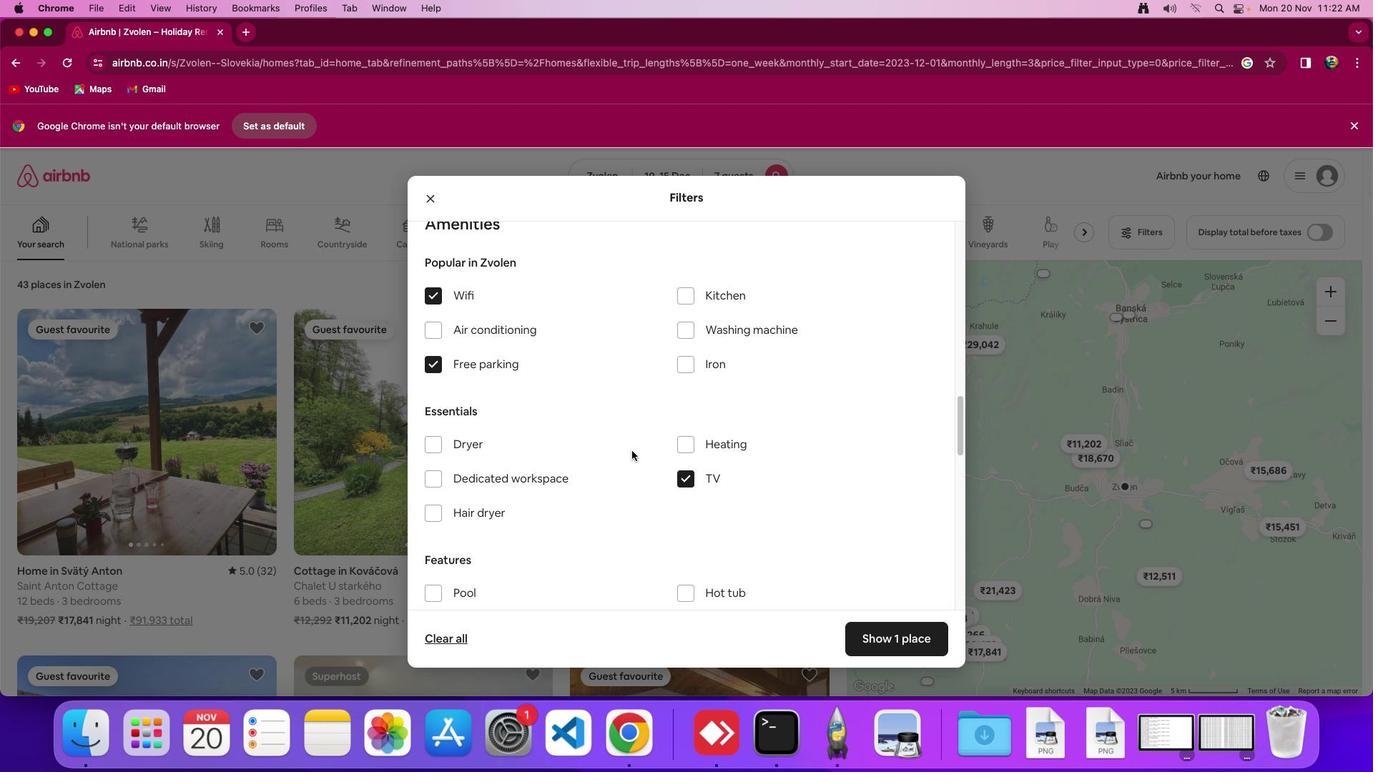 
Action: Mouse scrolled (631, 451) with delta (0, 0)
Screenshot: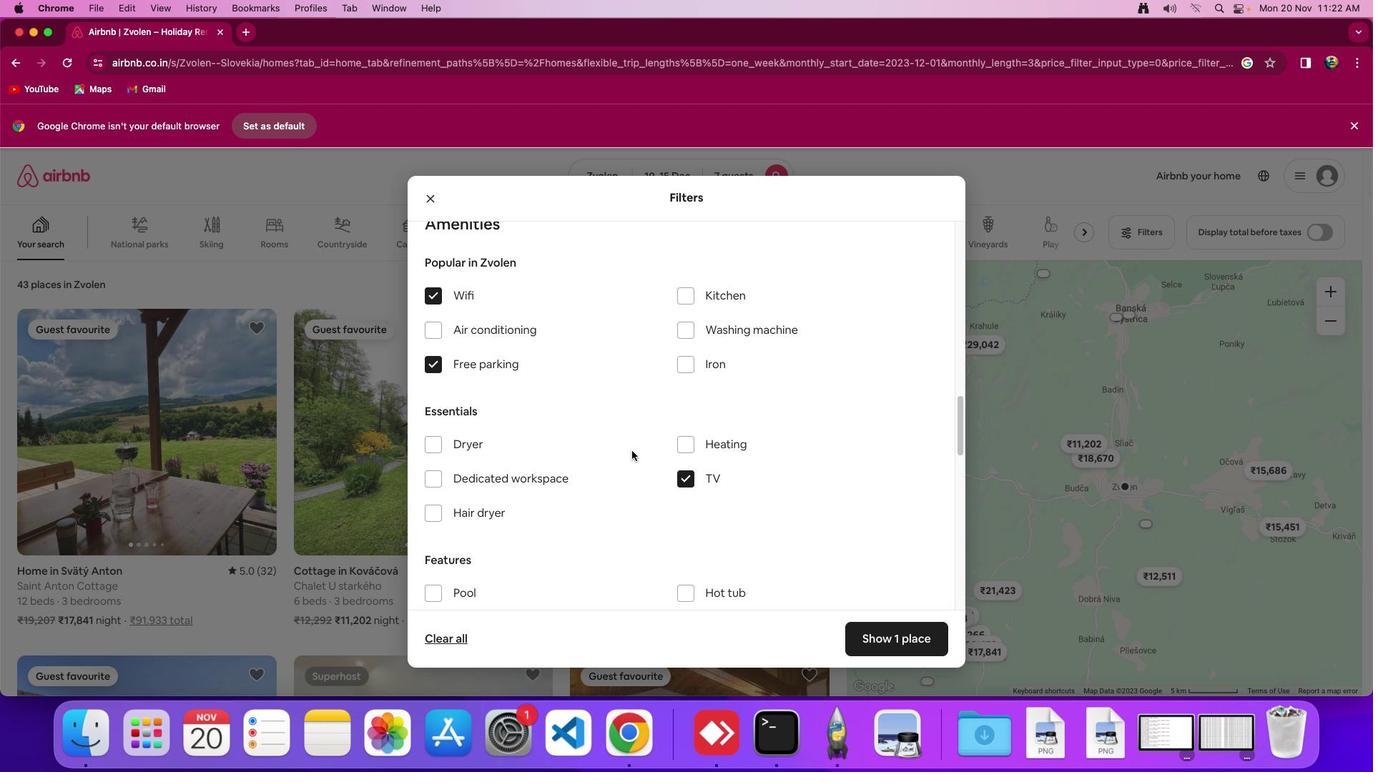 
Action: Mouse moved to (621, 466)
Screenshot: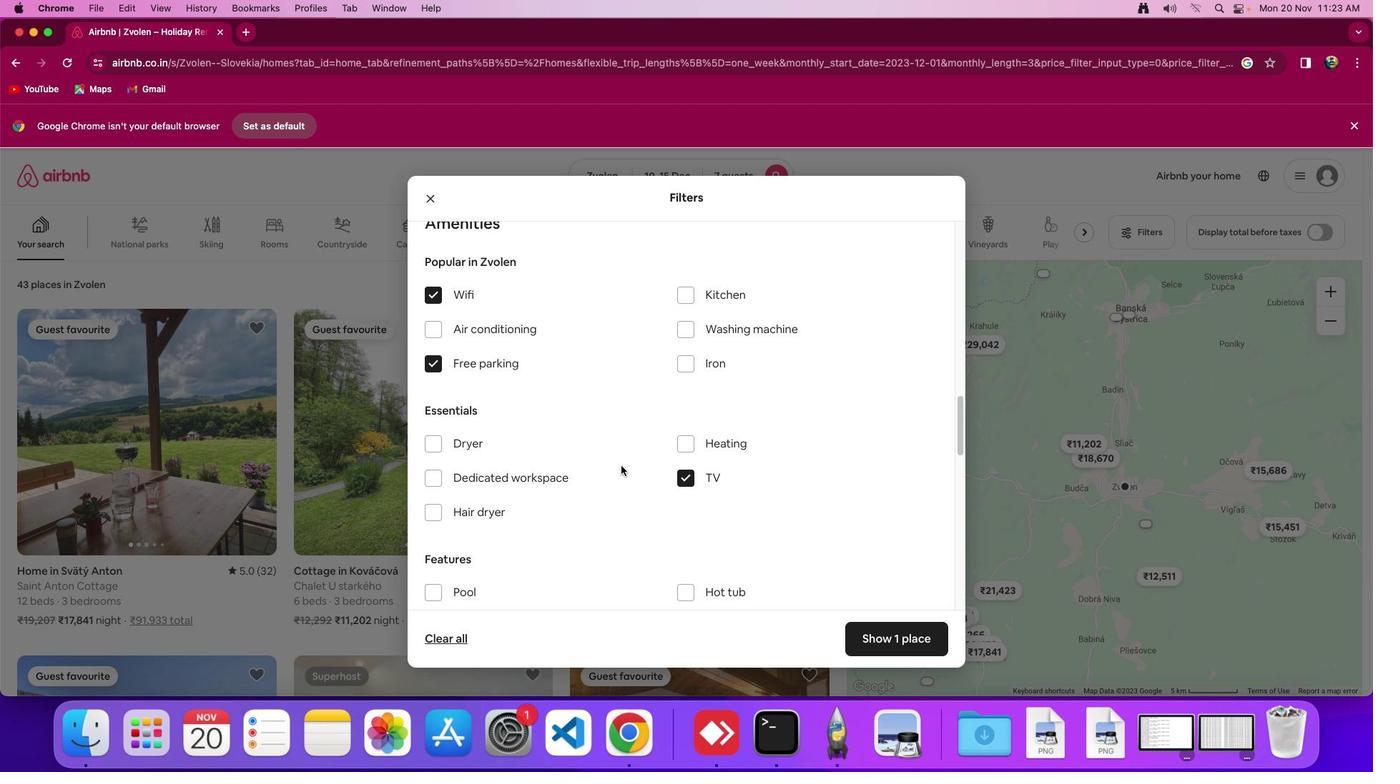 
Action: Mouse scrolled (621, 466) with delta (0, 0)
Screenshot: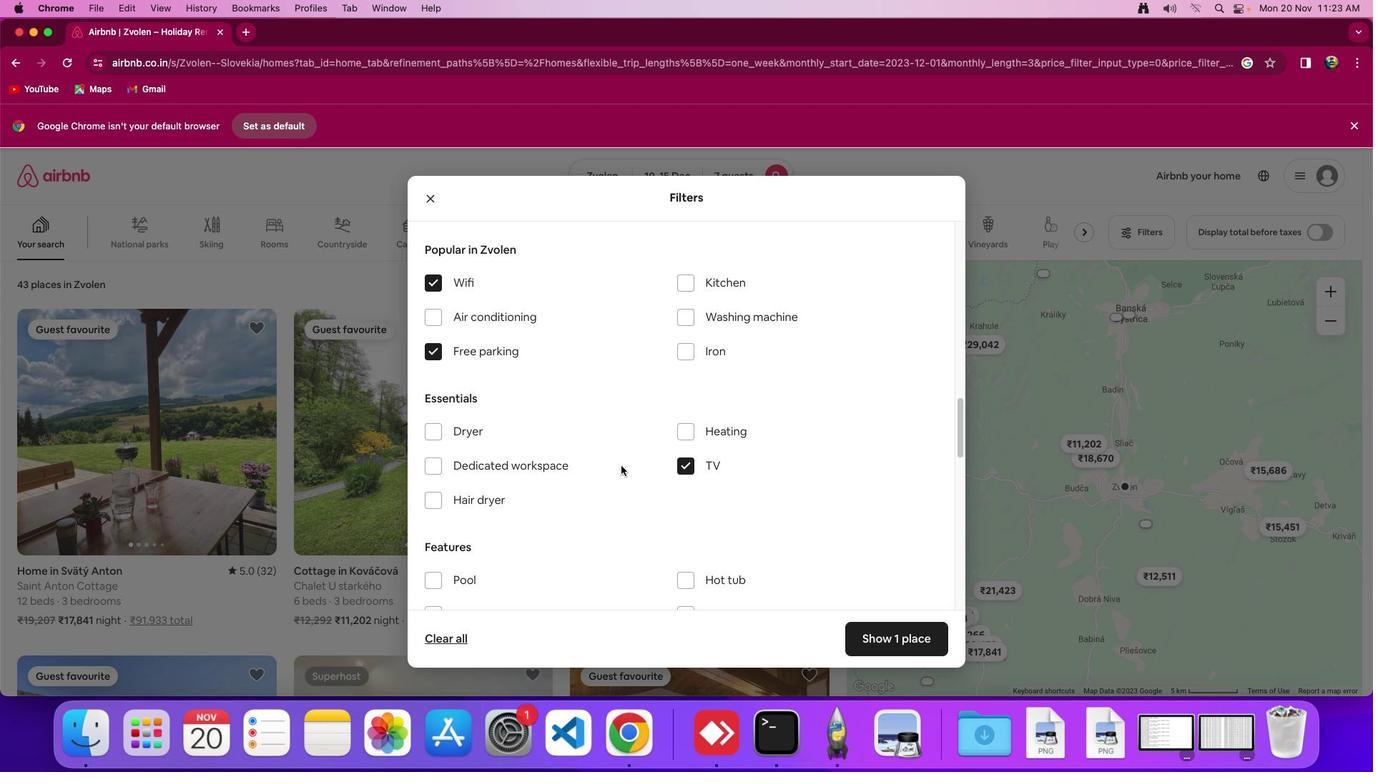 
Action: Mouse moved to (621, 466)
Screenshot: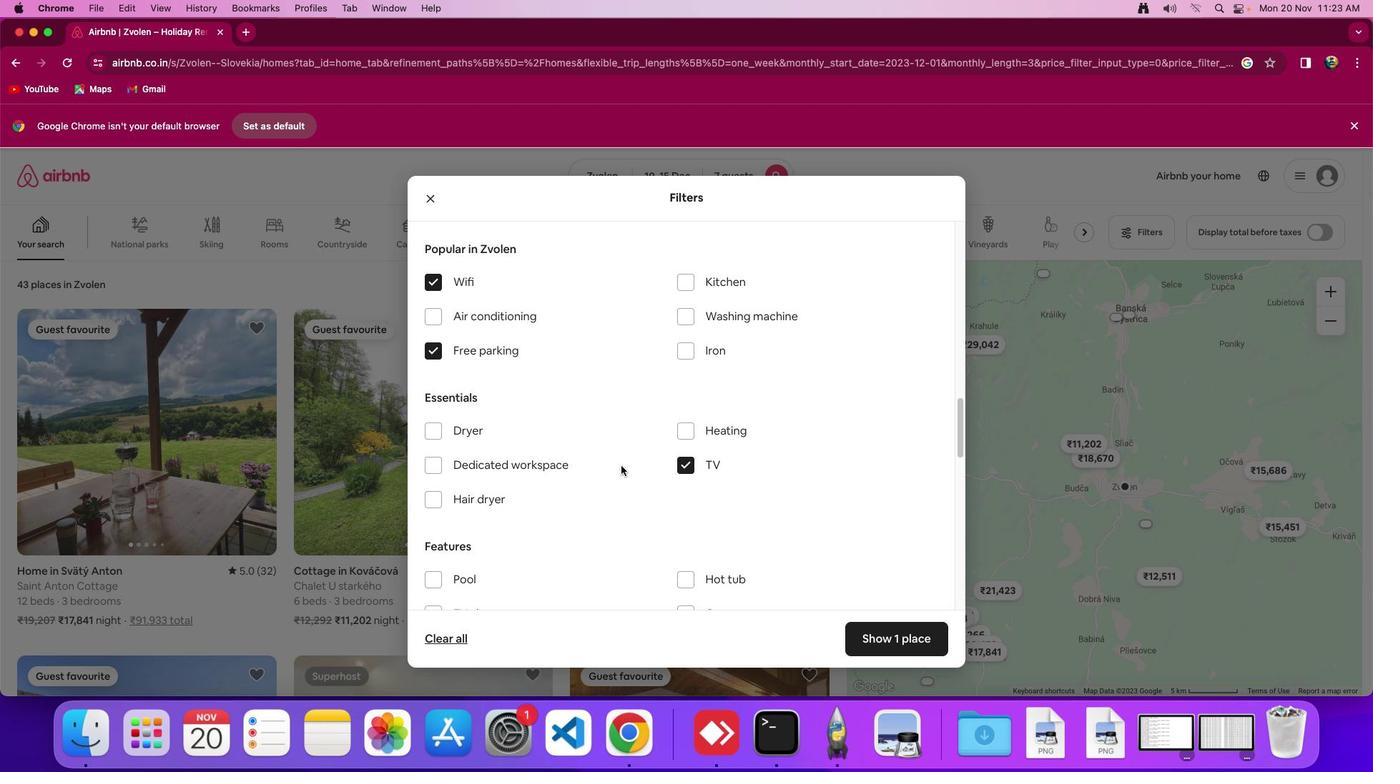 
Action: Mouse scrolled (621, 466) with delta (0, 0)
Screenshot: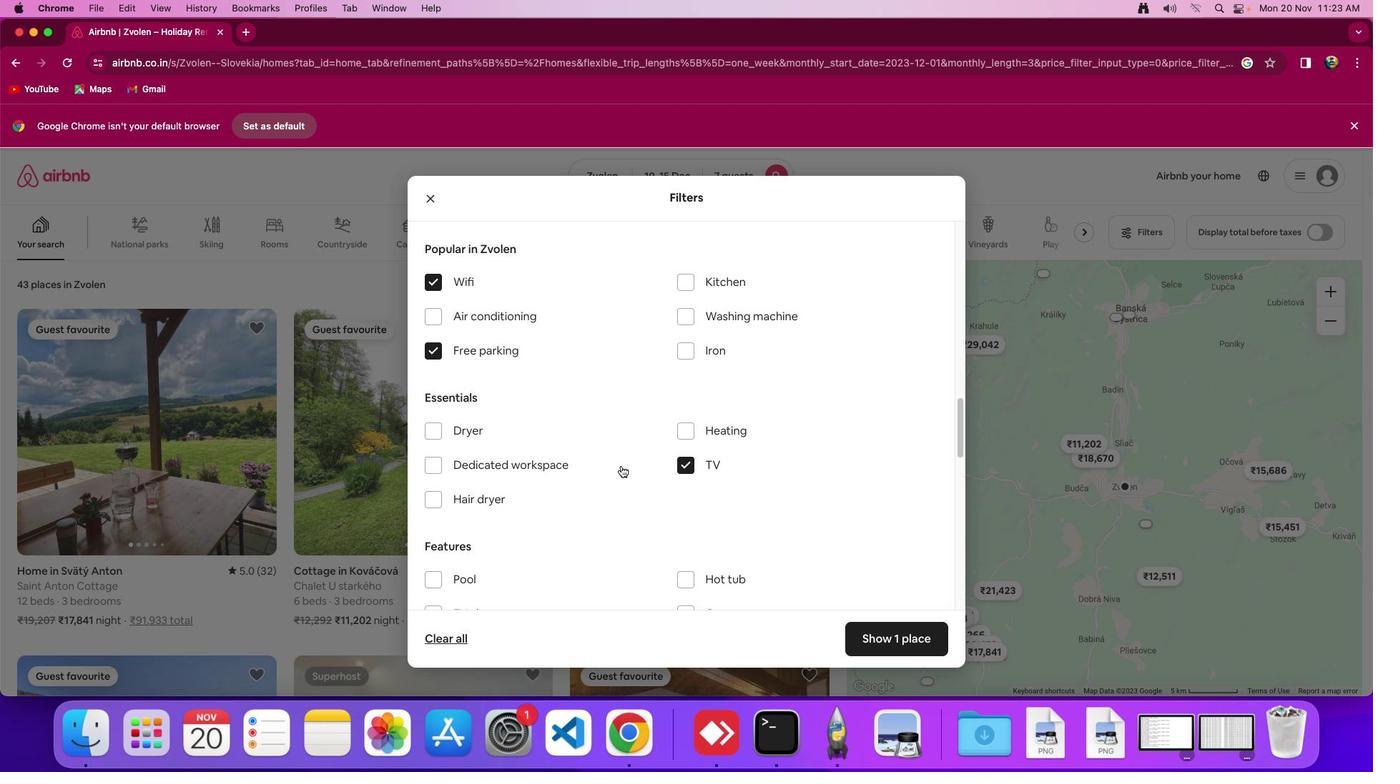 
Action: Mouse moved to (570, 489)
Screenshot: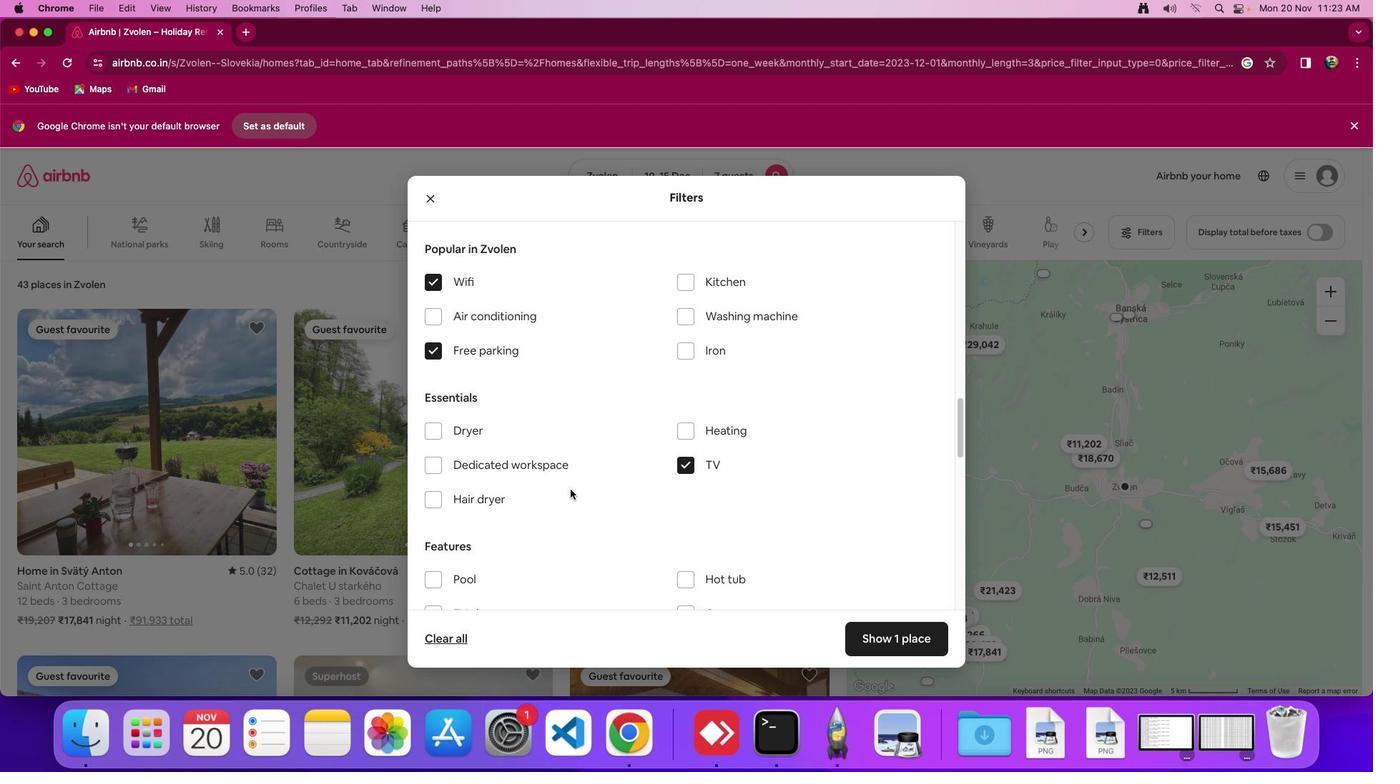 
Action: Mouse scrolled (570, 489) with delta (0, 0)
Screenshot: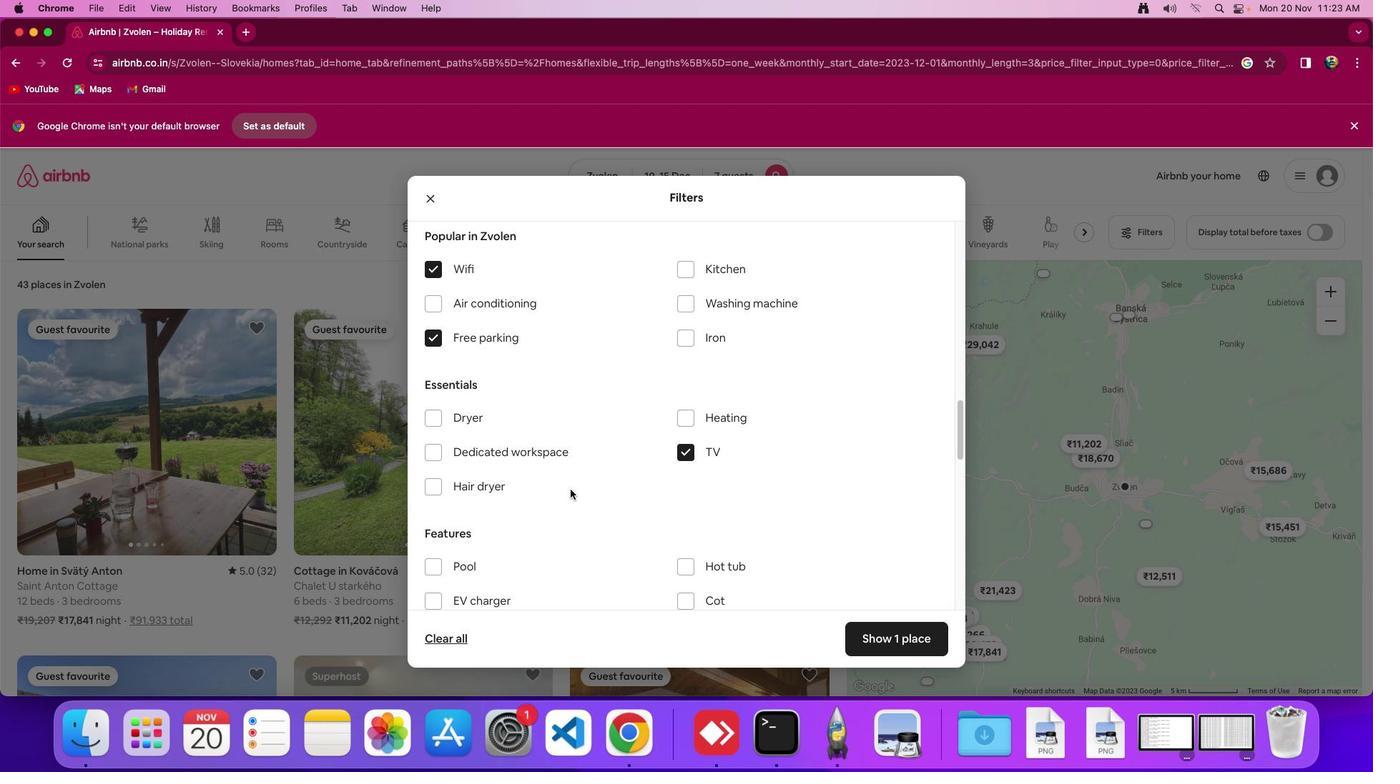 
Action: Mouse scrolled (570, 489) with delta (0, 0)
Screenshot: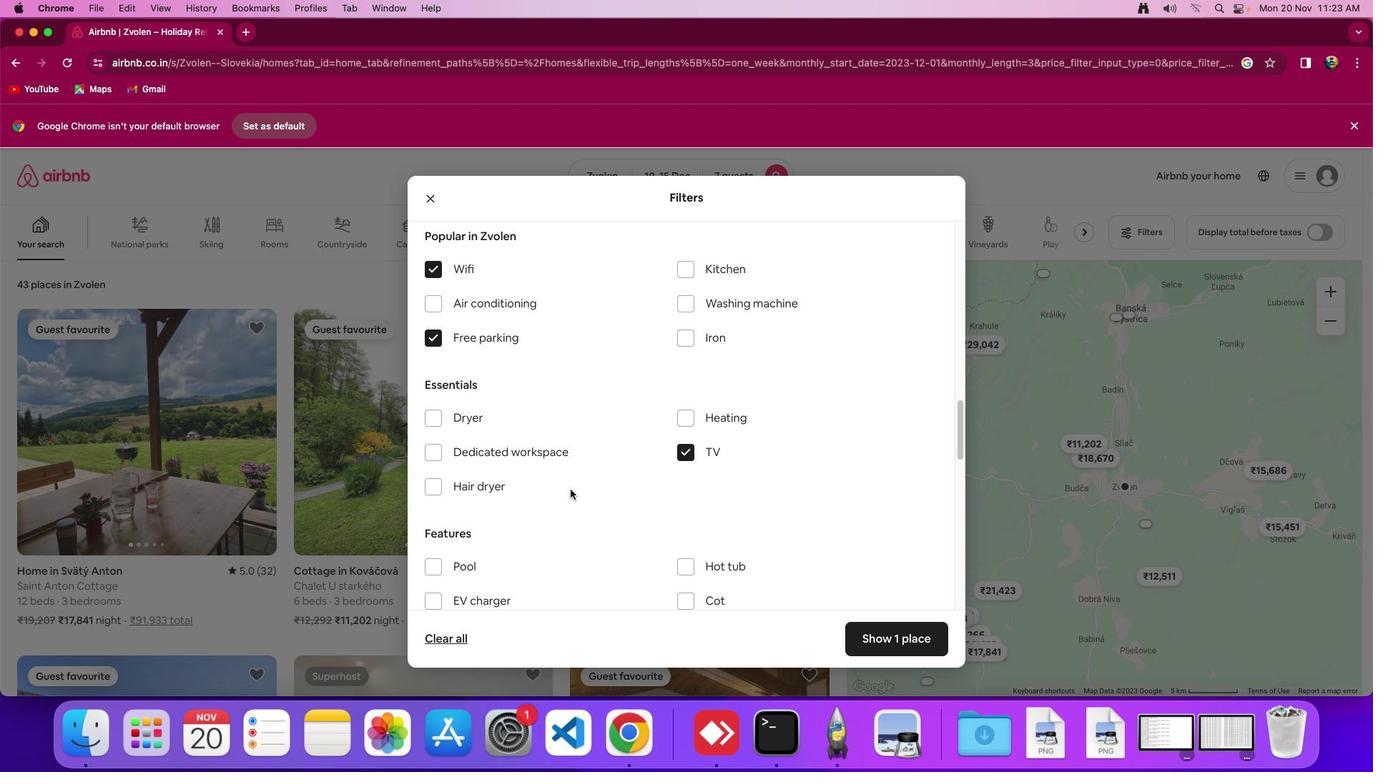 
Action: Mouse moved to (570, 489)
Screenshot: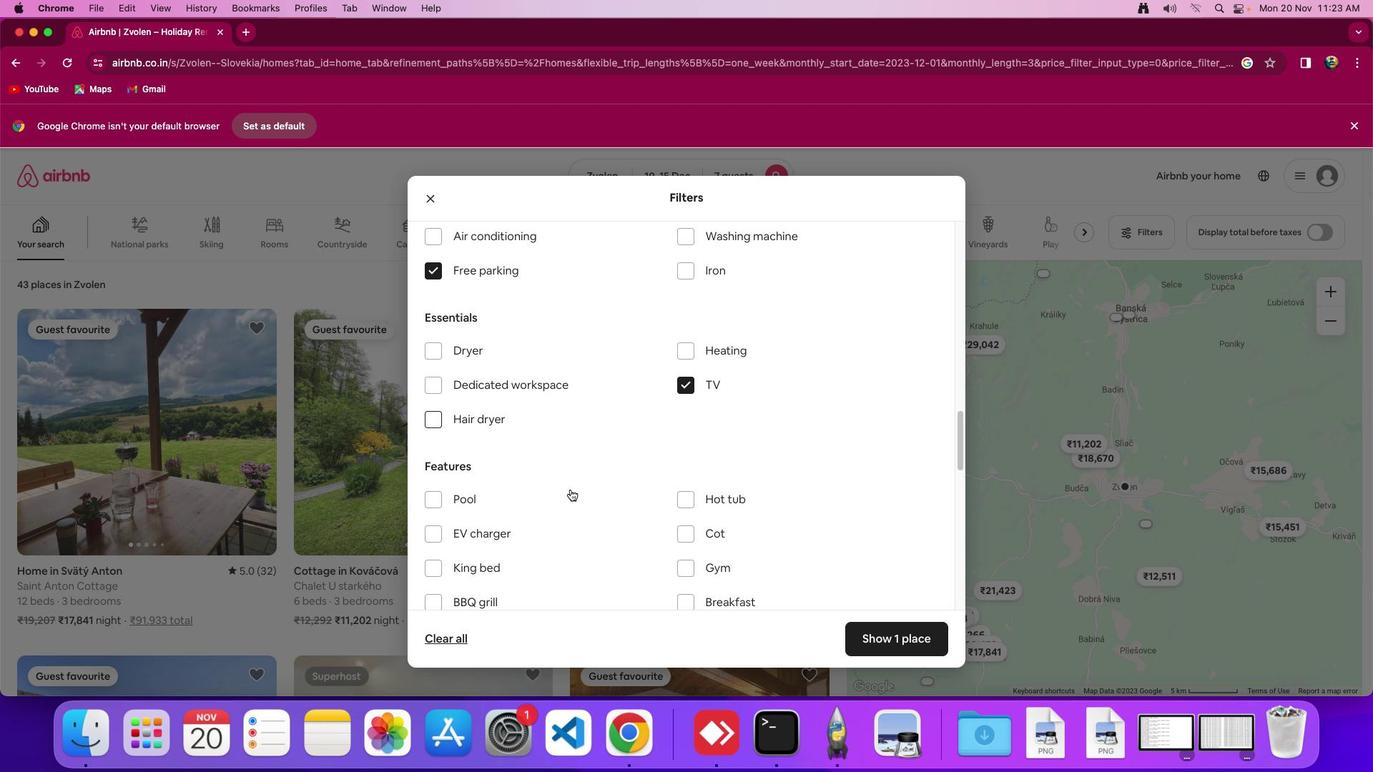 
Action: Mouse scrolled (570, 489) with delta (0, 0)
Screenshot: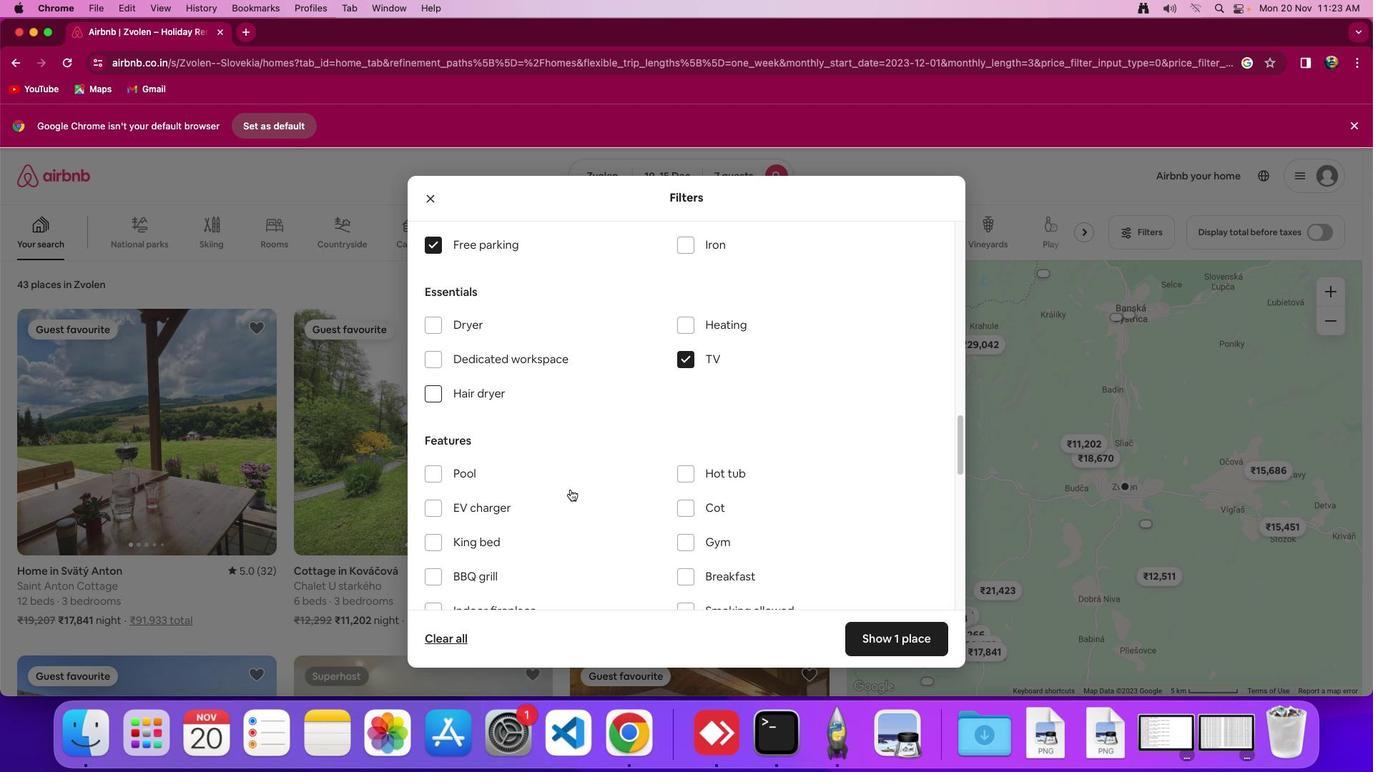 
Action: Mouse scrolled (570, 489) with delta (0, 0)
Screenshot: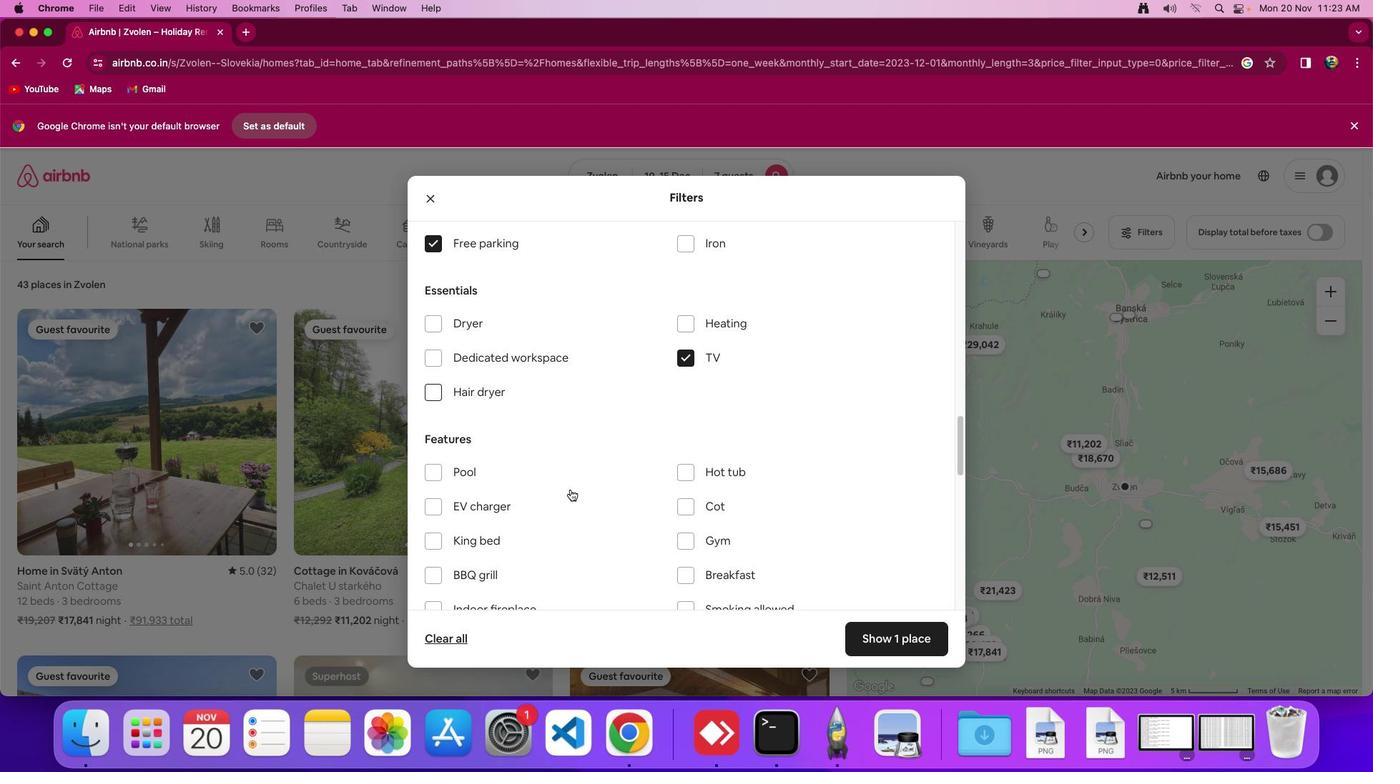 
Action: Mouse scrolled (570, 489) with delta (0, -1)
Screenshot: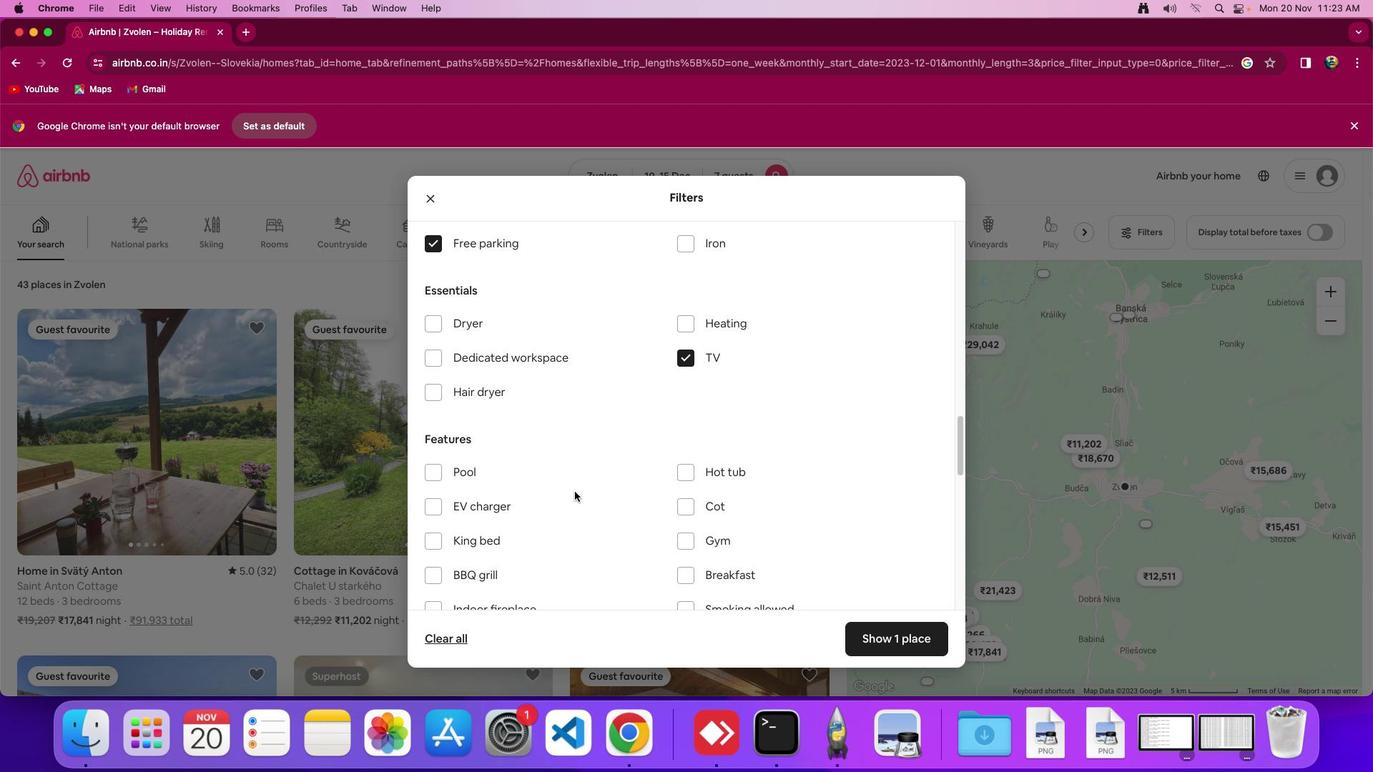 
Action: Mouse moved to (574, 491)
Screenshot: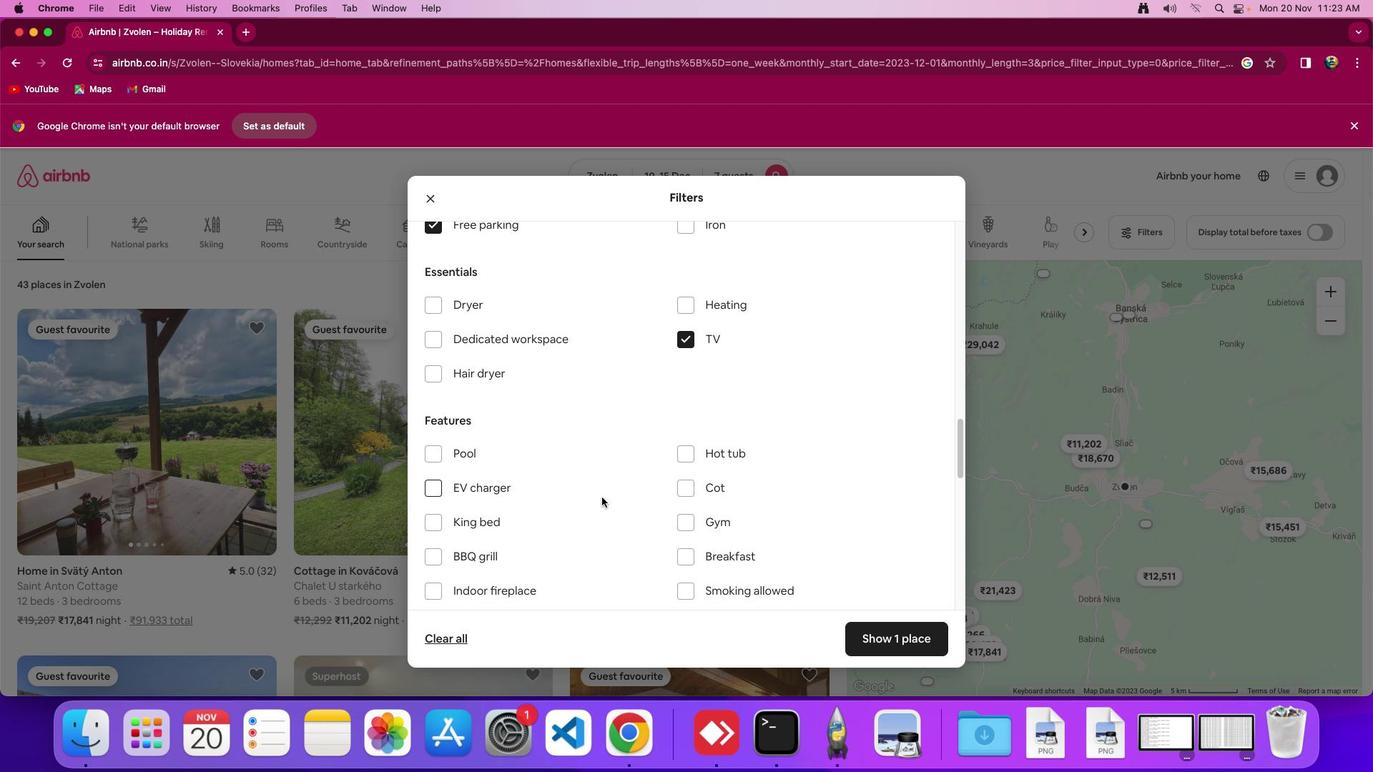 
Action: Mouse scrolled (574, 491) with delta (0, 0)
Screenshot: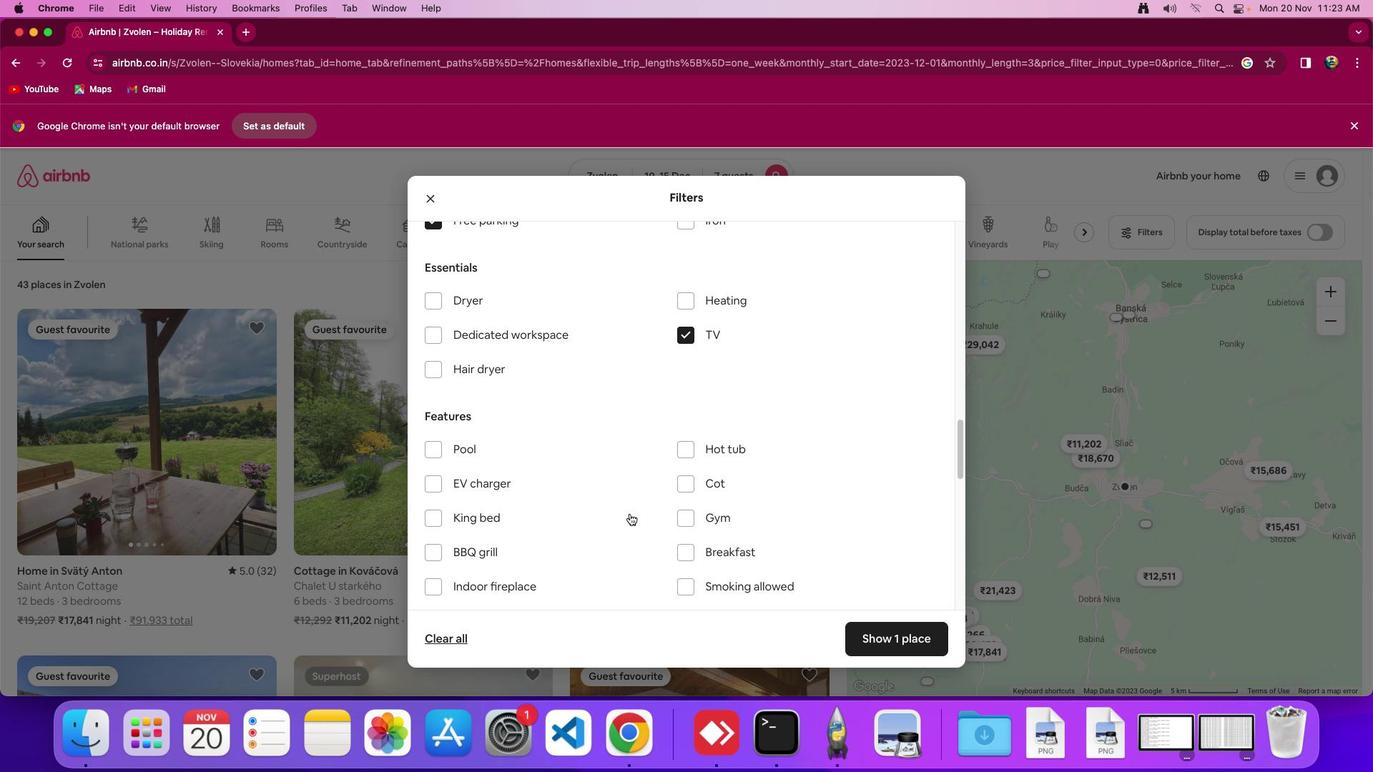 
Action: Mouse scrolled (574, 491) with delta (0, 0)
Screenshot: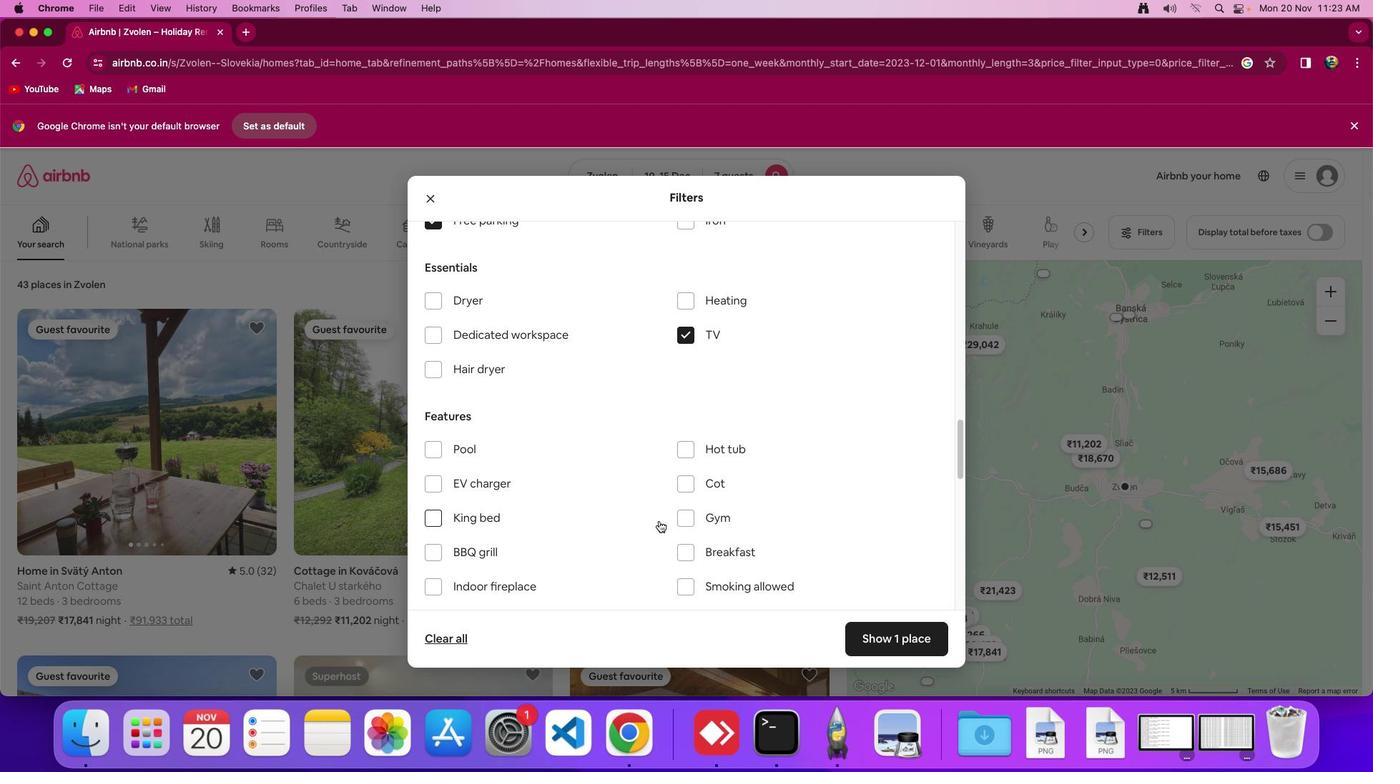 
Action: Mouse moved to (692, 518)
Screenshot: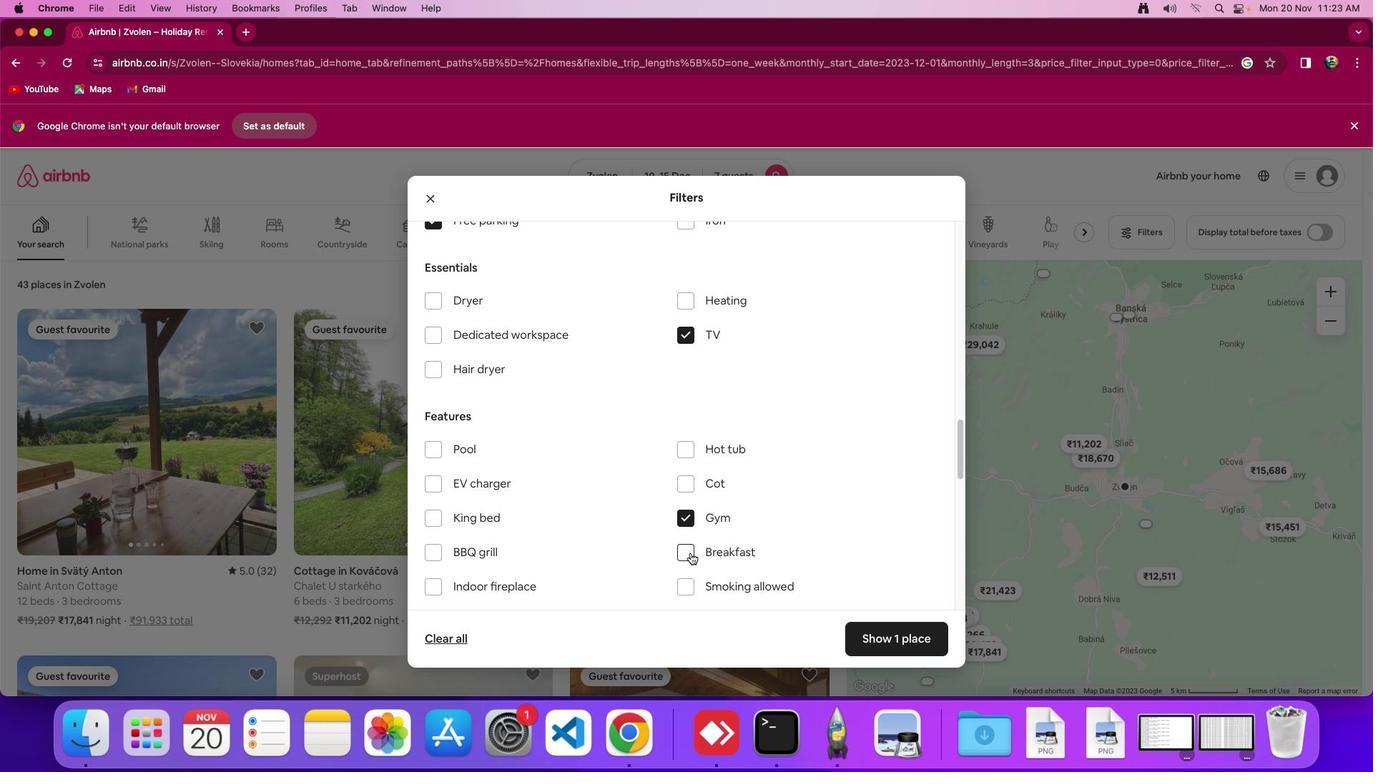 
Action: Mouse pressed left at (692, 518)
Screenshot: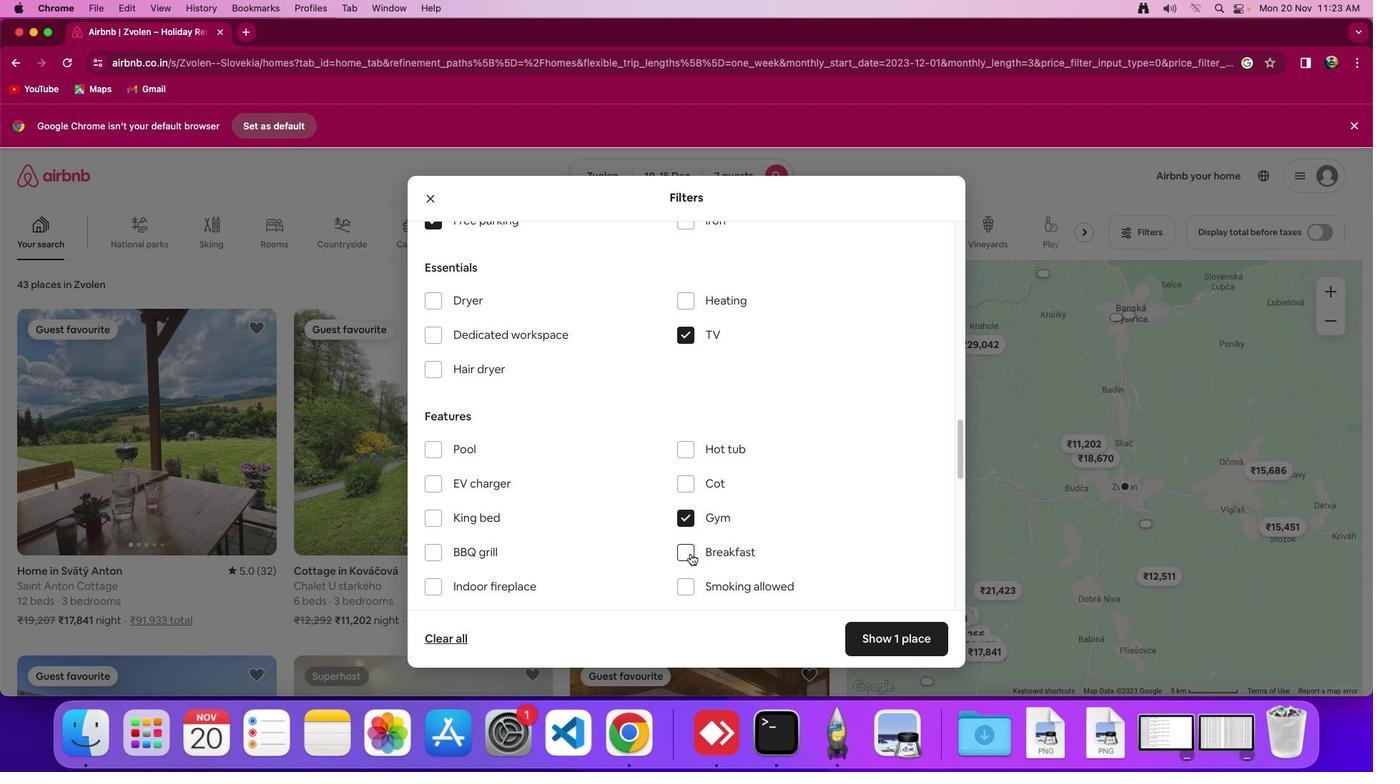 
Action: Mouse moved to (690, 554)
Screenshot: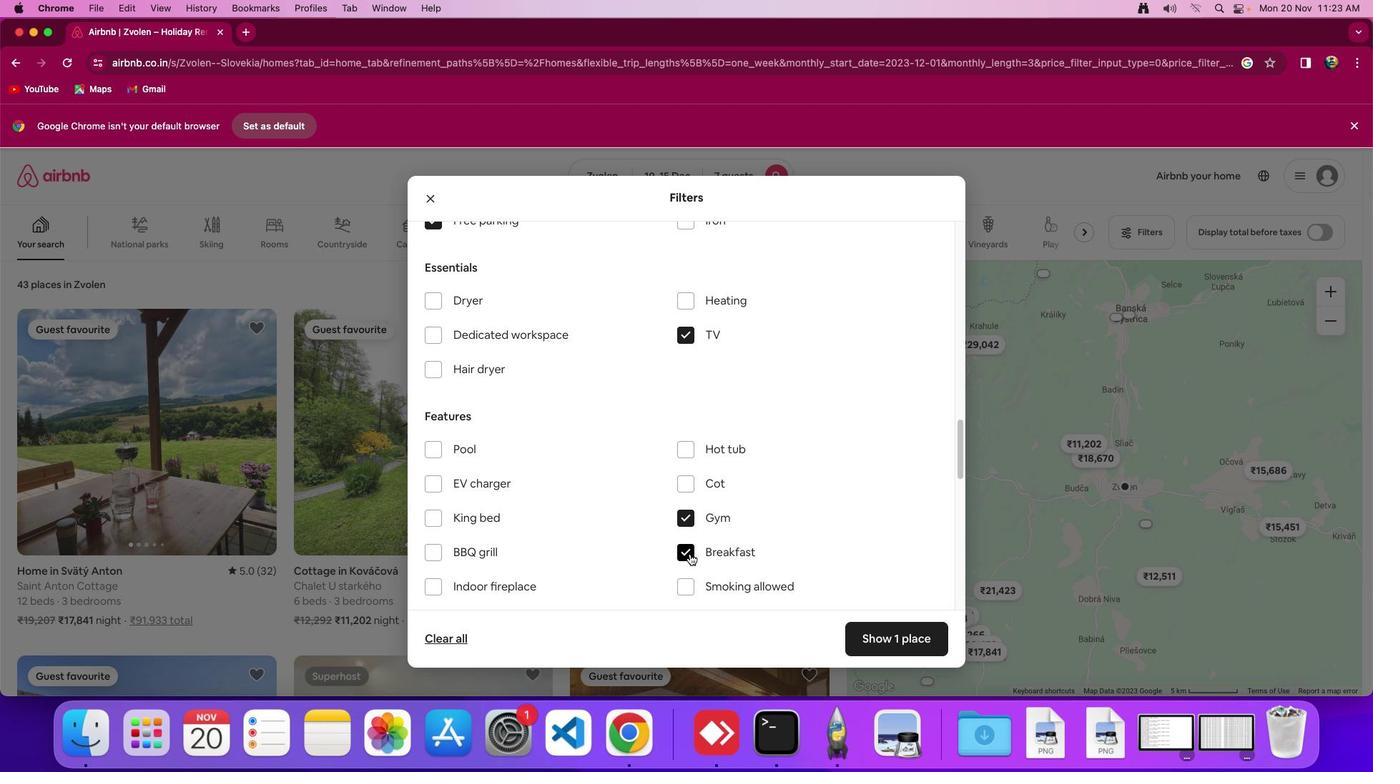 
Action: Mouse pressed left at (690, 554)
Screenshot: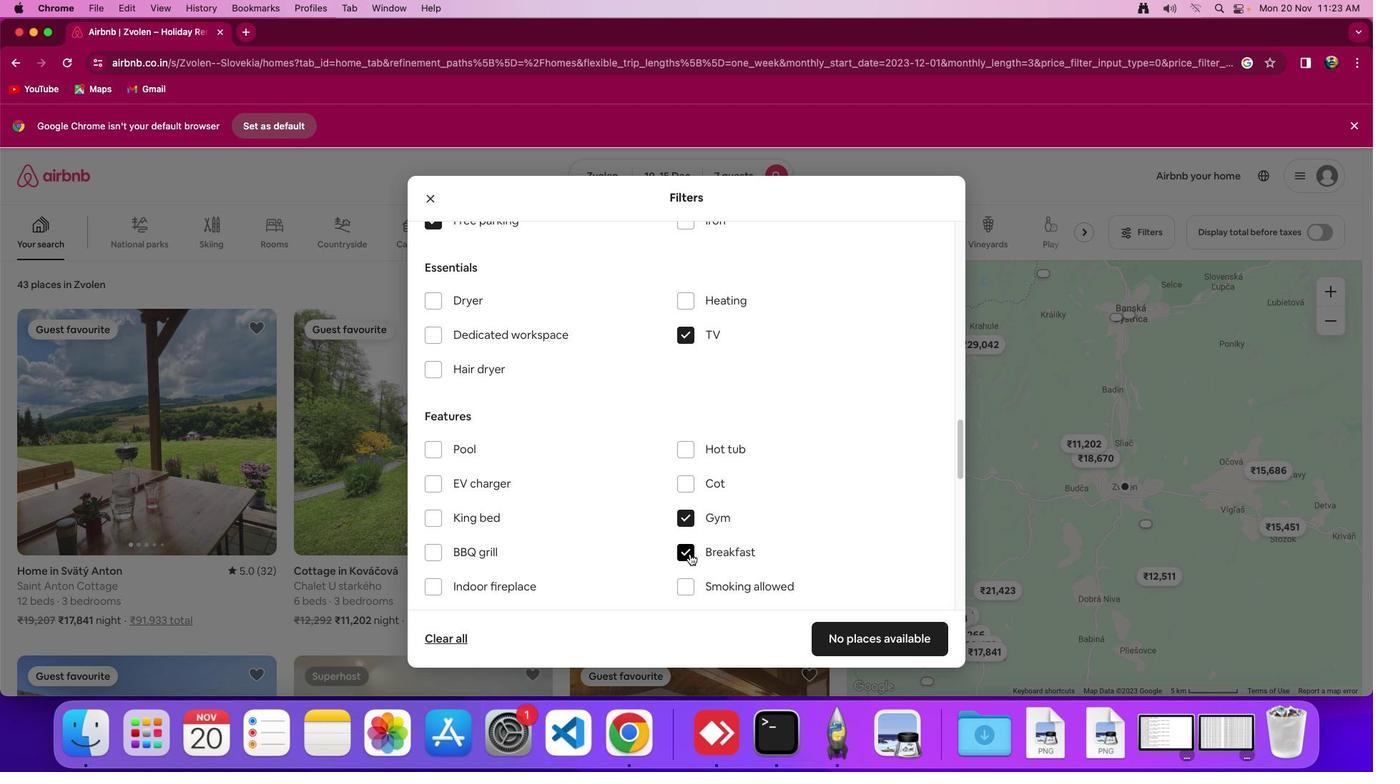 
Action: Mouse moved to (717, 558)
Screenshot: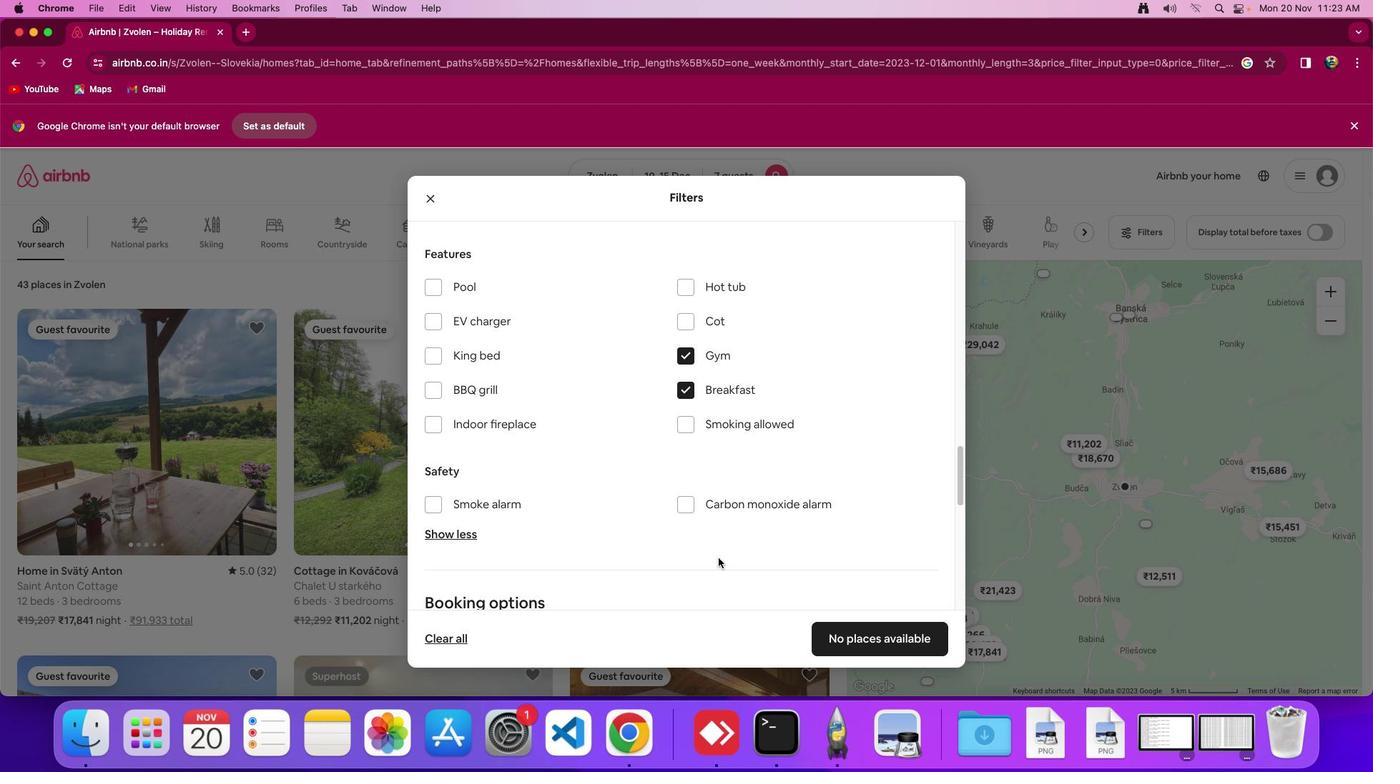 
Action: Mouse scrolled (717, 558) with delta (0, 0)
Screenshot: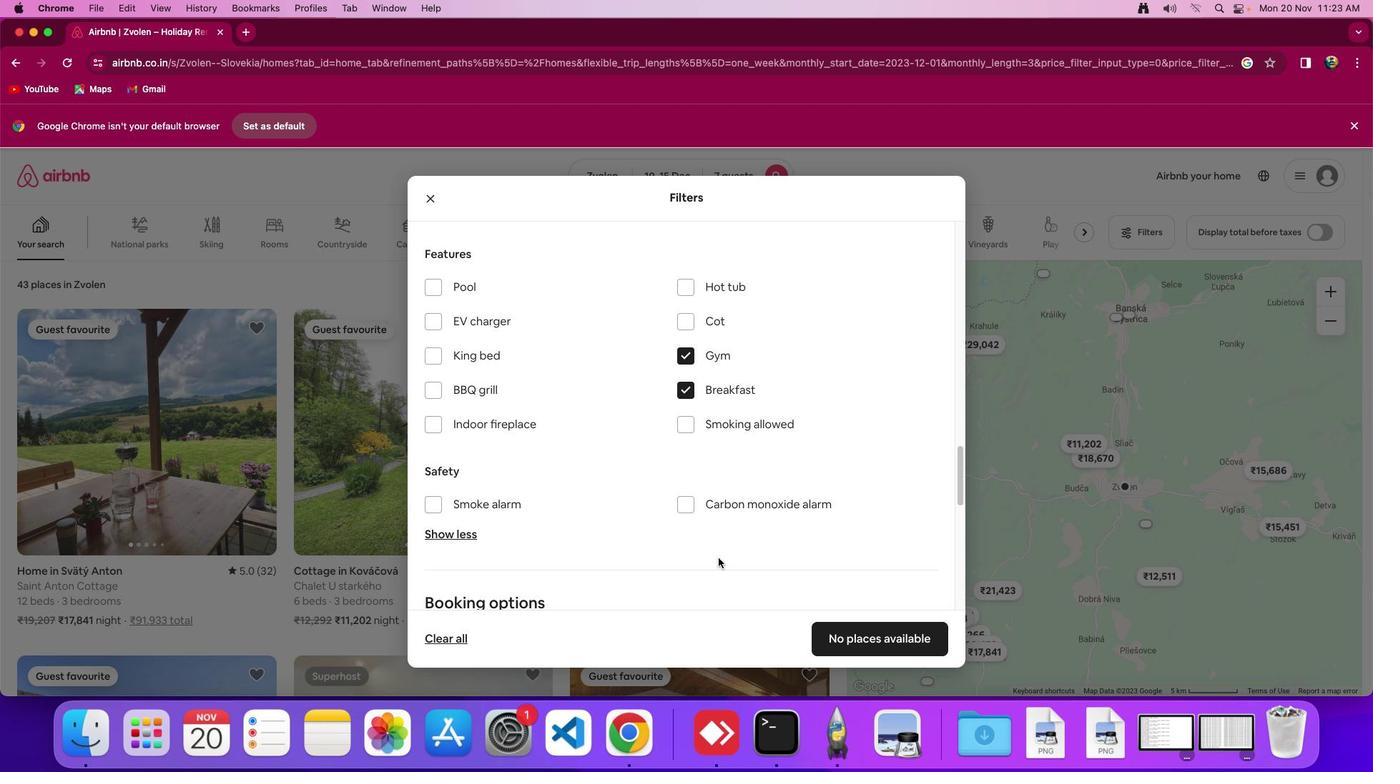 
Action: Mouse moved to (717, 558)
Screenshot: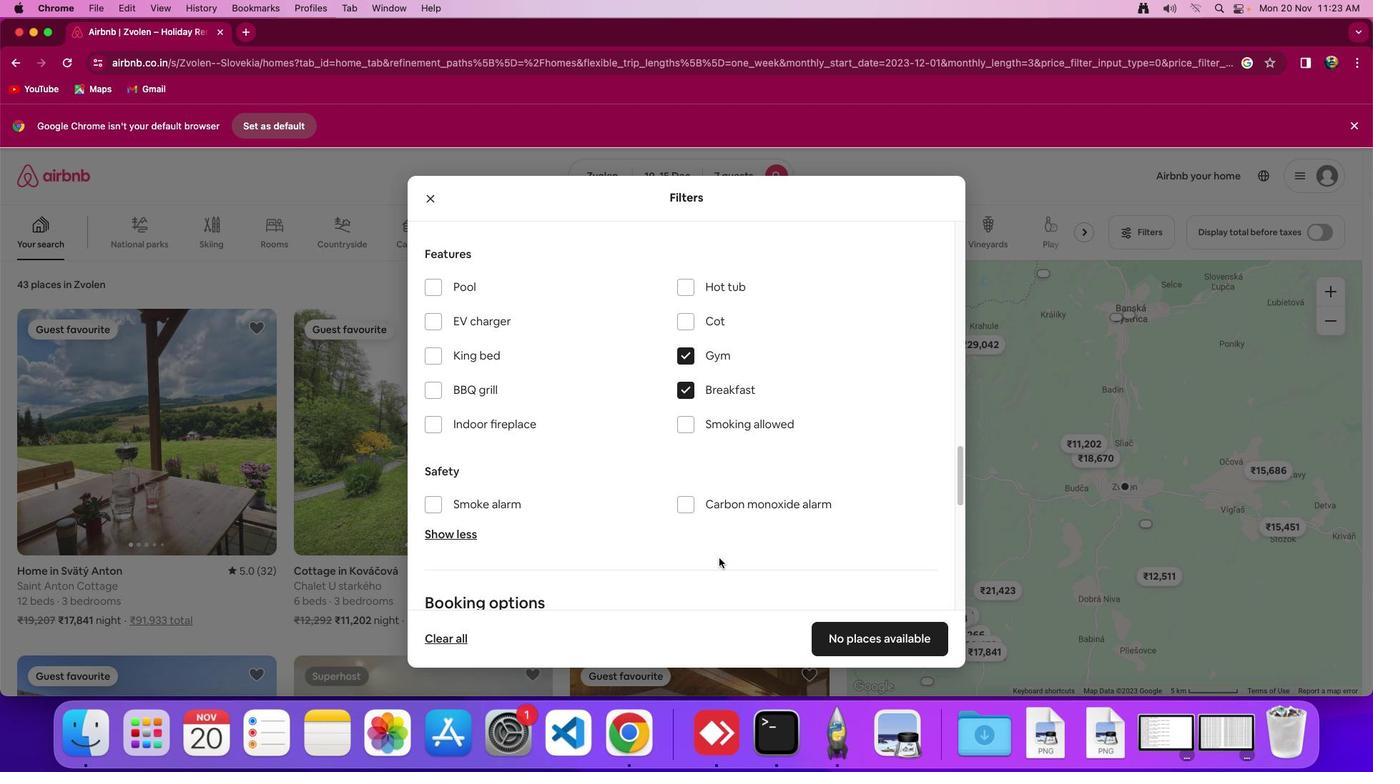 
Action: Mouse scrolled (717, 558) with delta (0, 0)
Screenshot: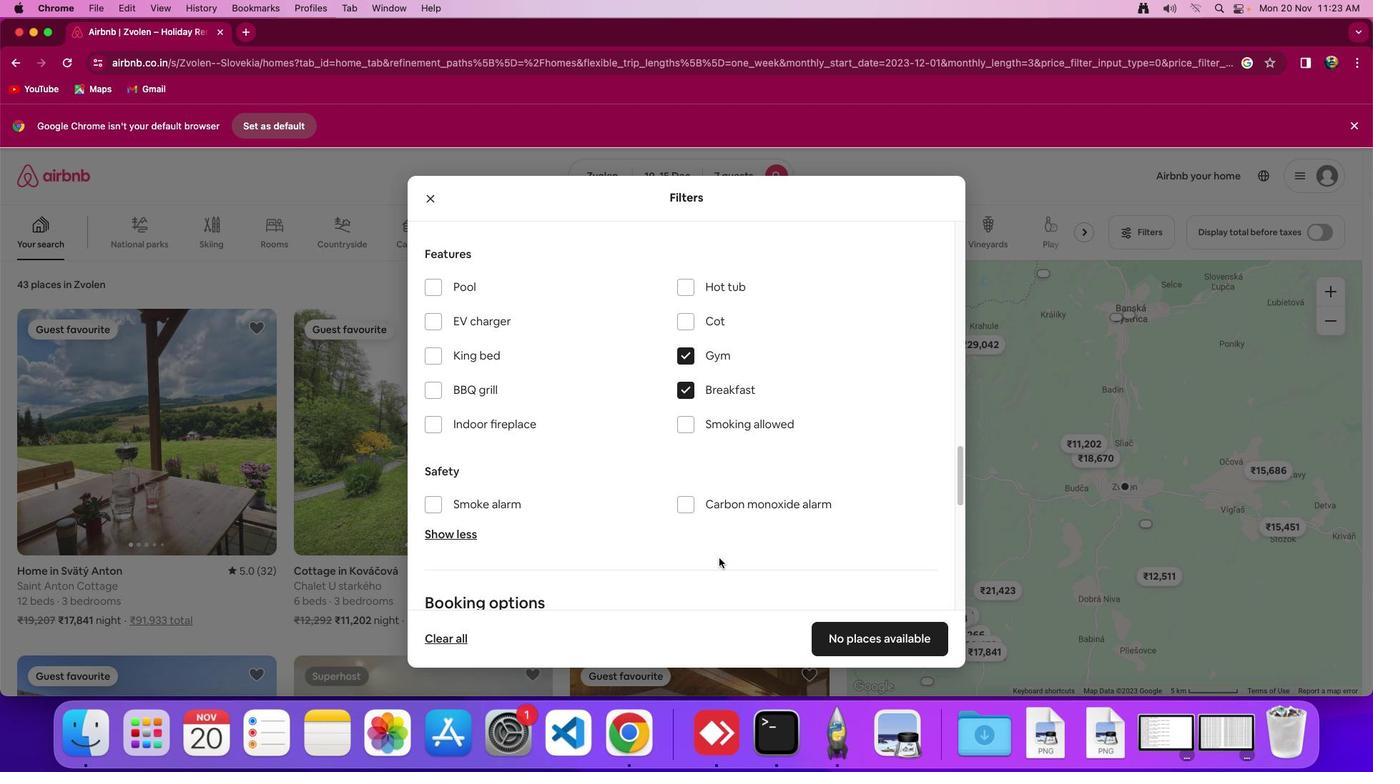 
Action: Mouse moved to (717, 558)
Screenshot: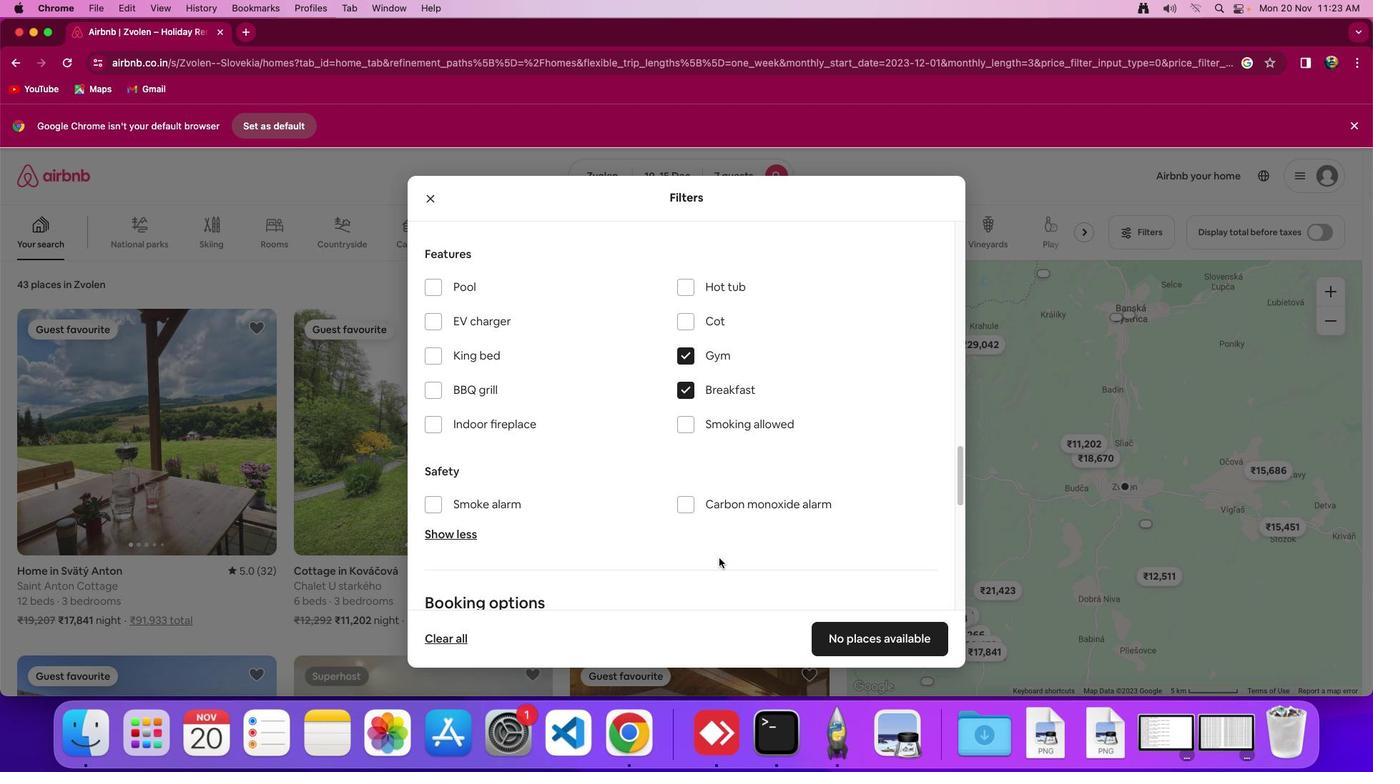 
Action: Mouse scrolled (717, 558) with delta (0, -2)
Screenshot: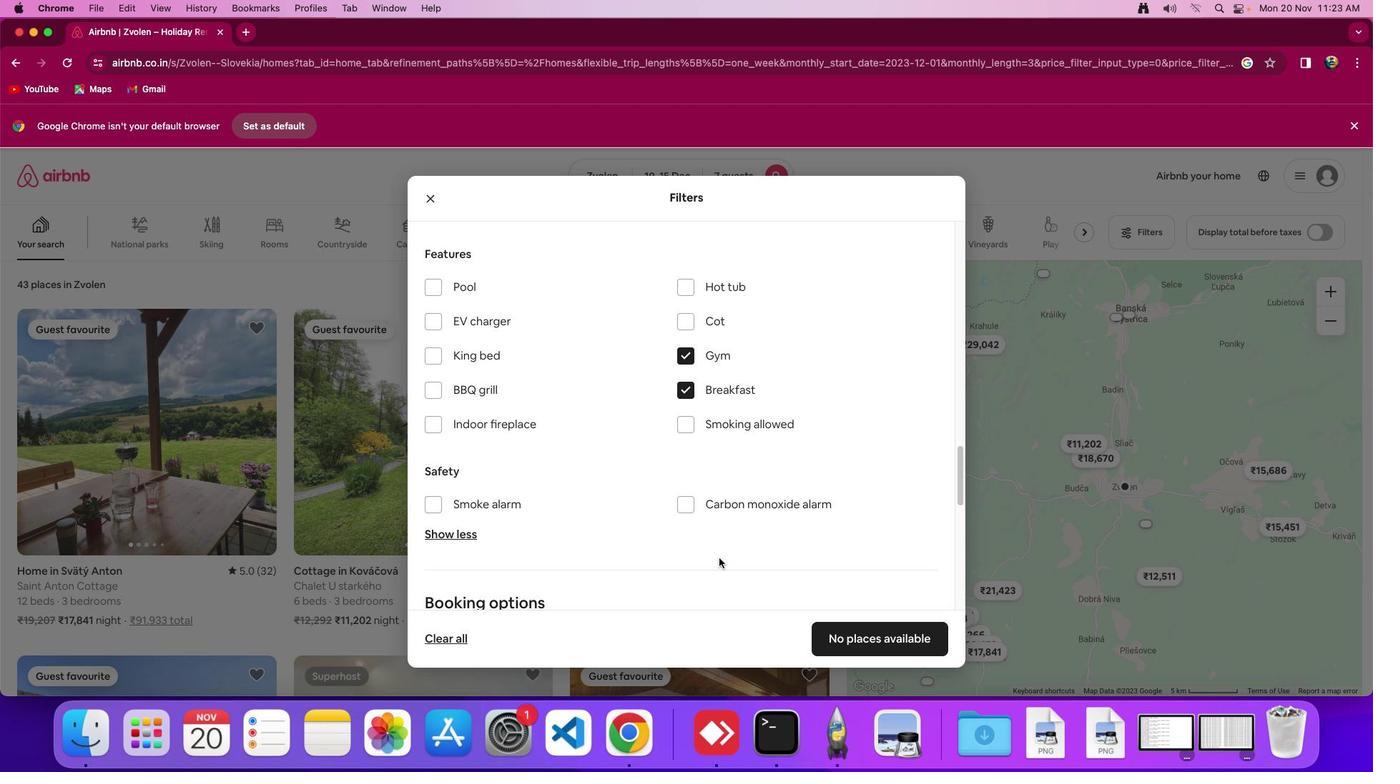 
Action: Mouse moved to (718, 558)
Screenshot: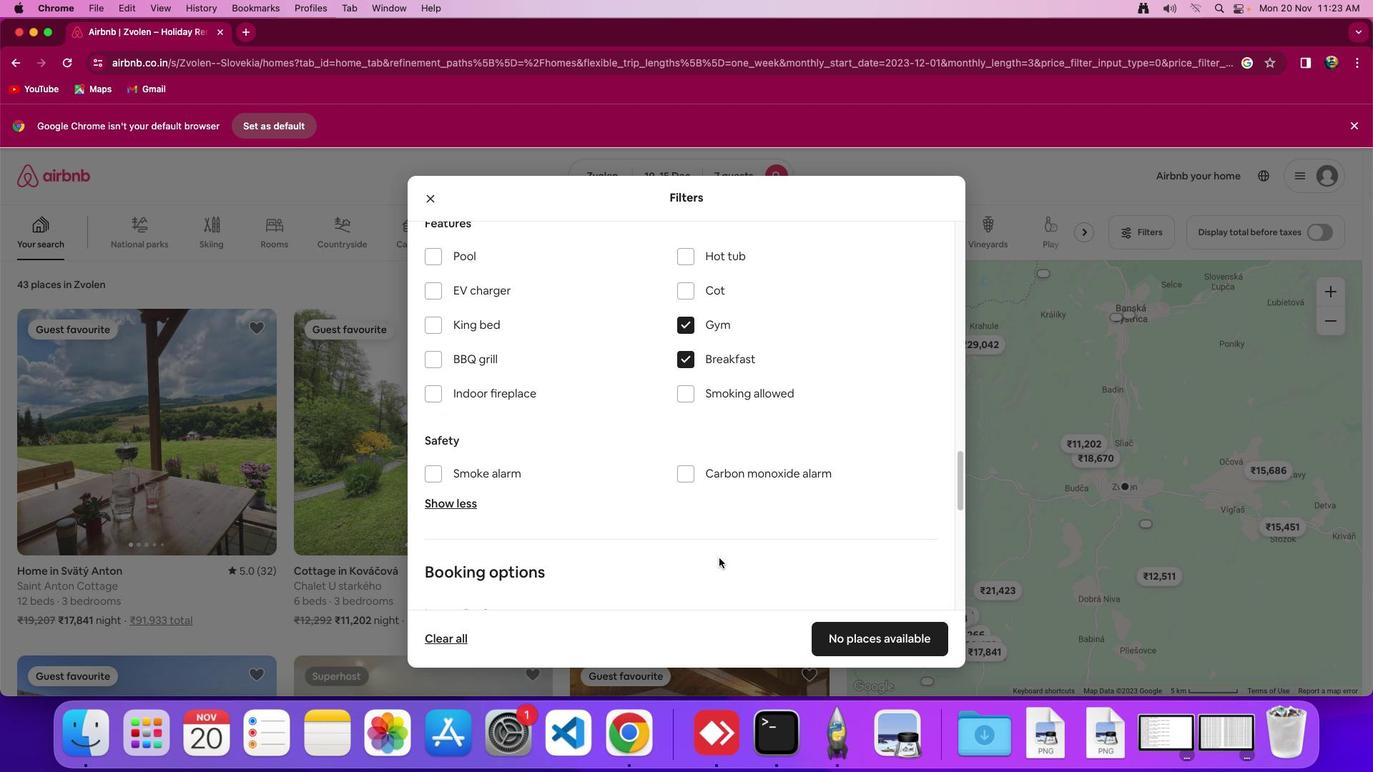 
Action: Mouse scrolled (718, 558) with delta (0, 0)
Screenshot: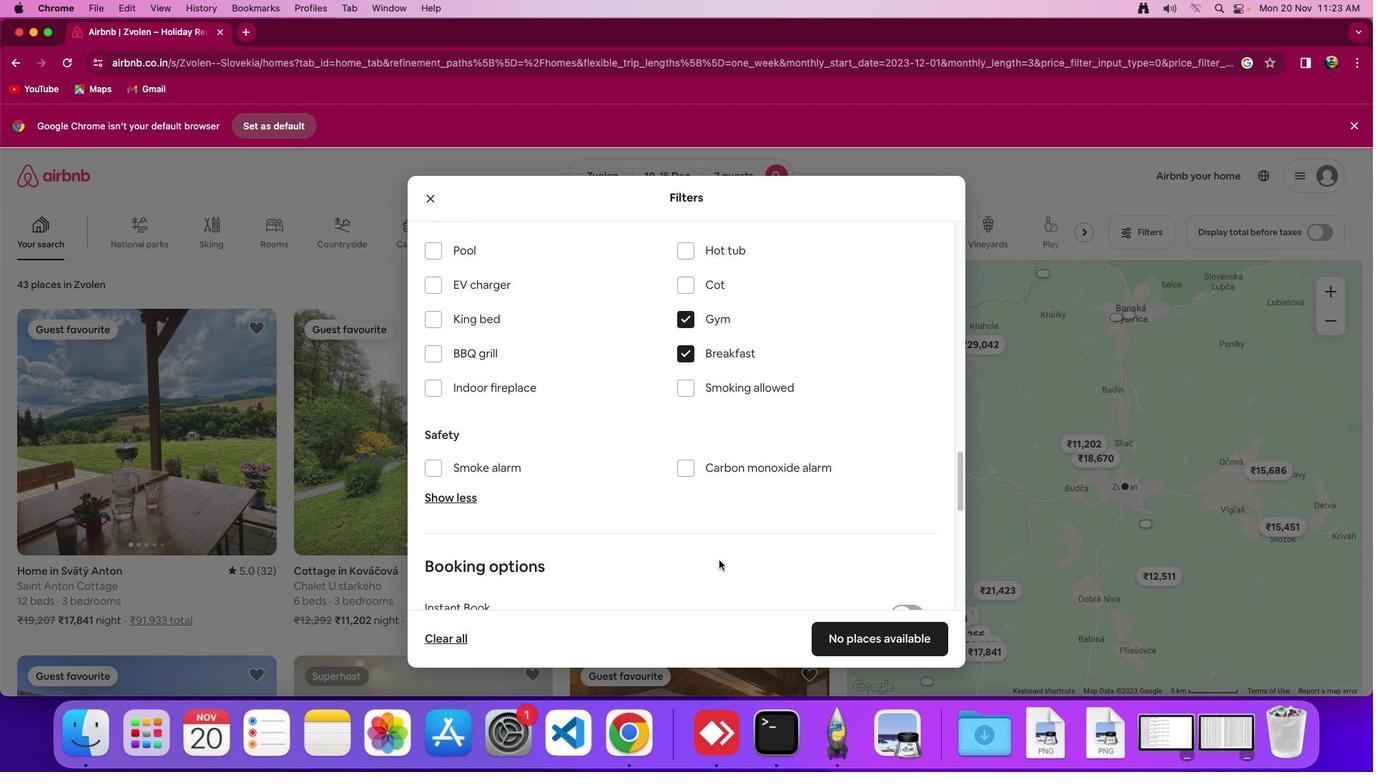 
Action: Mouse scrolled (718, 558) with delta (0, 0)
Screenshot: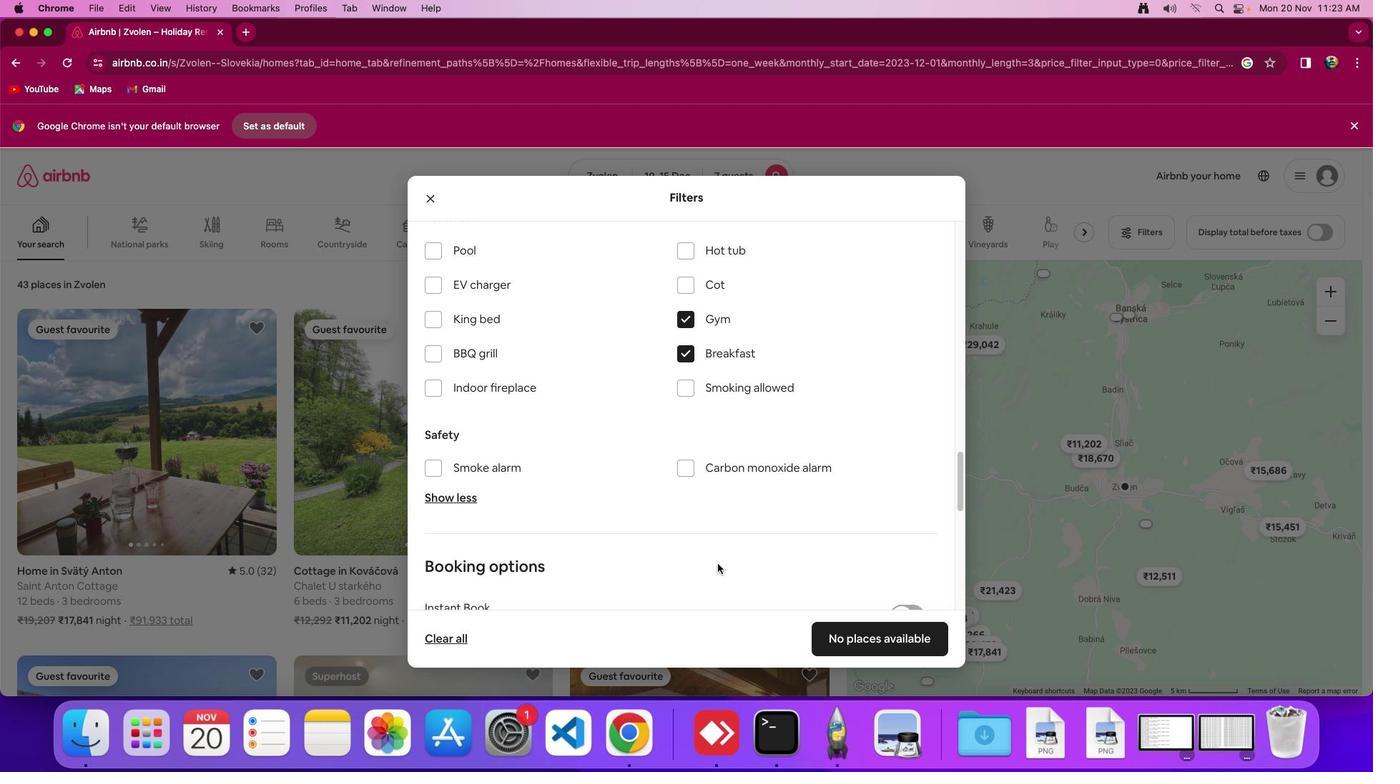 
Action: Mouse moved to (806, 581)
Screenshot: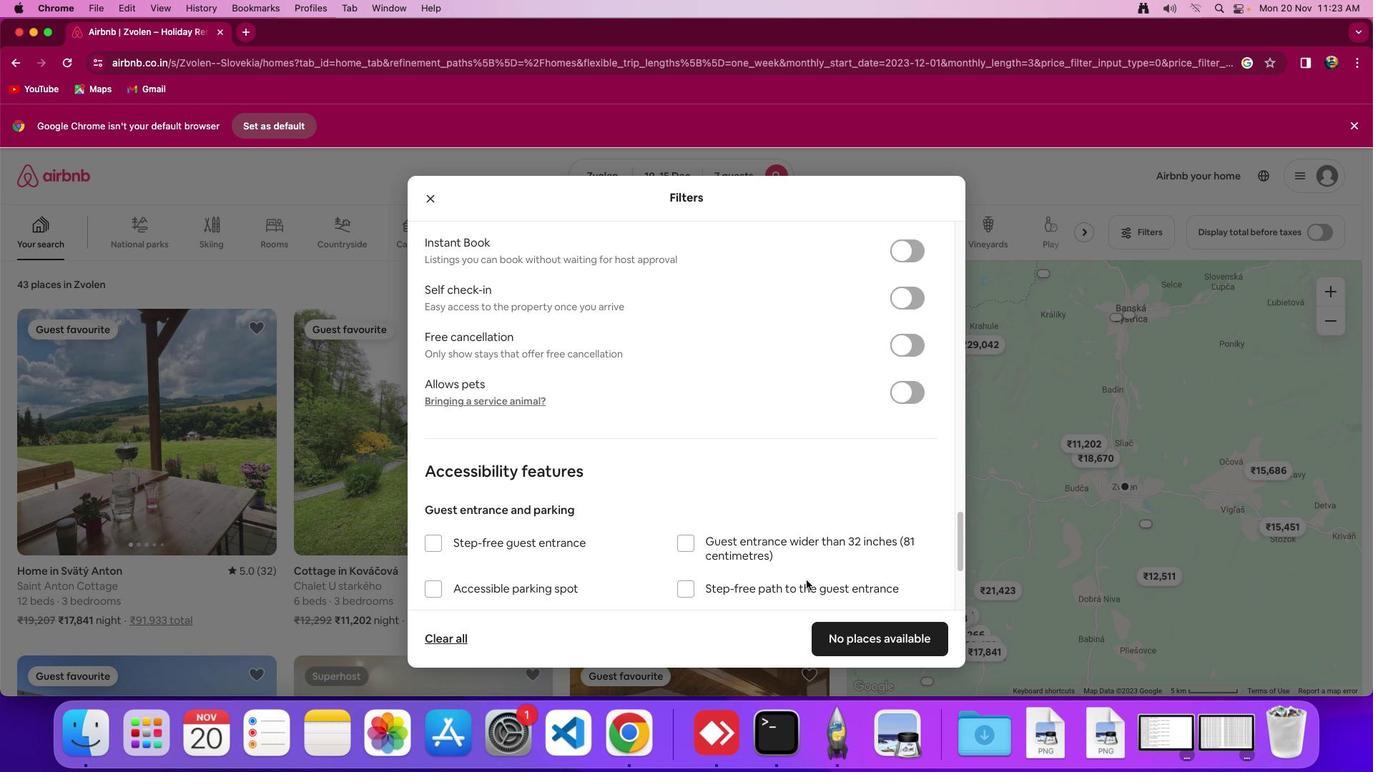 
Action: Mouse scrolled (806, 581) with delta (0, 0)
Screenshot: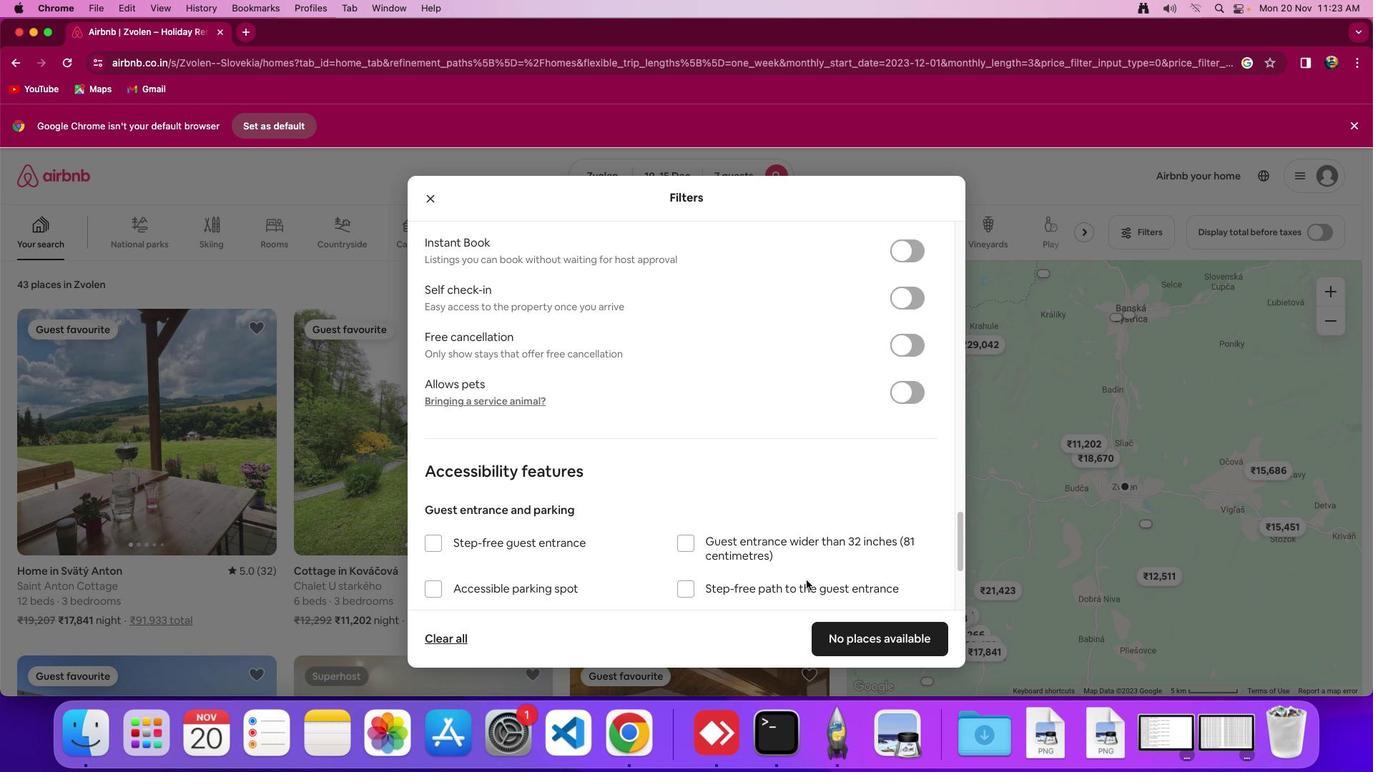 
Action: Mouse moved to (806, 581)
Screenshot: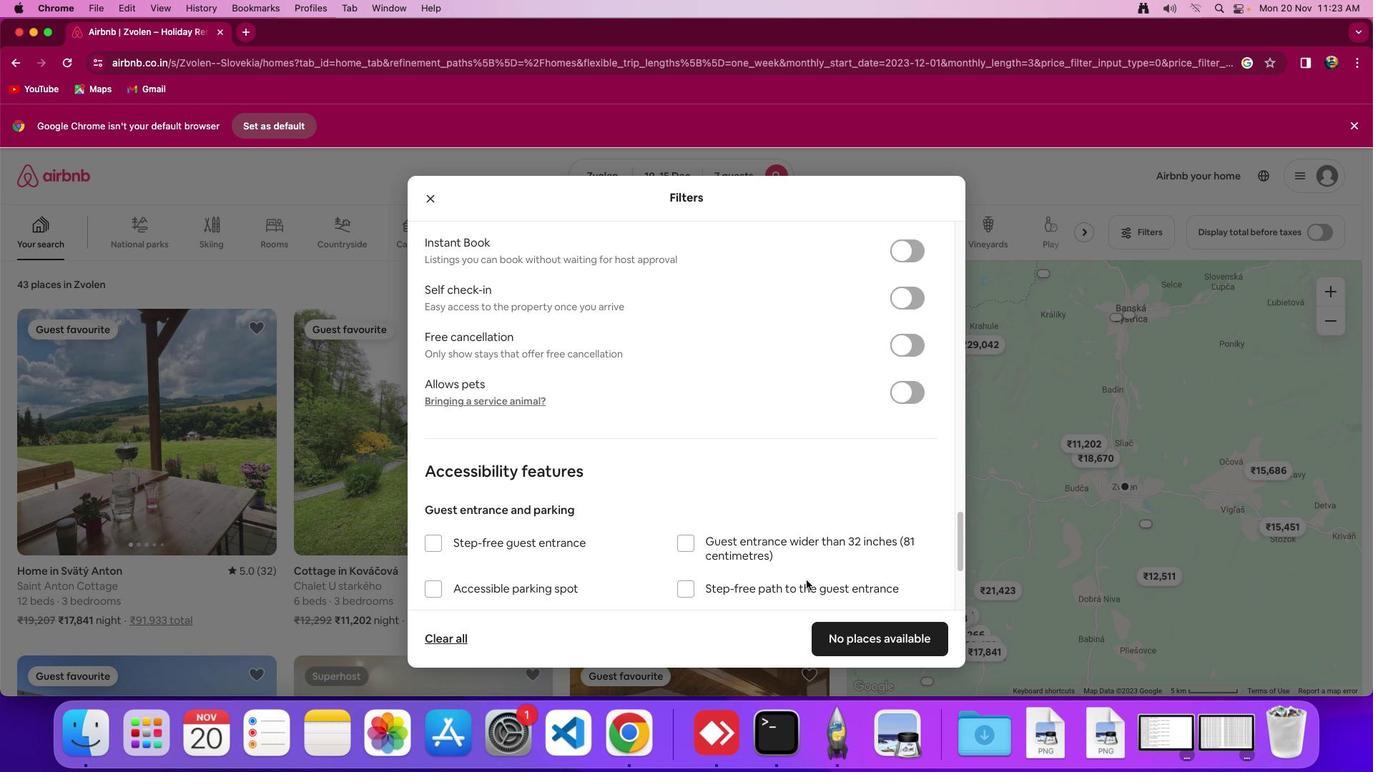 
Action: Mouse scrolled (806, 581) with delta (0, 0)
Screenshot: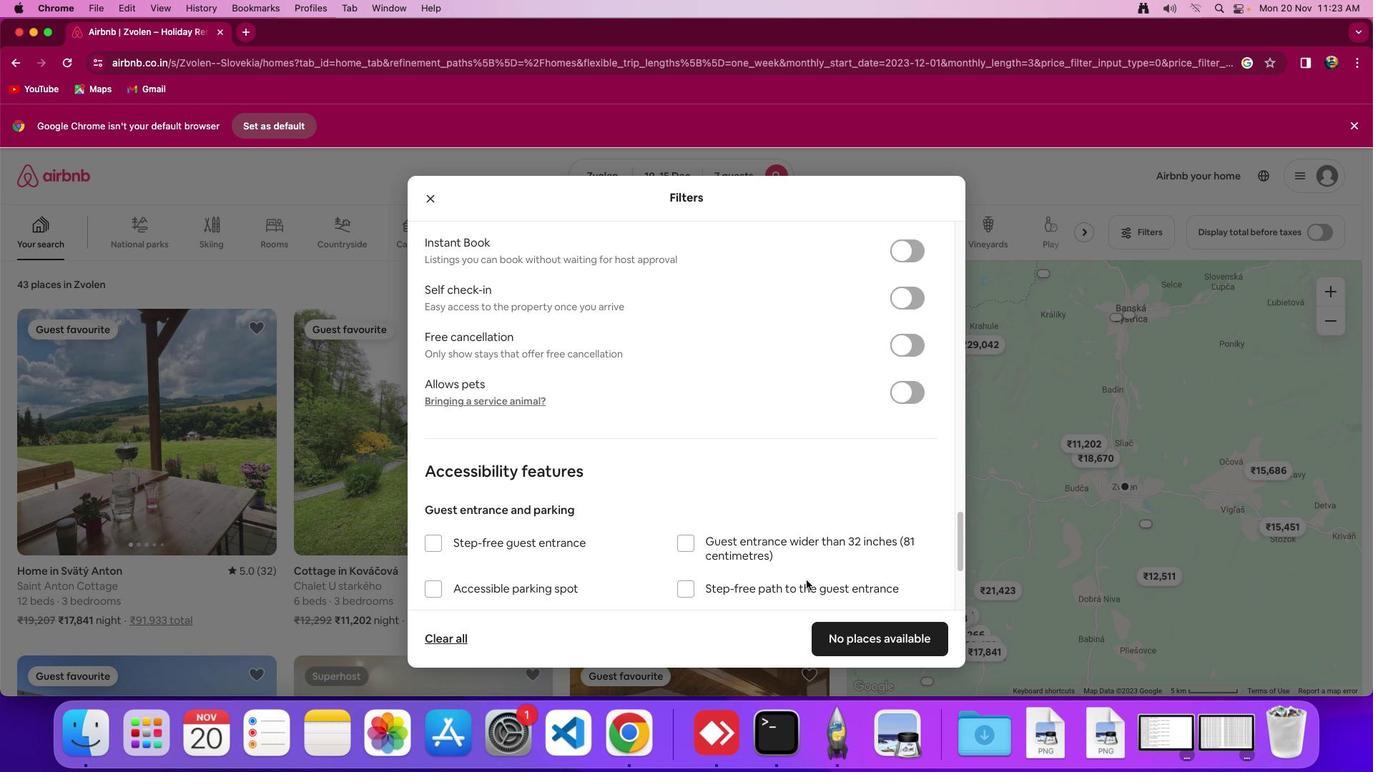 
Action: Mouse moved to (805, 580)
Screenshot: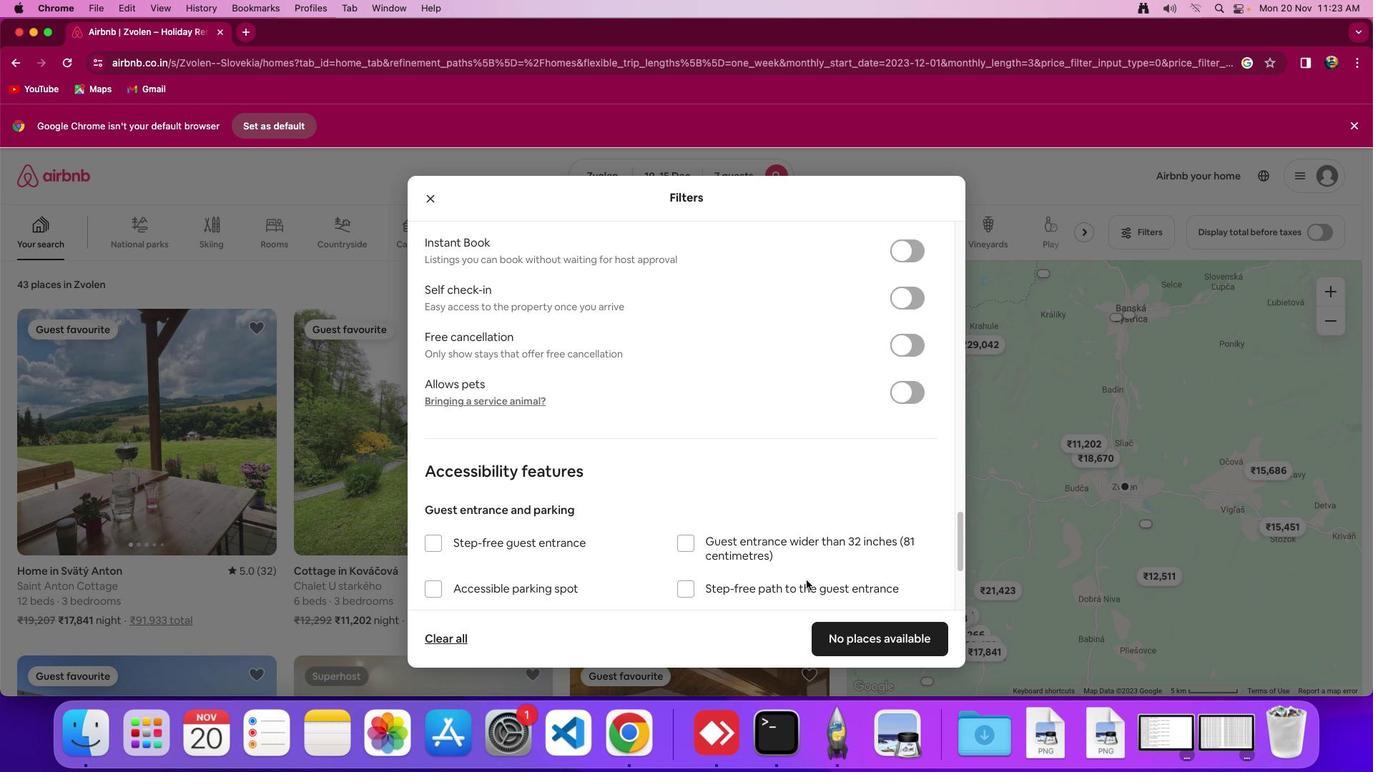 
Action: Mouse scrolled (805, 580) with delta (0, -2)
Screenshot: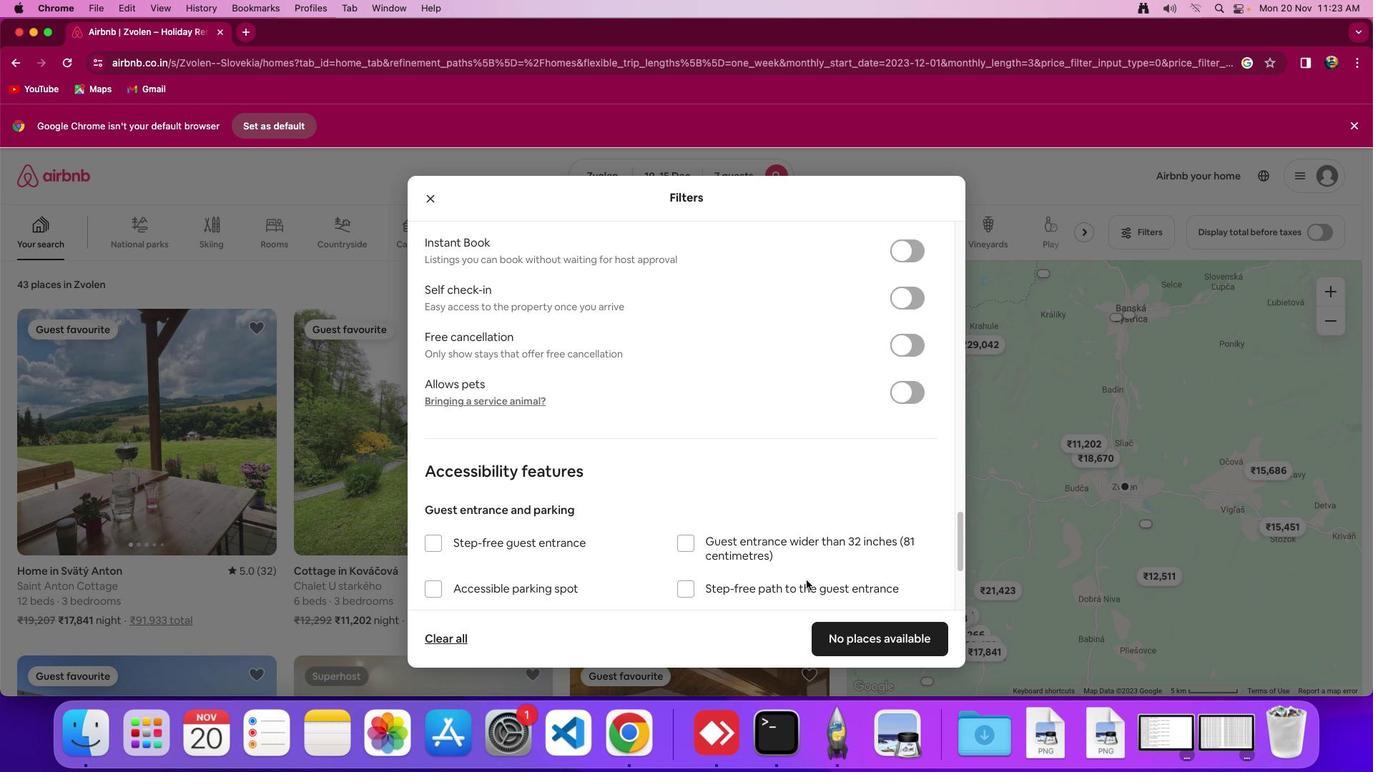 
Action: Mouse moved to (805, 579)
Screenshot: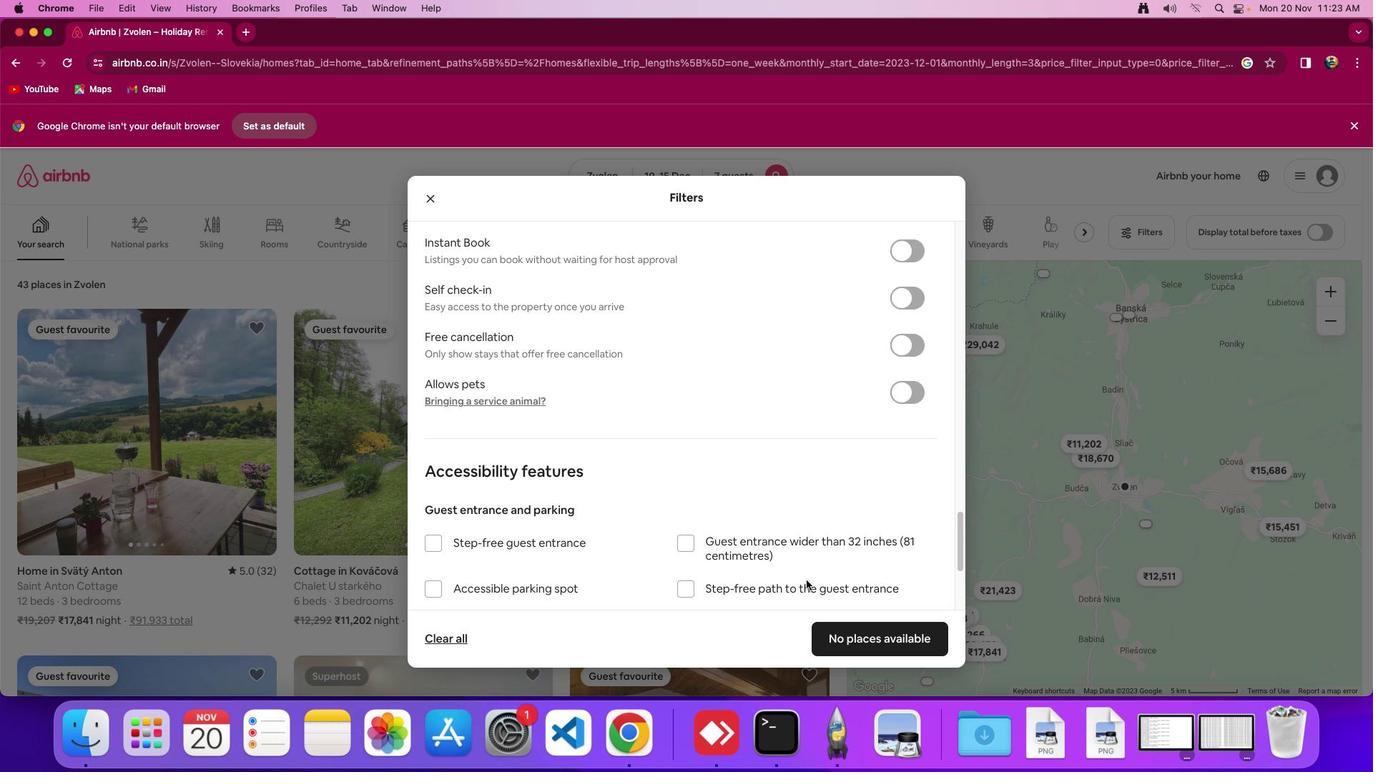 
Action: Mouse scrolled (805, 579) with delta (0, -4)
Screenshot: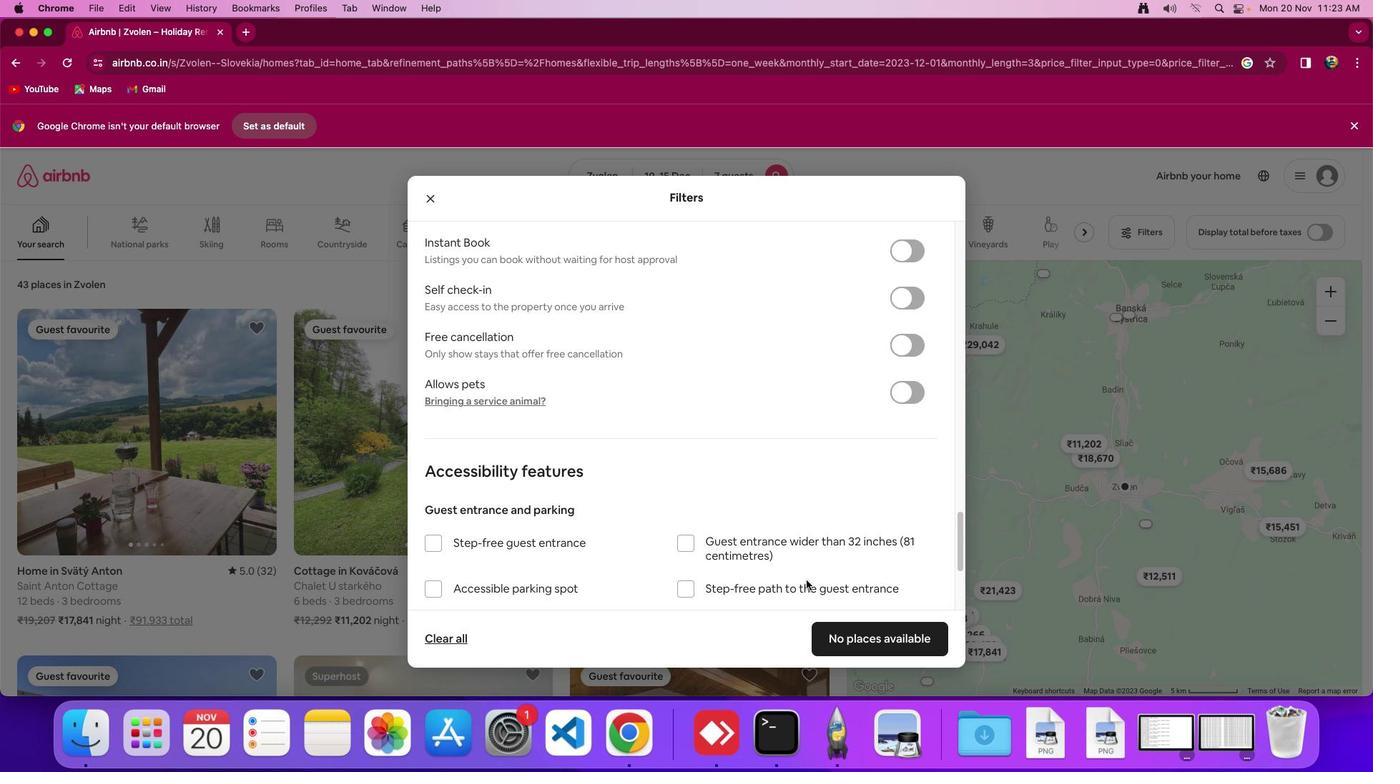 
Action: Mouse scrolled (805, 579) with delta (0, 0)
Screenshot: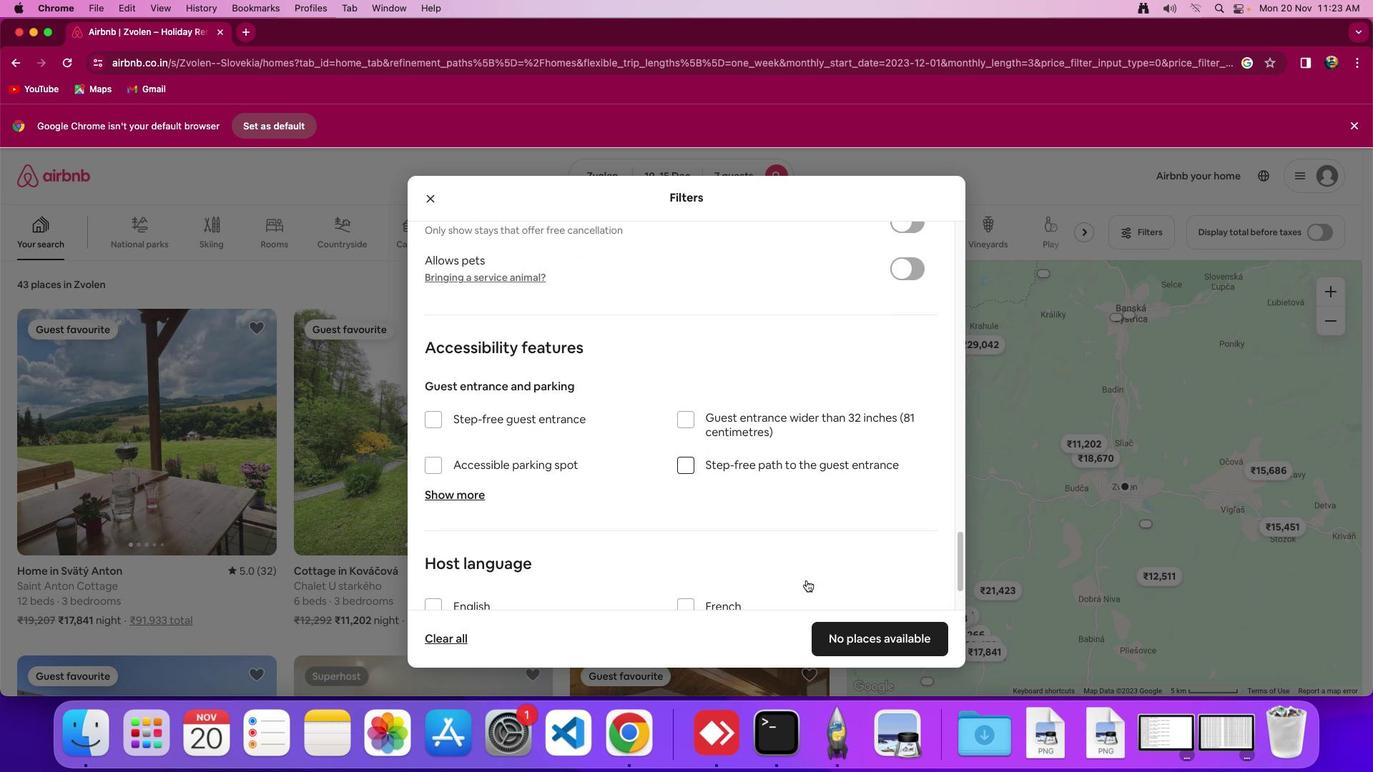 
Action: Mouse scrolled (805, 579) with delta (0, 0)
Screenshot: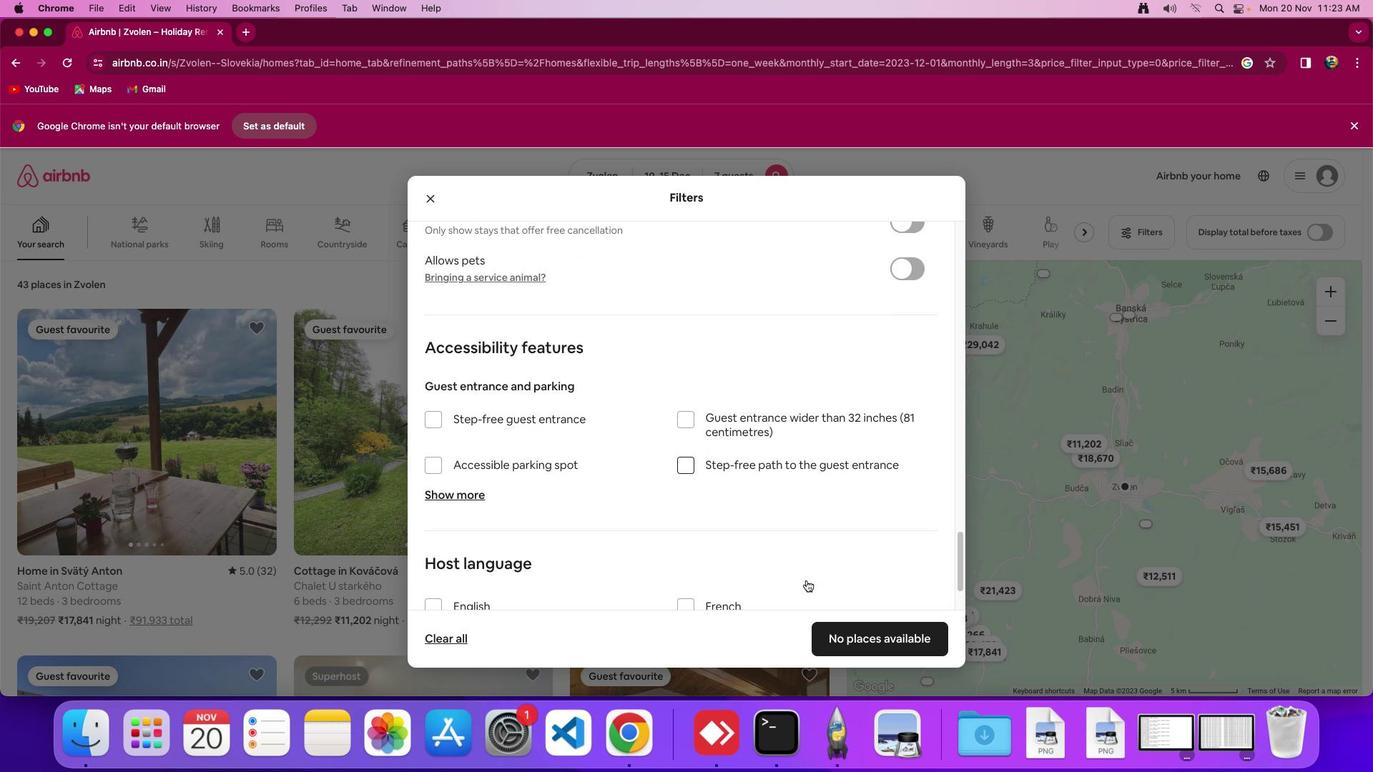 
Action: Mouse scrolled (805, 579) with delta (0, -2)
Screenshot: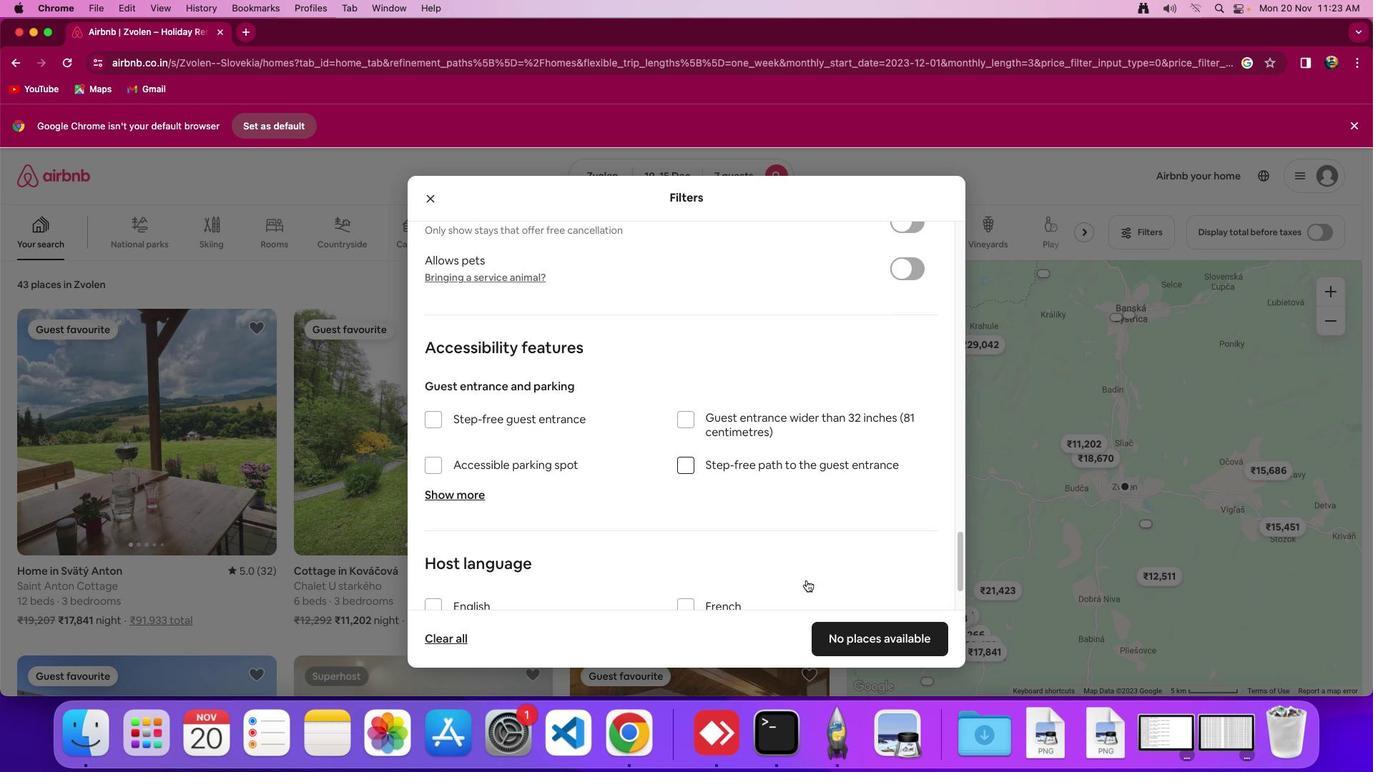 
Action: Mouse scrolled (805, 579) with delta (0, 0)
Screenshot: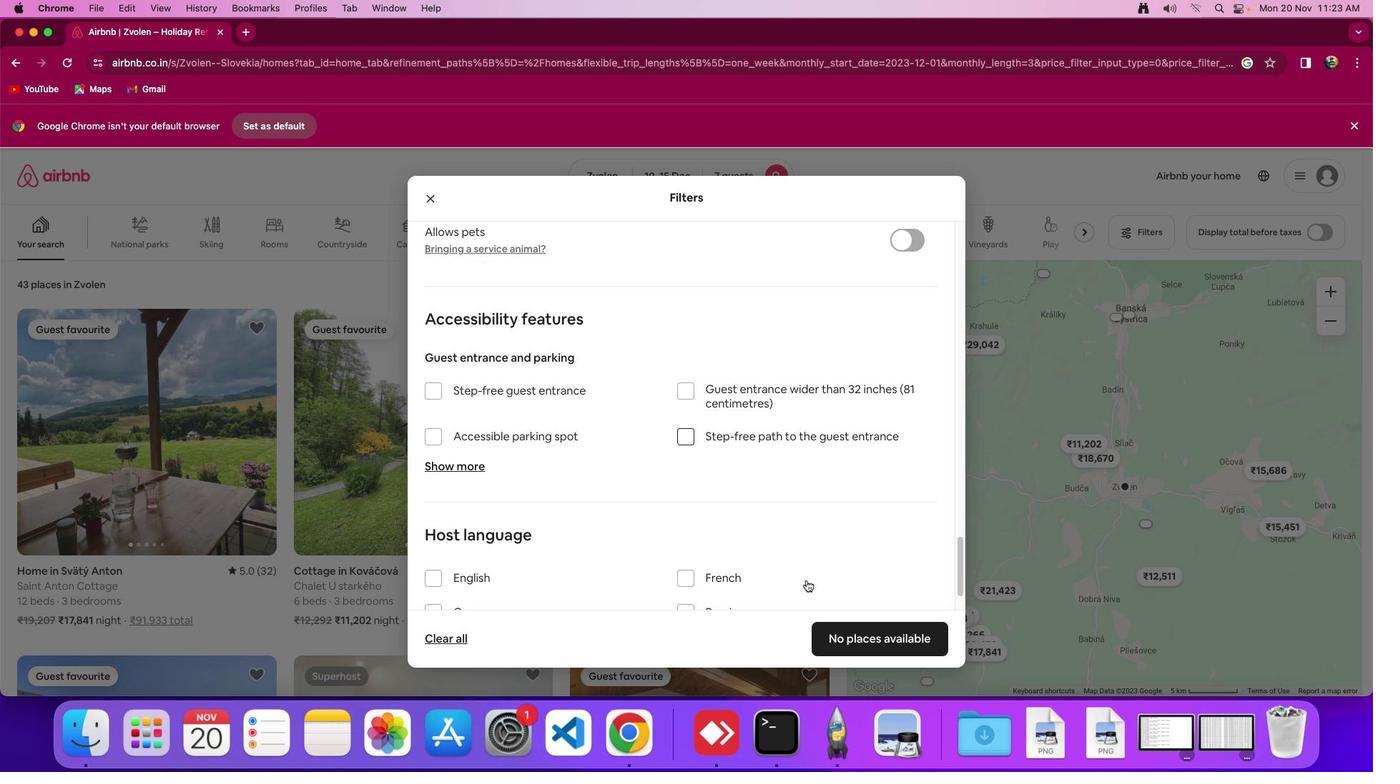 
Action: Mouse scrolled (805, 579) with delta (0, 0)
Screenshot: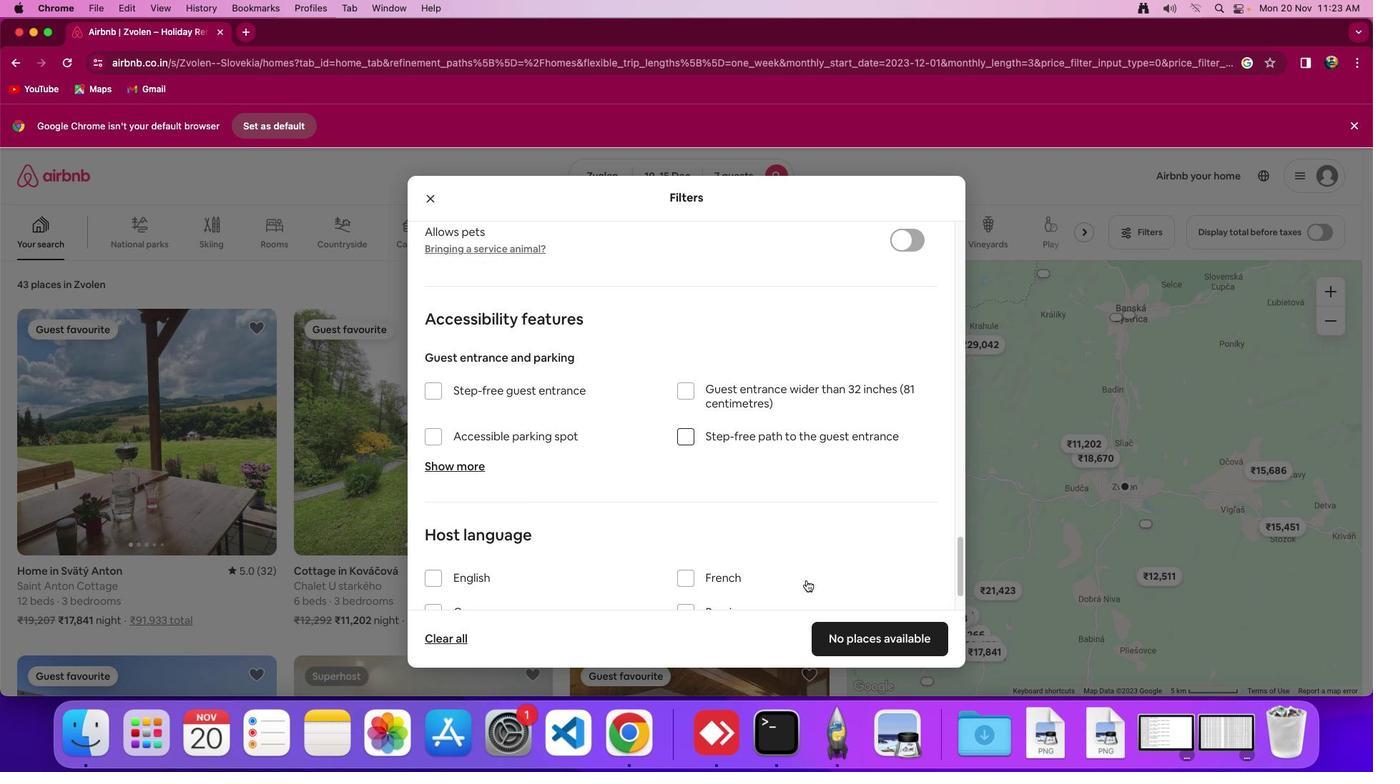 
Action: Mouse moved to (896, 641)
Screenshot: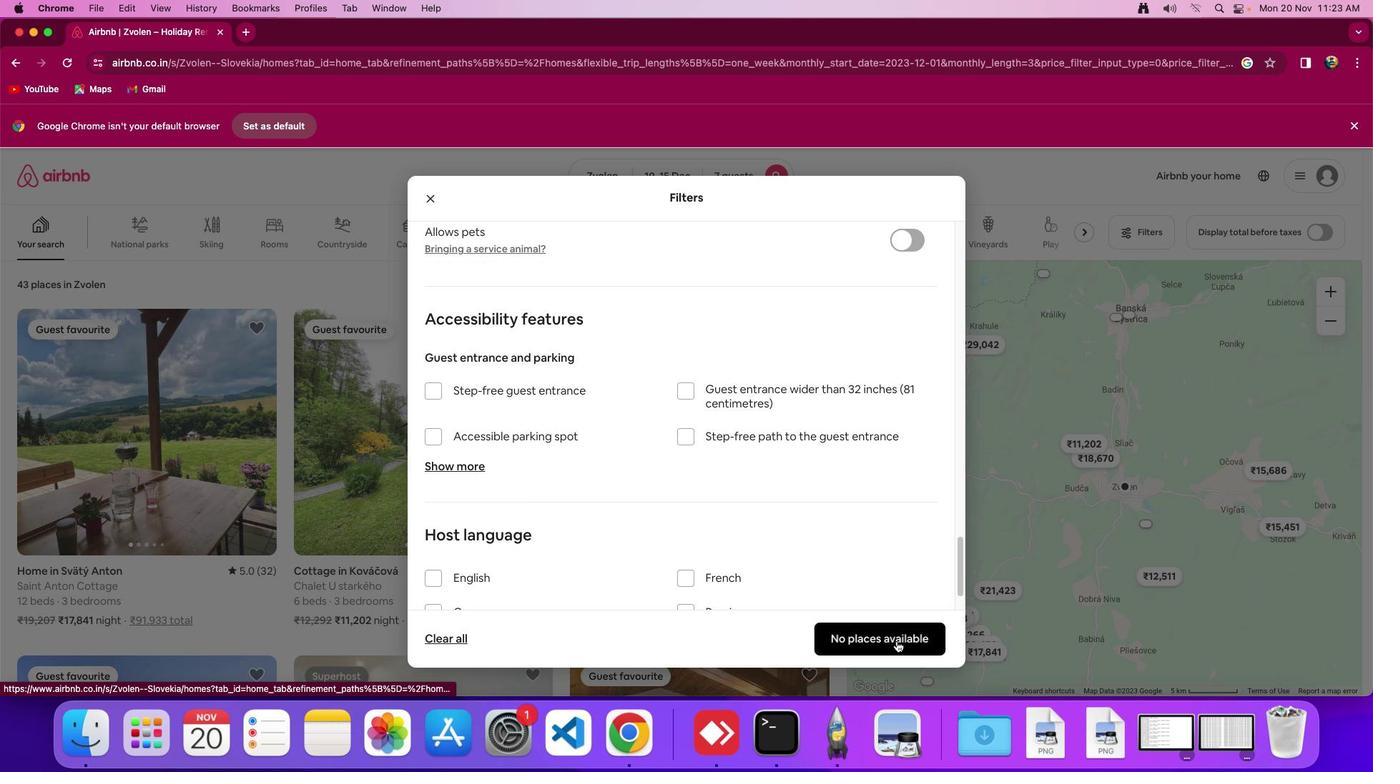
Action: Mouse pressed left at (896, 641)
Screenshot: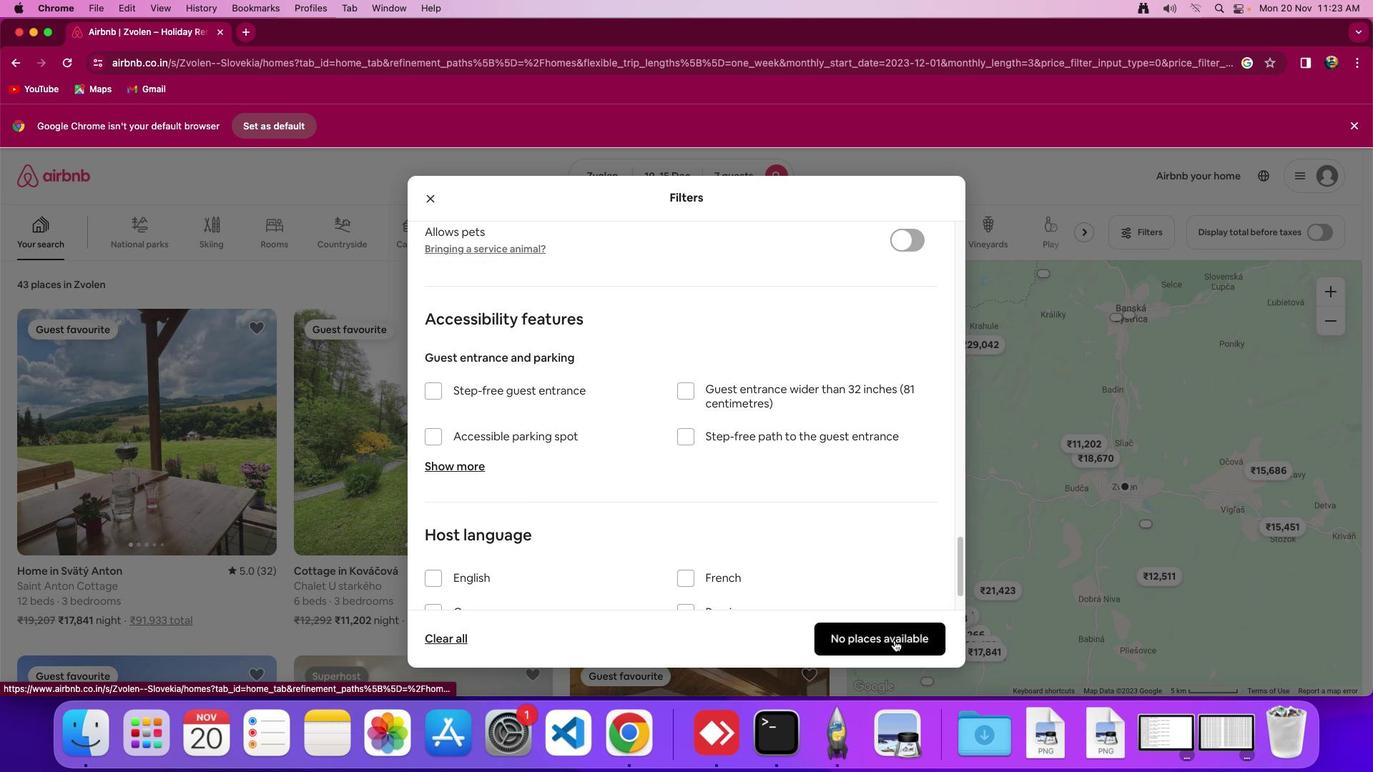 
Action: Mouse moved to (648, 459)
Screenshot: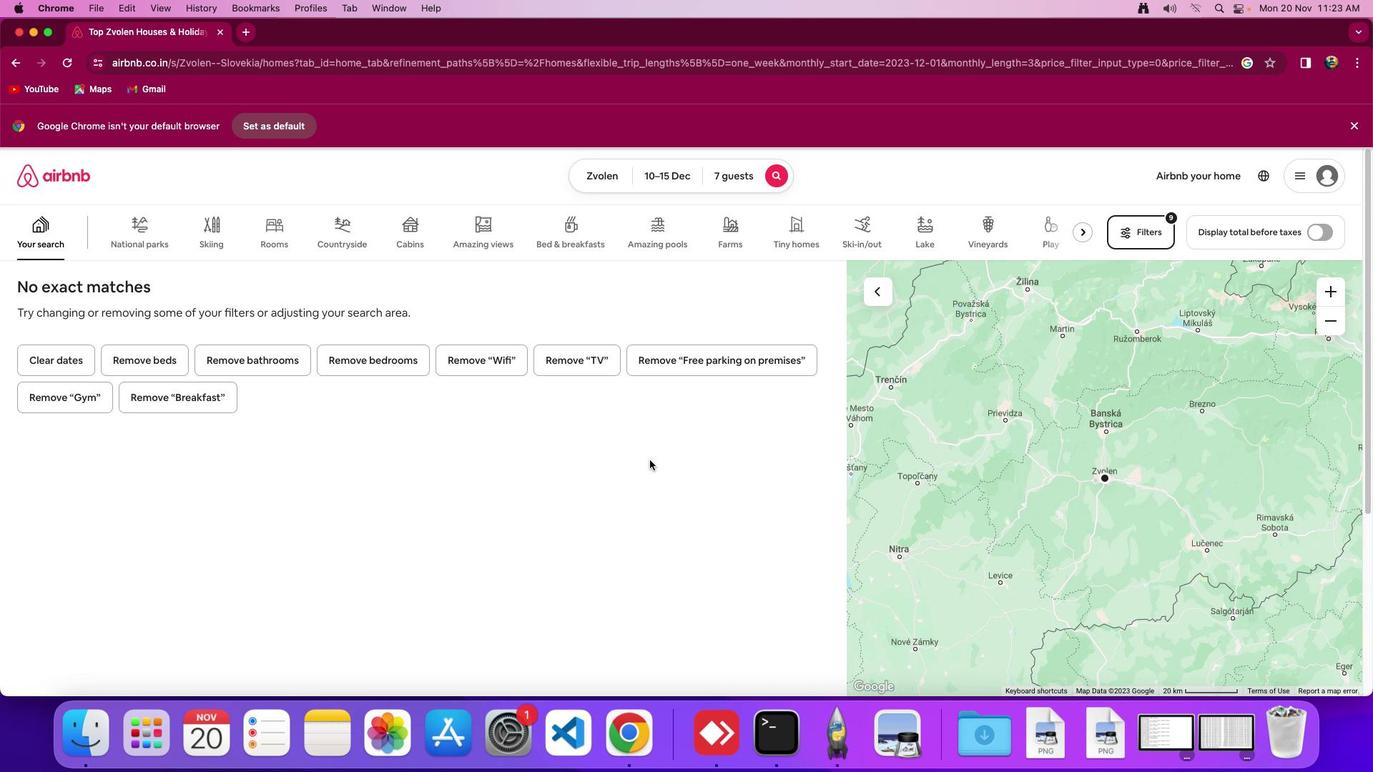 
Action: Mouse pressed left at (648, 459)
Screenshot: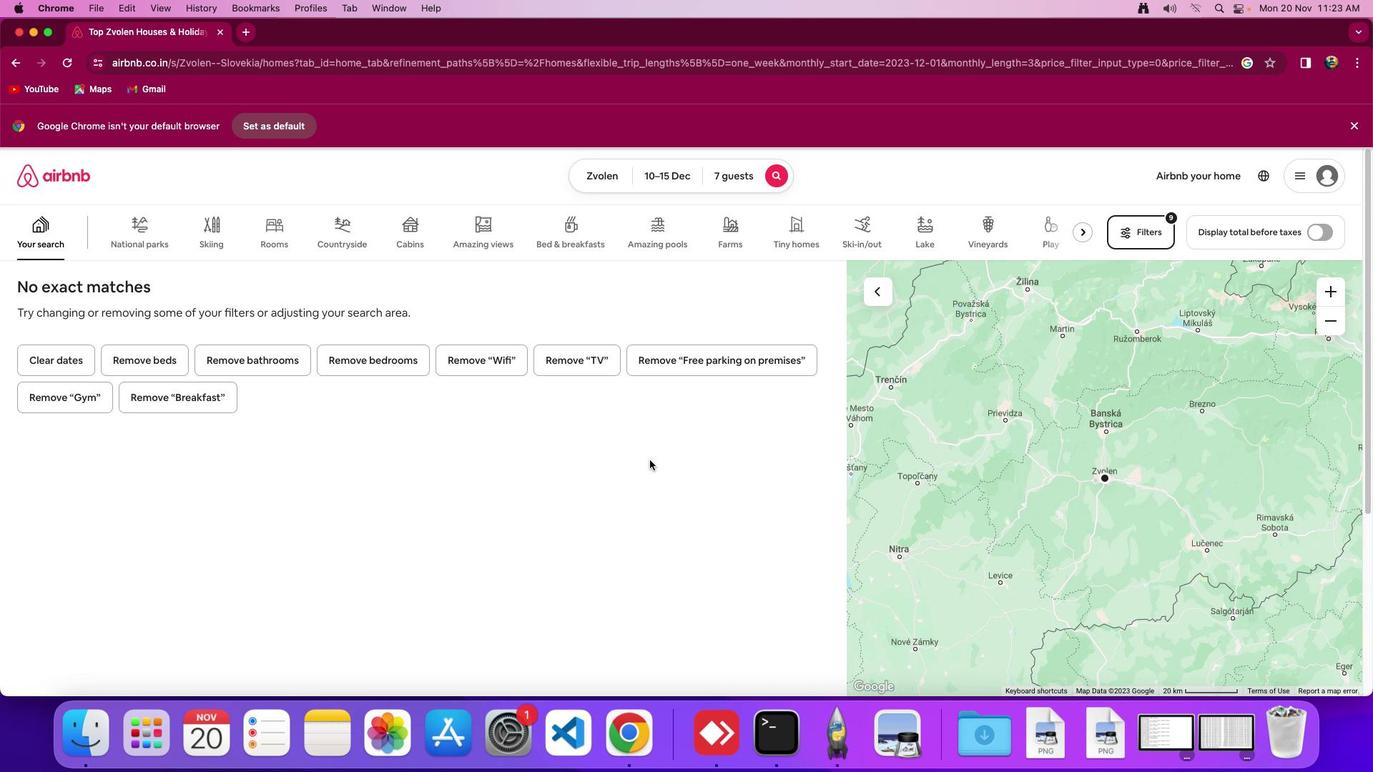 
Action: Mouse moved to (688, 468)
Screenshot: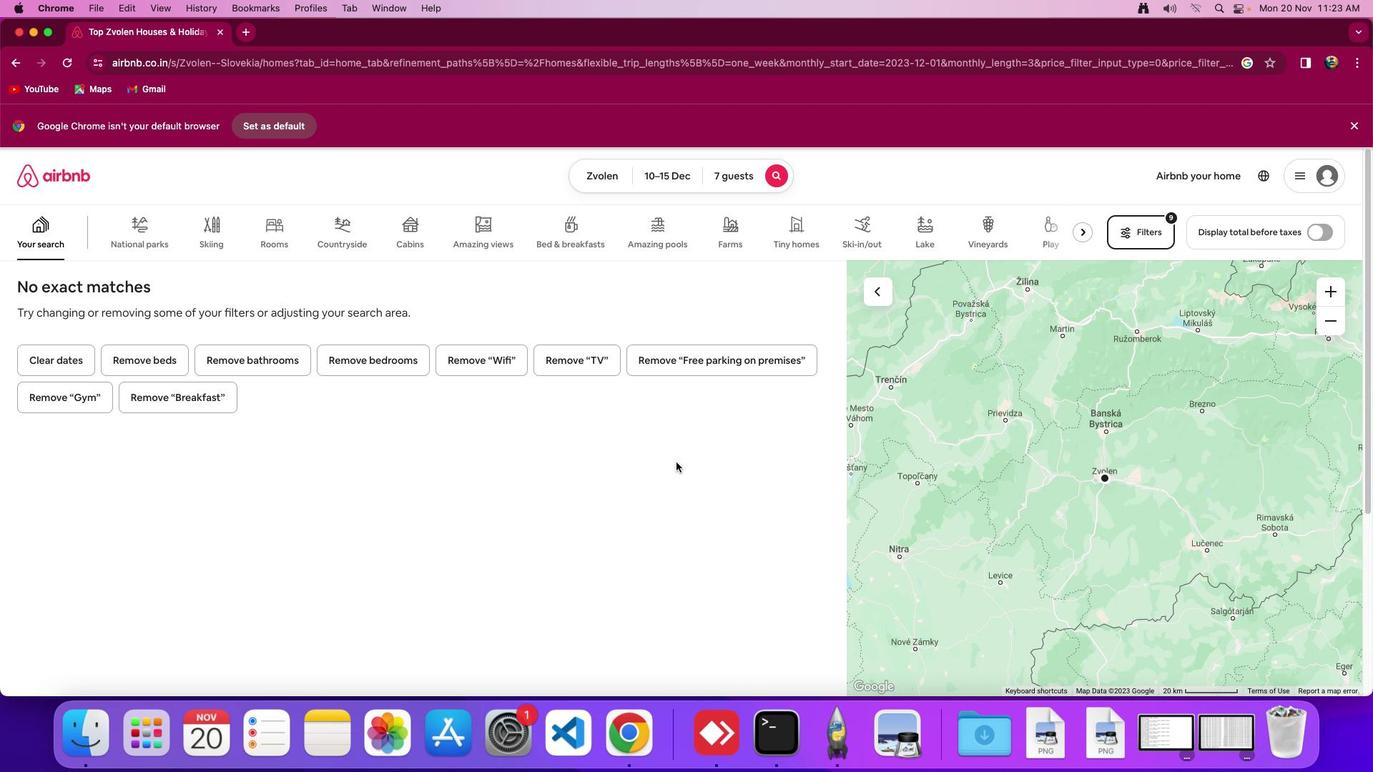 
